 Task: Open a Black Tie Letter Template save the file as 'evaluation' Remove the following opetions from template: '1.	Type the sender company name_x000D_
2.	Type the sender company address_x000D_
3.	Type the recipient address_x000D_
4.	Type the closing_x000D_
5.	Type the sender title_x000D_
6.	Type the sender company name_x000D_
'Pick the date  '18 May, 2023' and type Salutation  Hello. Add body to the letter It was a pleasure meeting you at the conference last week. I was impressed by your knowledge and expertise in the field. I would like to discuss potential collaboration opportunities and explore ways we can work together. Please let me know if you would be interested in further discussions.. Insert watermark  'confidential 23'
Action: Mouse moved to (24, 96)
Screenshot: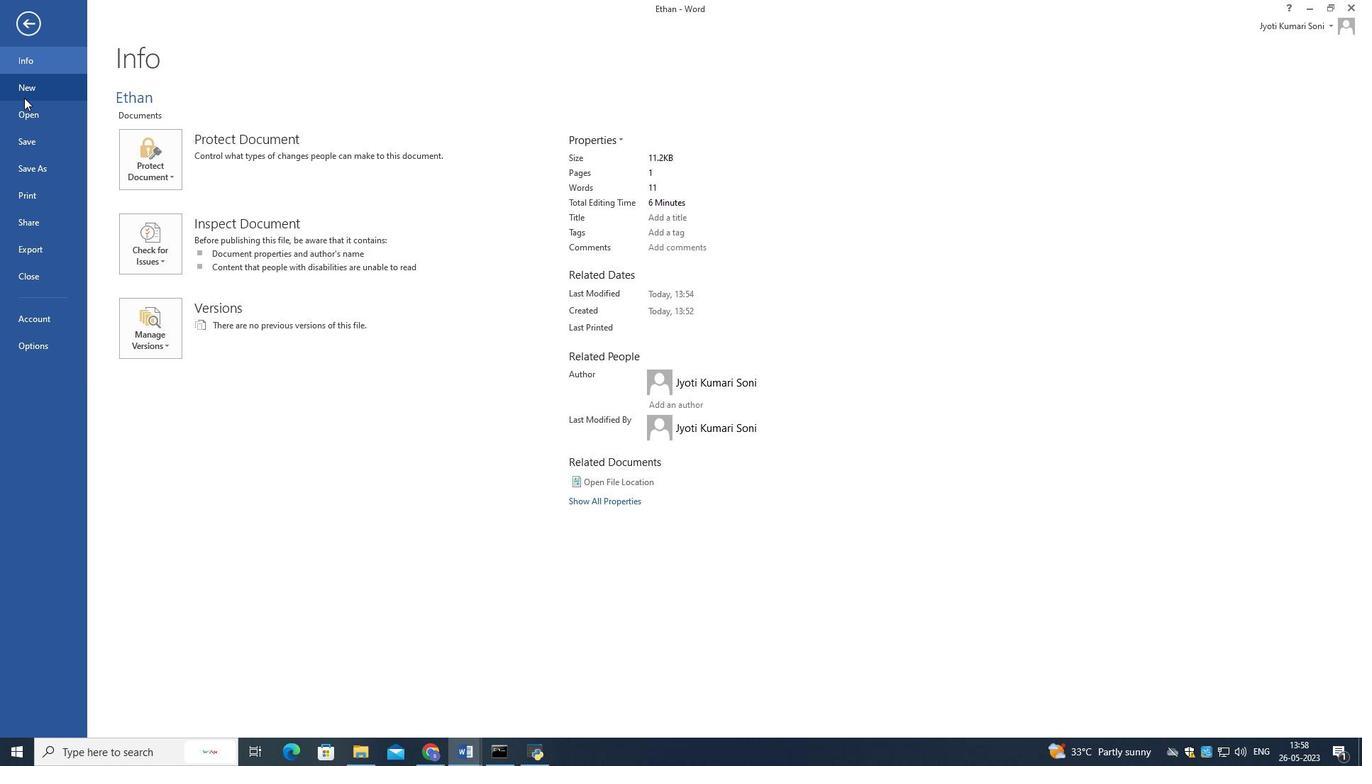 
Action: Mouse pressed left at (24, 96)
Screenshot: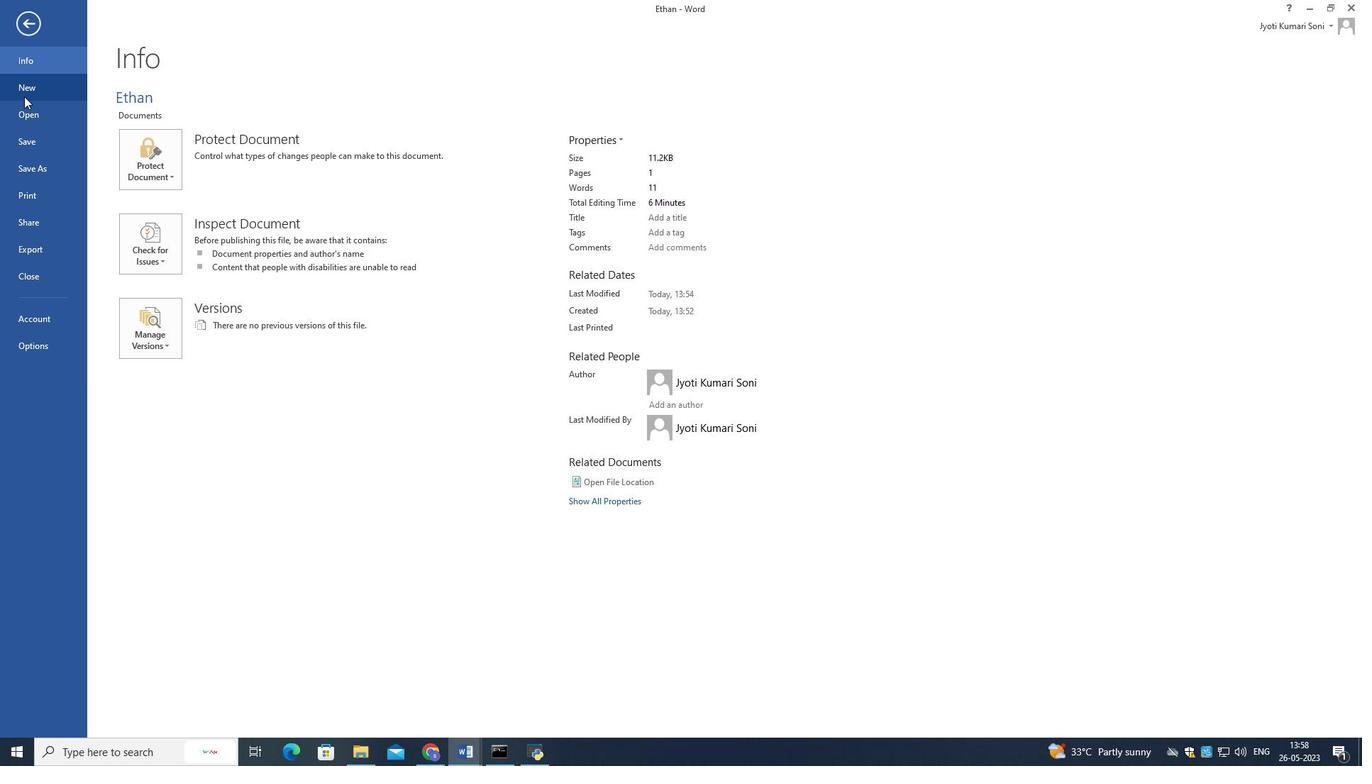 
Action: Mouse moved to (224, 114)
Screenshot: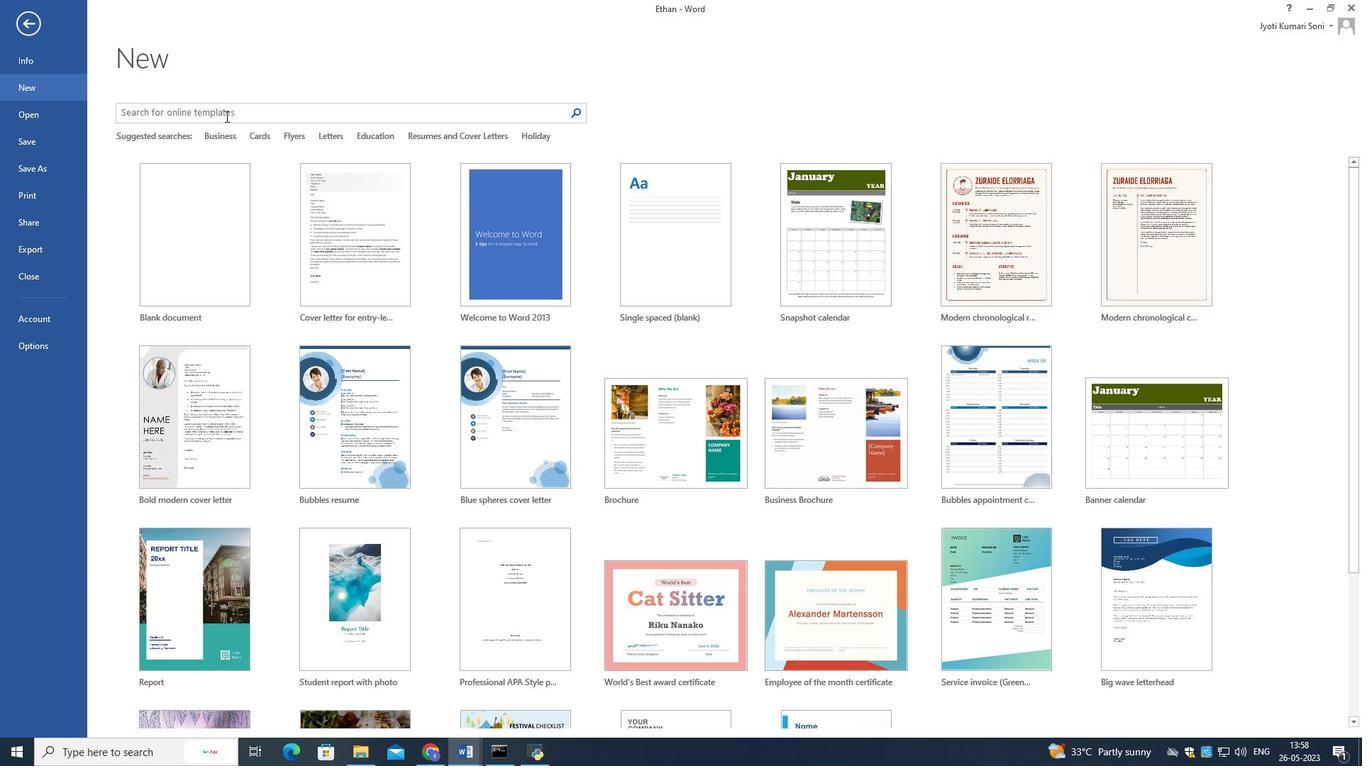
Action: Mouse pressed left at (224, 114)
Screenshot: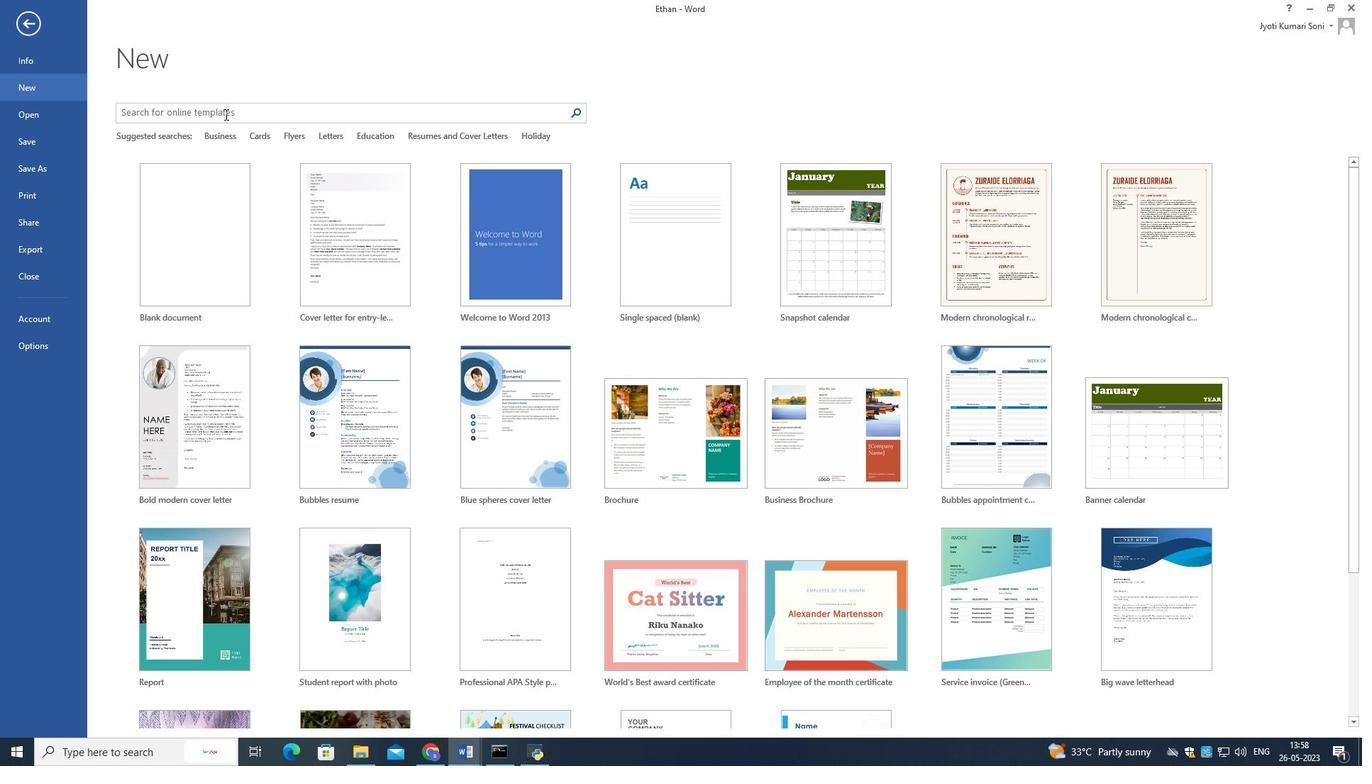 
Action: Key pressed <Key.shift>To<Key.backspace>ie<Key.space>letter<Key.enter>
Screenshot: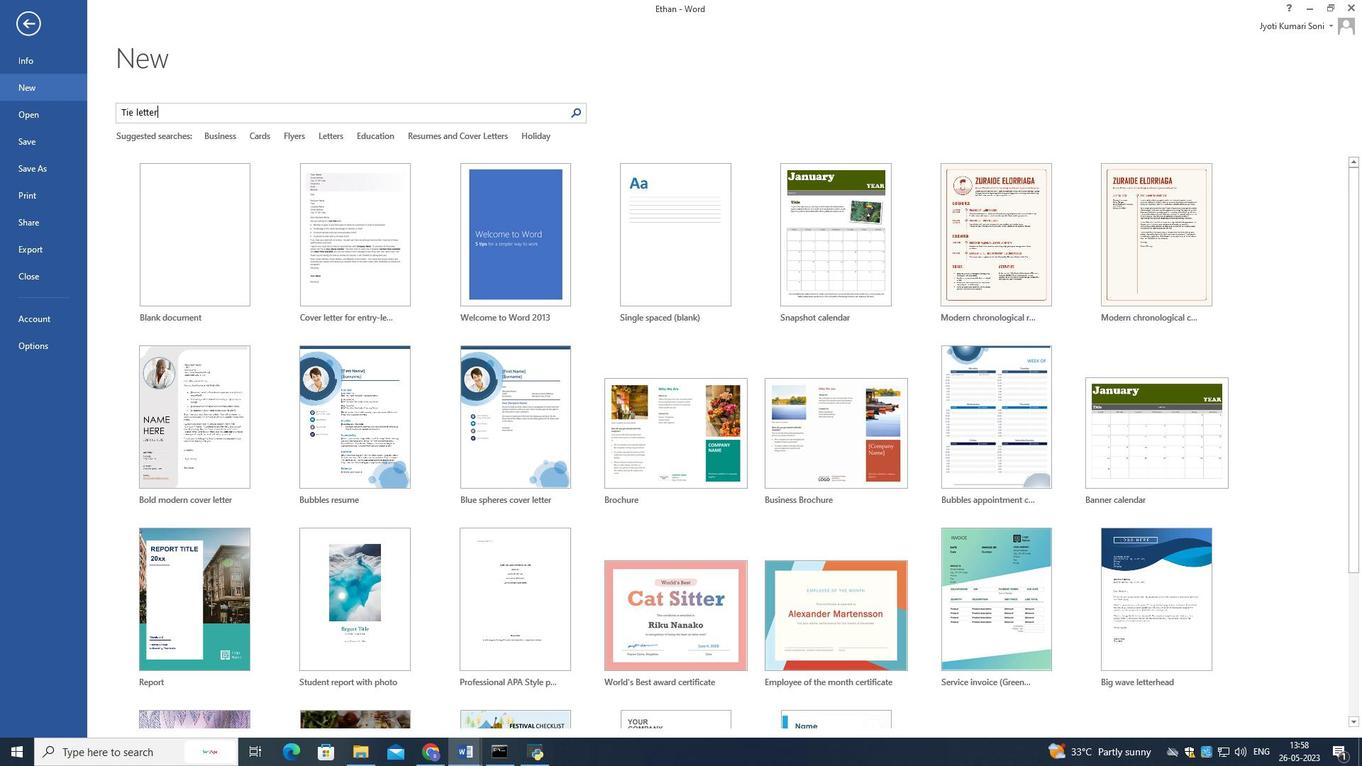 
Action: Mouse moved to (637, 241)
Screenshot: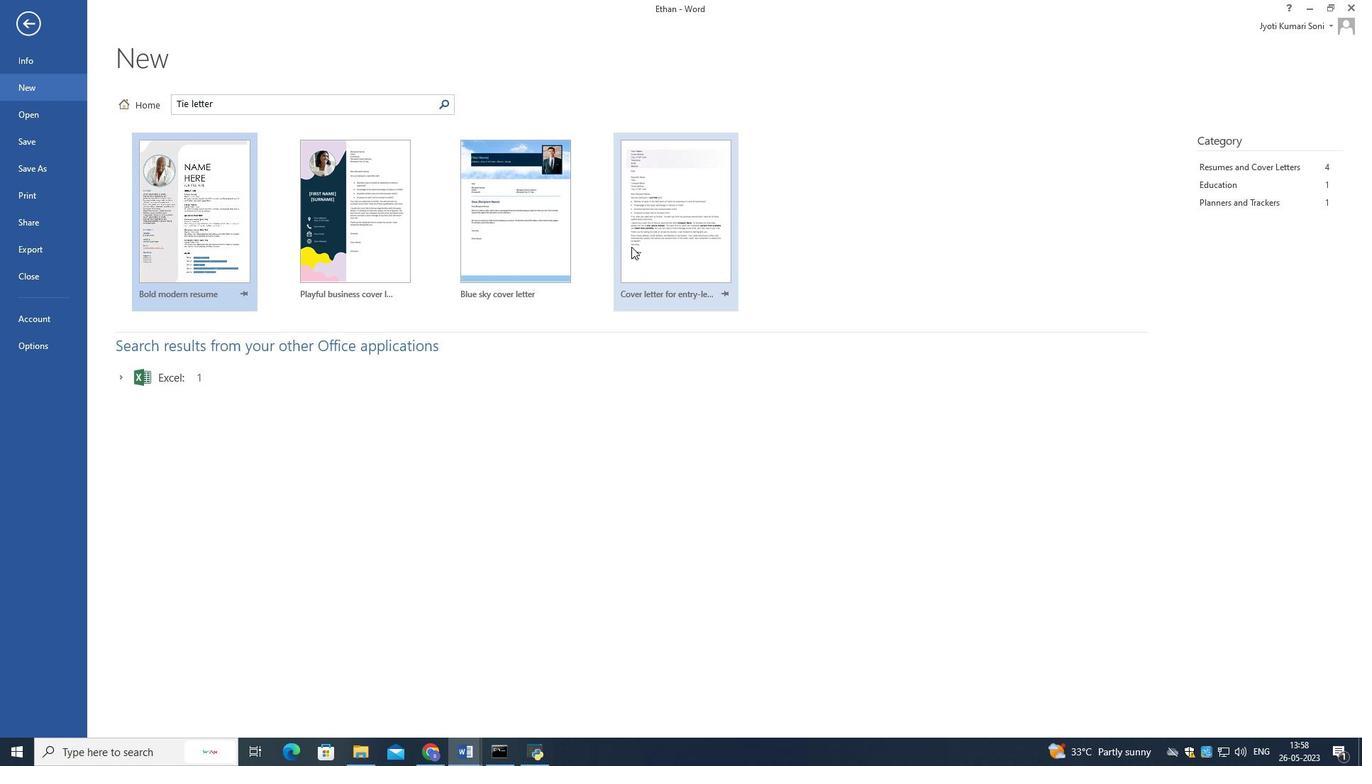 
Action: Mouse pressed left at (637, 241)
Screenshot: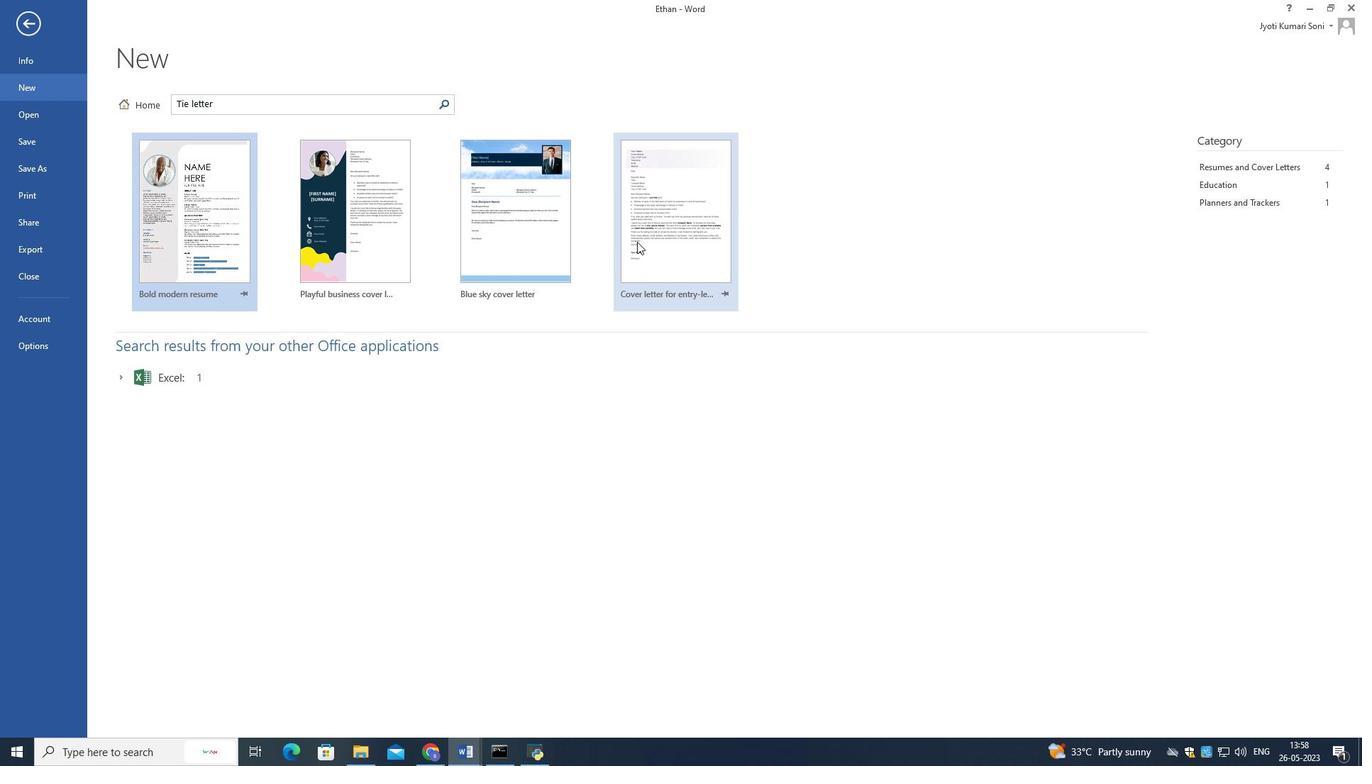
Action: Mouse moved to (608, 281)
Screenshot: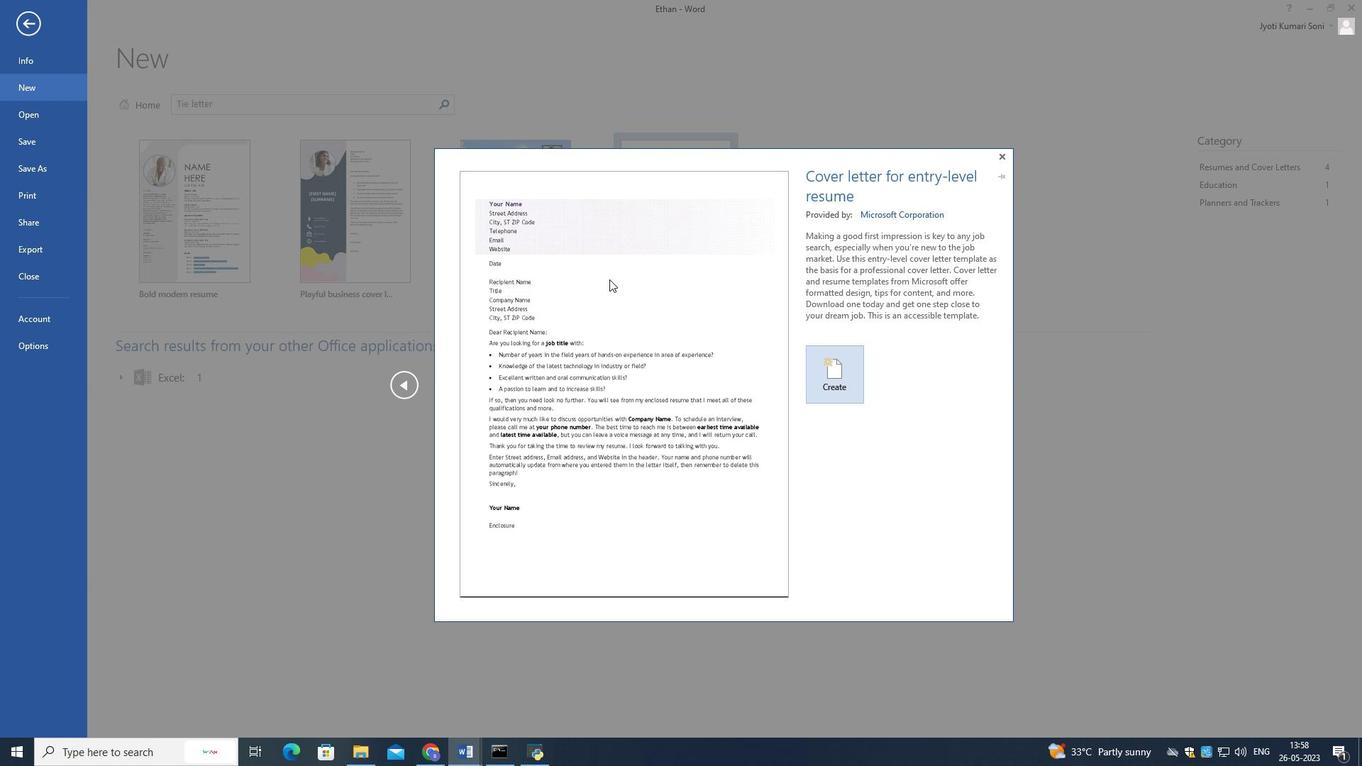 
Action: Mouse pressed left at (608, 281)
Screenshot: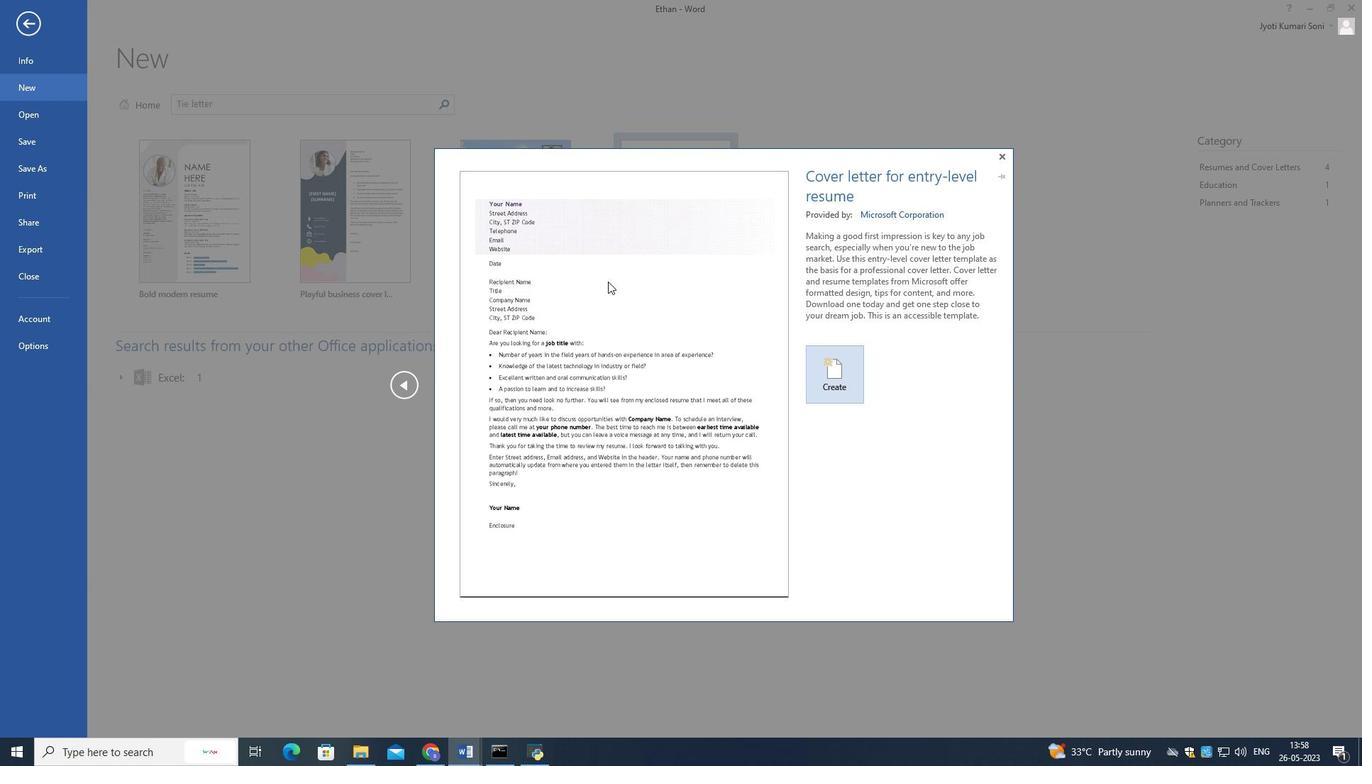 
Action: Mouse moved to (840, 383)
Screenshot: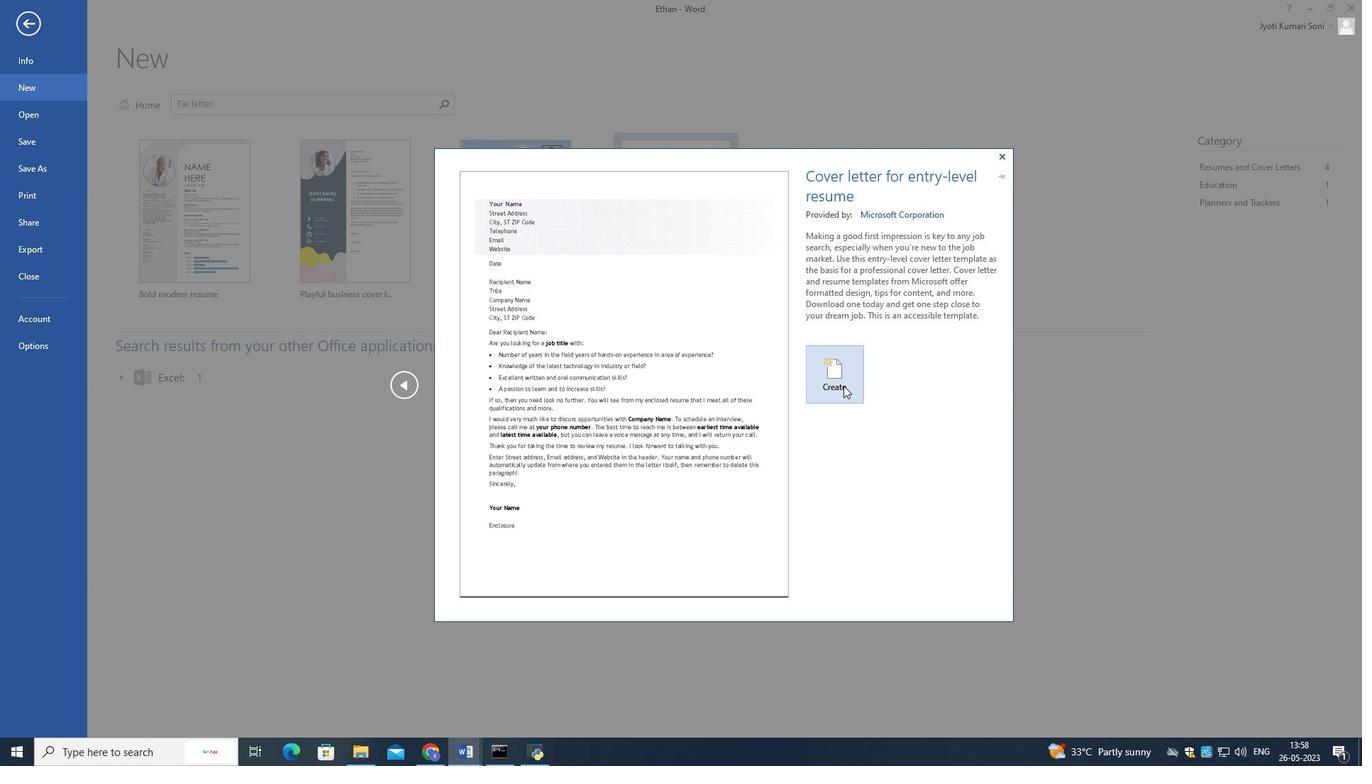 
Action: Mouse pressed left at (840, 383)
Screenshot: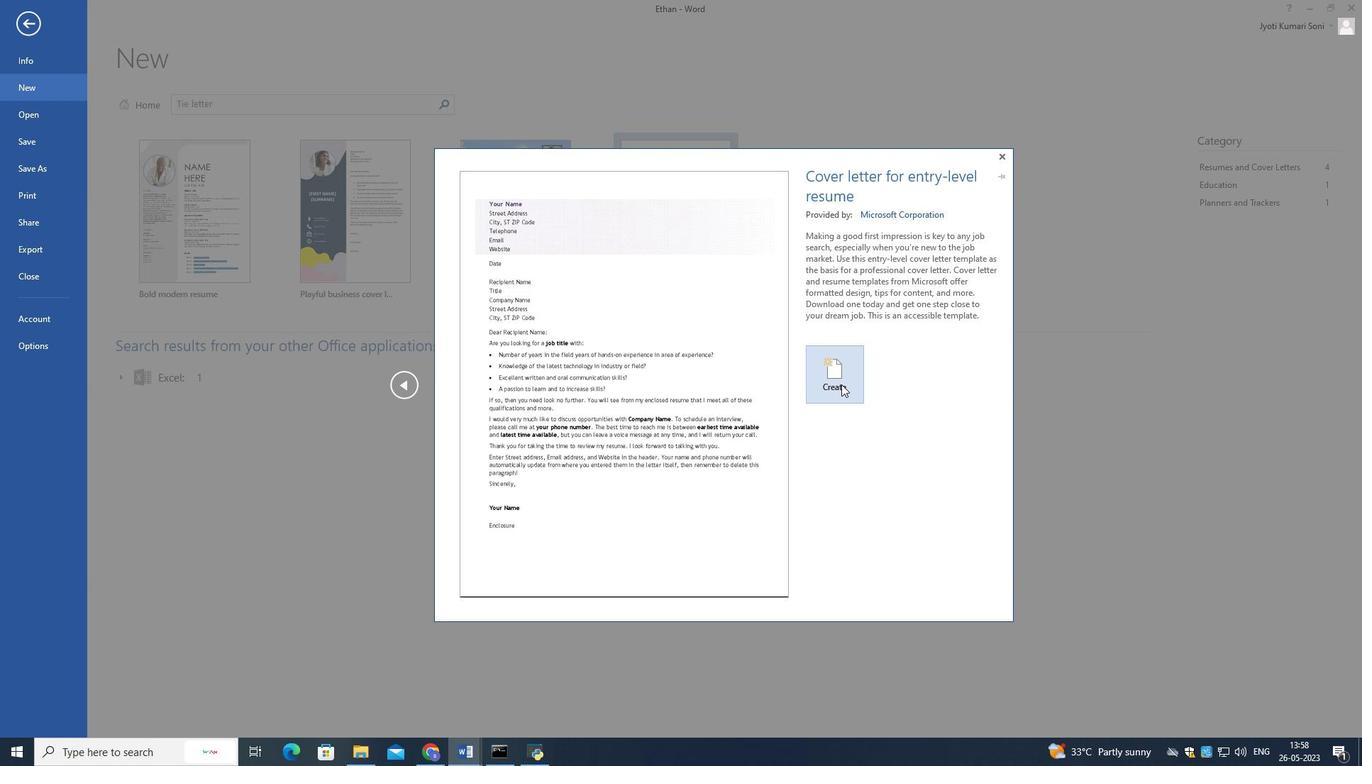 
Action: Mouse moved to (448, 225)
Screenshot: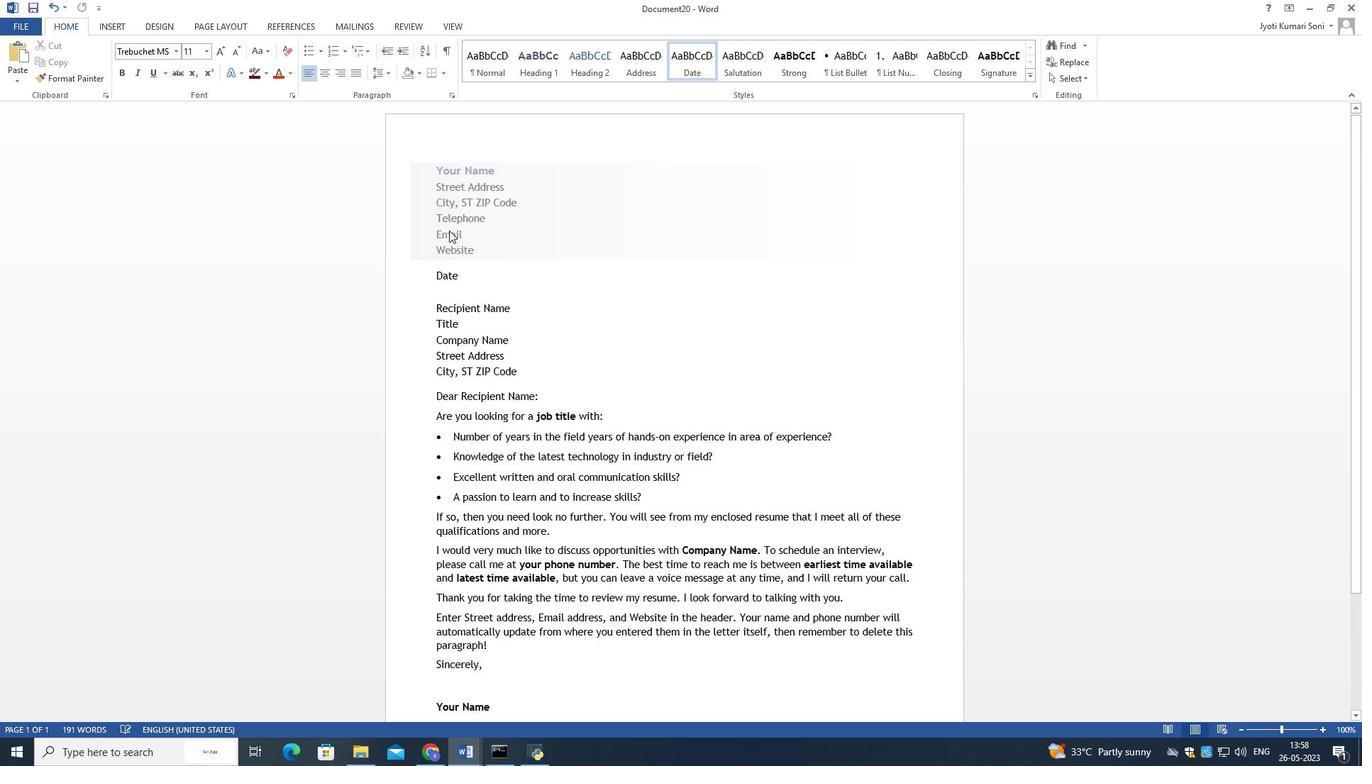 
Action: Mouse pressed left at (448, 225)
Screenshot: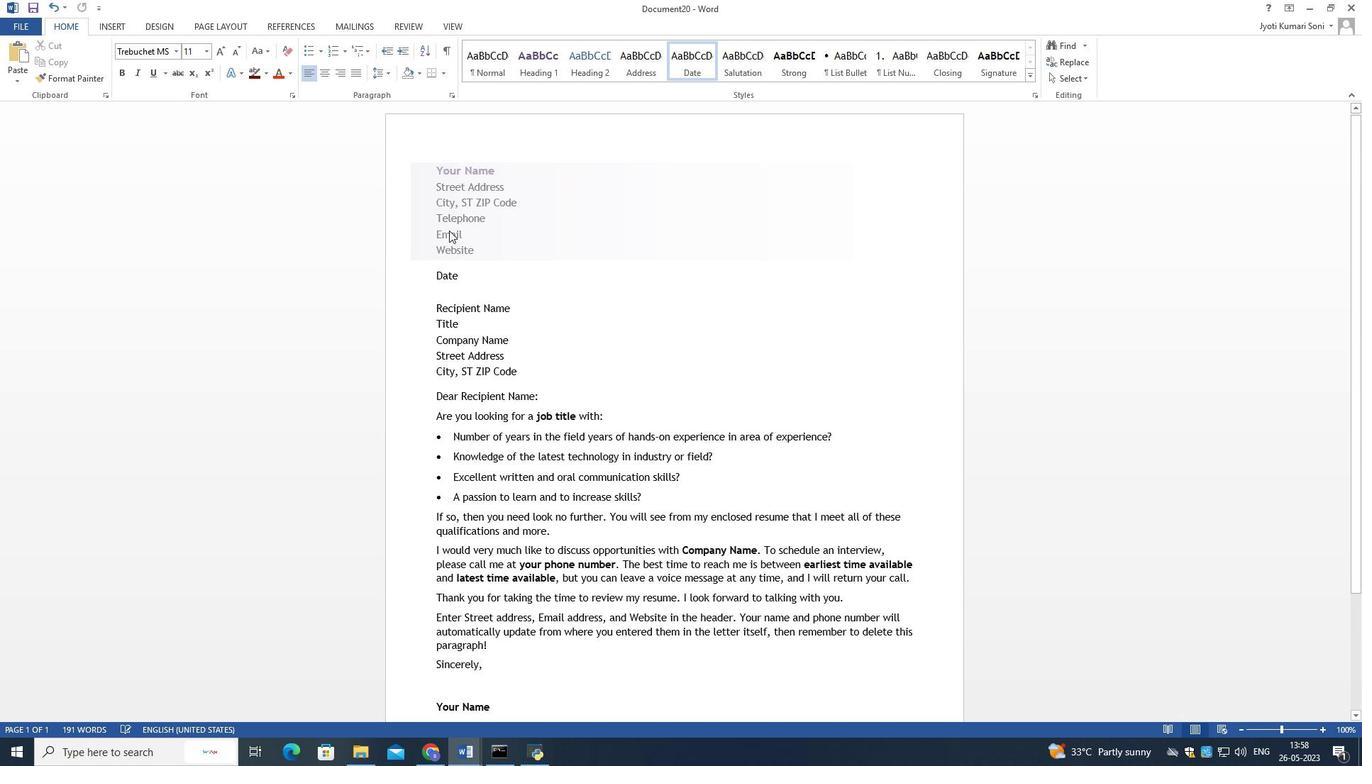 
Action: Mouse moved to (448, 225)
Screenshot: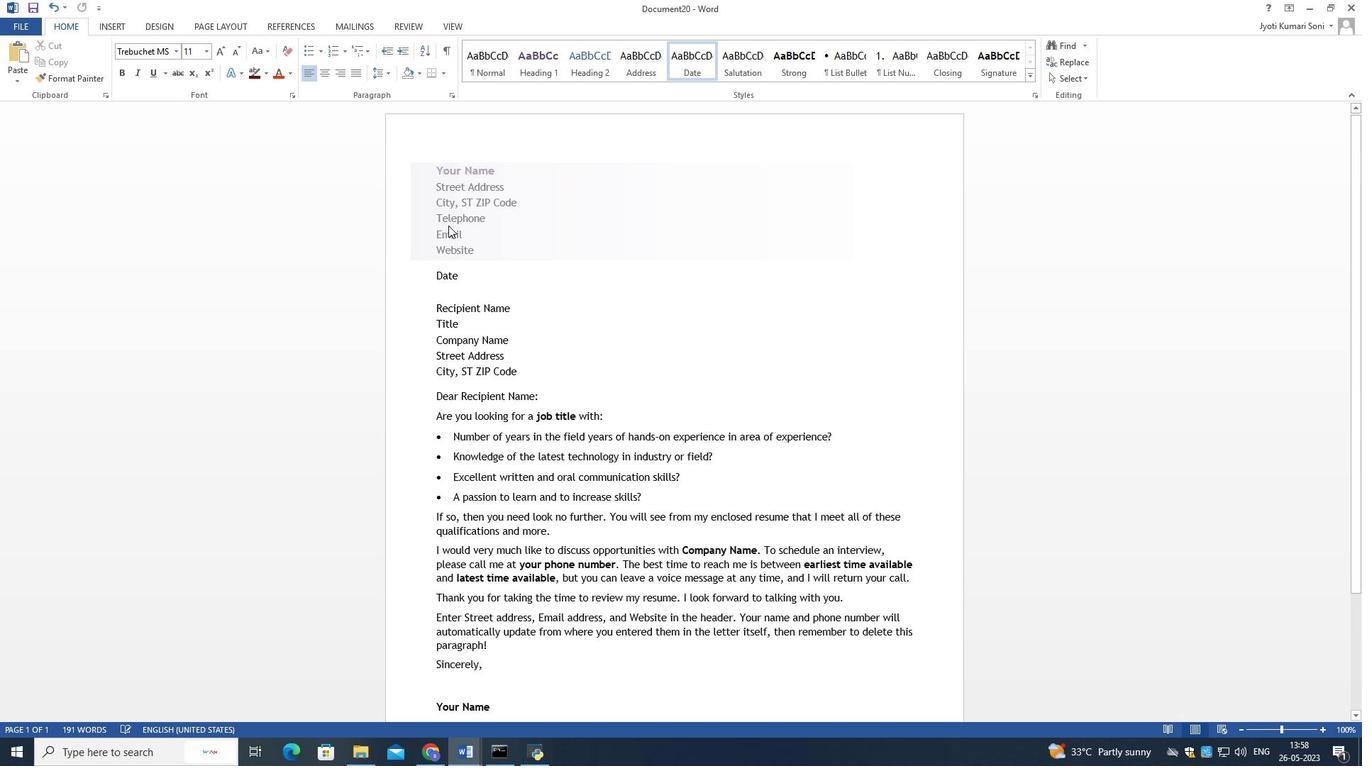 
Action: Mouse pressed left at (448, 225)
Screenshot: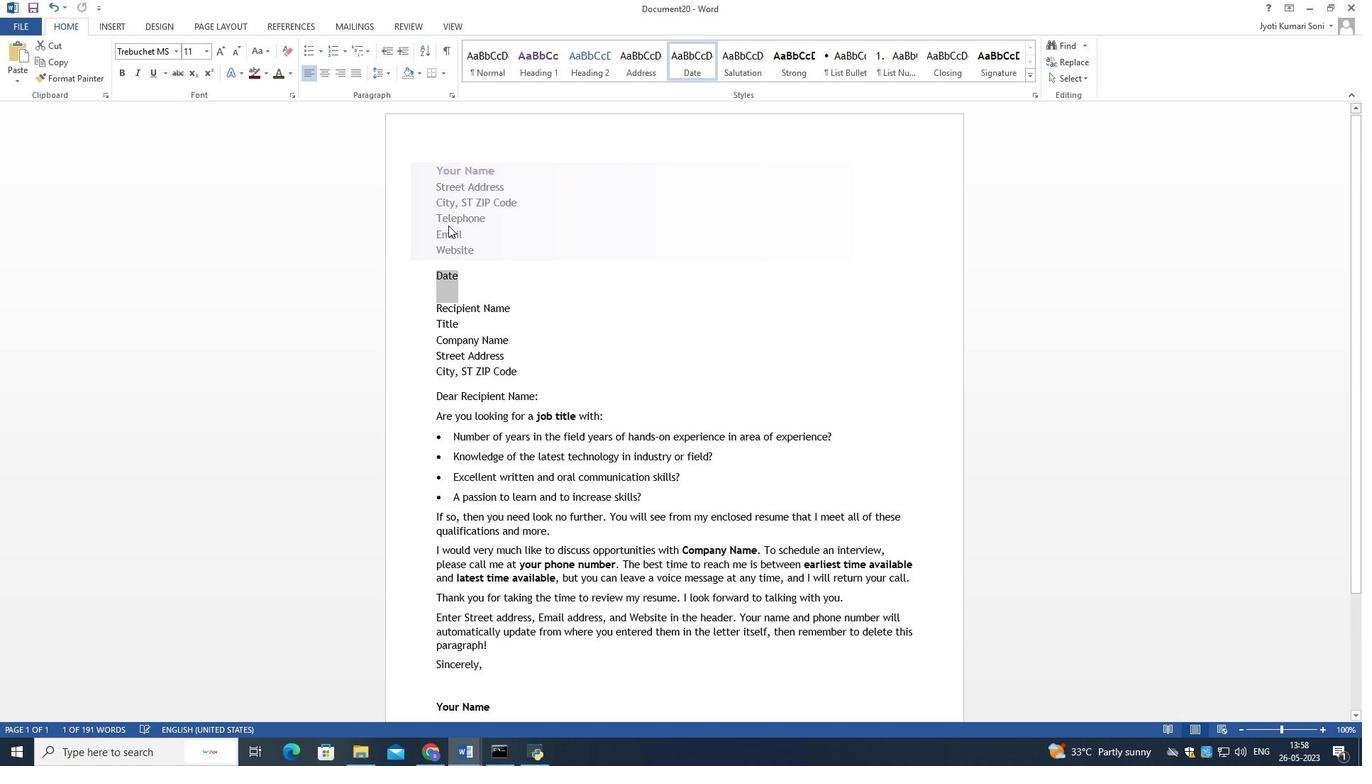 
Action: Mouse moved to (447, 225)
Screenshot: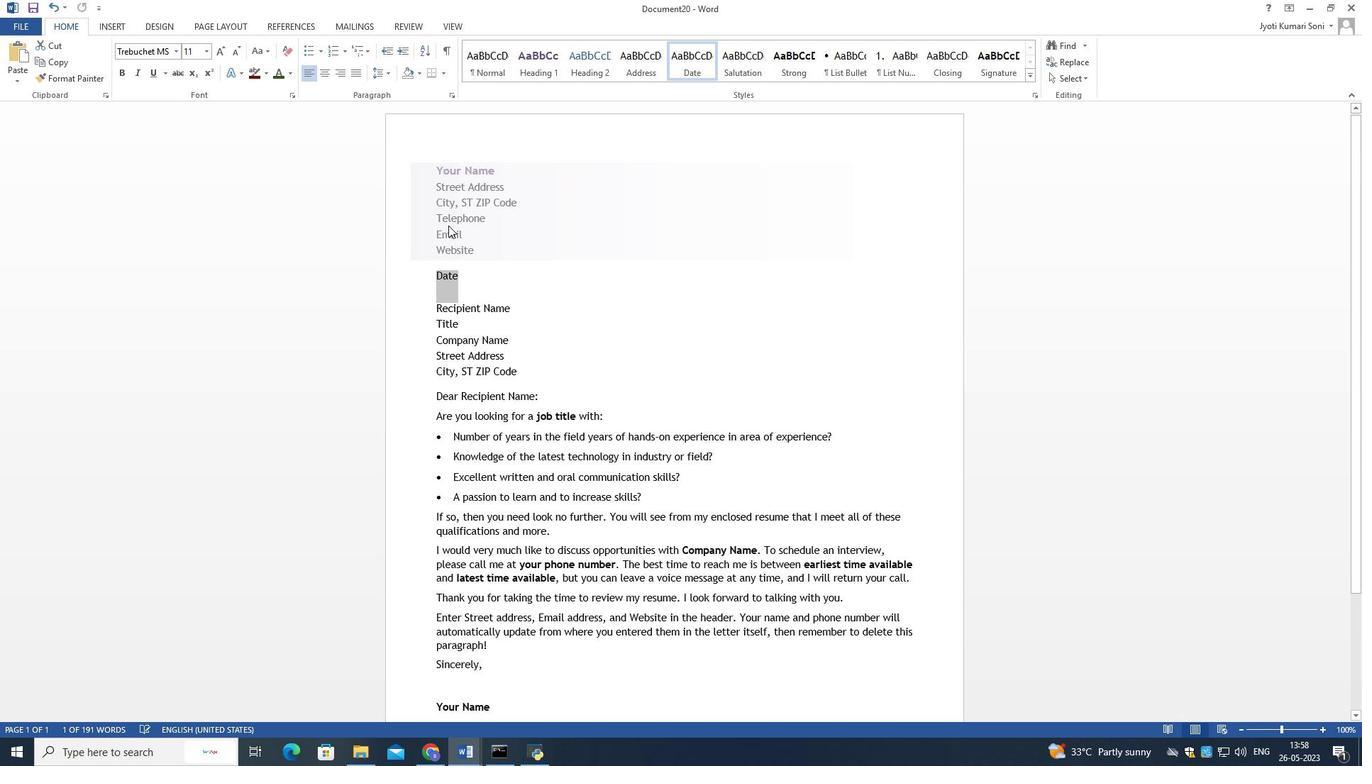 
Action: Mouse pressed left at (447, 225)
Screenshot: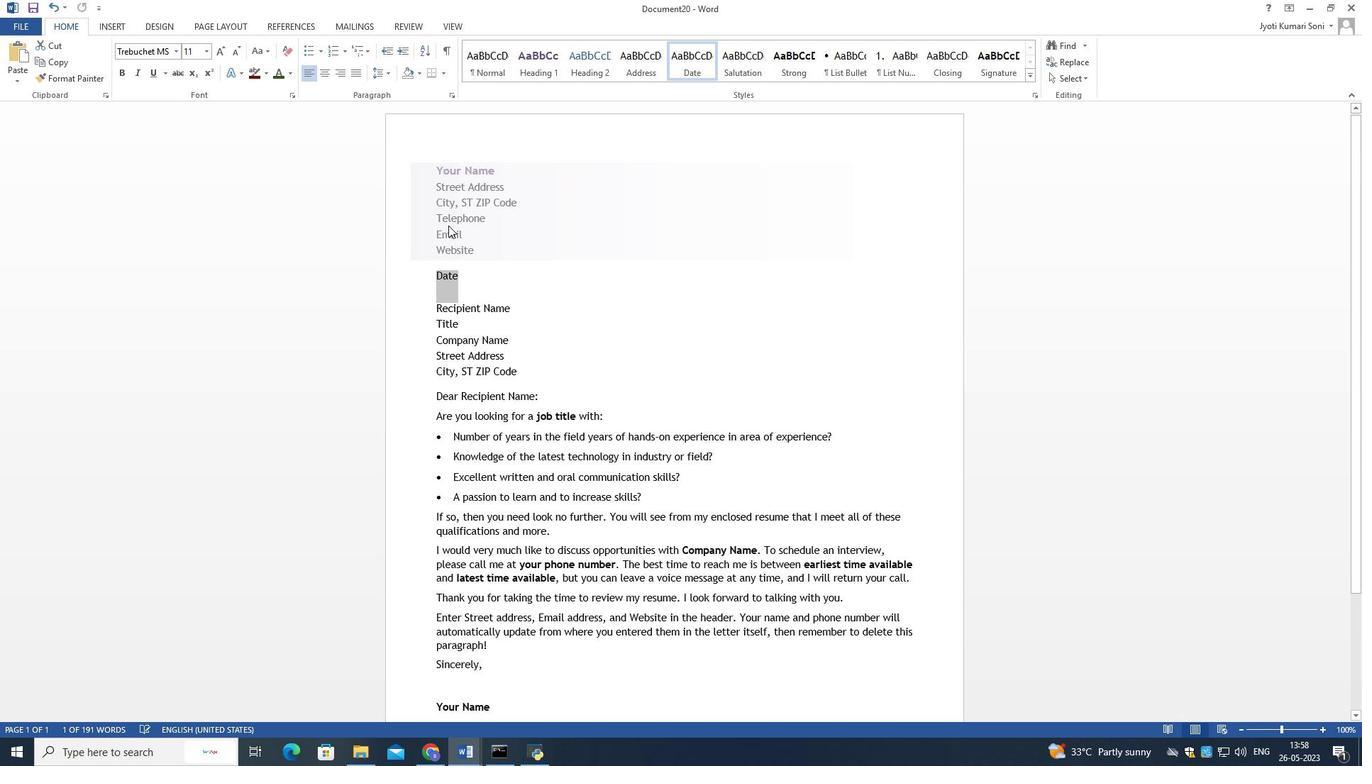 
Action: Mouse moved to (471, 323)
Screenshot: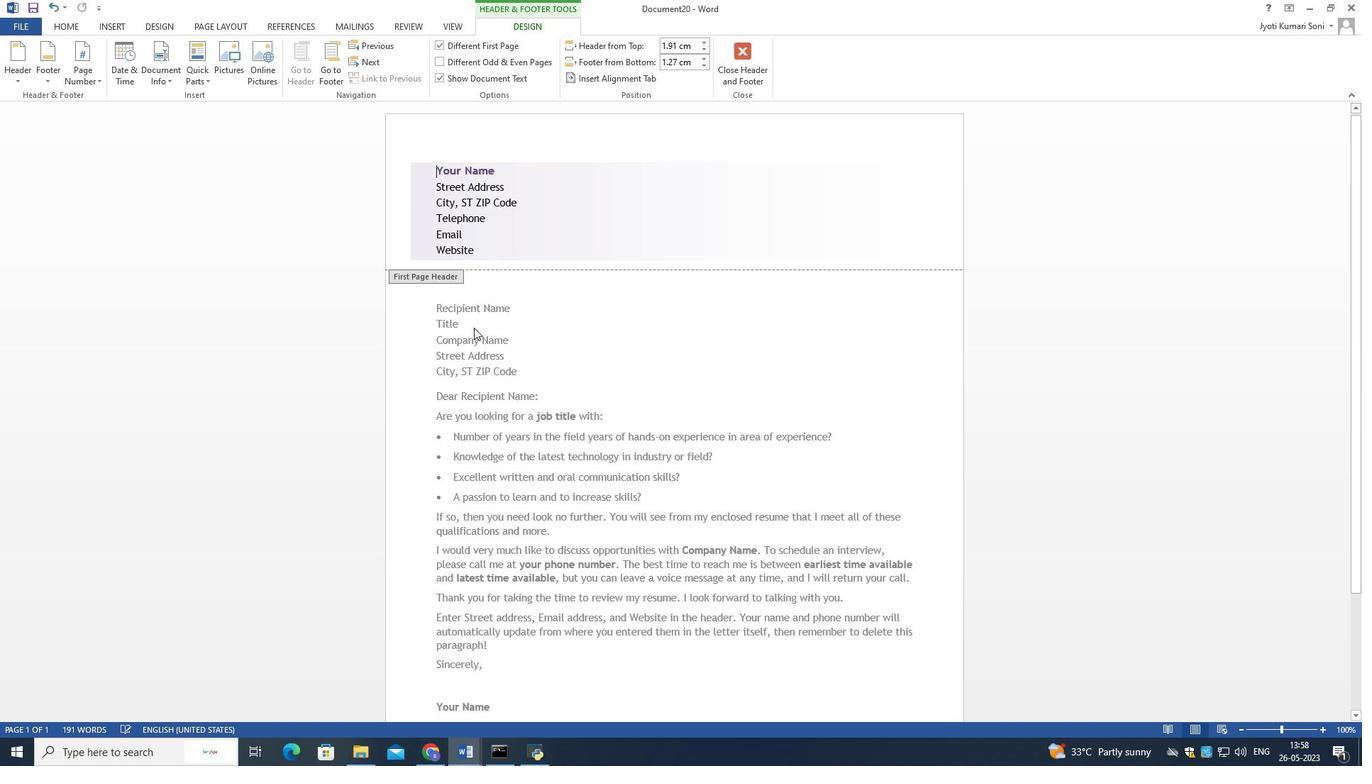 
Action: Key pressed <Key.delete>
Screenshot: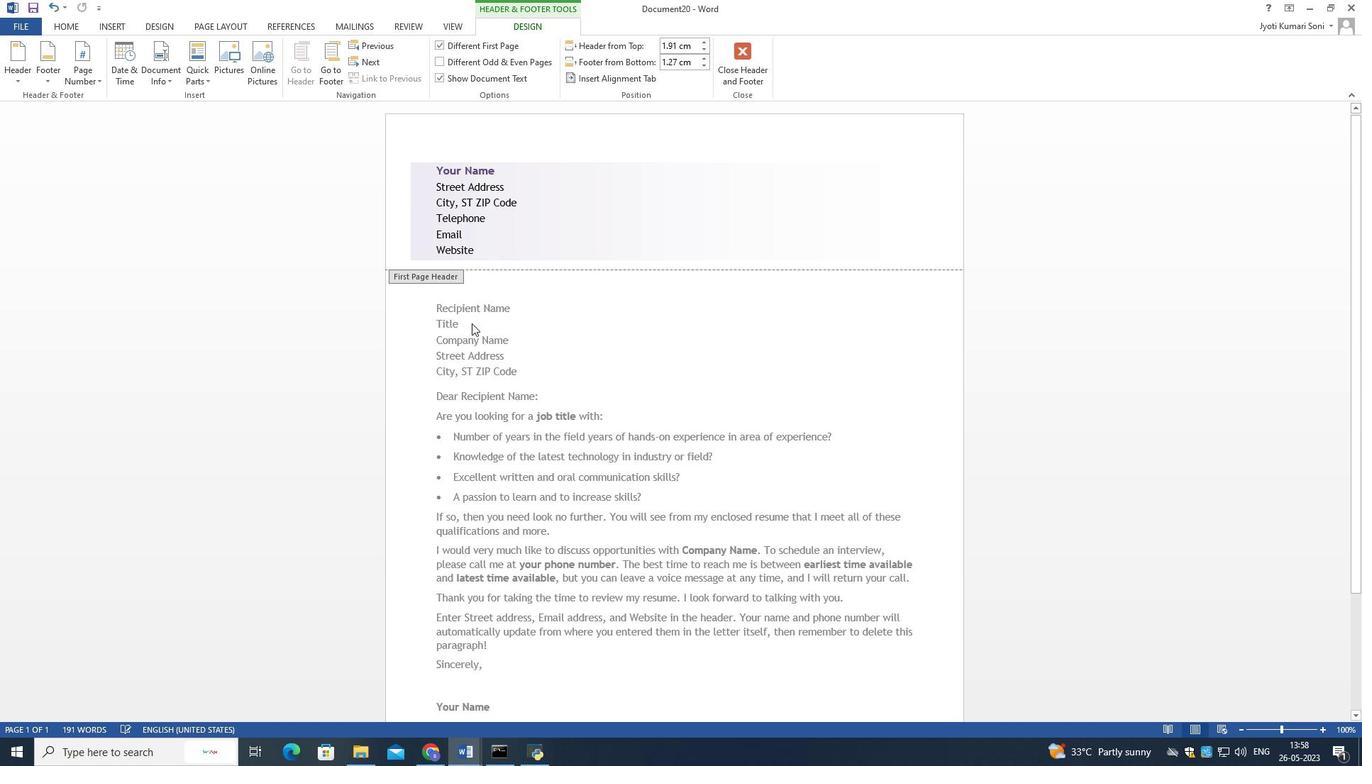 
Action: Mouse moved to (444, 205)
Screenshot: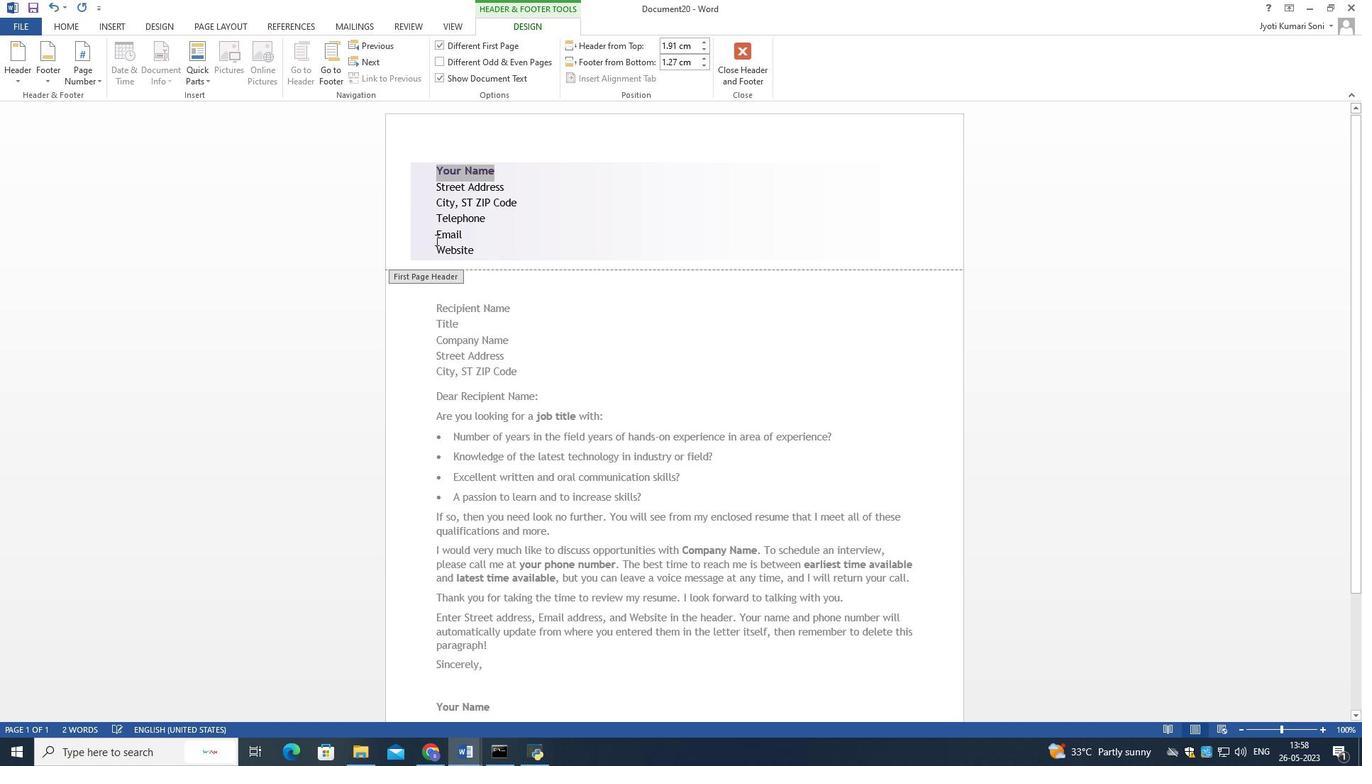 
Action: Mouse pressed left at (444, 205)
Screenshot: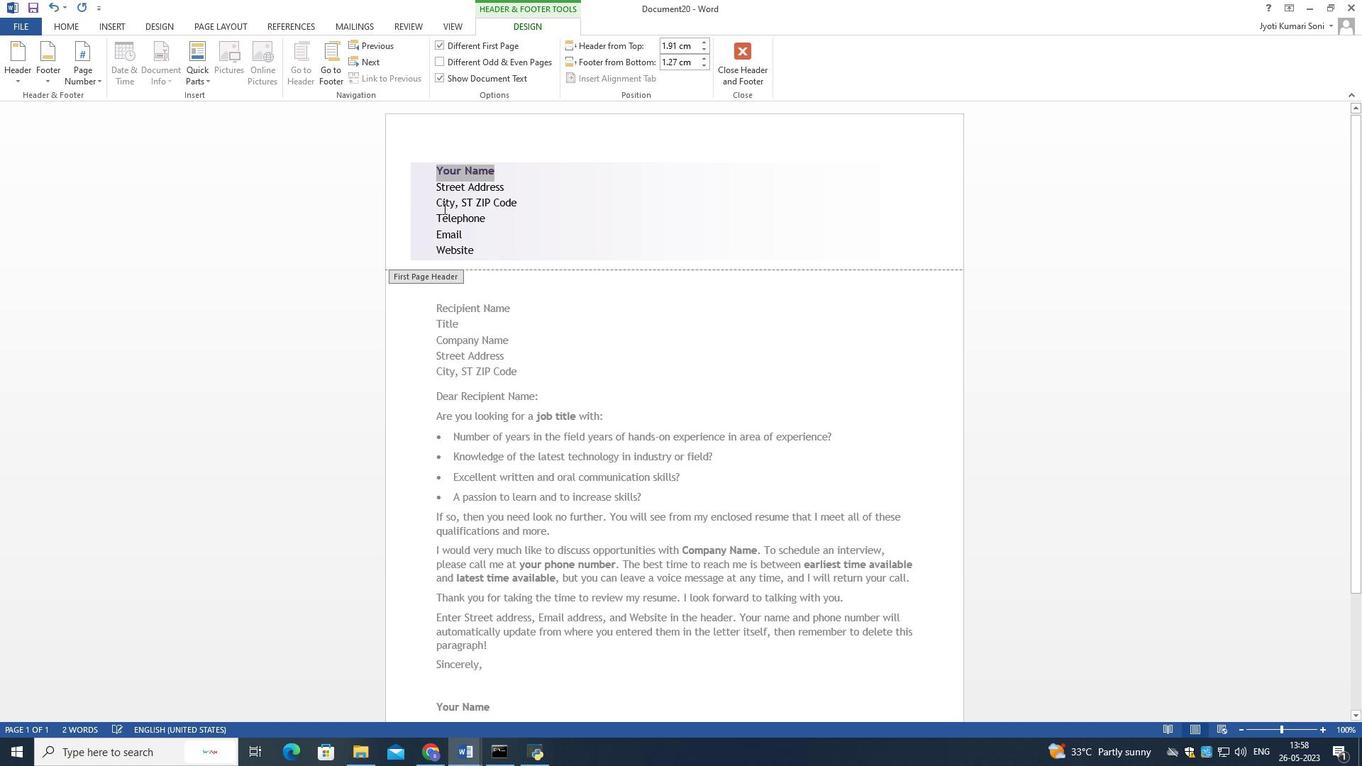 
Action: Key pressed <Key.delete>
Screenshot: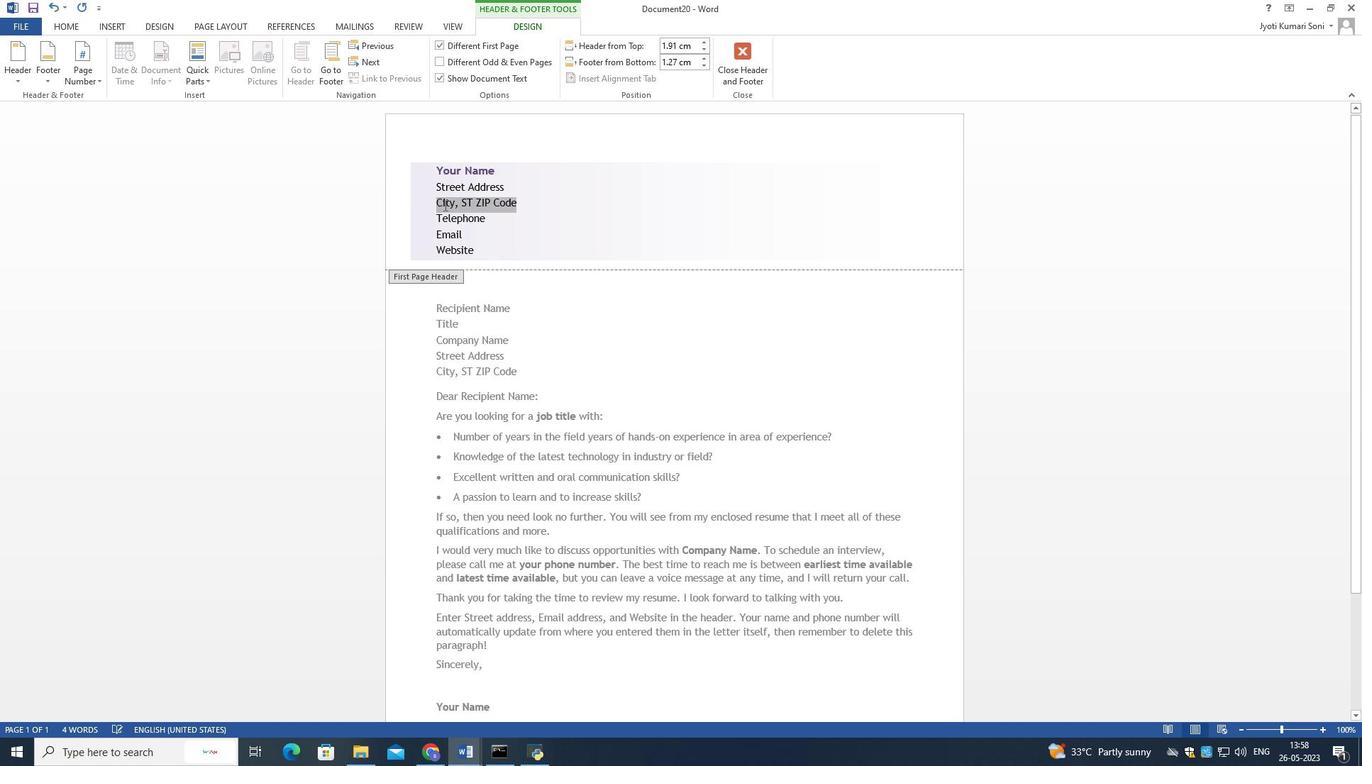 
Action: Mouse moved to (451, 214)
Screenshot: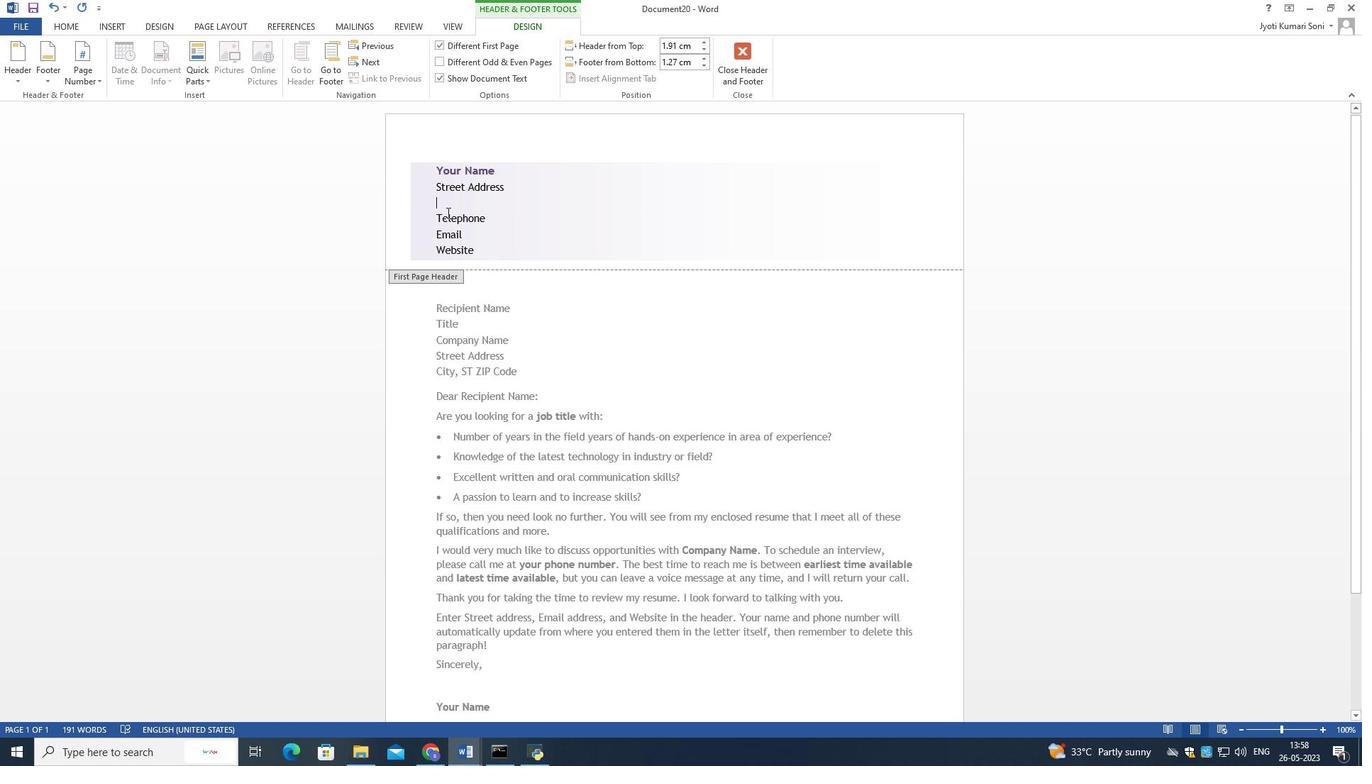 
Action: Mouse pressed left at (451, 214)
Screenshot: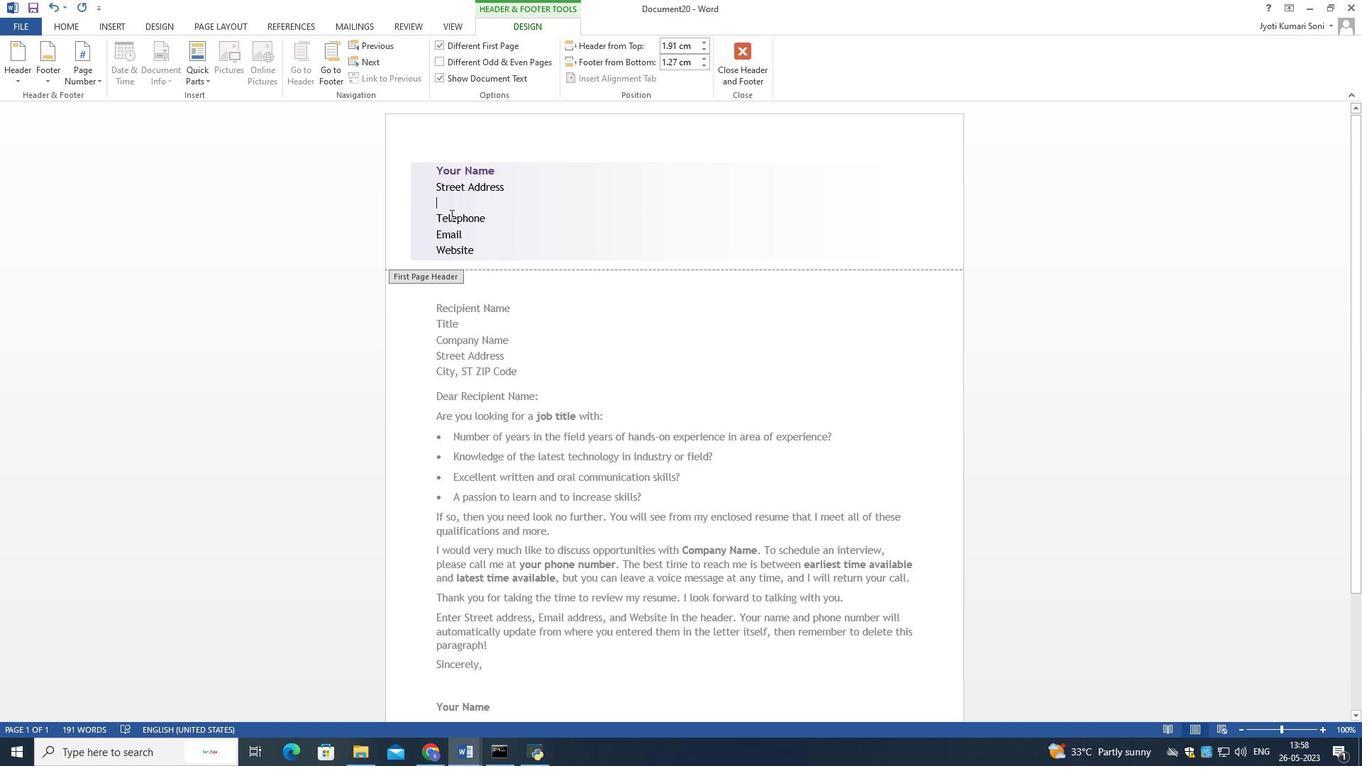 
Action: Mouse pressed left at (451, 214)
Screenshot: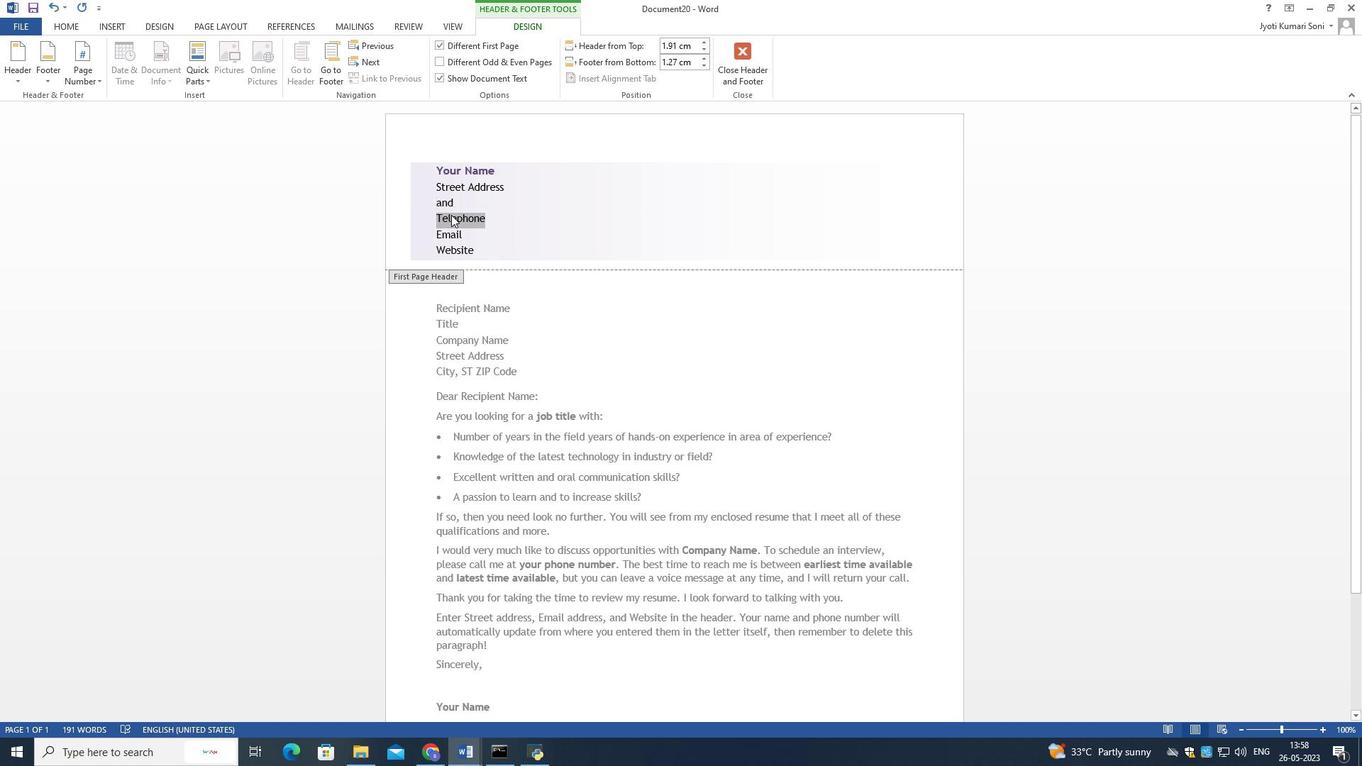 
Action: Key pressed <Key.delete>
Screenshot: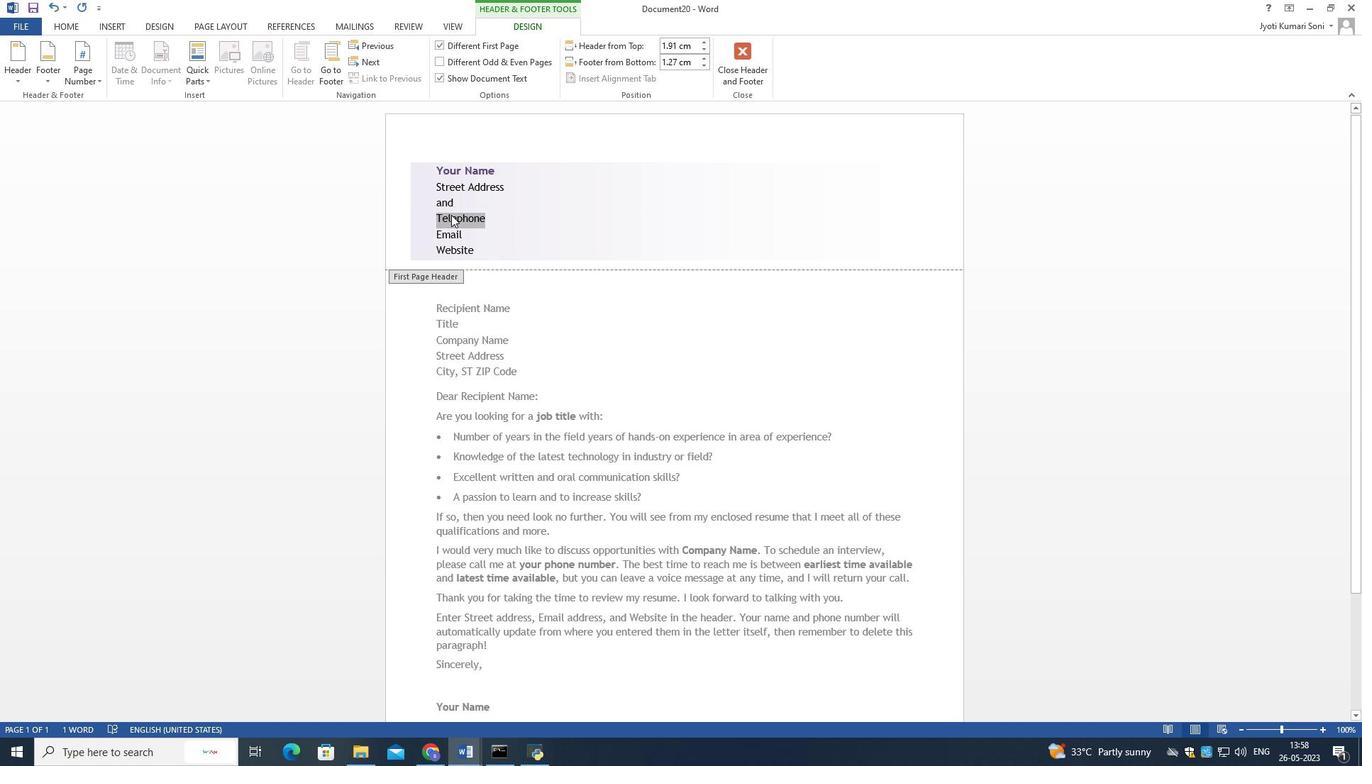 
Action: Mouse moved to (437, 168)
Screenshot: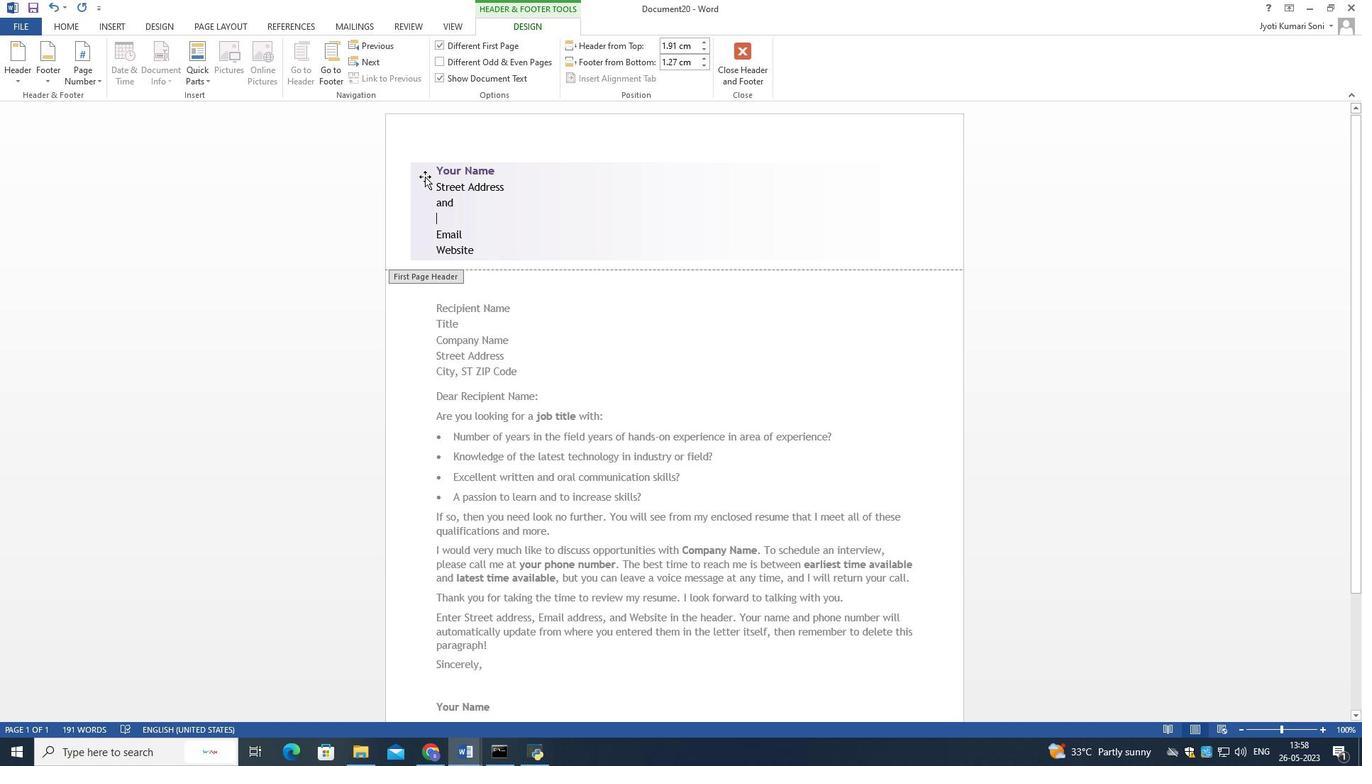 
Action: Mouse pressed left at (437, 168)
Screenshot: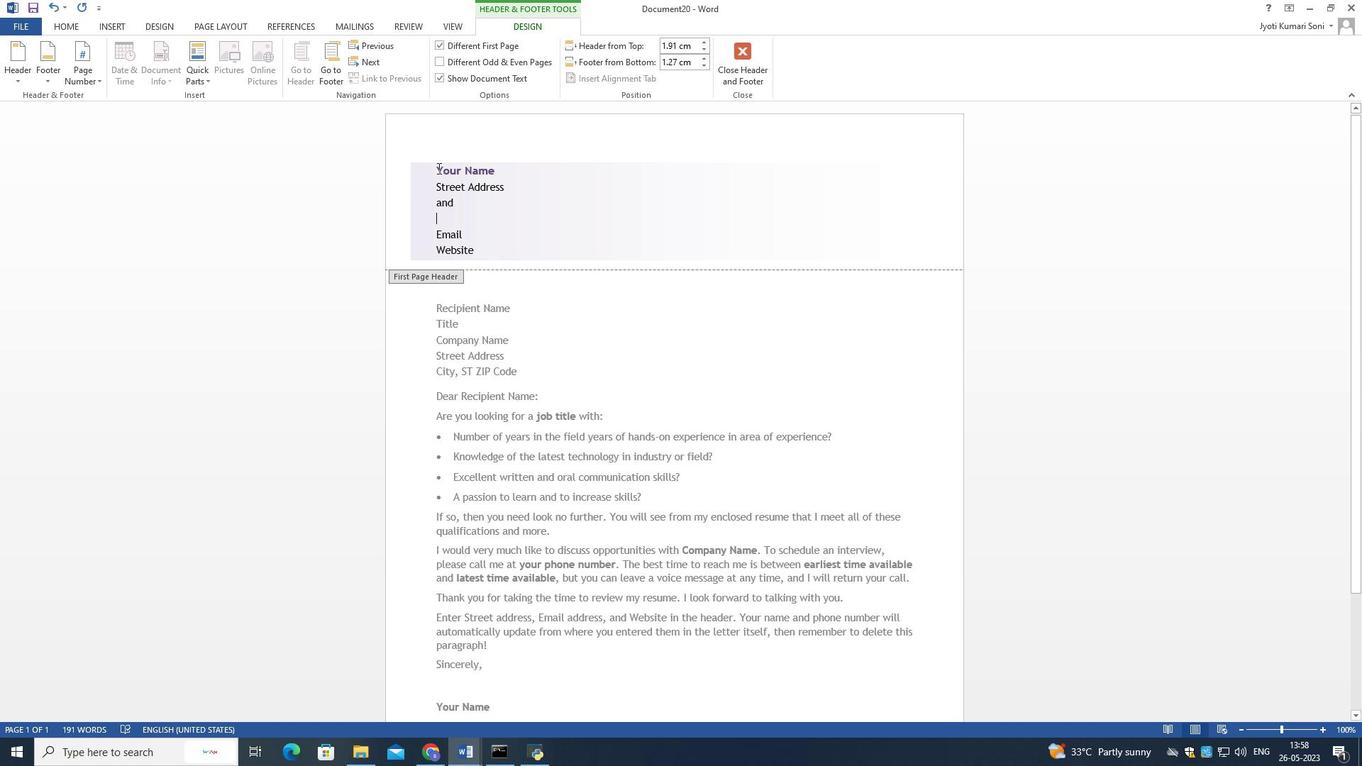 
Action: Mouse moved to (471, 248)
Screenshot: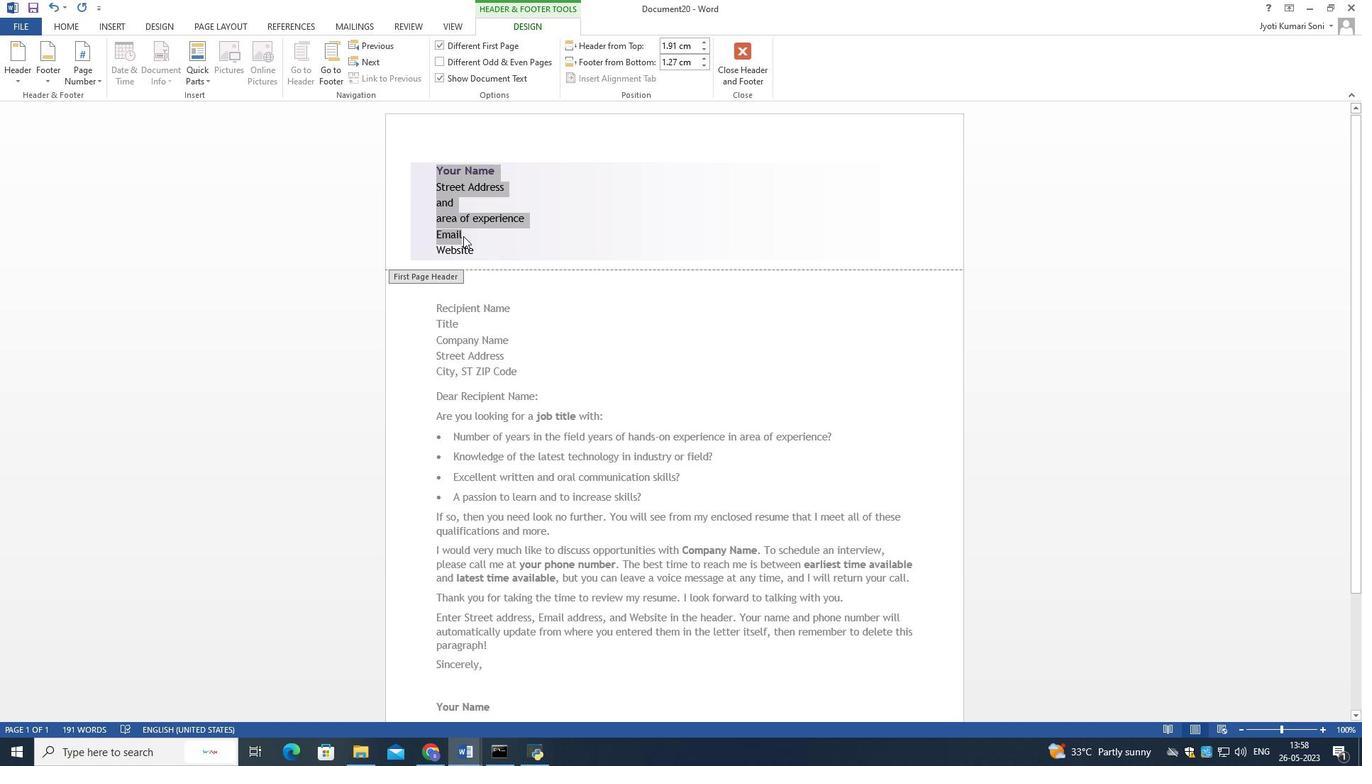 
Action: Key pressed <Key.delete>
Screenshot: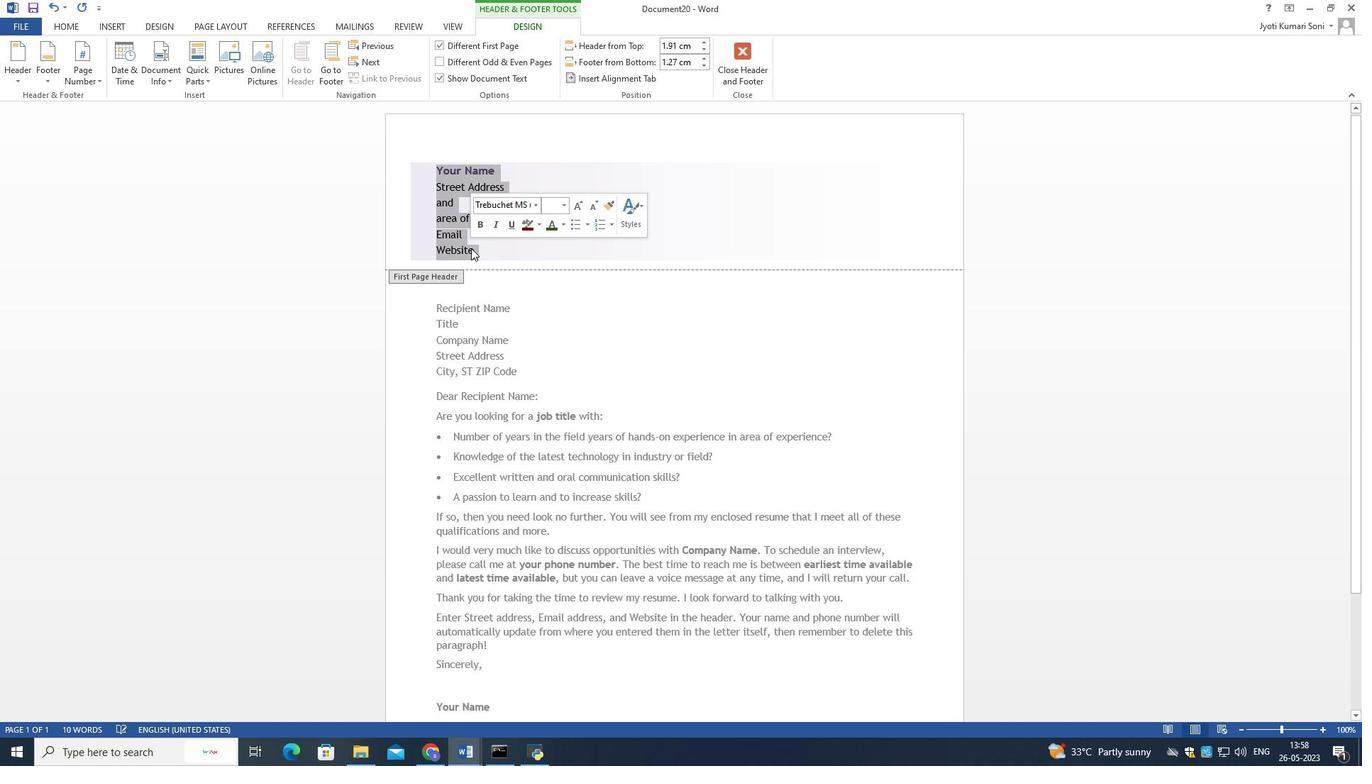 
Action: Mouse pressed left at (471, 248)
Screenshot: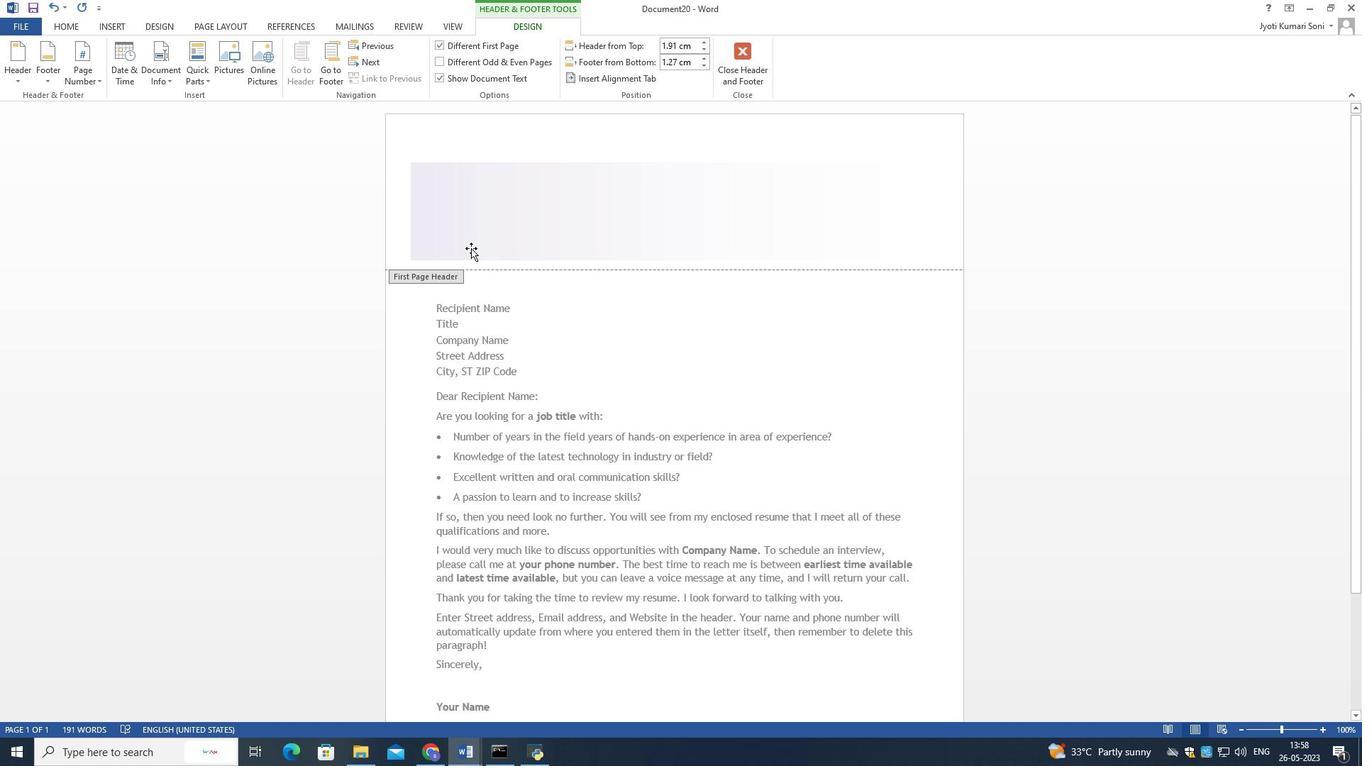 
Action: Key pressed <Key.delete>
Screenshot: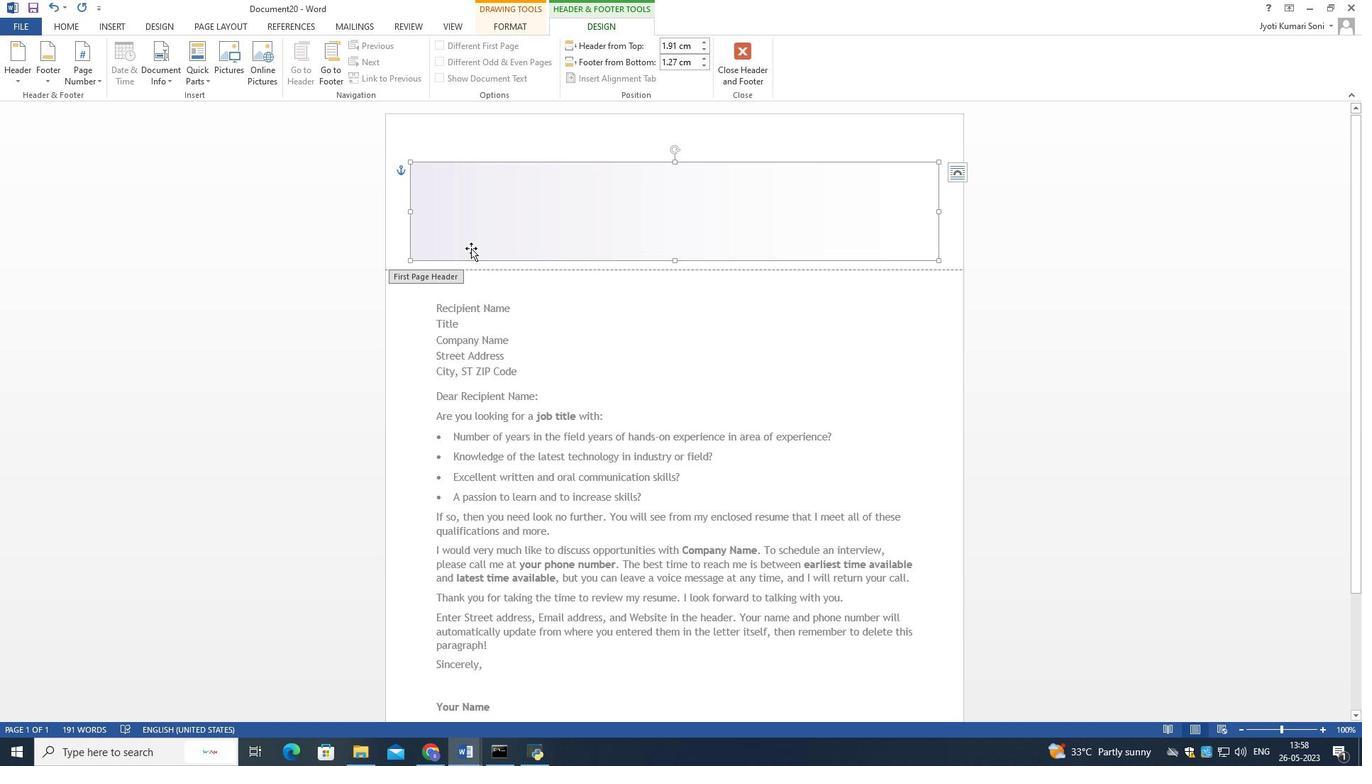 
Action: Mouse moved to (471, 251)
Screenshot: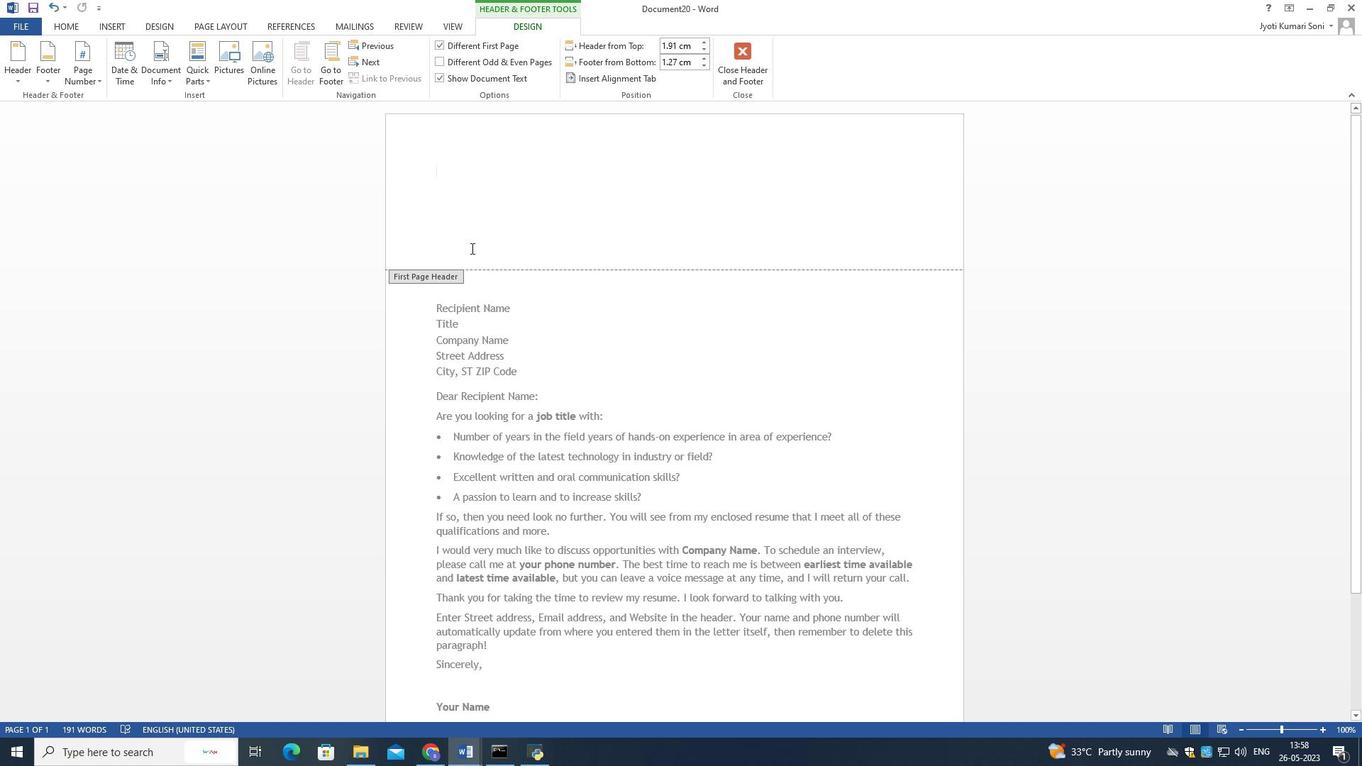 
Action: Mouse scrolled (471, 250) with delta (0, 0)
Screenshot: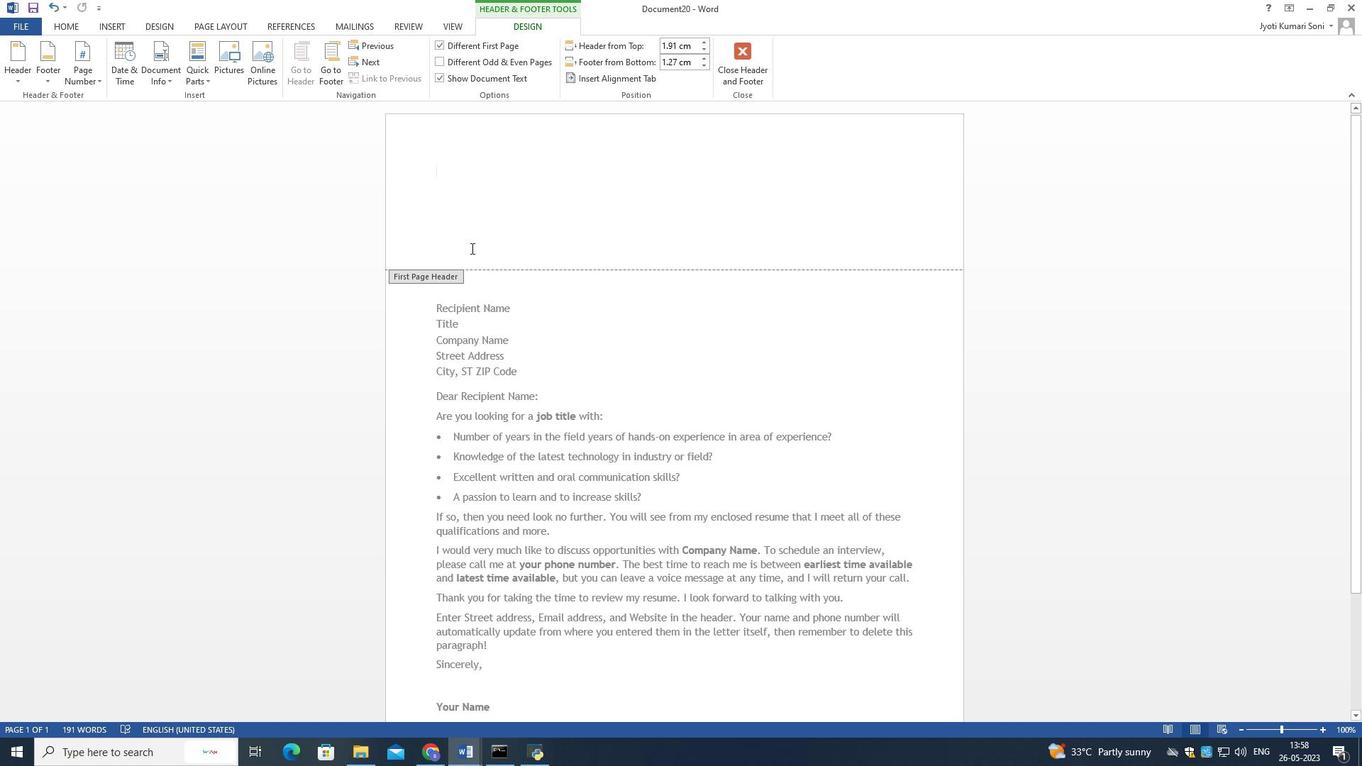 
Action: Mouse moved to (469, 259)
Screenshot: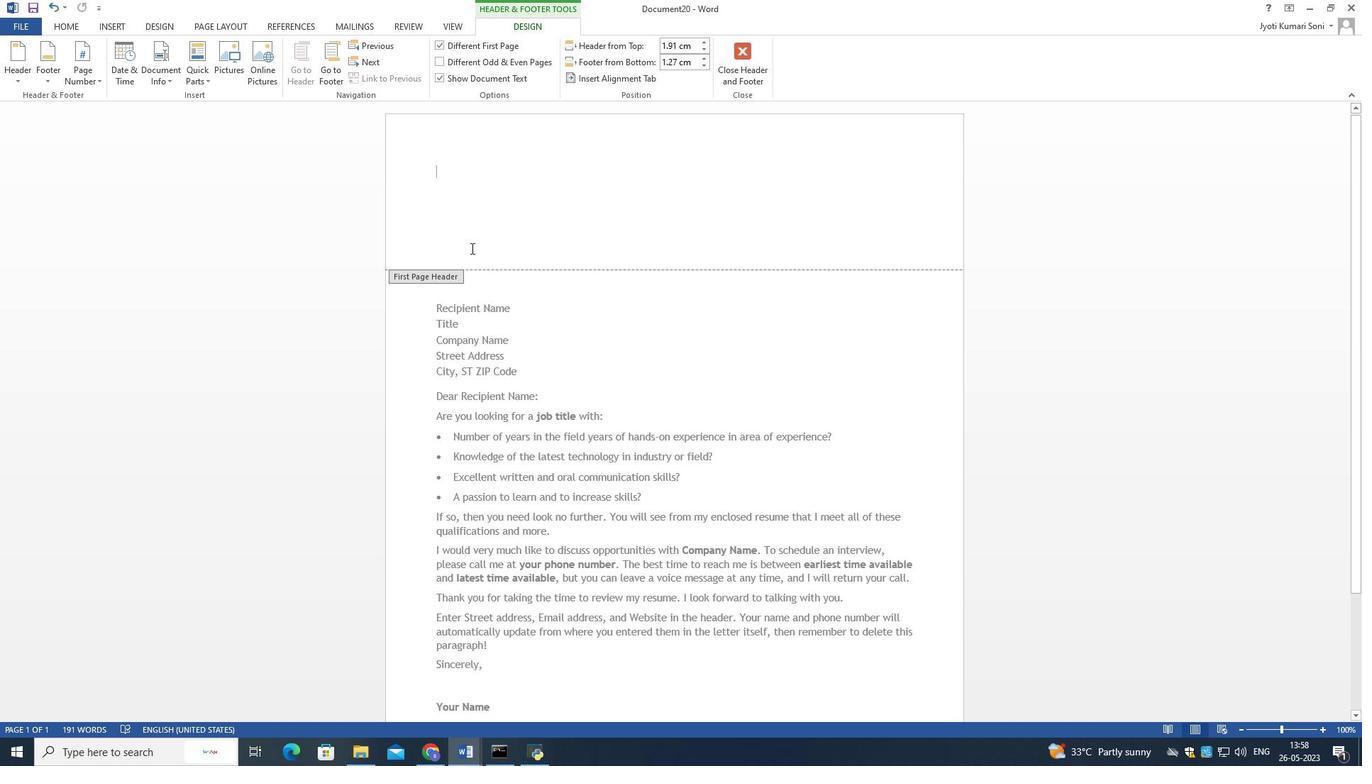 
Action: Mouse scrolled (469, 258) with delta (0, 0)
Screenshot: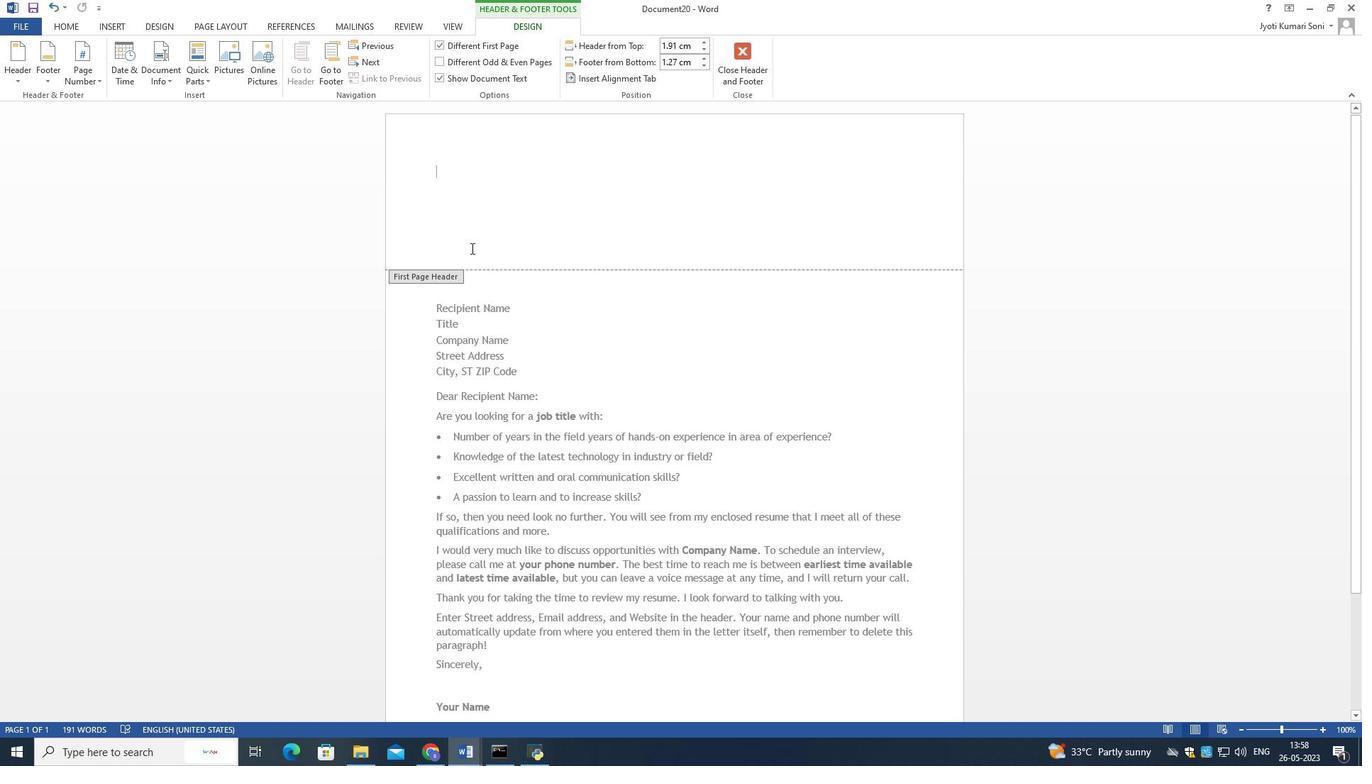 
Action: Mouse moved to (464, 270)
Screenshot: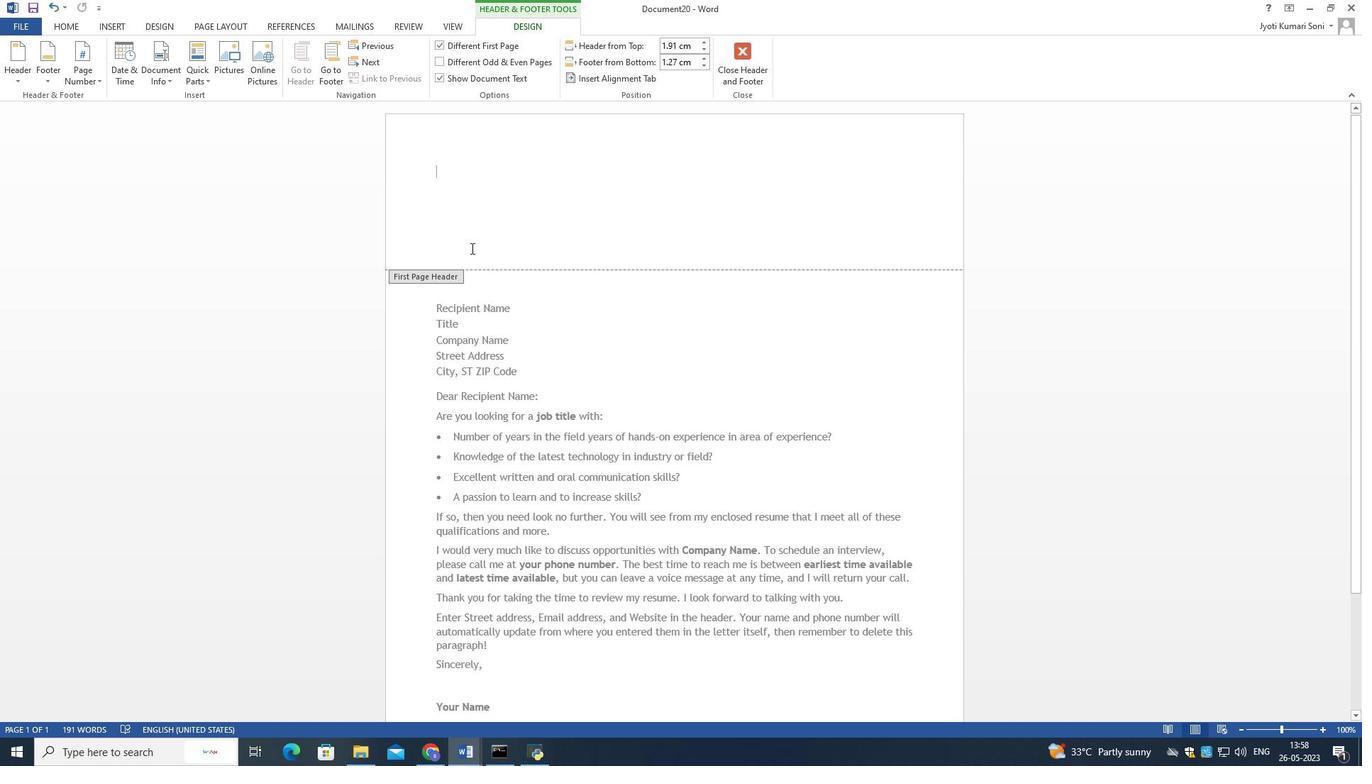 
Action: Mouse scrolled (464, 269) with delta (0, 0)
Screenshot: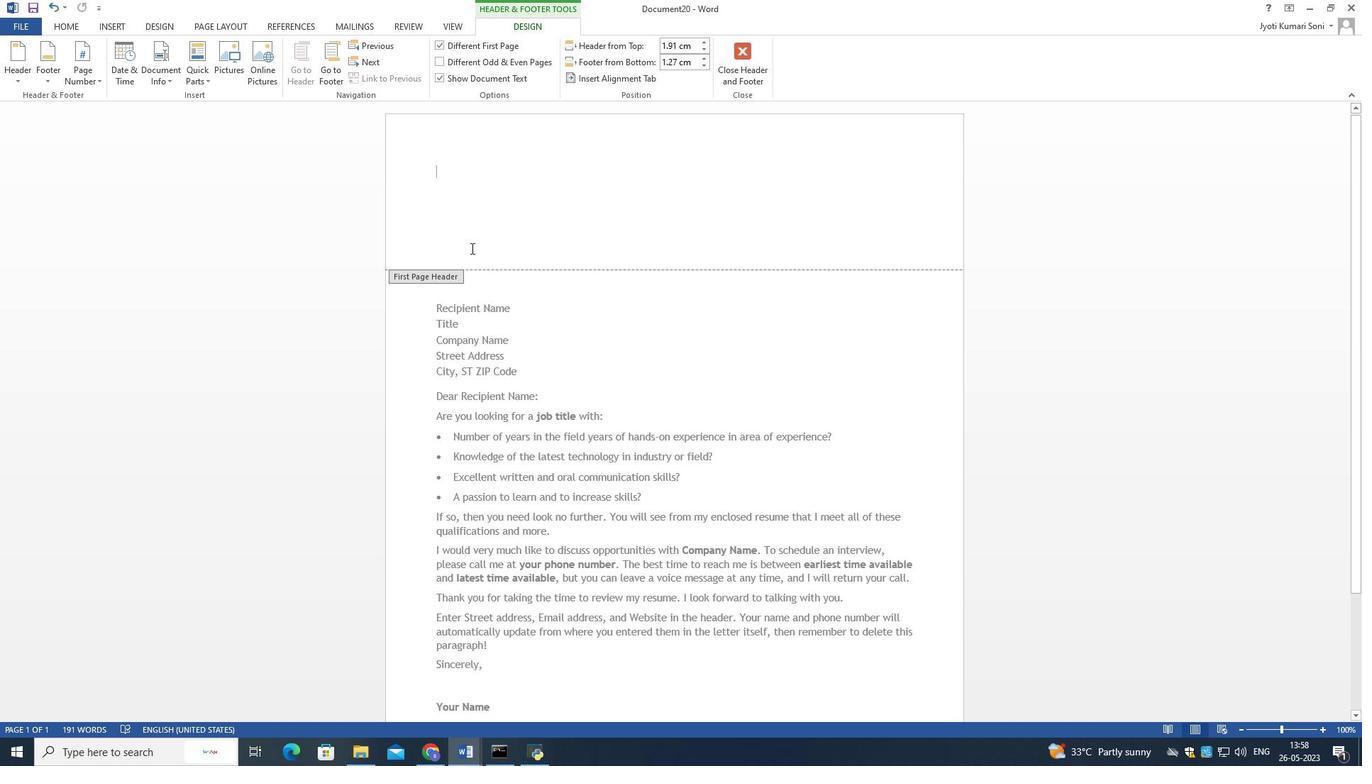 
Action: Mouse moved to (461, 275)
Screenshot: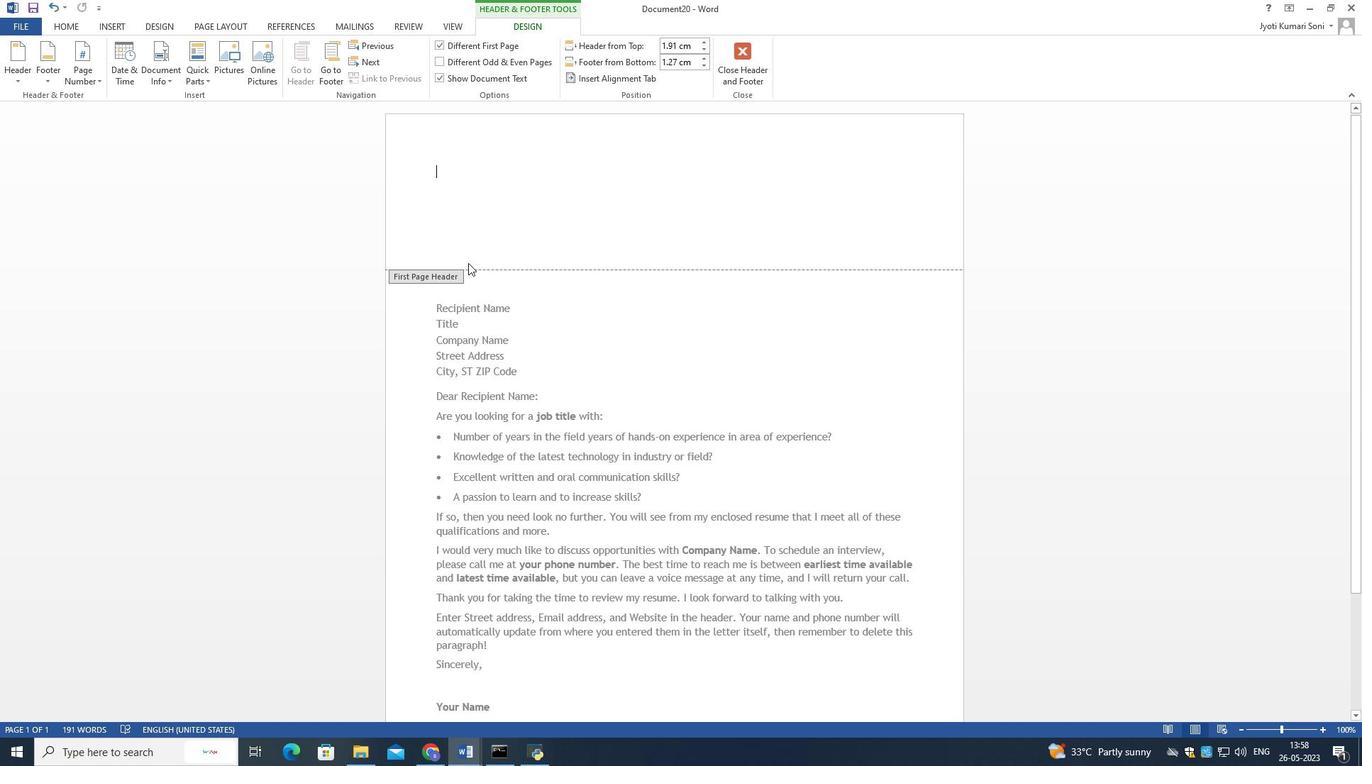 
Action: Mouse scrolled (461, 275) with delta (0, 0)
Screenshot: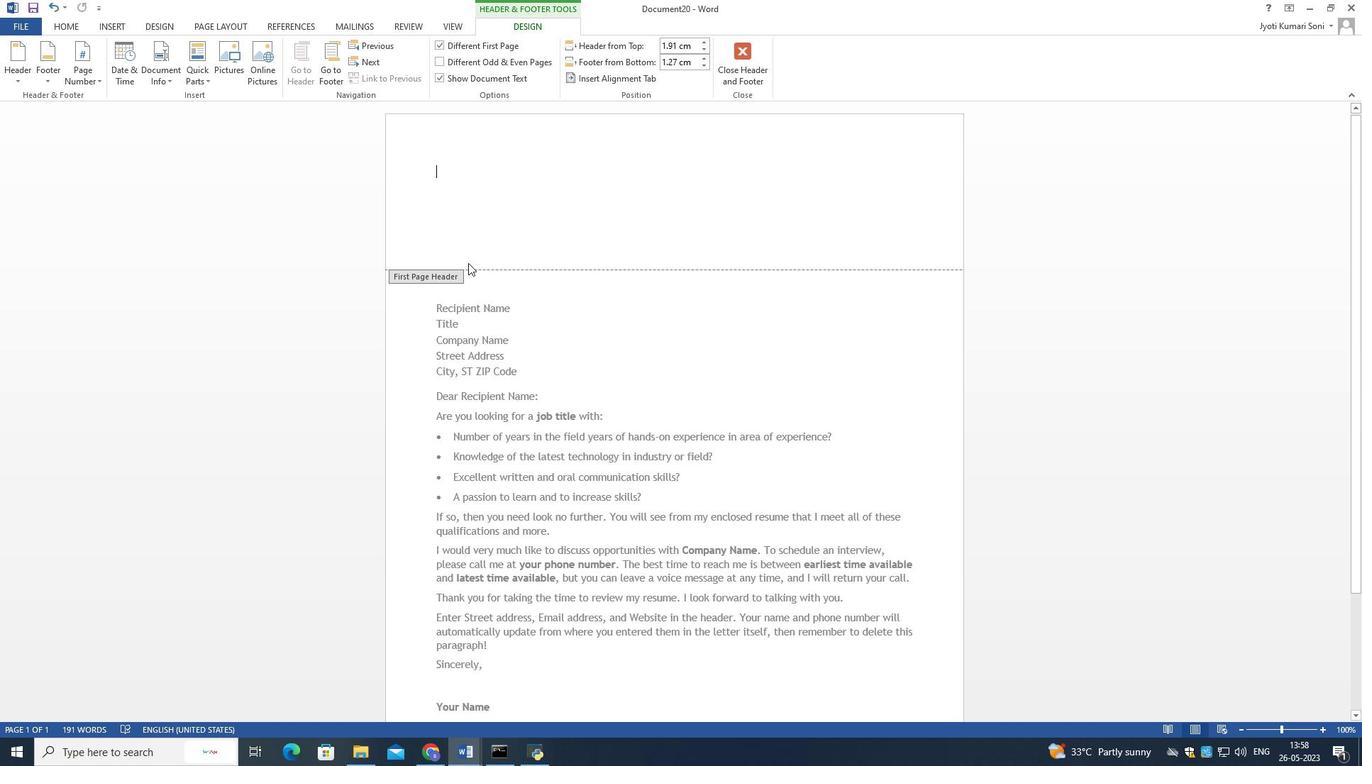 
Action: Mouse moved to (423, 176)
Screenshot: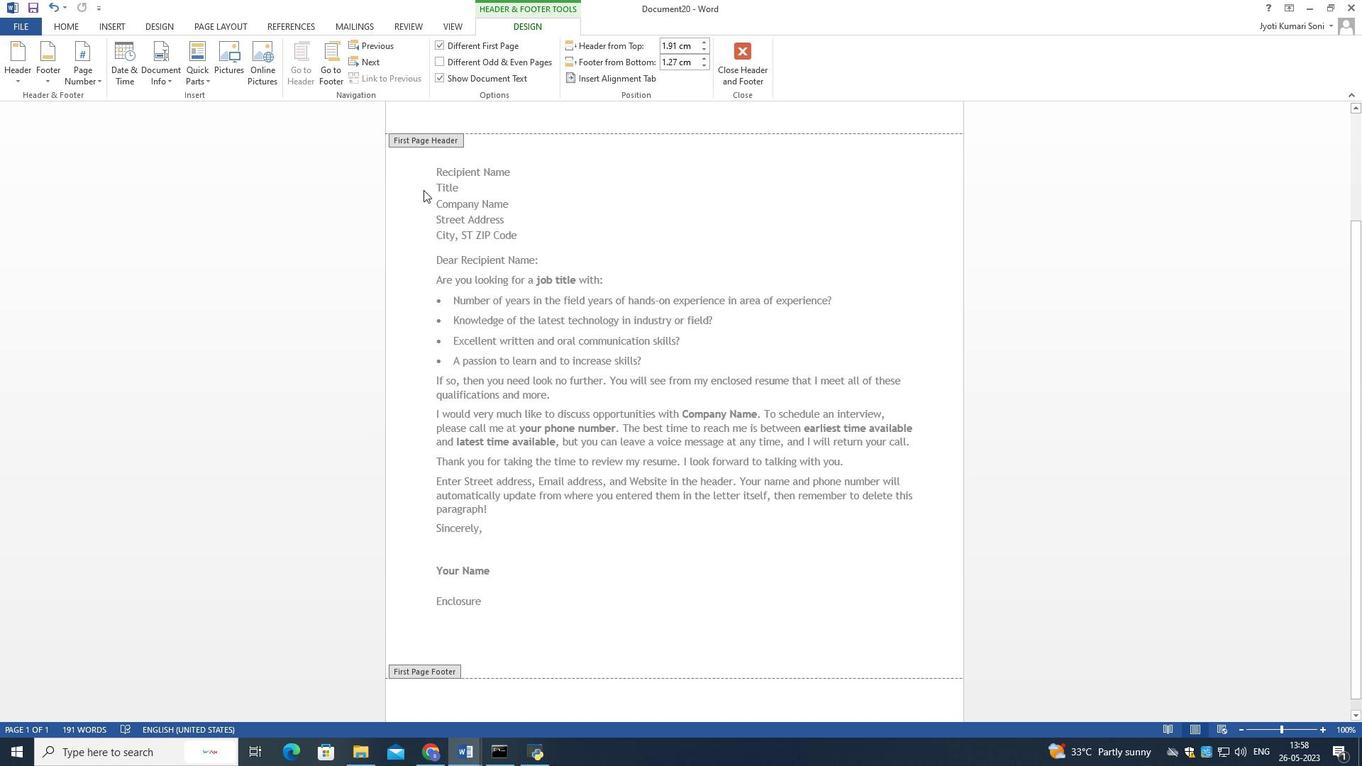
Action: Mouse pressed left at (423, 176)
Screenshot: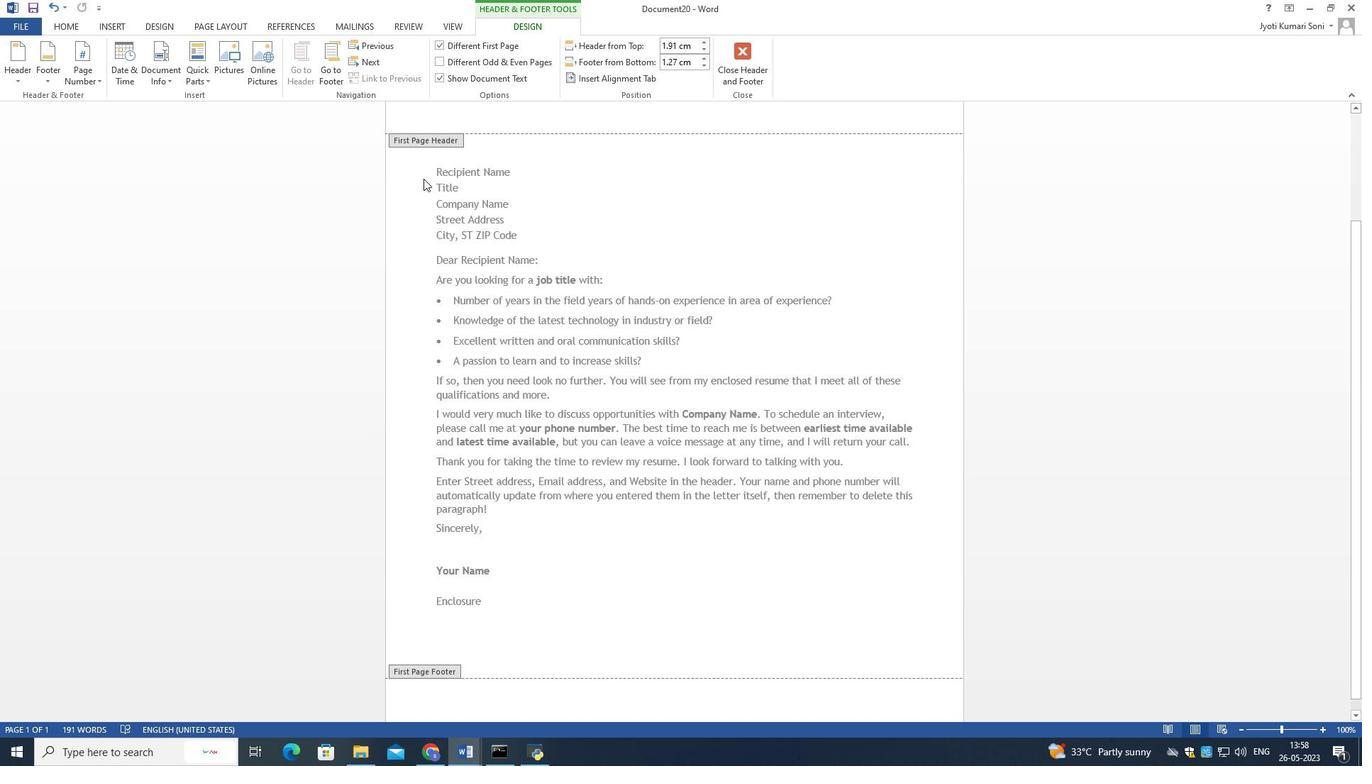 
Action: Mouse moved to (473, 174)
Screenshot: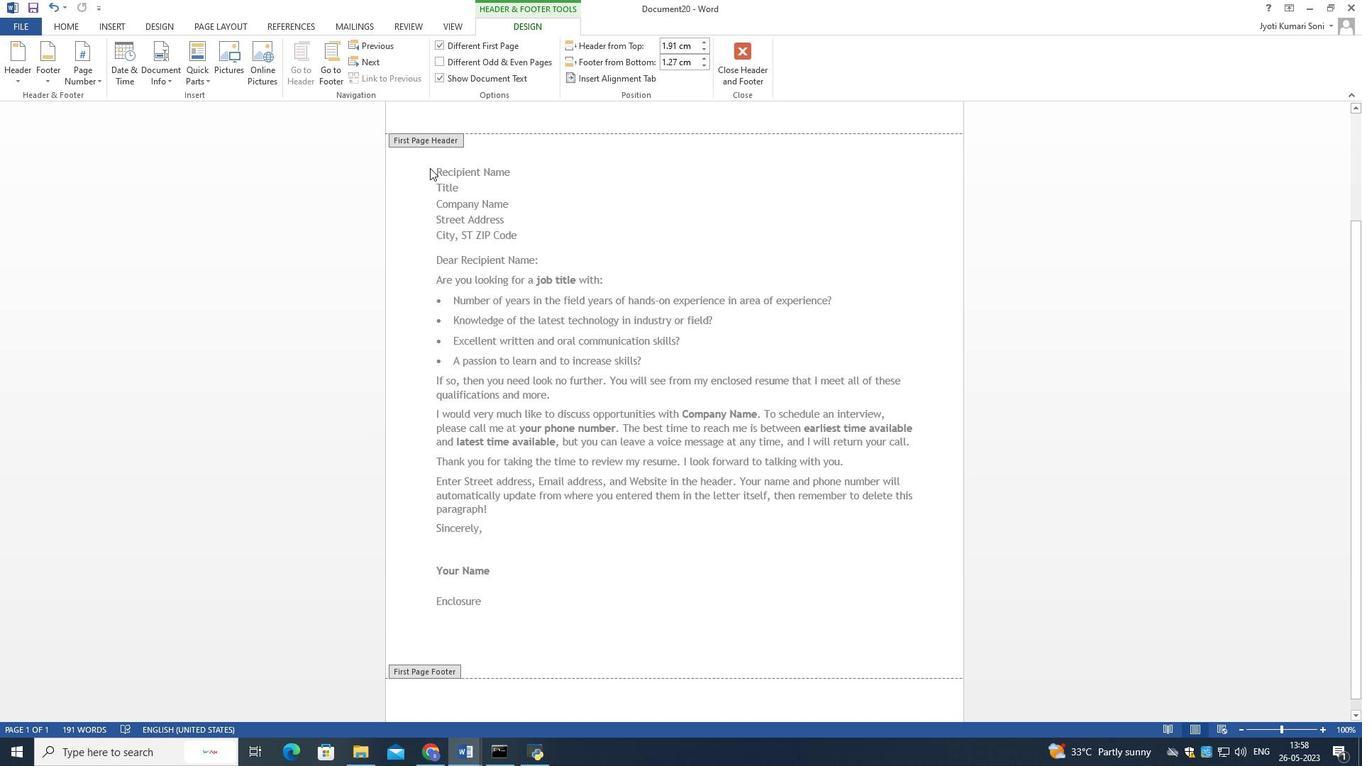 
Action: Mouse pressed left at (473, 174)
Screenshot: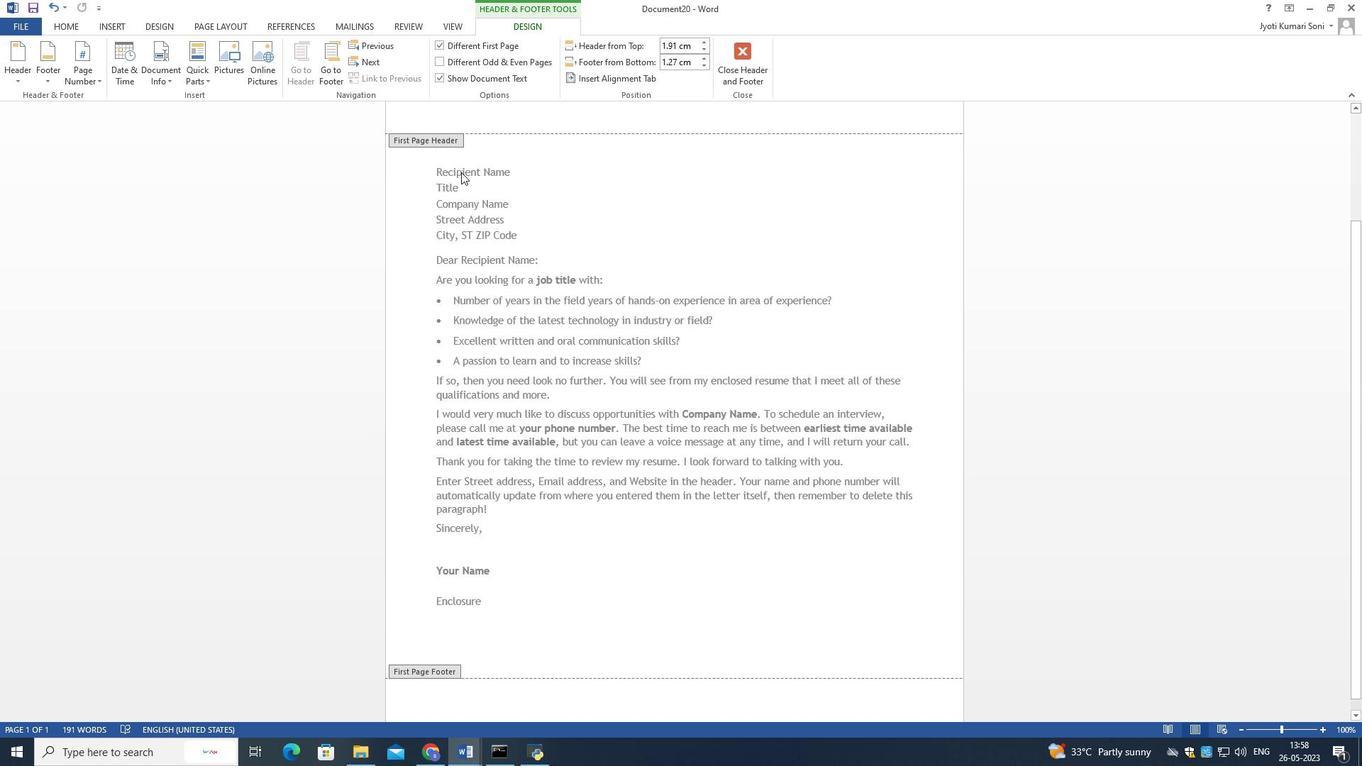 
Action: Mouse moved to (462, 173)
Screenshot: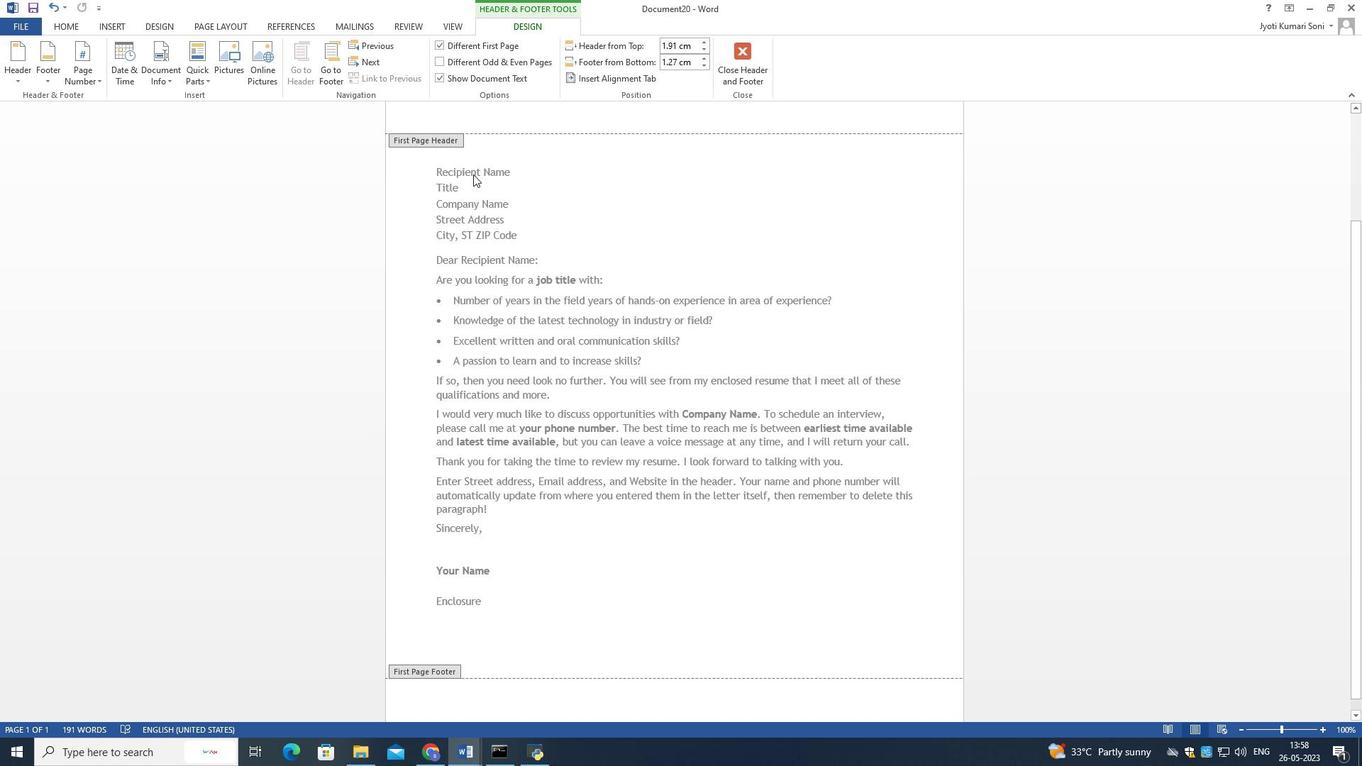 
Action: Mouse pressed left at (462, 173)
Screenshot: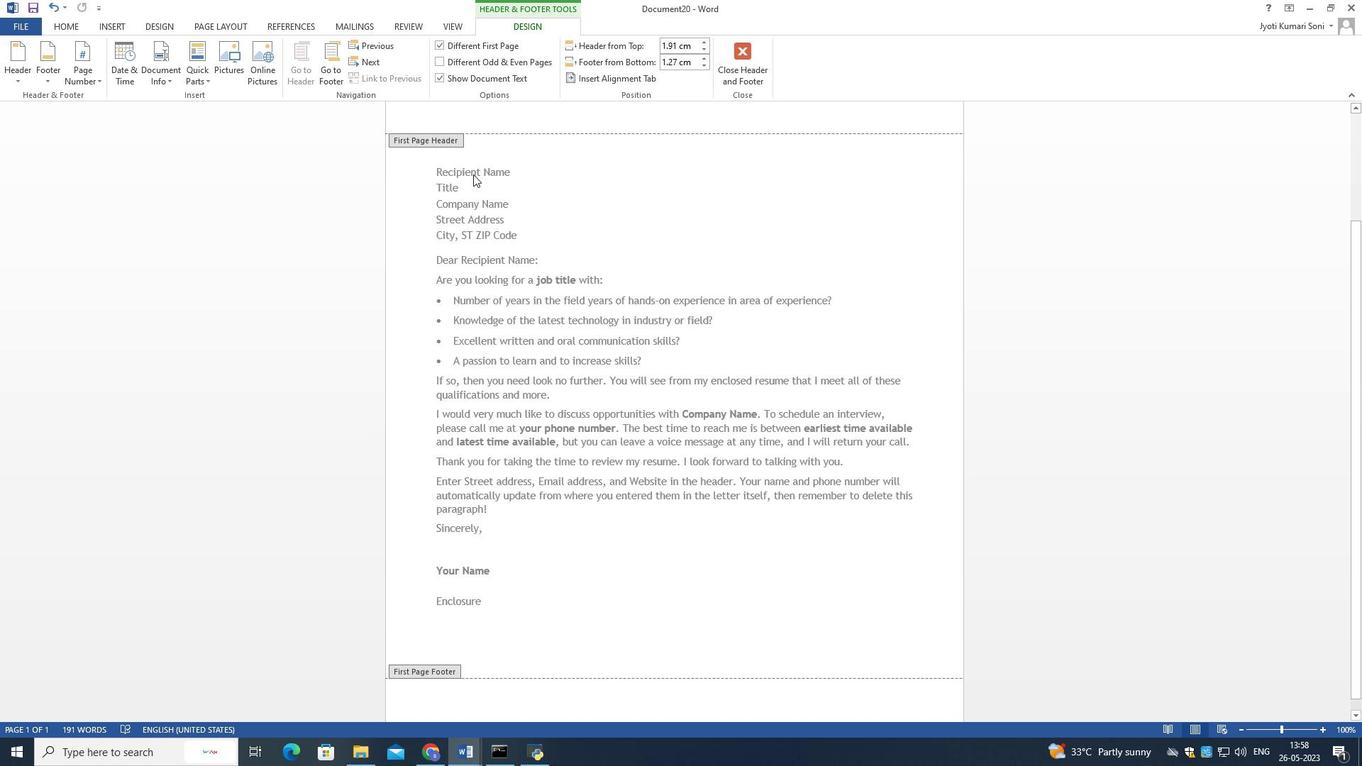 
Action: Mouse moved to (458, 175)
Screenshot: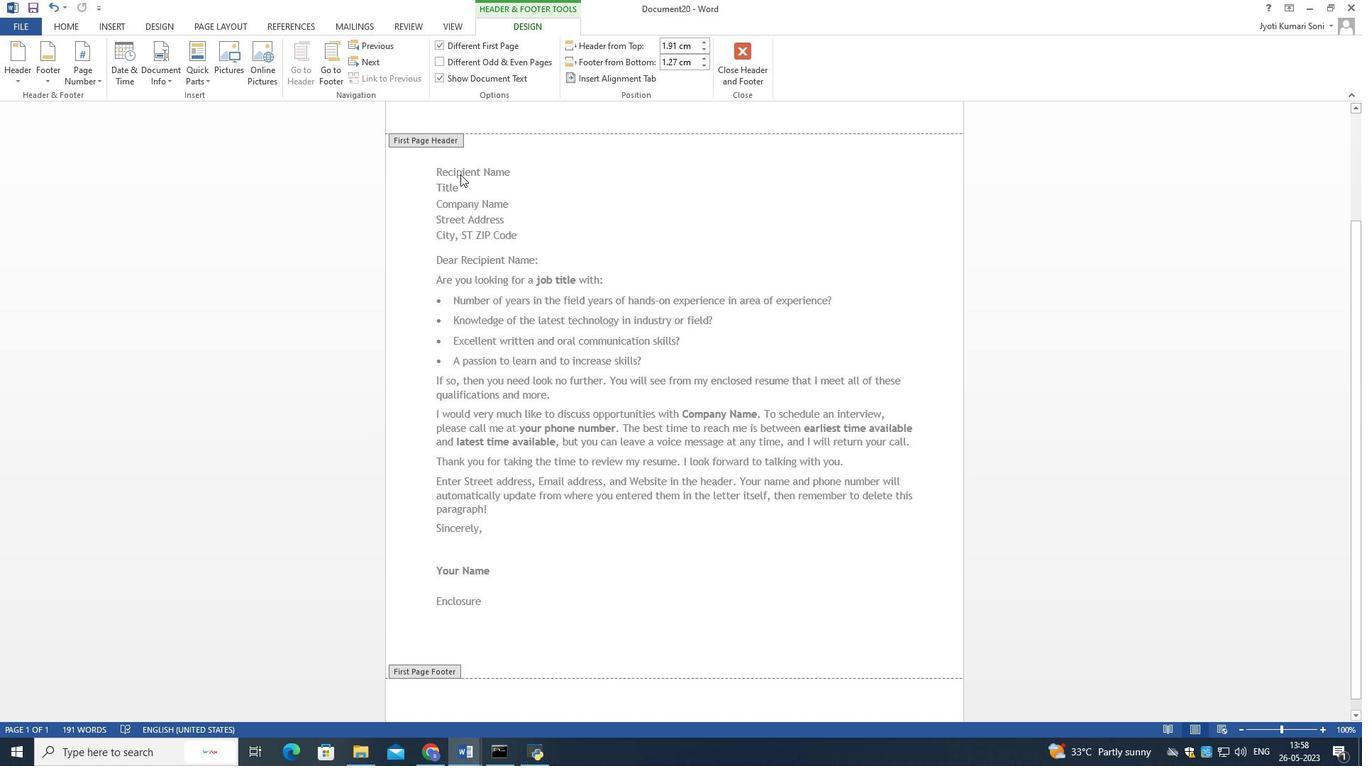 
Action: Mouse pressed left at (458, 175)
Screenshot: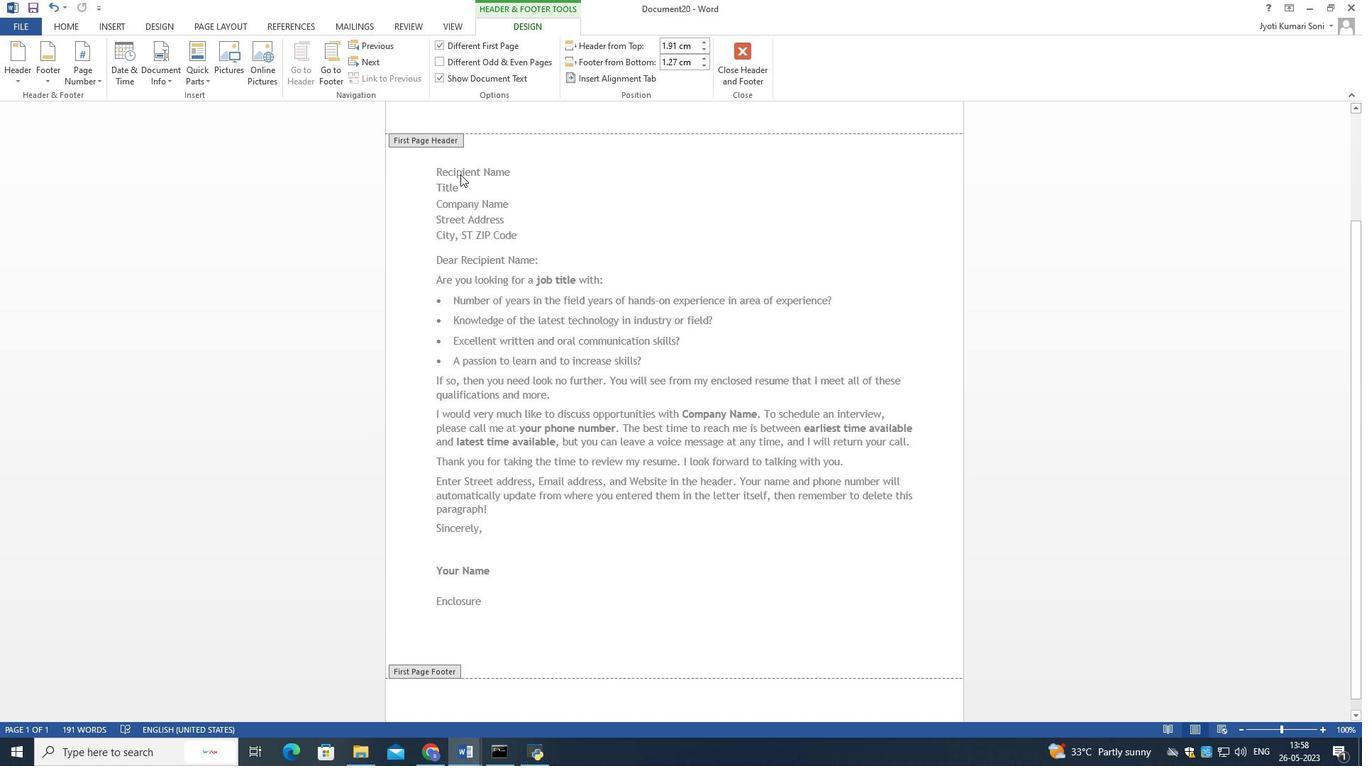 
Action: Mouse moved to (424, 145)
Screenshot: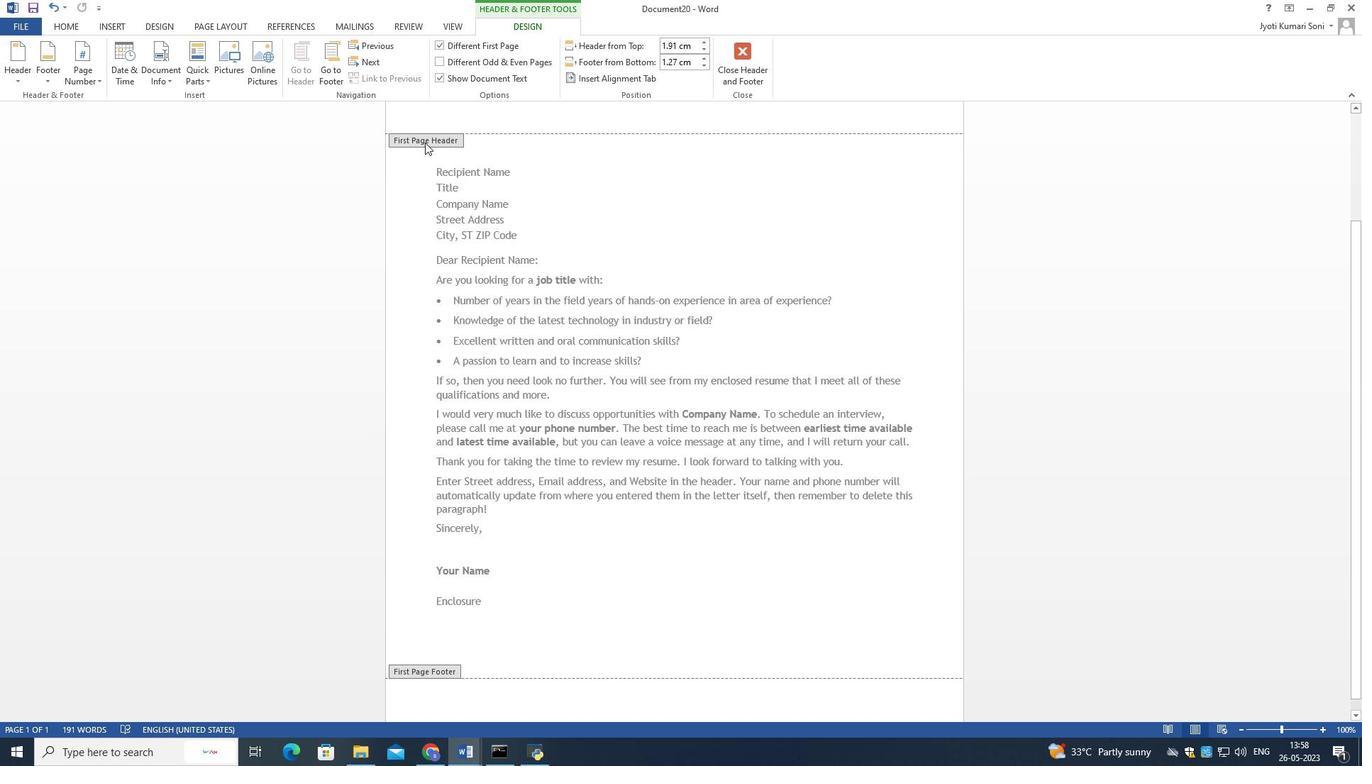 
Action: Mouse pressed left at (424, 145)
Screenshot: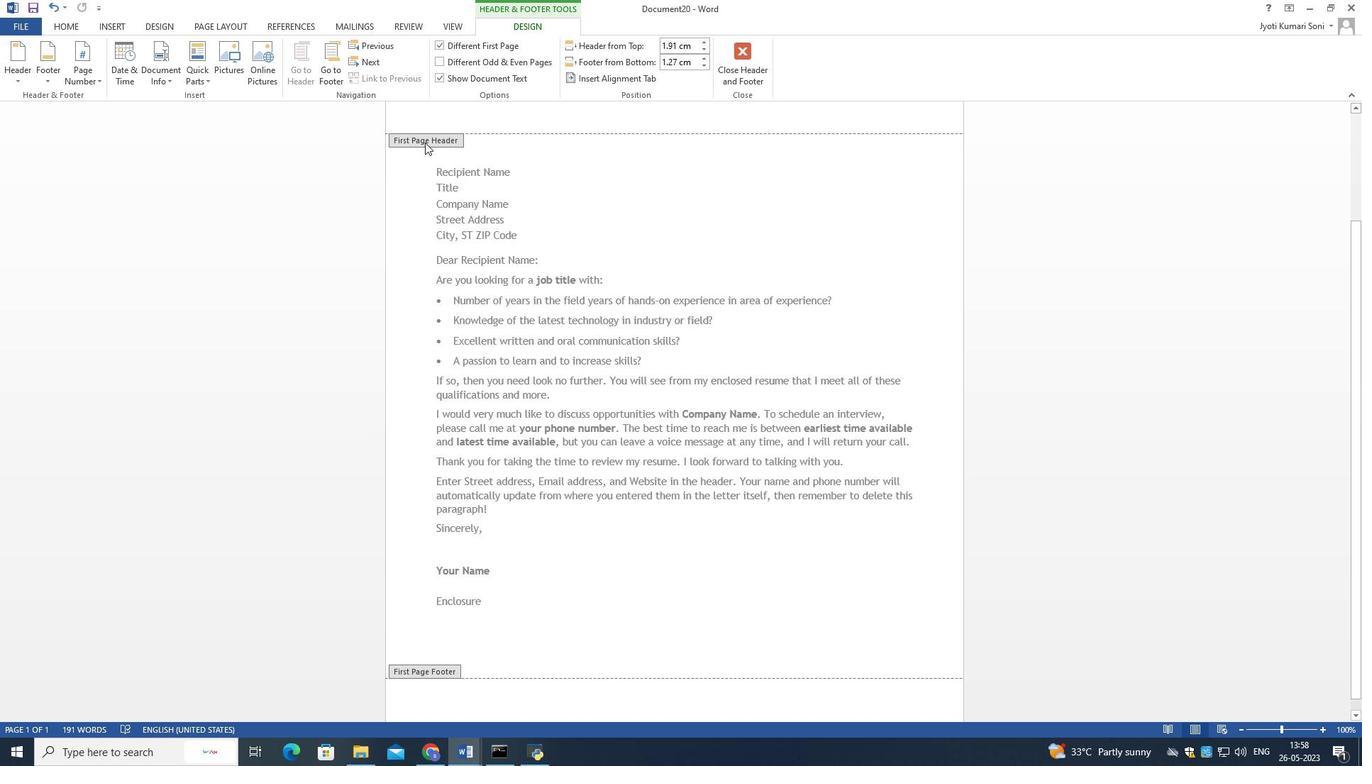 
Action: Mouse moved to (487, 302)
Screenshot: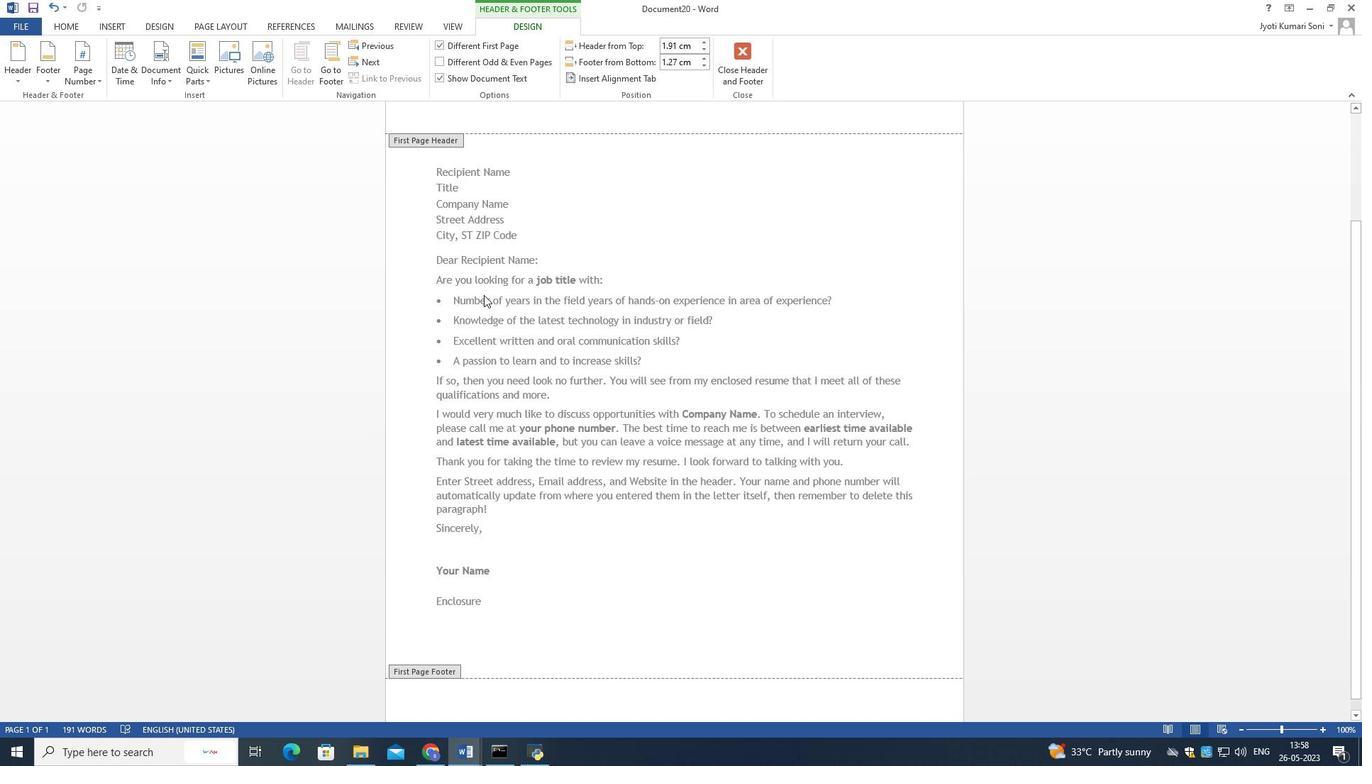 
Action: Mouse pressed left at (487, 302)
Screenshot: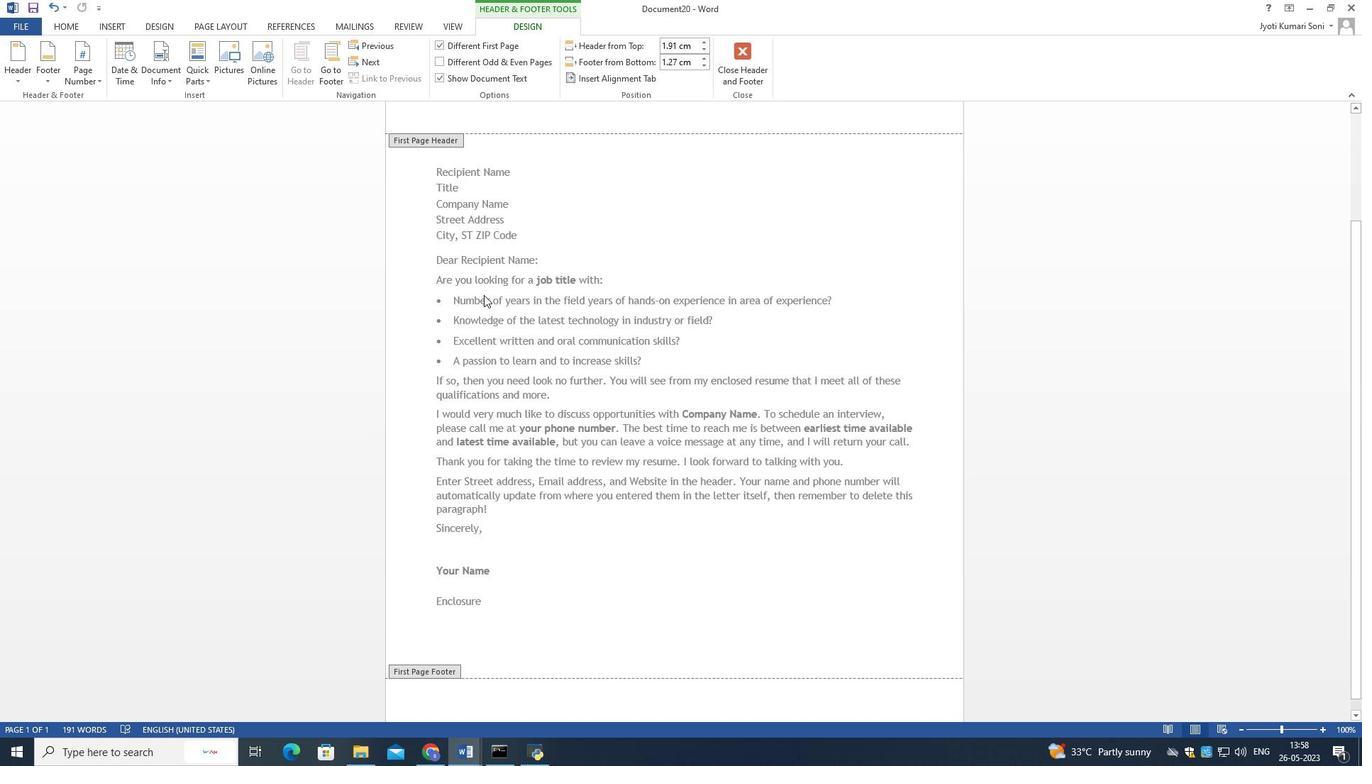 
Action: Mouse moved to (482, 627)
Screenshot: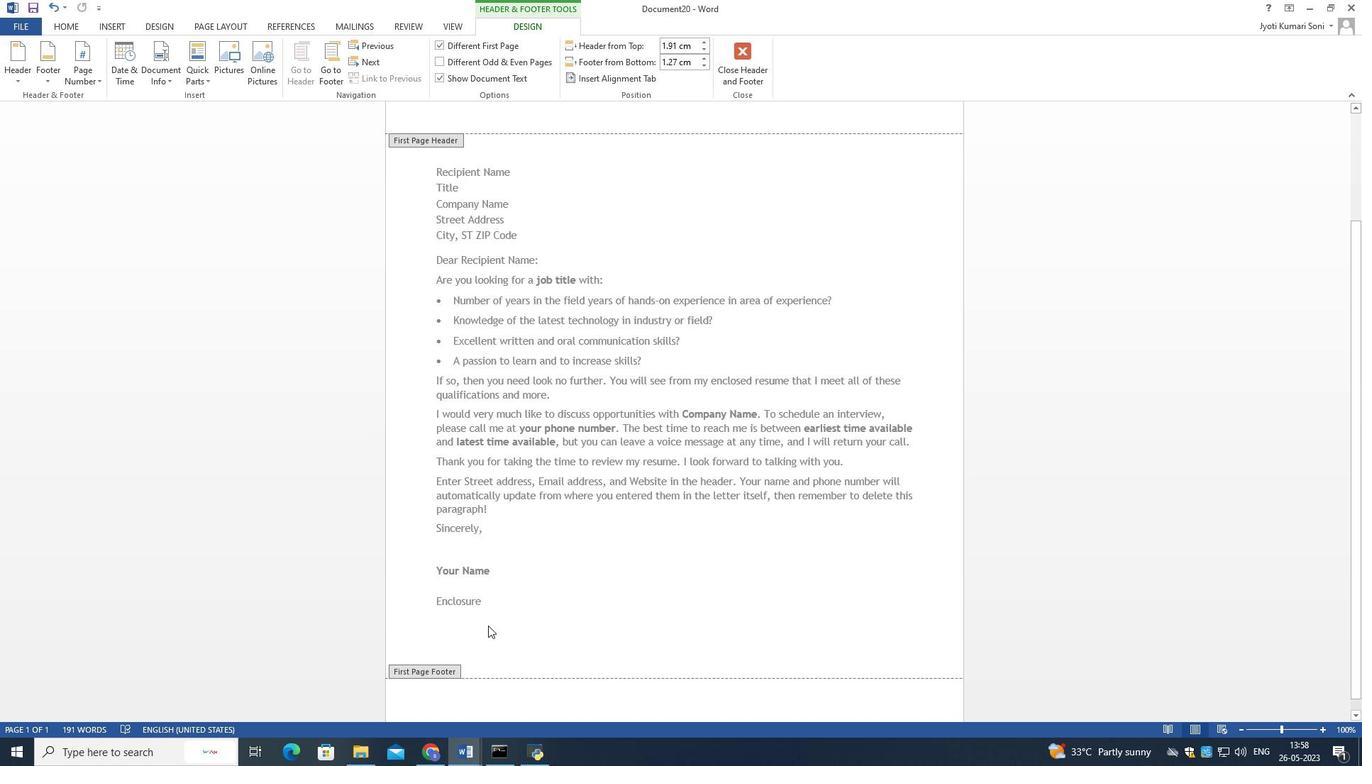 
Action: Mouse pressed left at (482, 627)
Screenshot: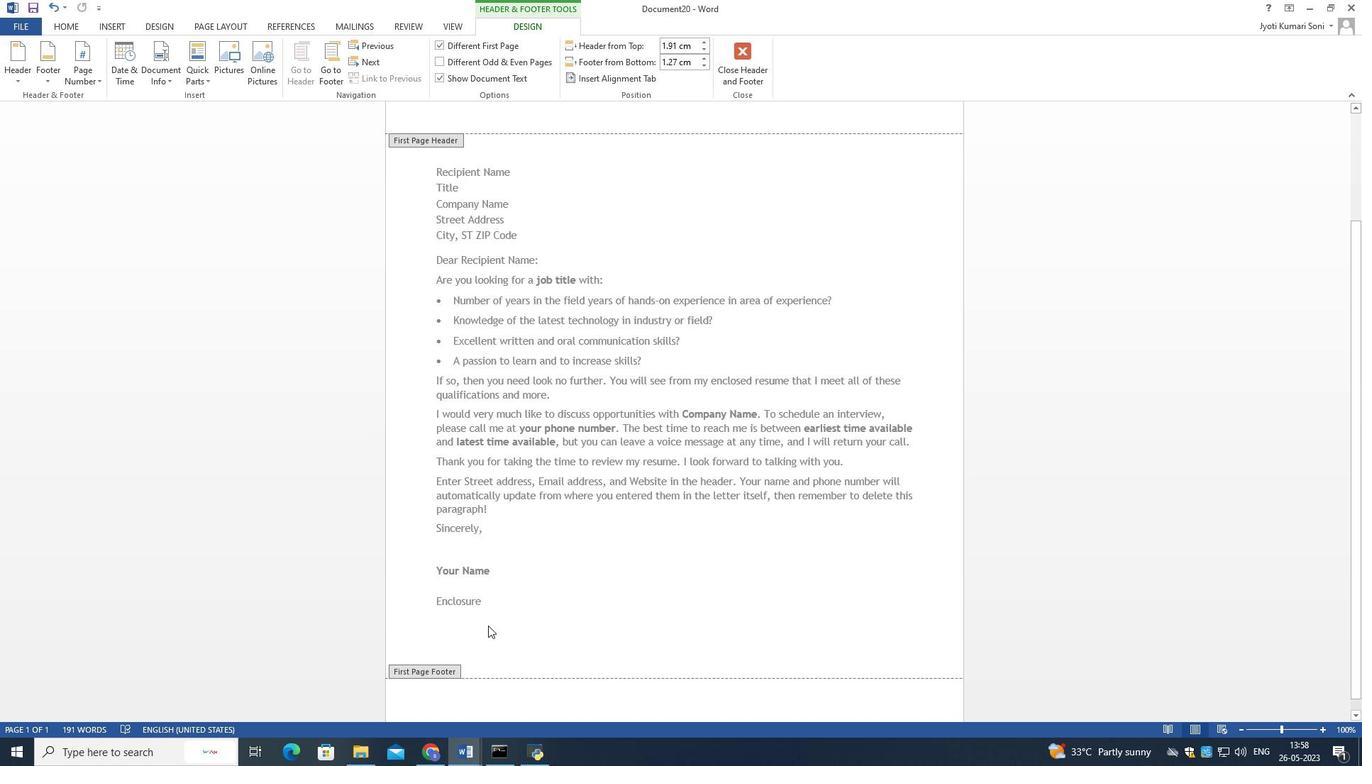 
Action: Mouse moved to (446, 671)
Screenshot: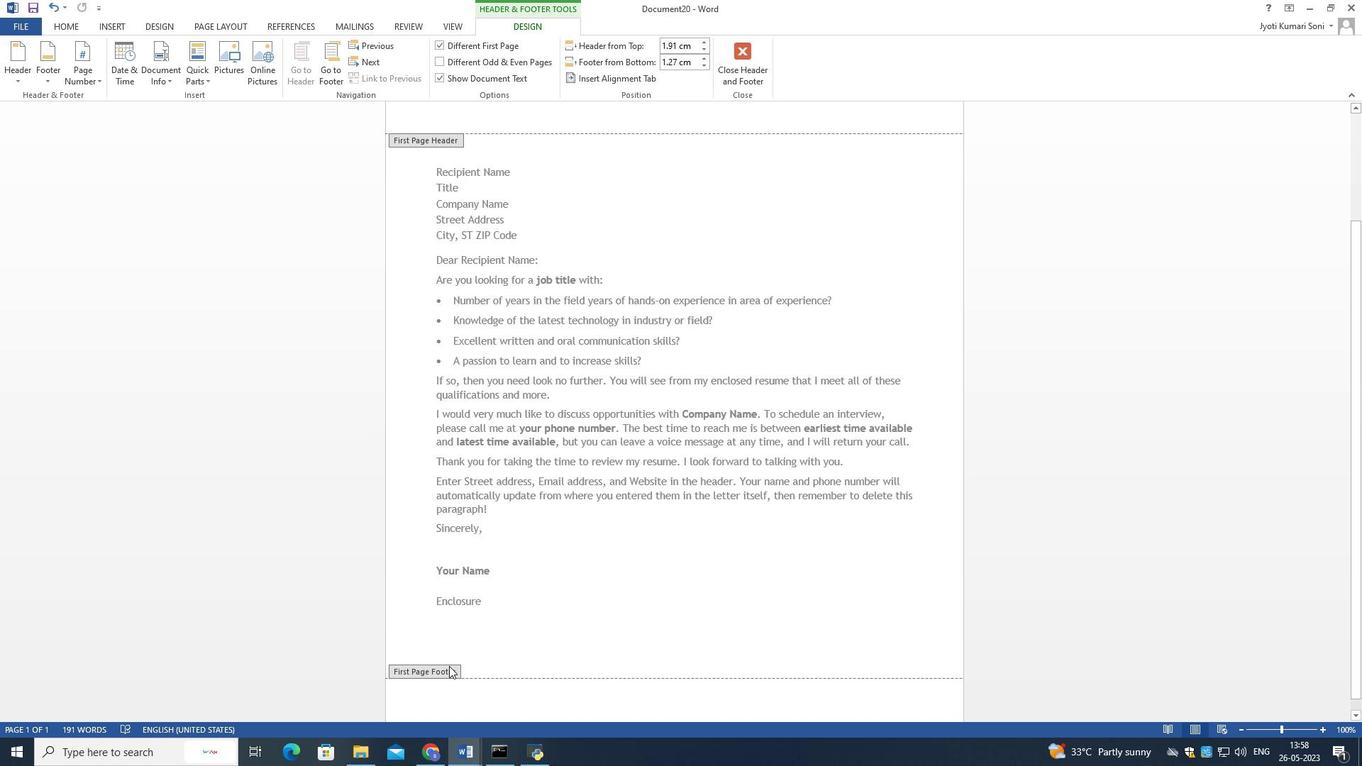 
Action: Mouse pressed left at (446, 671)
Screenshot: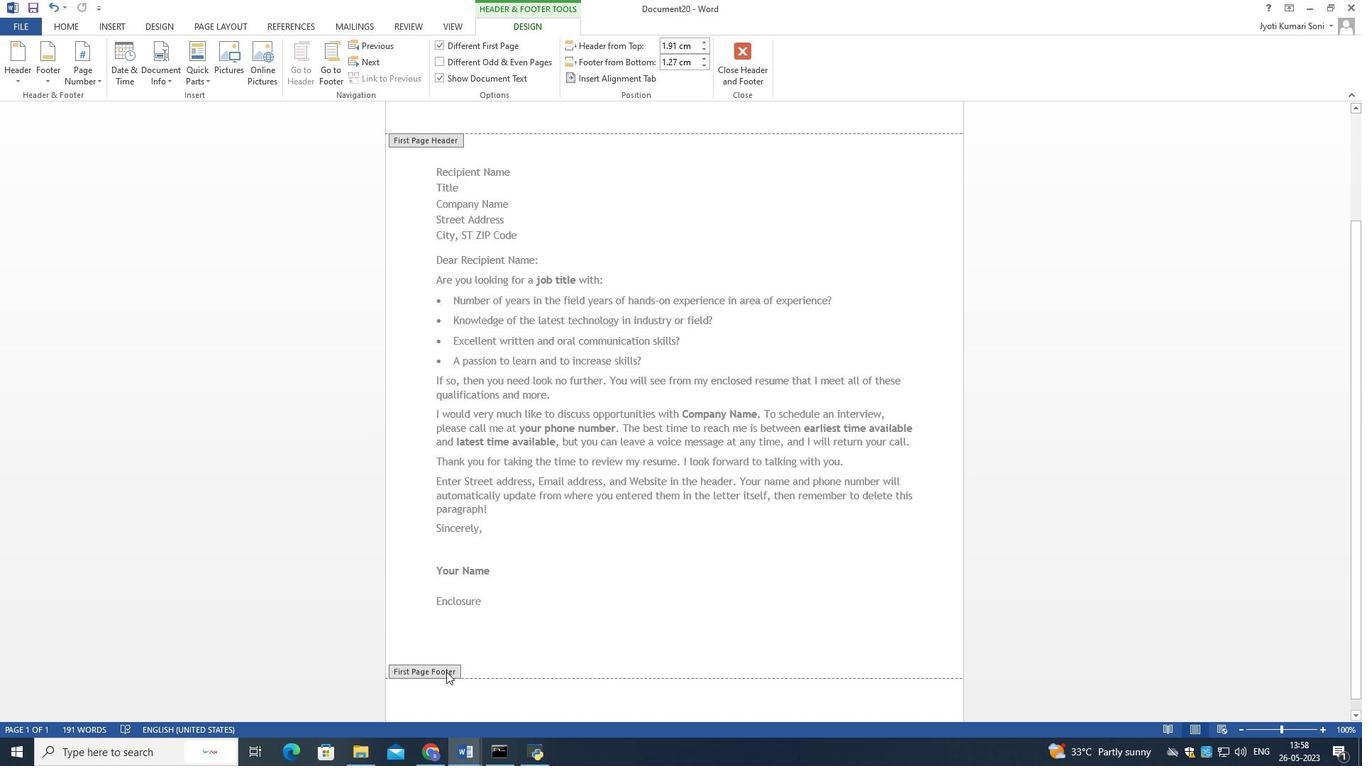 
Action: Mouse moved to (472, 573)
Screenshot: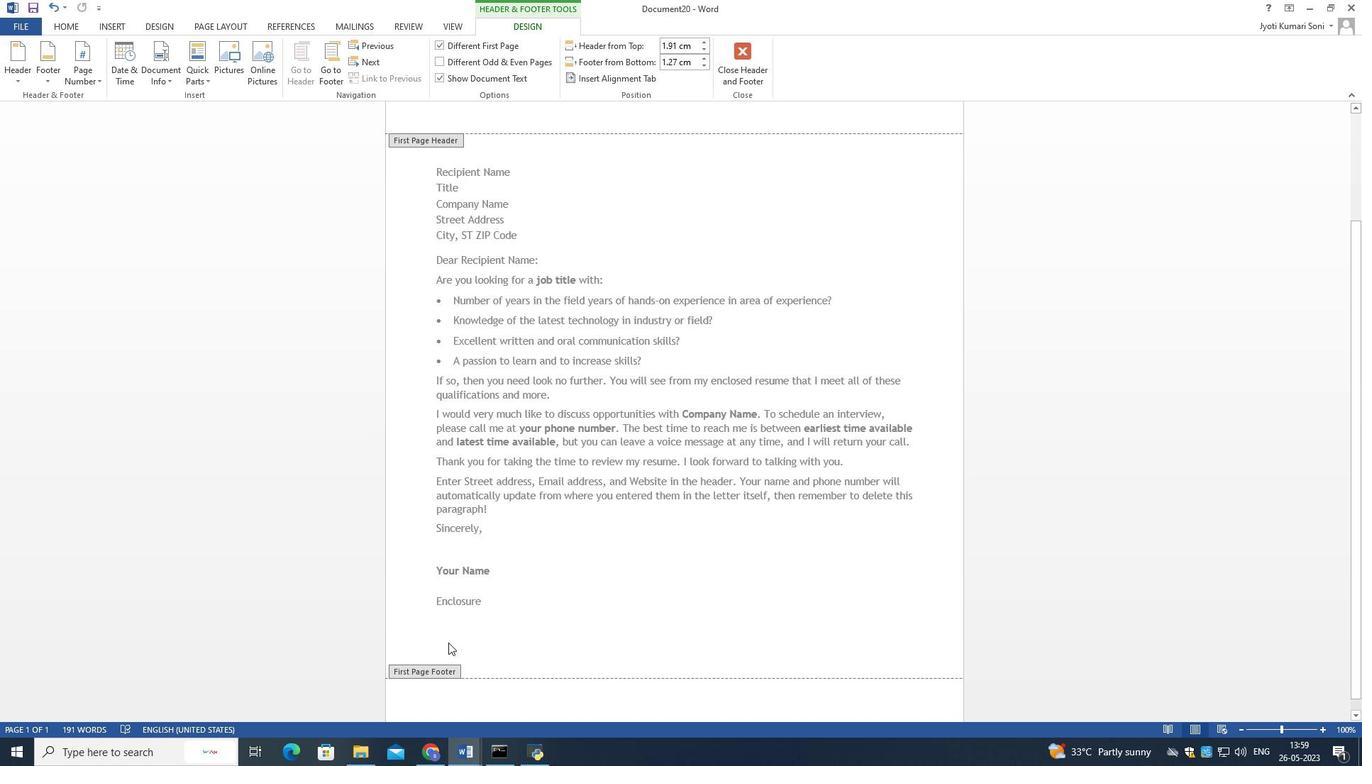 
Action: Mouse pressed left at (472, 573)
Screenshot: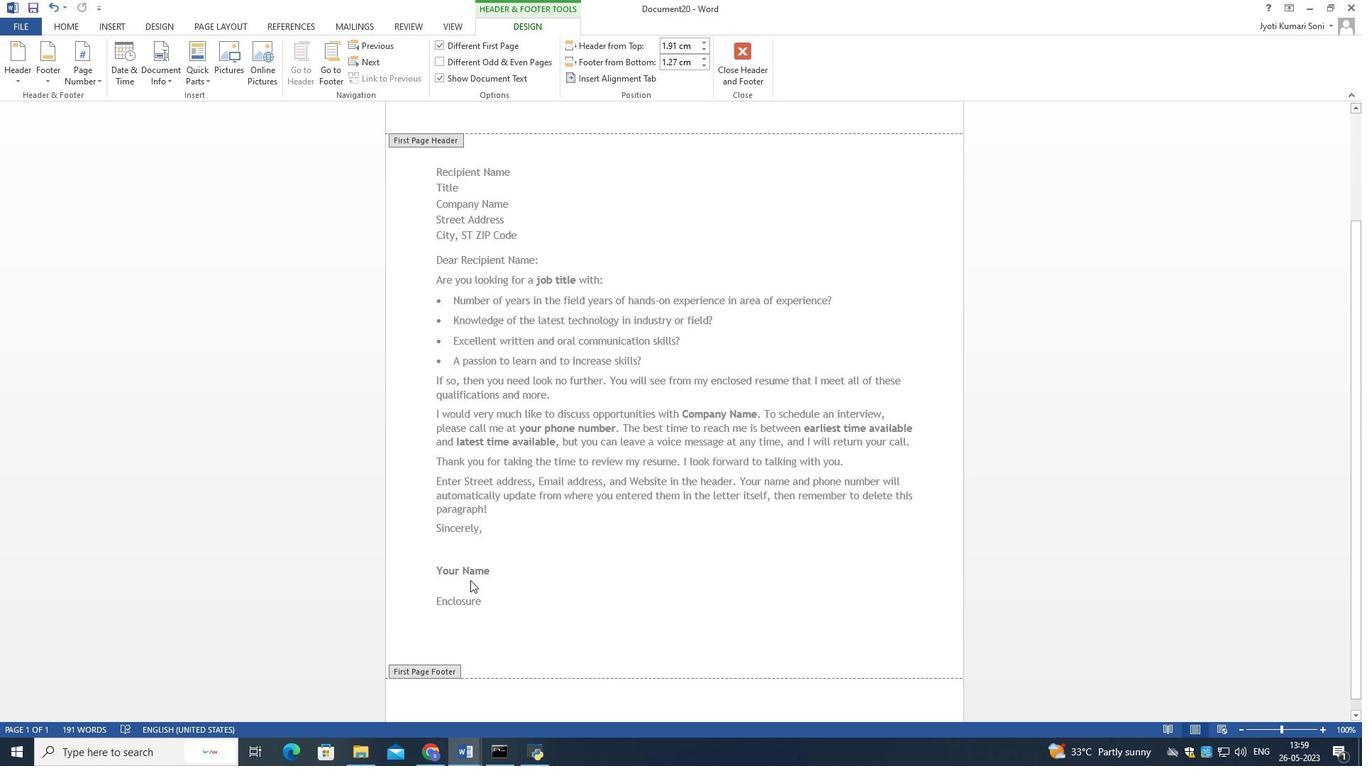 
Action: Mouse moved to (461, 500)
Screenshot: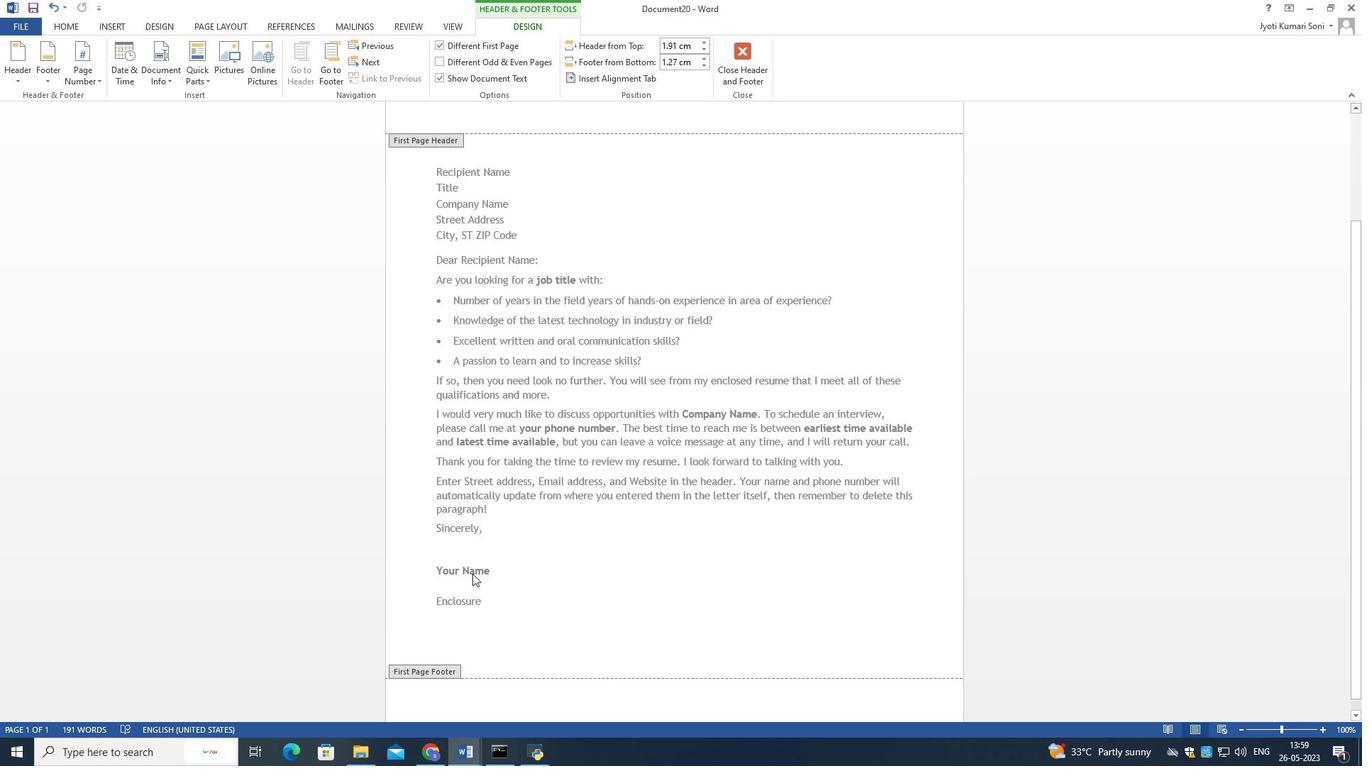 
Action: Mouse pressed left at (461, 500)
Screenshot: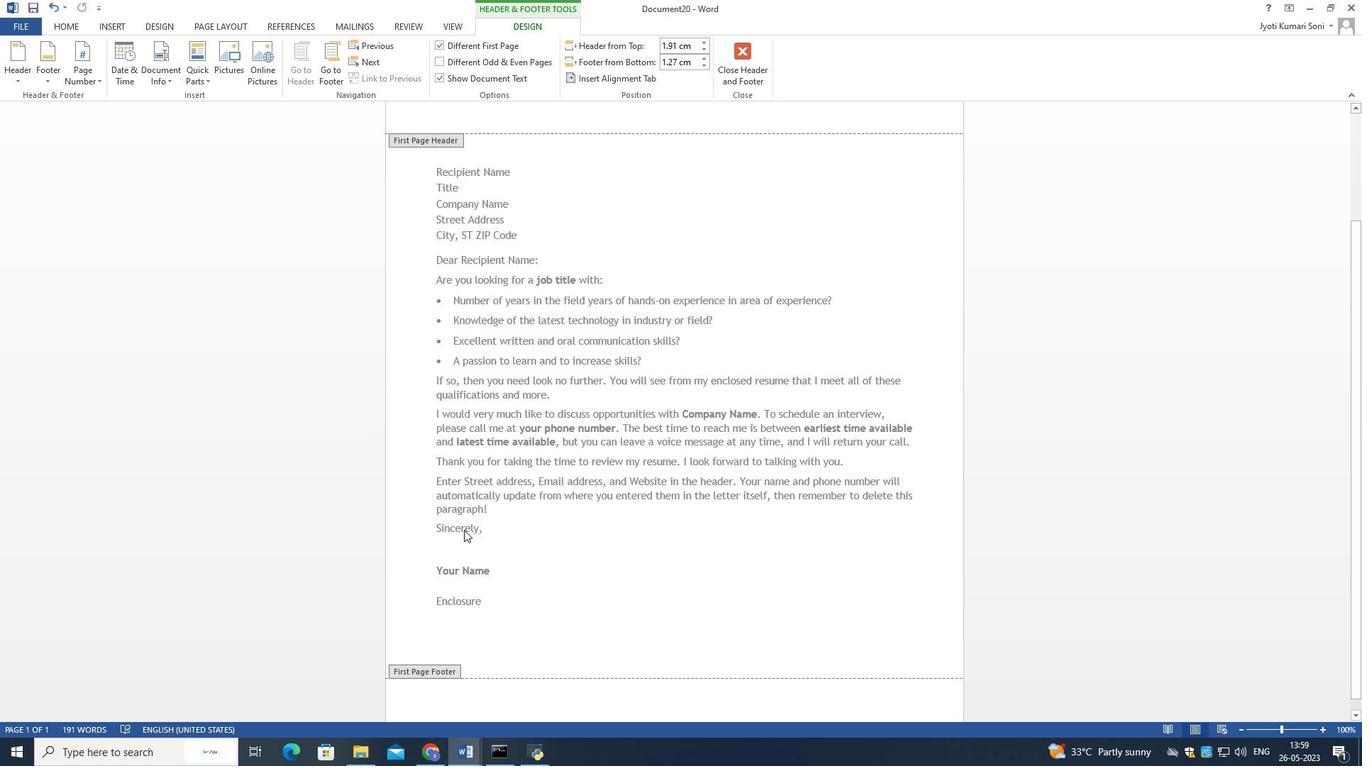
Action: Mouse moved to (485, 405)
Screenshot: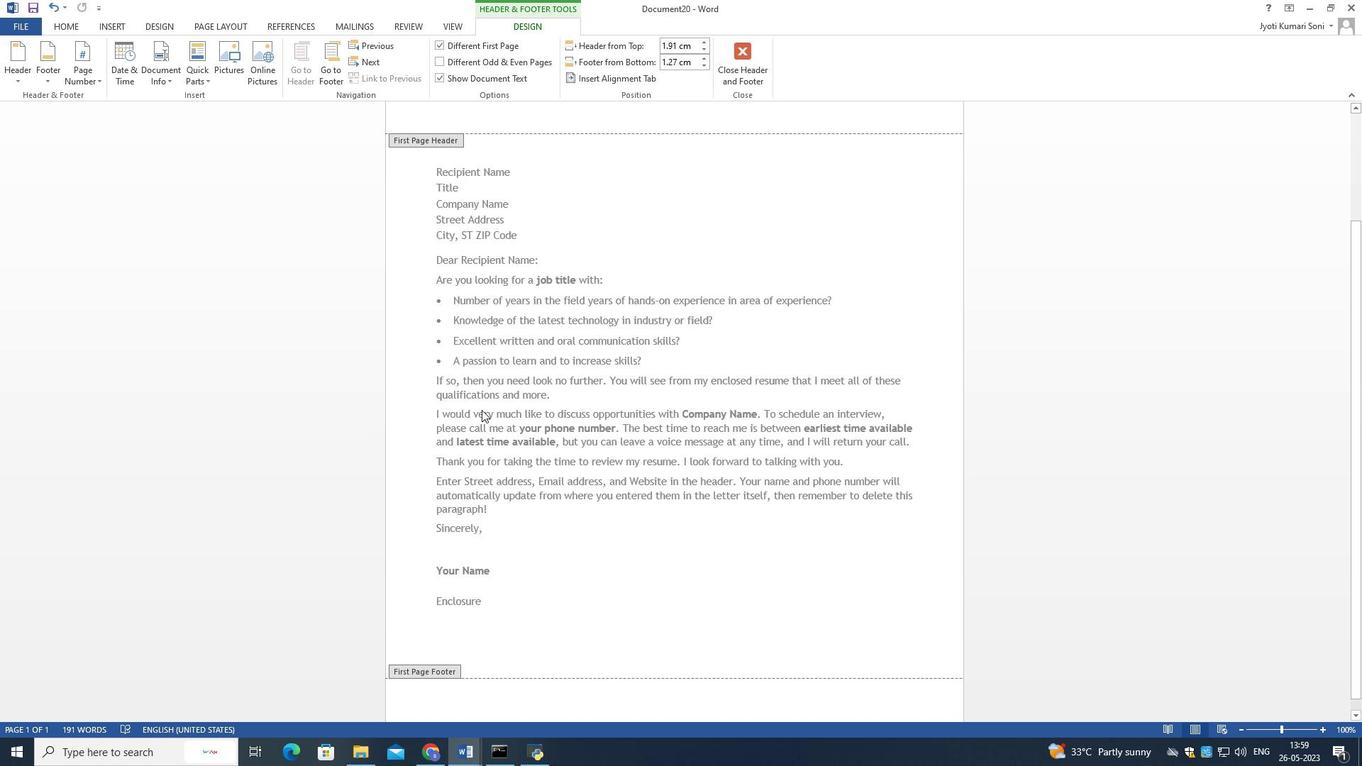 
Action: Mouse scrolled (485, 405) with delta (0, 0)
Screenshot: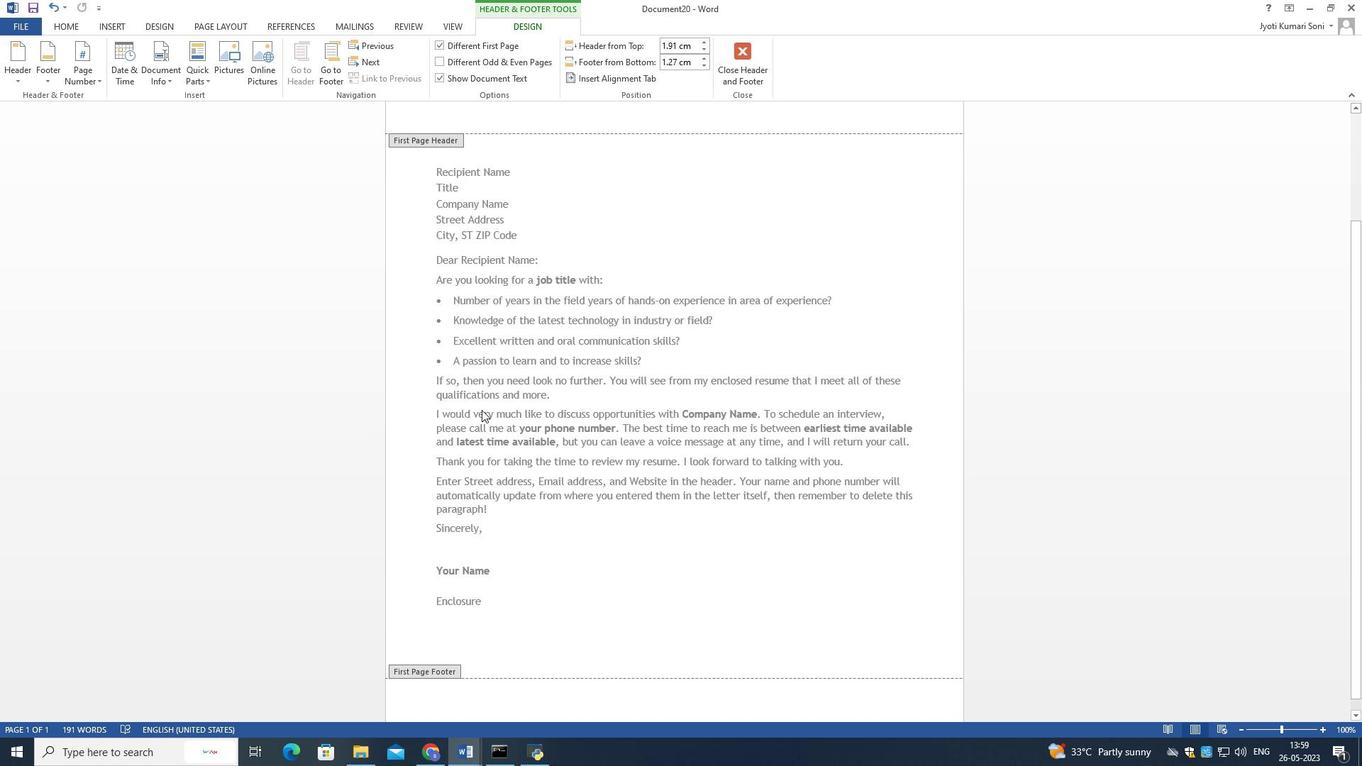 
Action: Mouse moved to (486, 404)
Screenshot: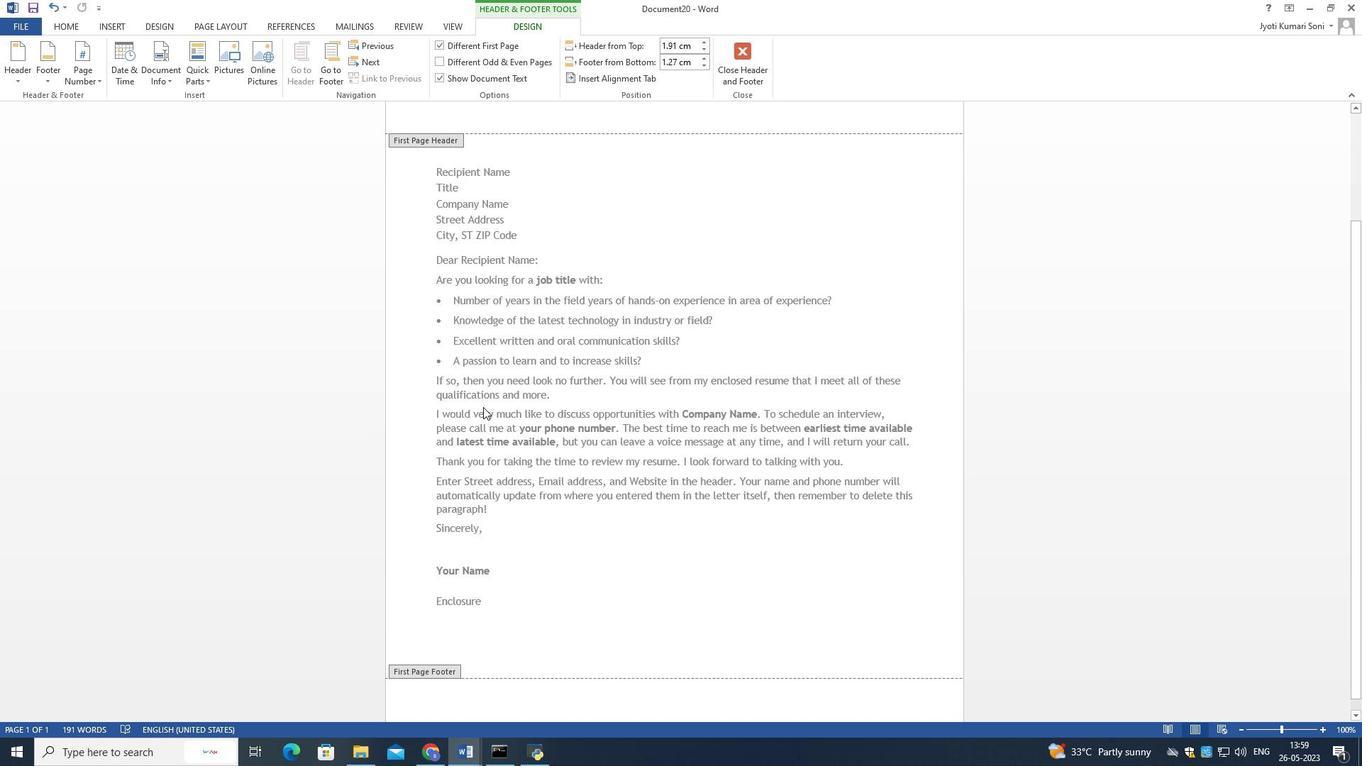 
Action: Mouse scrolled (486, 405) with delta (0, 0)
Screenshot: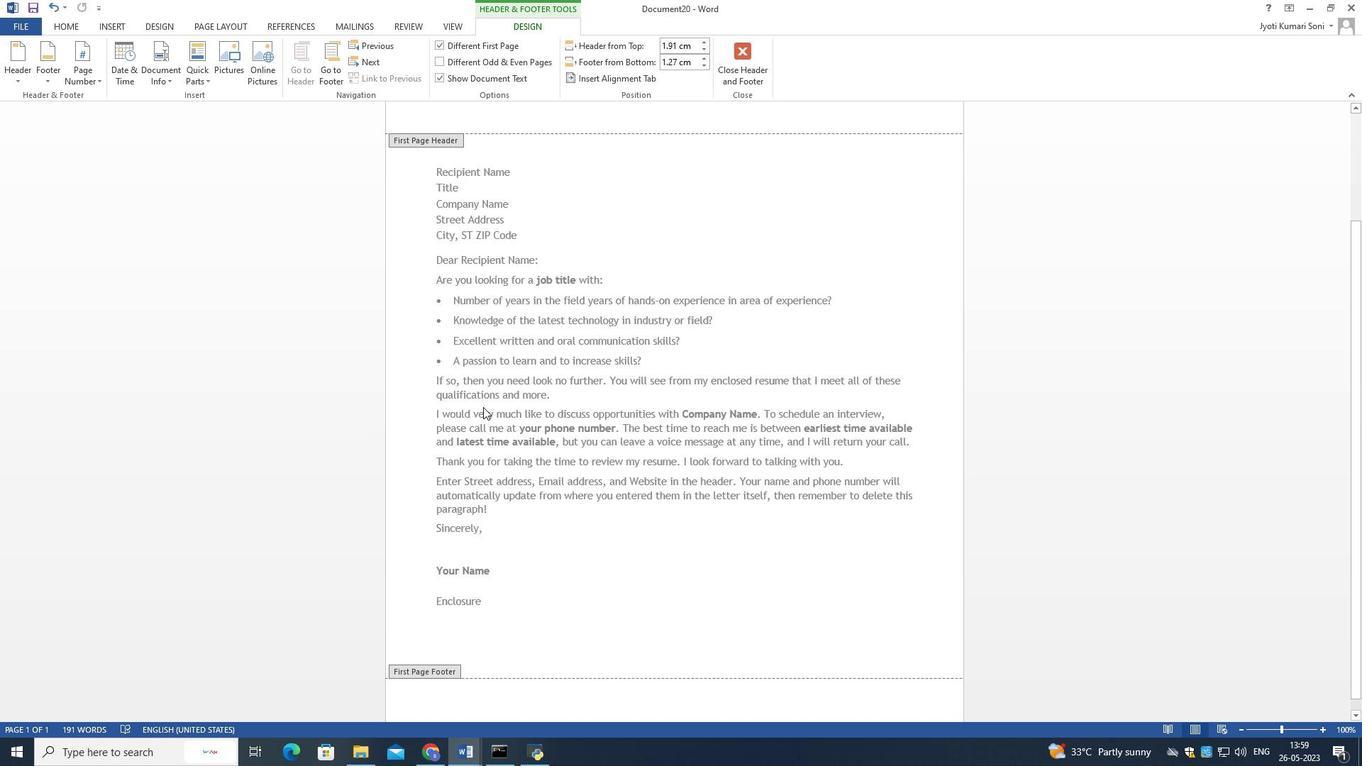 
Action: Mouse moved to (487, 403)
Screenshot: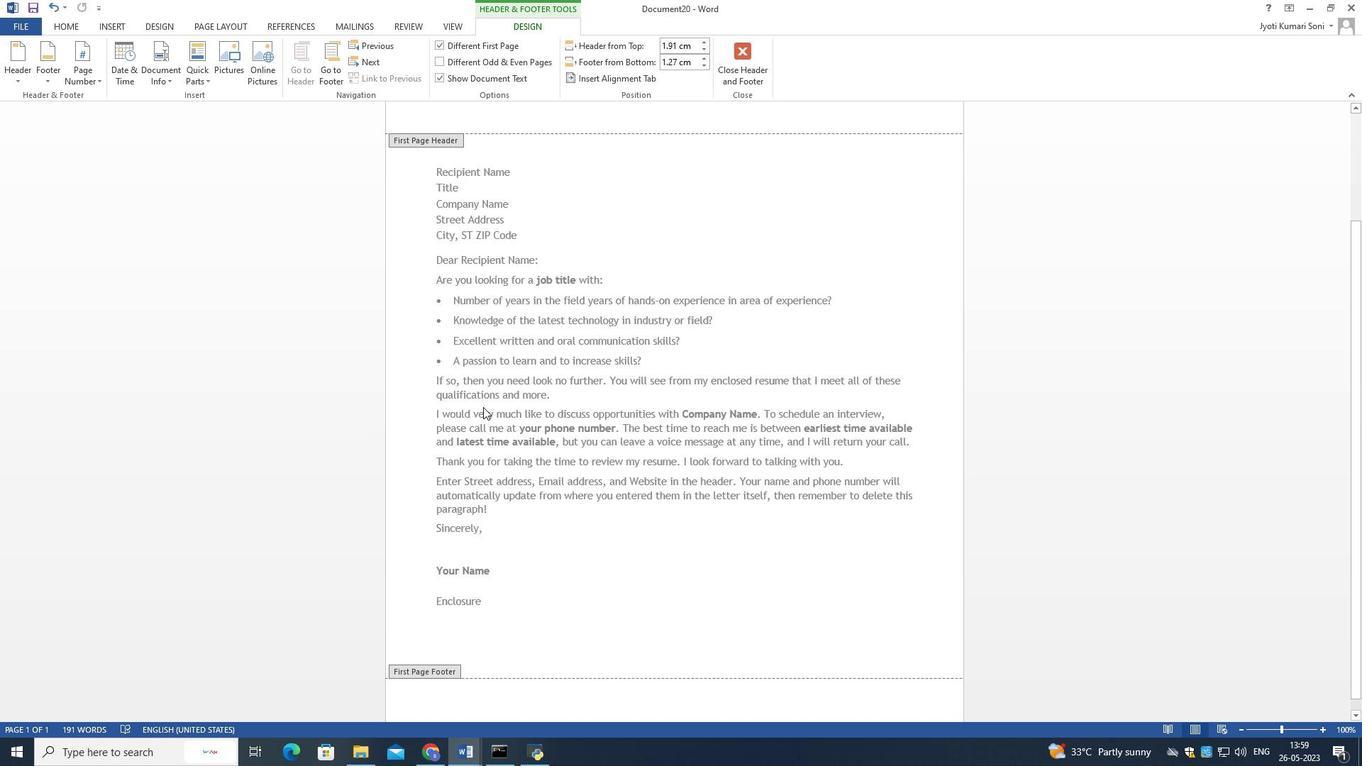 
Action: Mouse scrolled (487, 404) with delta (0, 0)
Screenshot: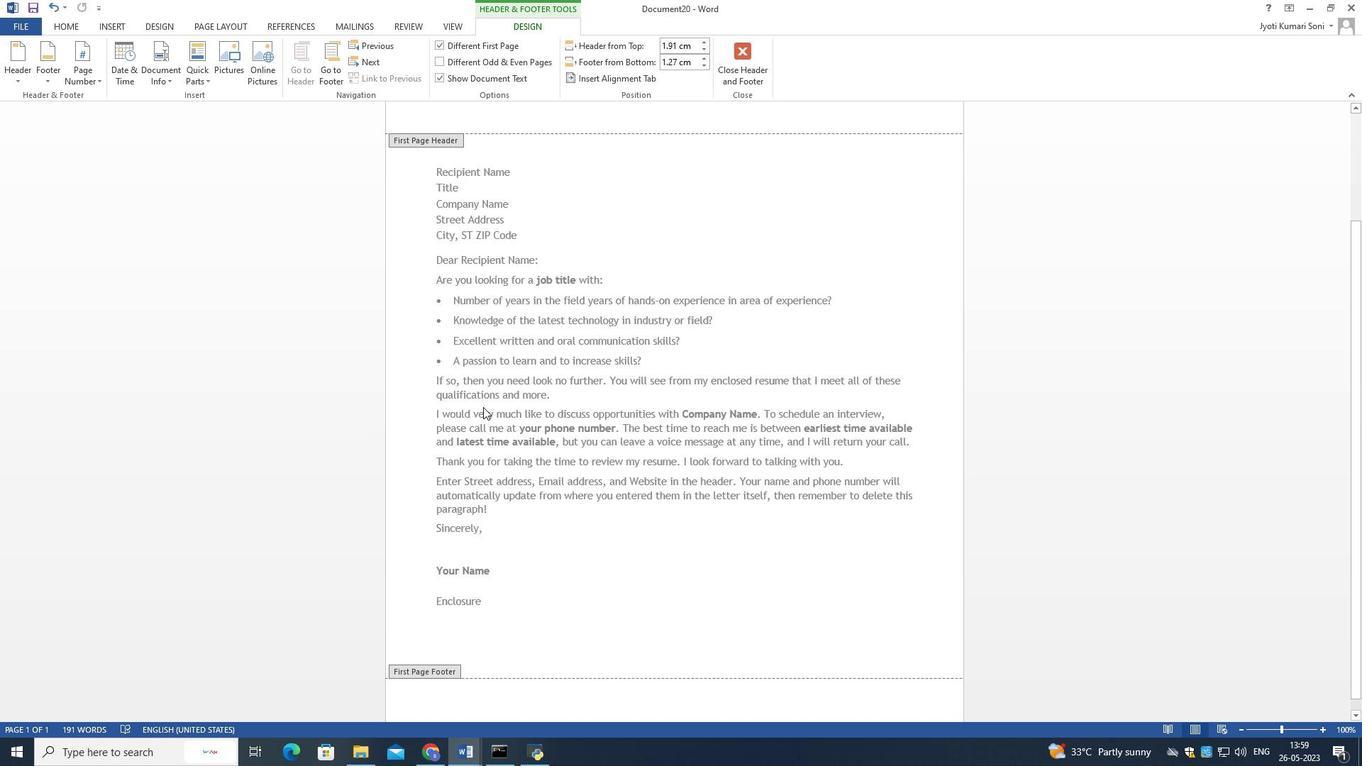 
Action: Mouse moved to (487, 400)
Screenshot: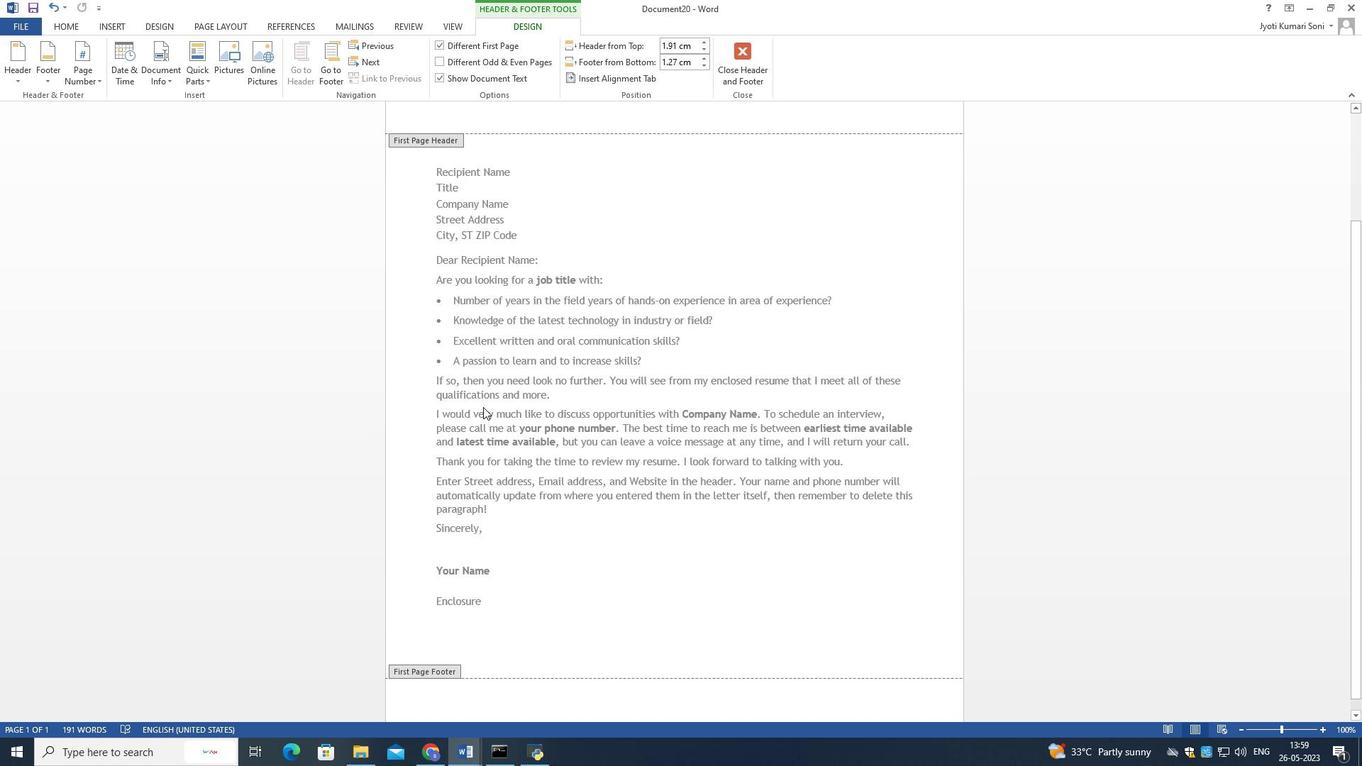
Action: Mouse scrolled (487, 401) with delta (0, 0)
Screenshot: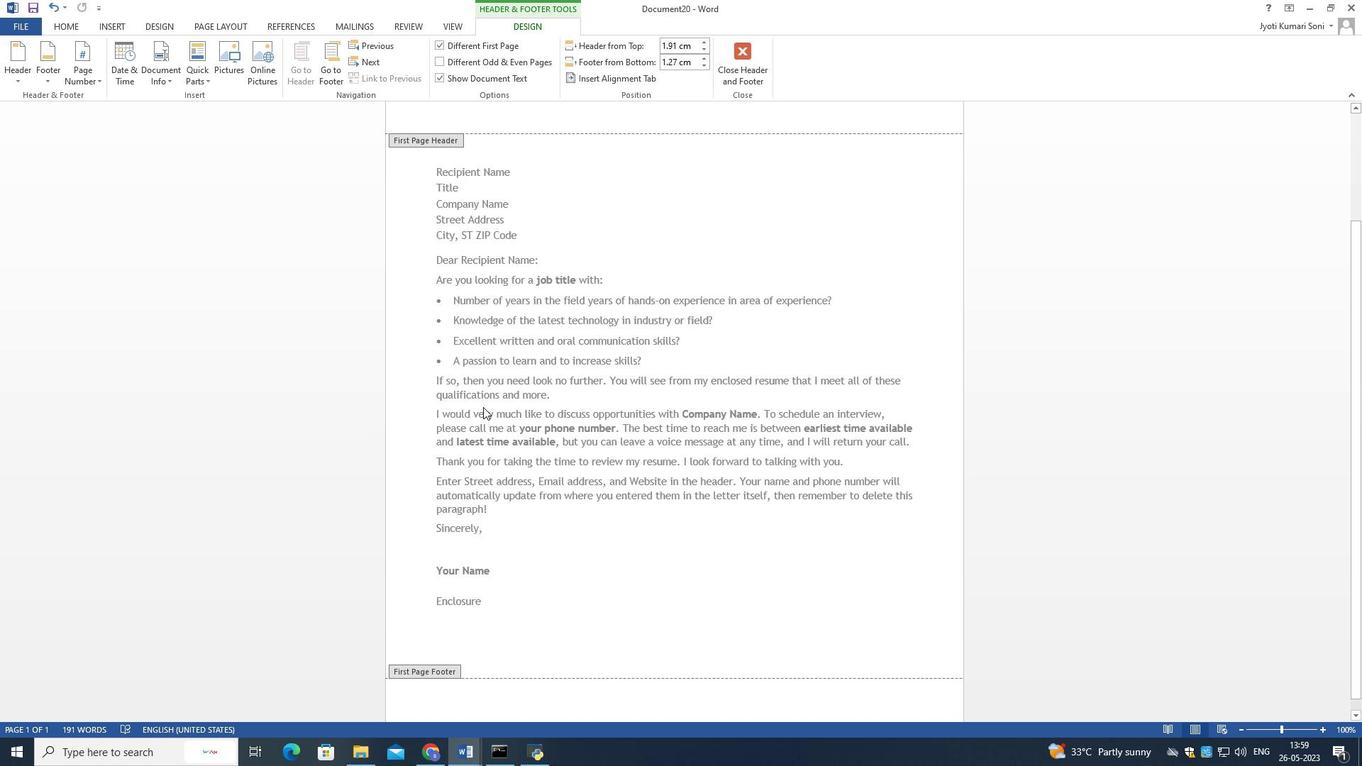 
Action: Mouse moved to (466, 244)
Screenshot: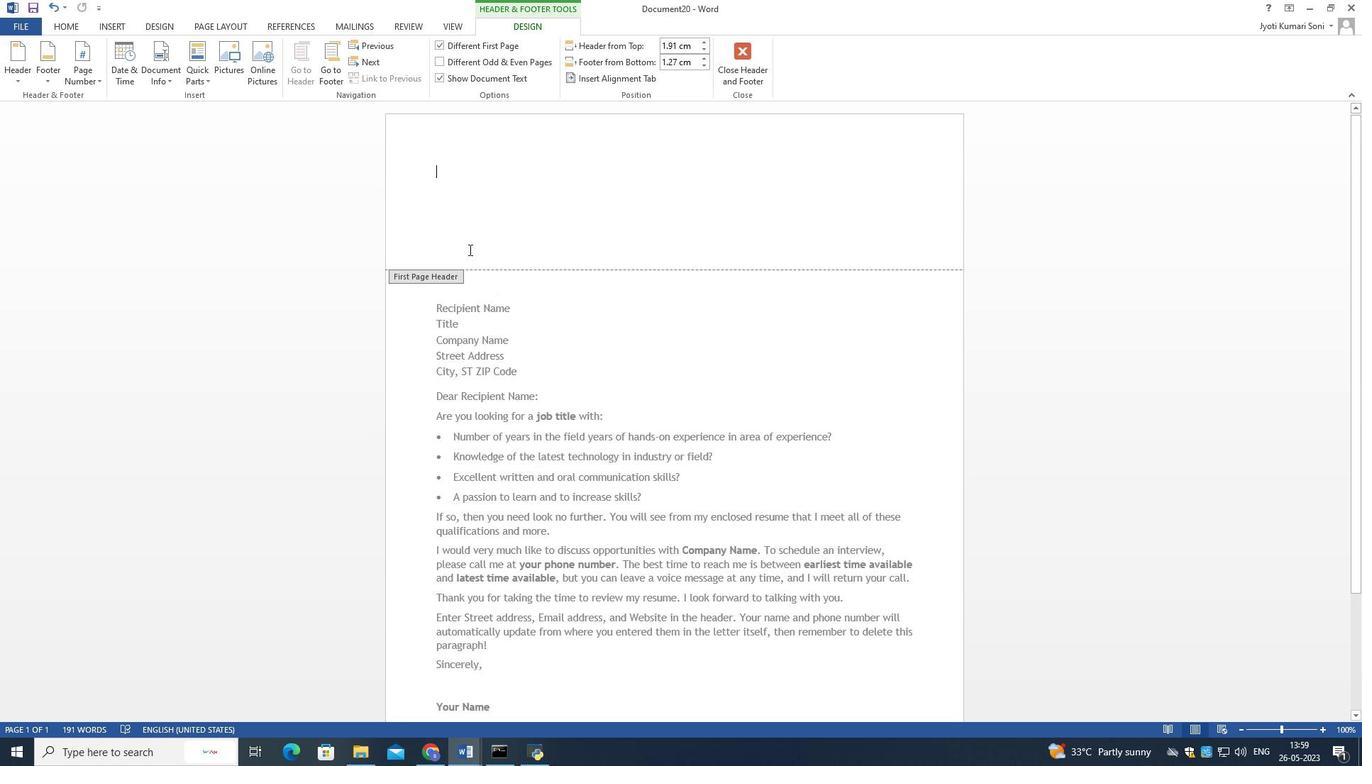 
Action: Mouse pressed left at (466, 244)
Screenshot: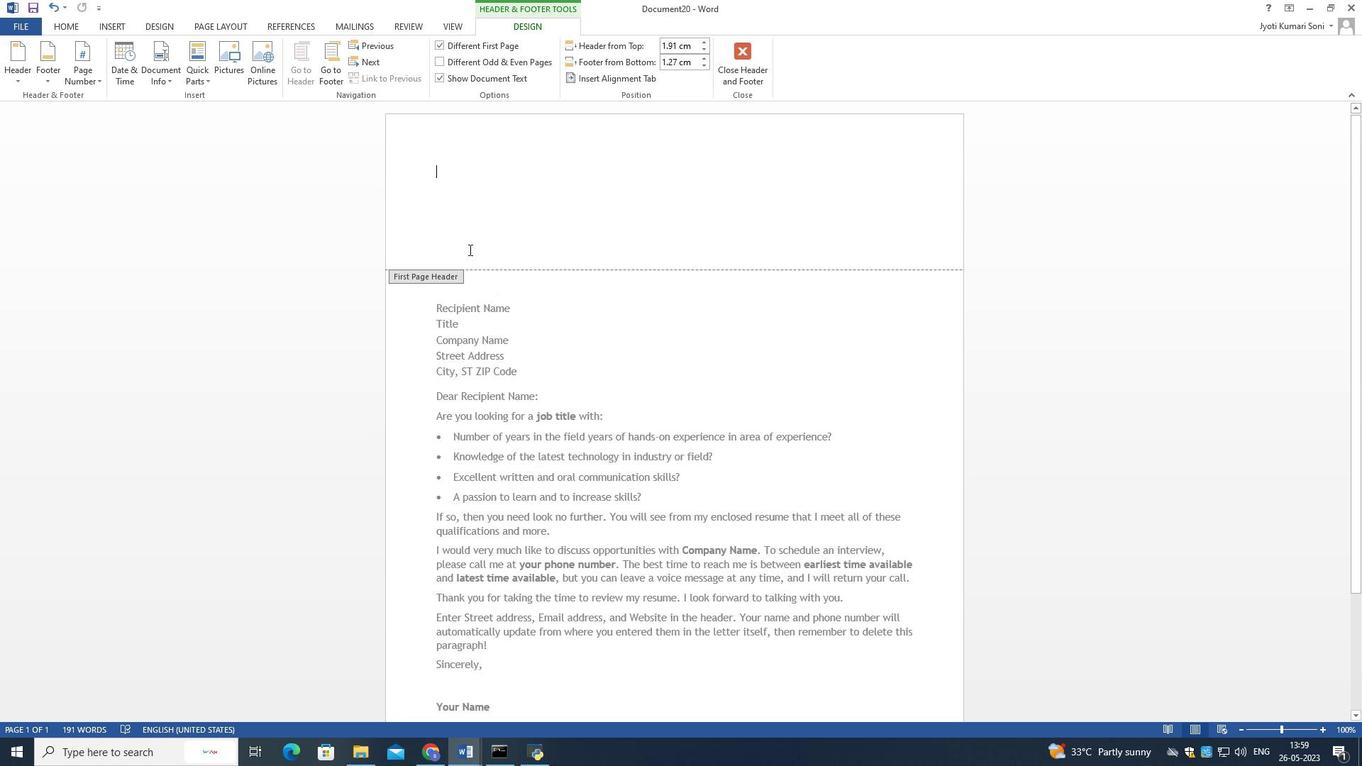 
Action: Mouse moved to (464, 288)
Screenshot: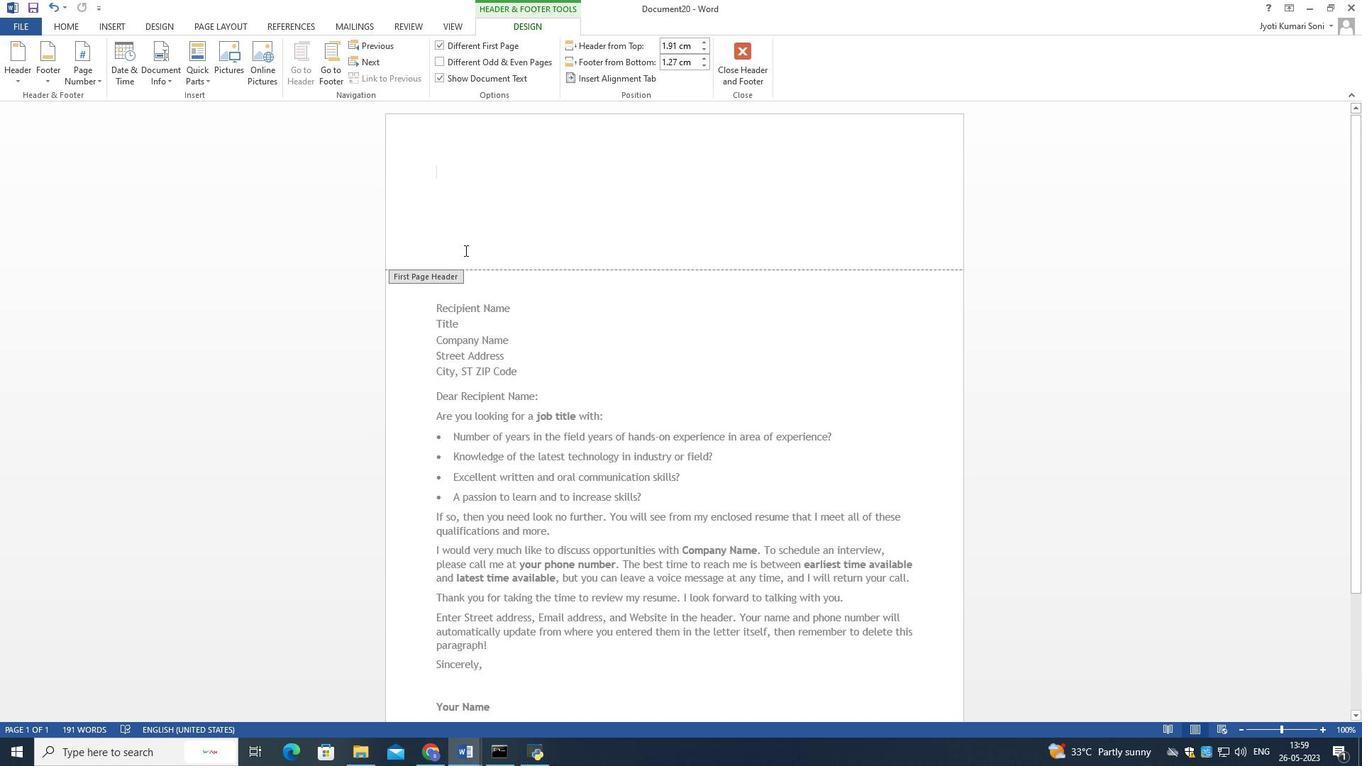 
Action: Key pressed <Key.down><Key.down><Key.down>
Screenshot: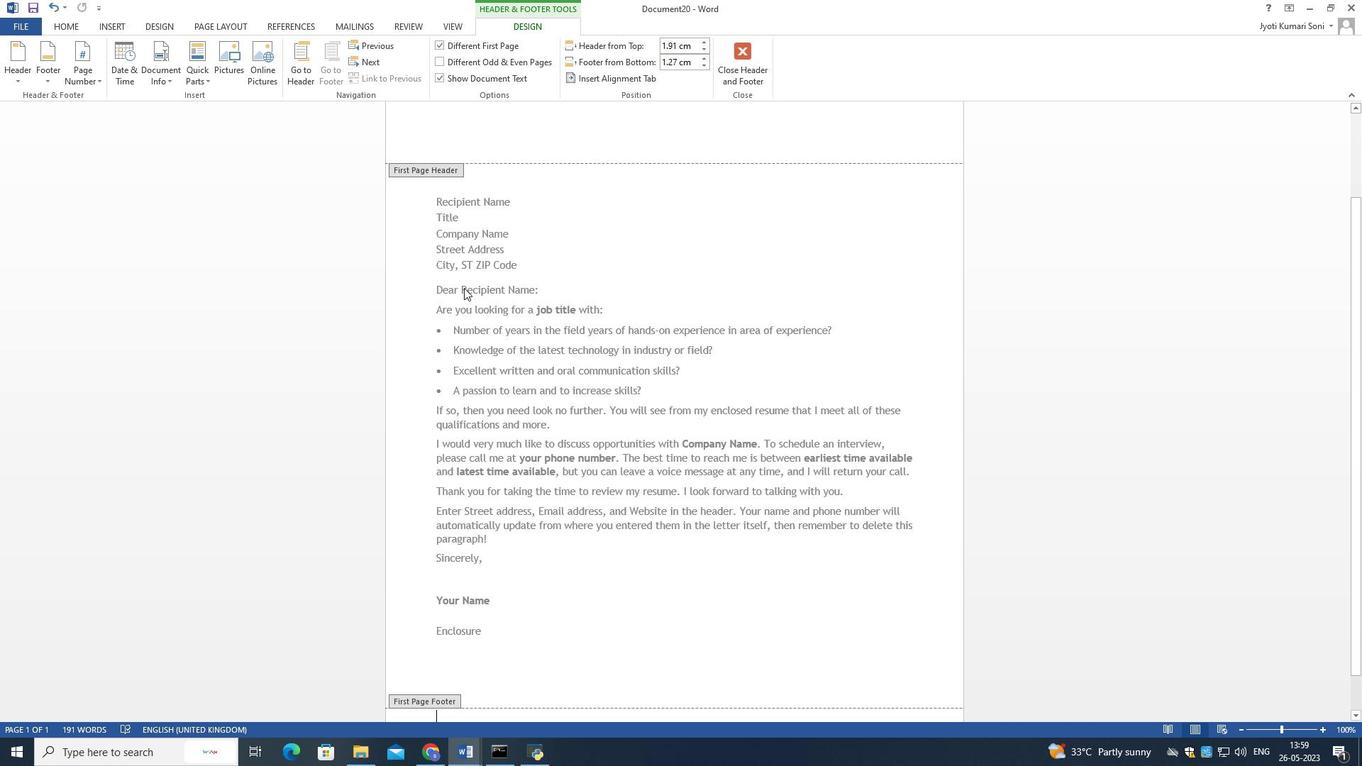 
Action: Mouse pressed left at (464, 288)
Screenshot: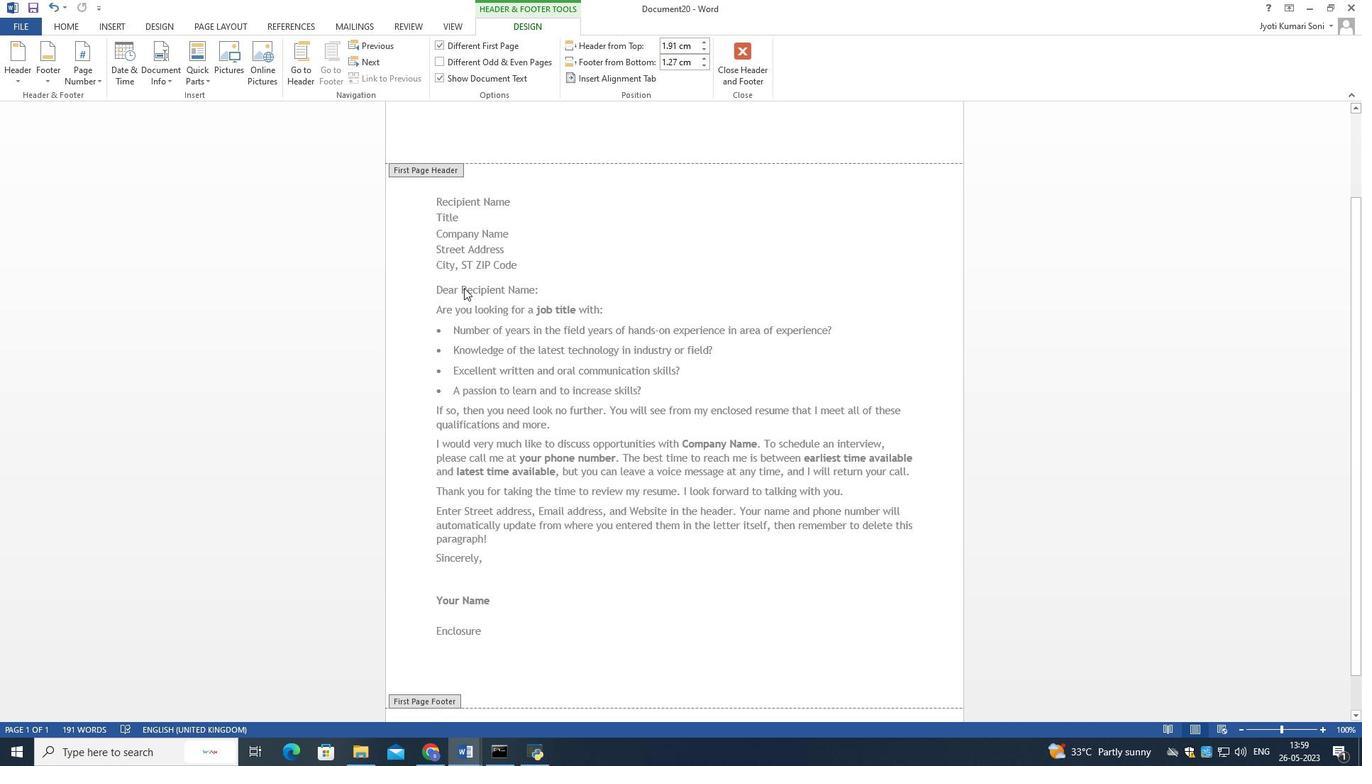 
Action: Mouse moved to (485, 346)
Screenshot: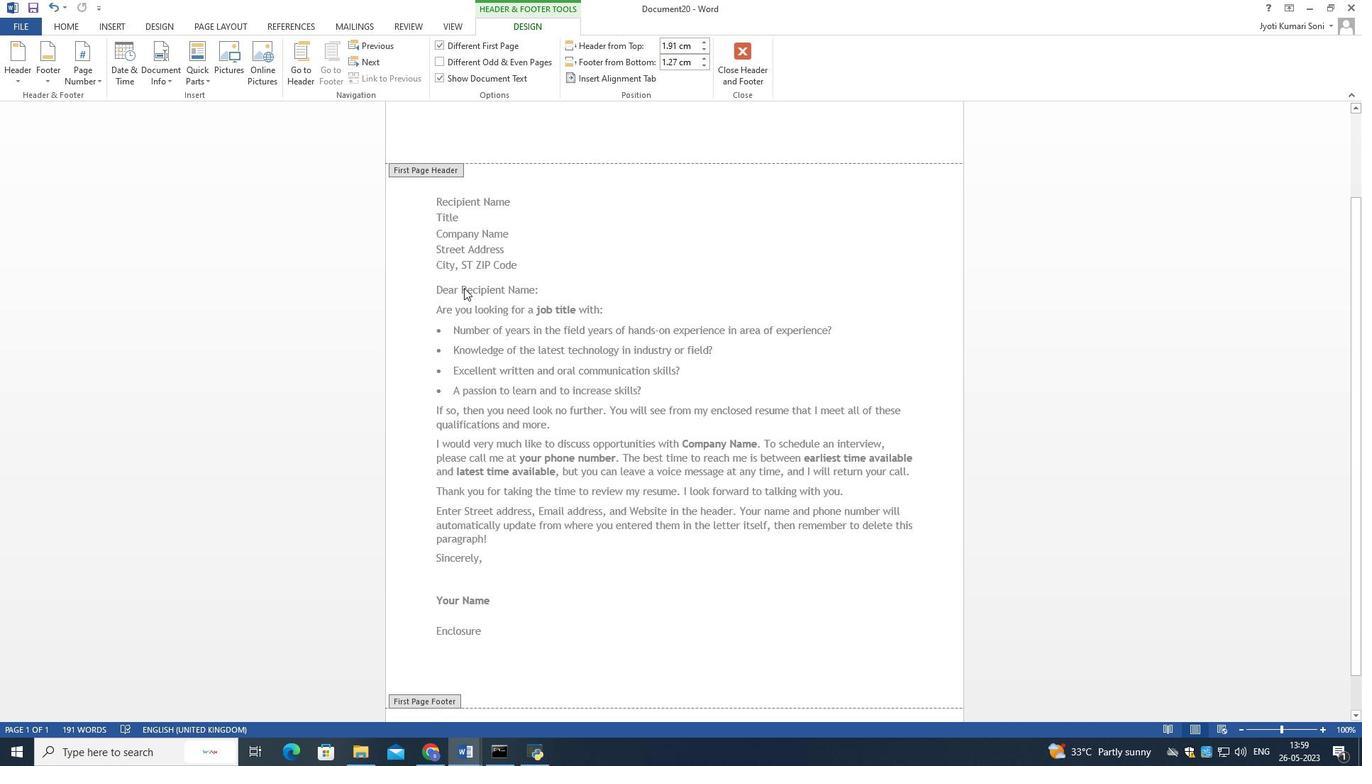 
Action: Mouse pressed left at (485, 346)
Screenshot: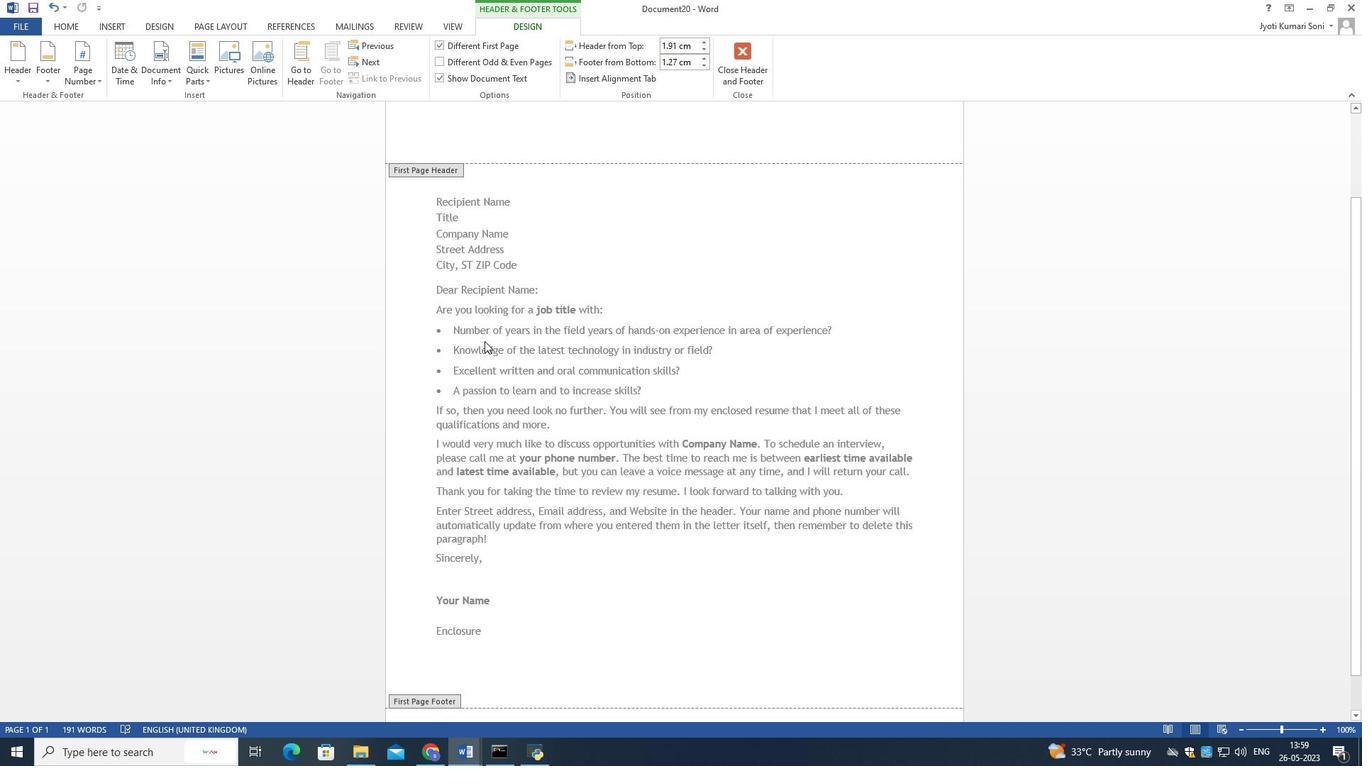 
Action: Mouse moved to (487, 348)
Screenshot: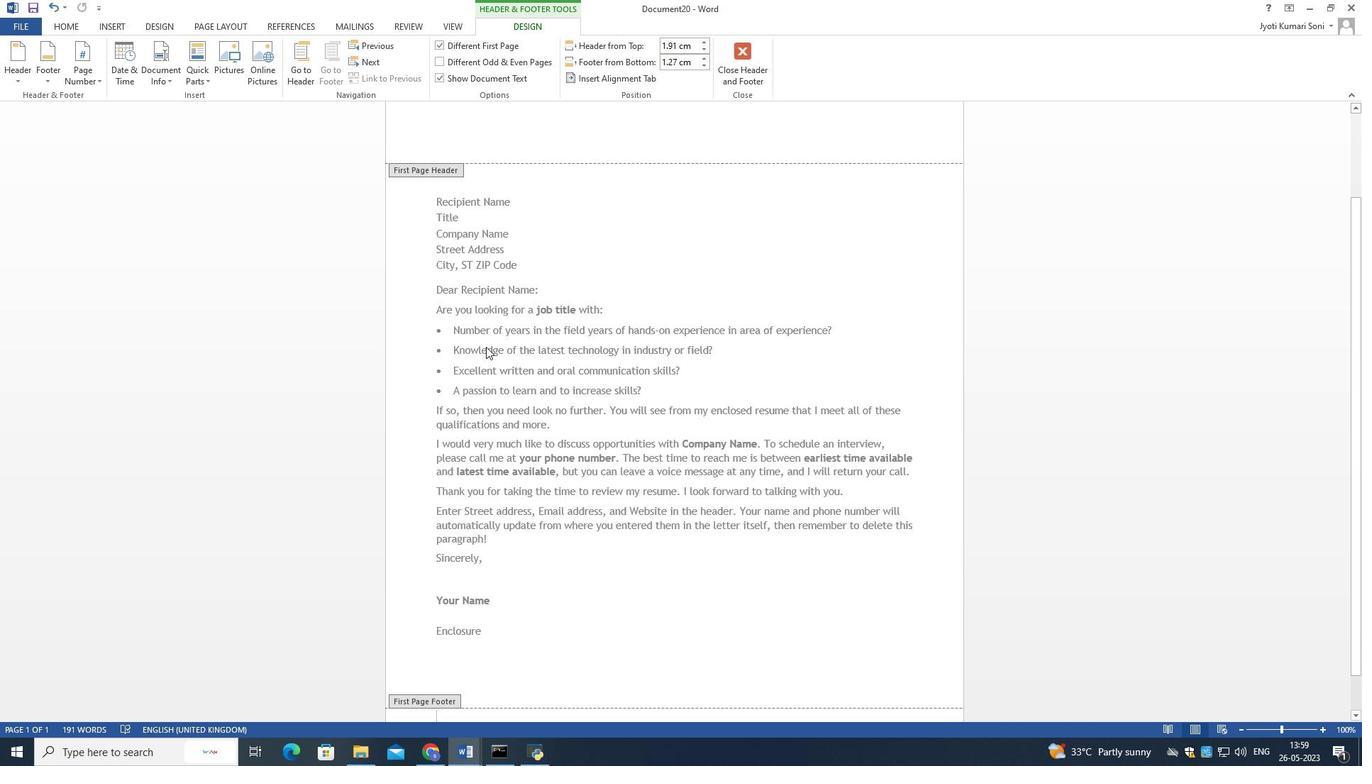 
Action: Mouse pressed left at (487, 348)
Screenshot: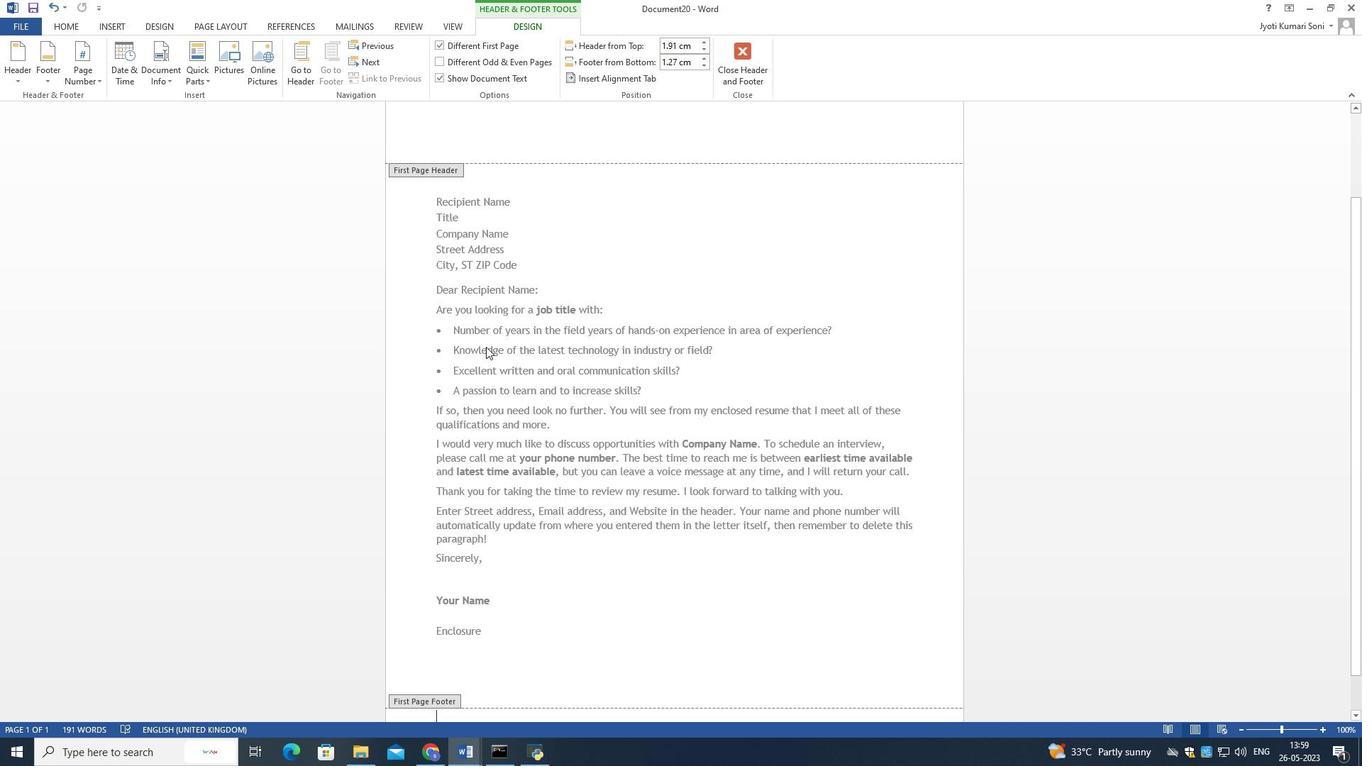 
Action: Mouse moved to (487, 346)
Screenshot: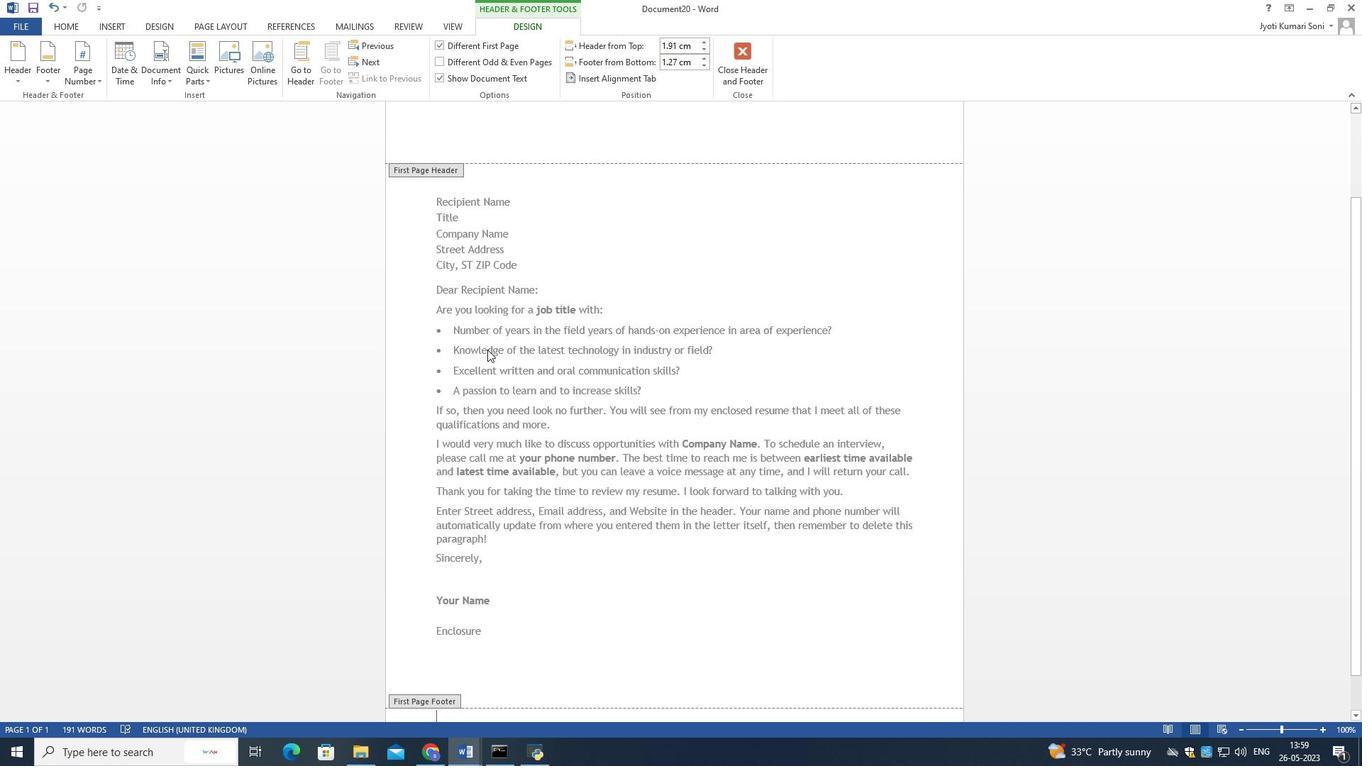 
Action: Mouse pressed left at (487, 346)
Screenshot: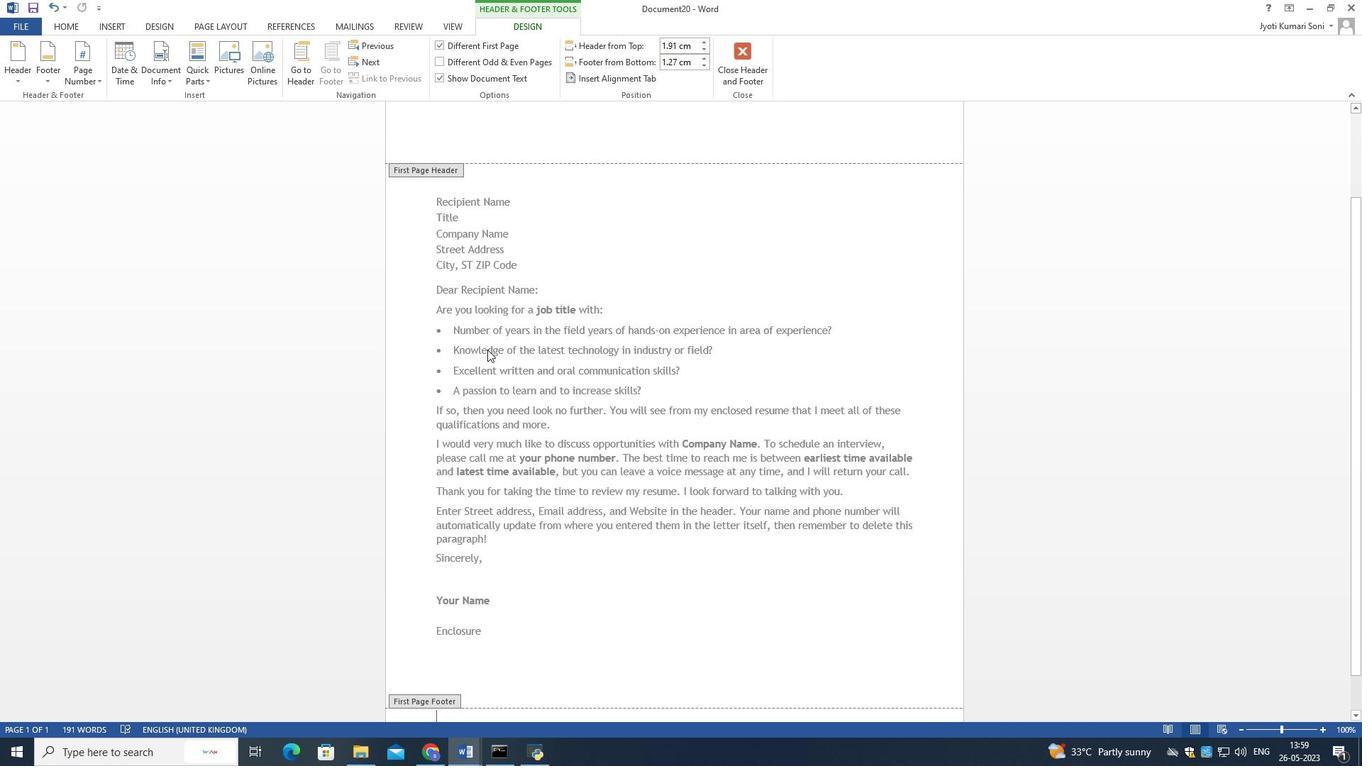 
Action: Mouse moved to (398, 168)
Screenshot: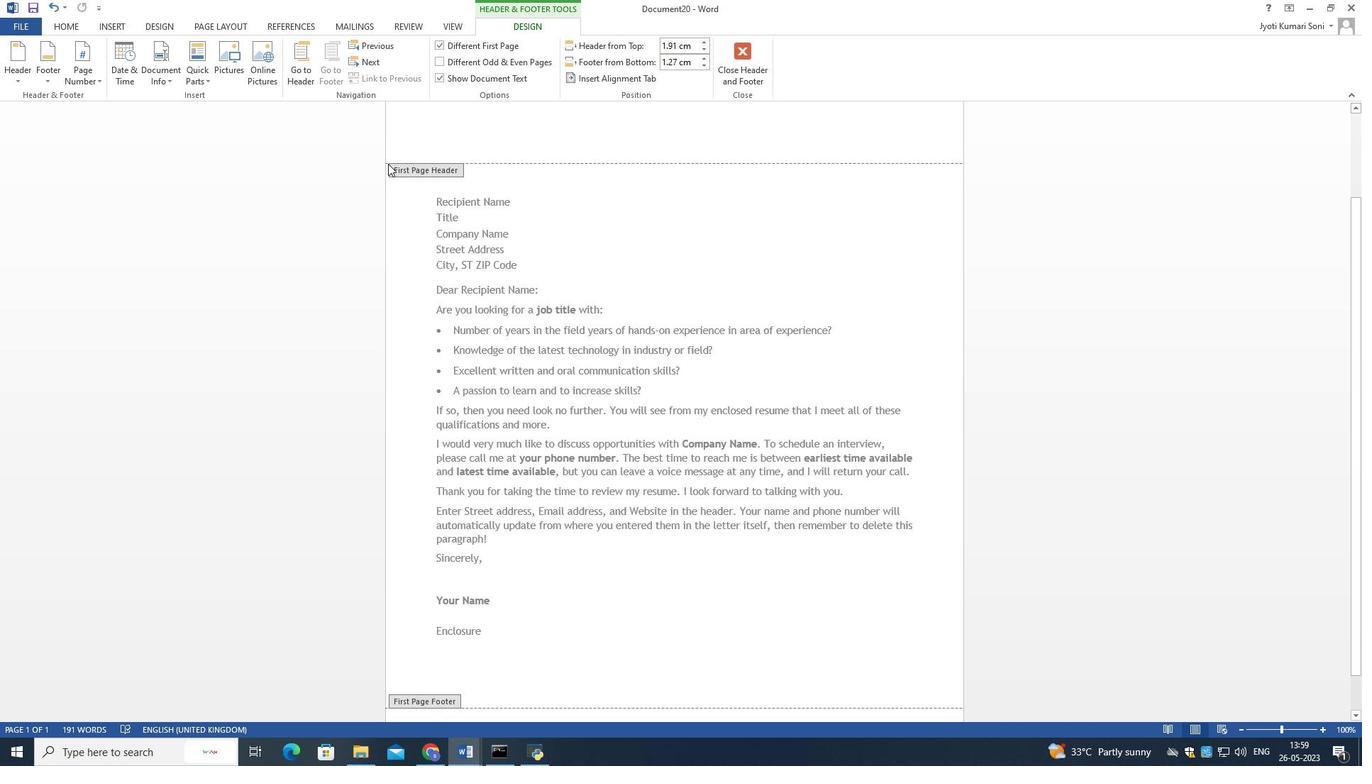 
Action: Mouse pressed left at (398, 168)
Screenshot: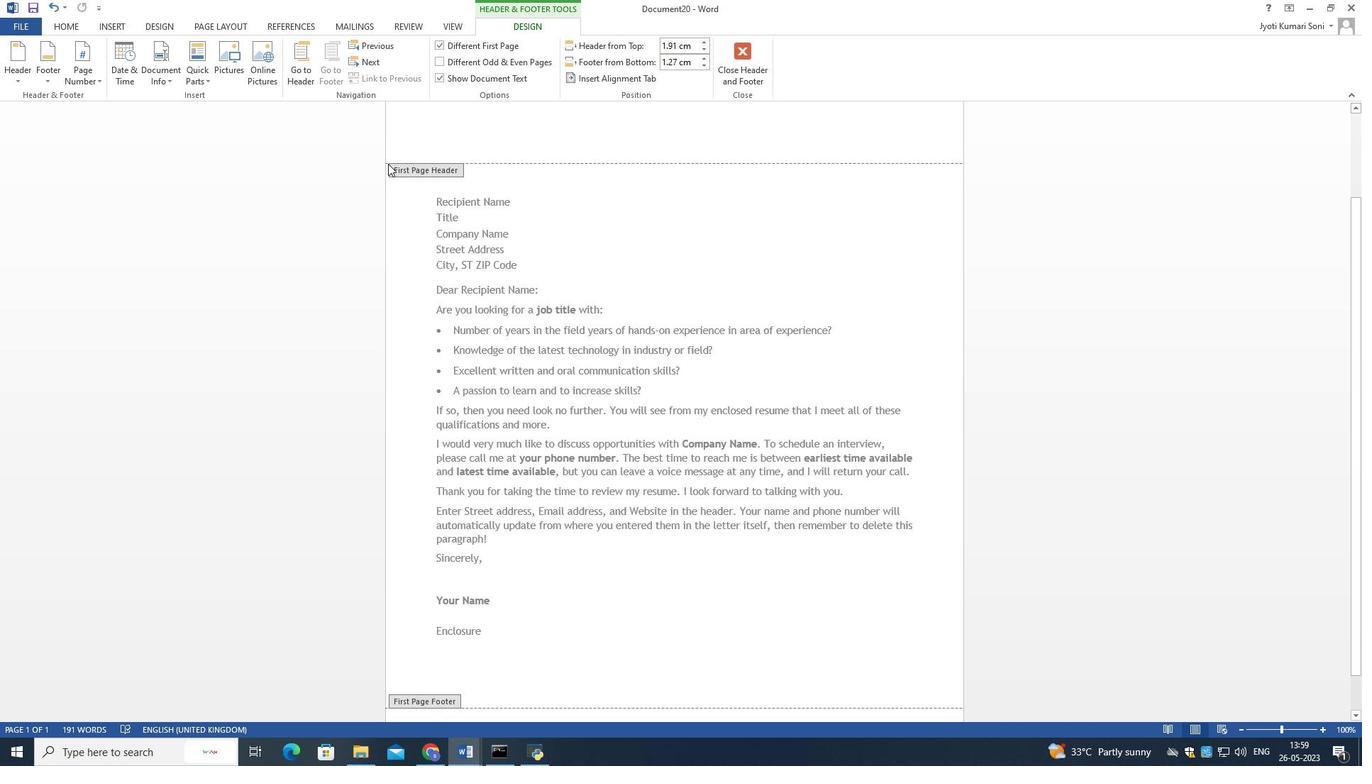 
Action: Mouse moved to (406, 171)
Screenshot: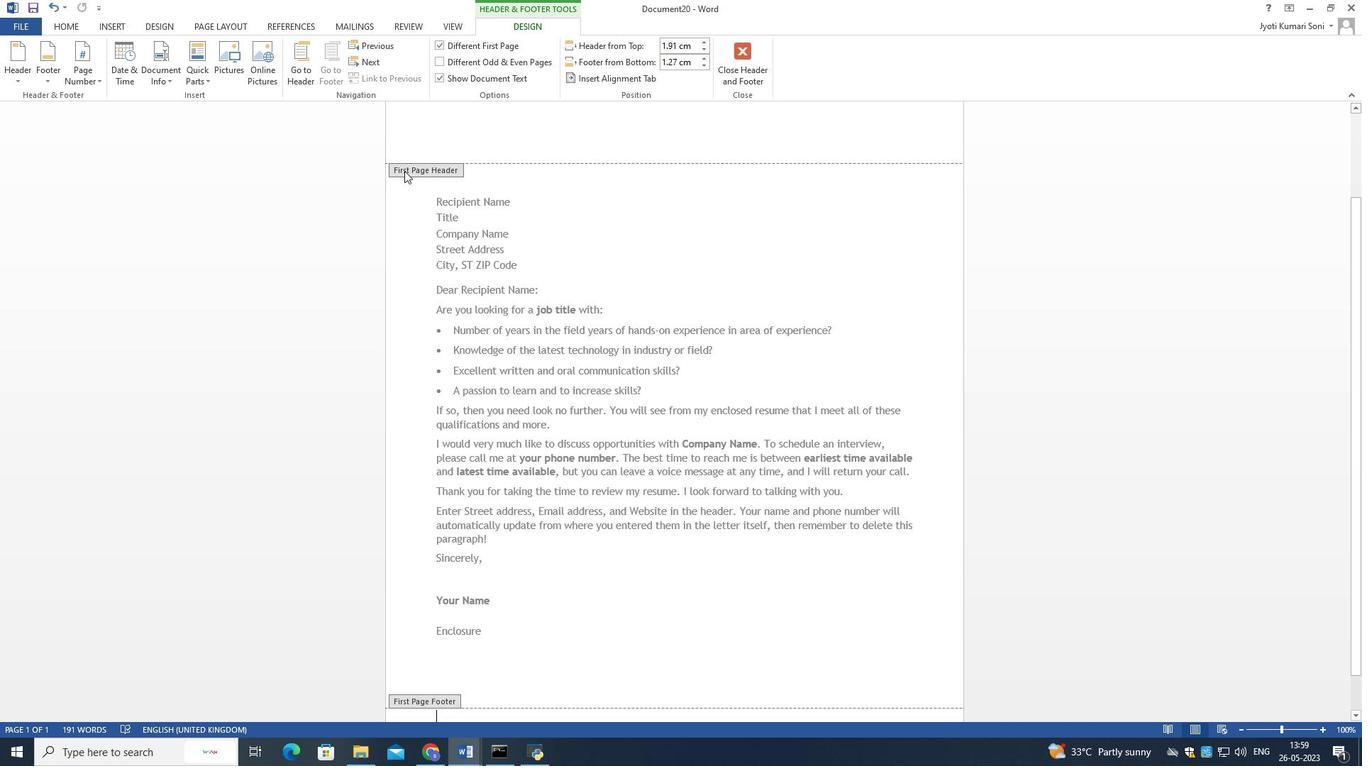 
Action: Mouse pressed left at (406, 171)
Screenshot: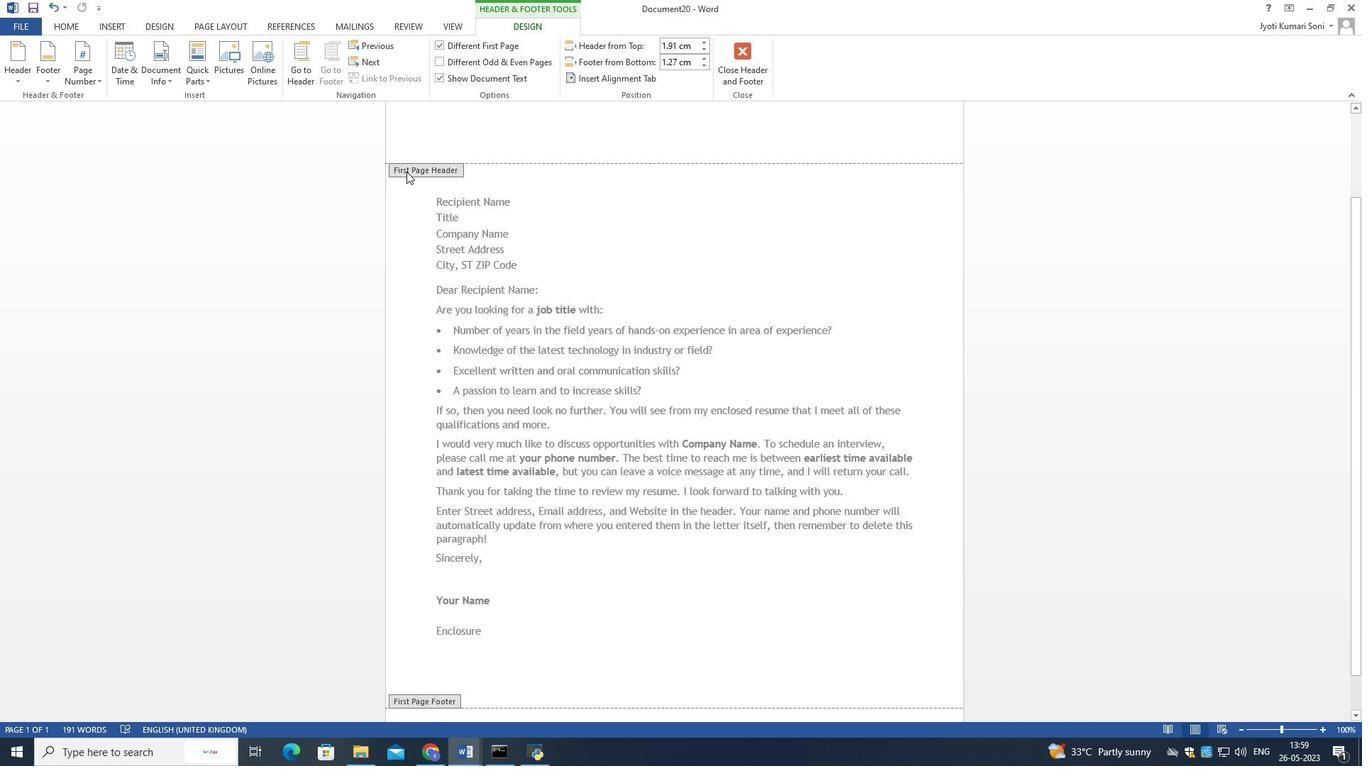 
Action: Mouse pressed left at (406, 171)
Screenshot: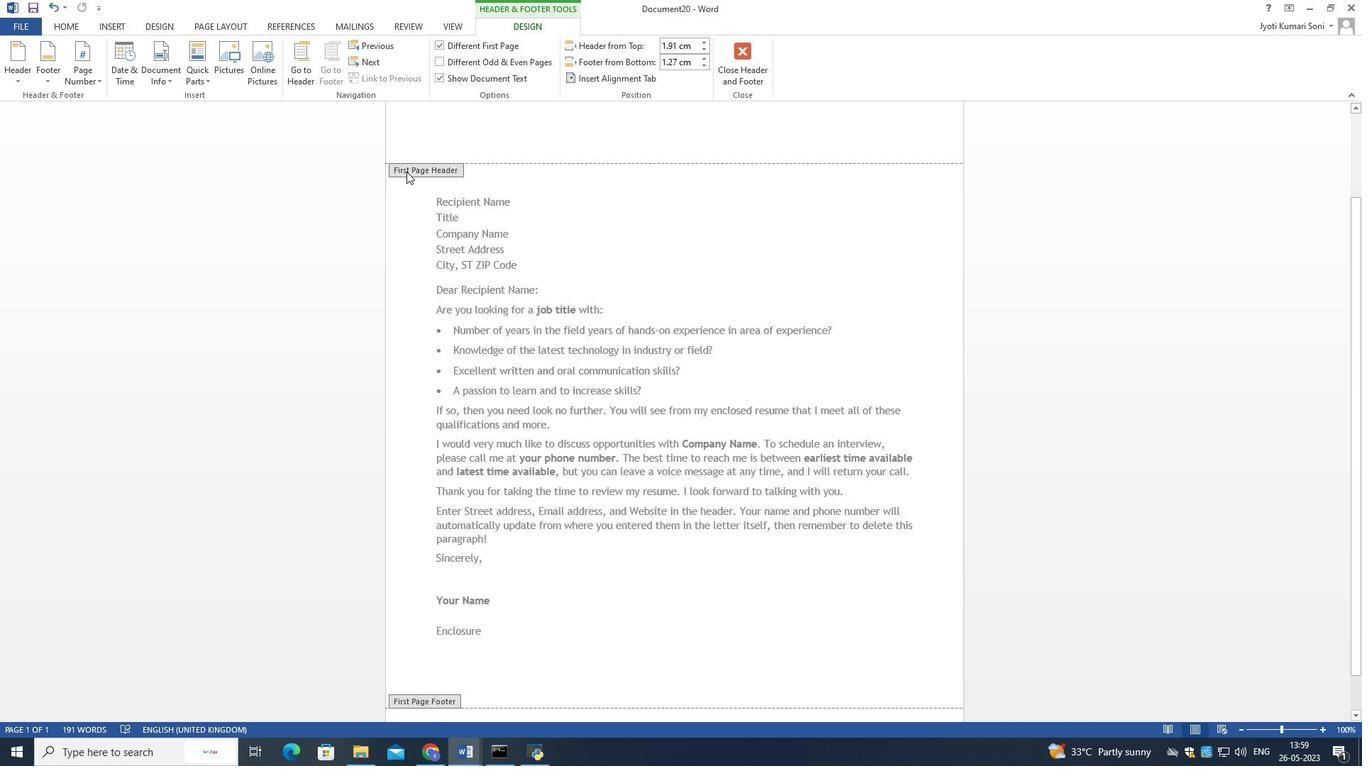 
Action: Mouse moved to (442, 184)
Screenshot: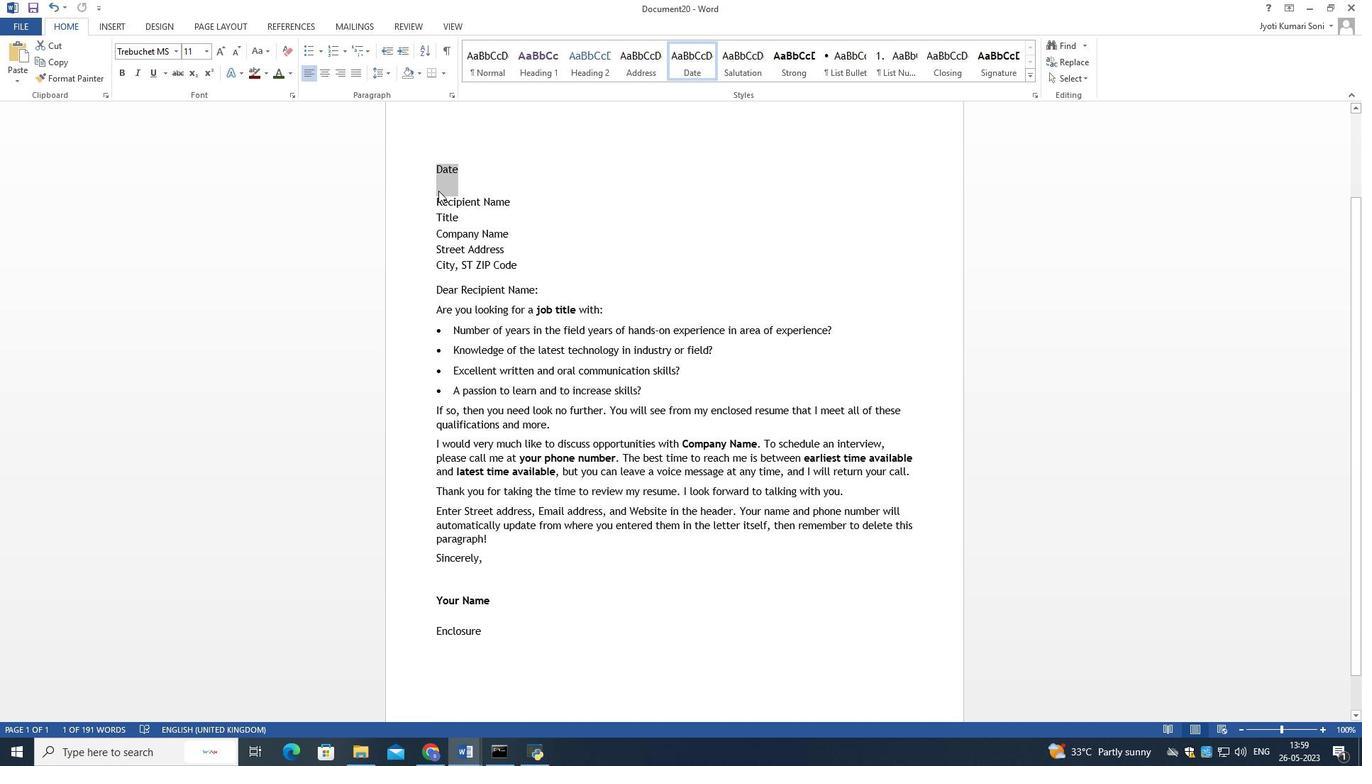 
Action: Mouse pressed left at (442, 184)
Screenshot: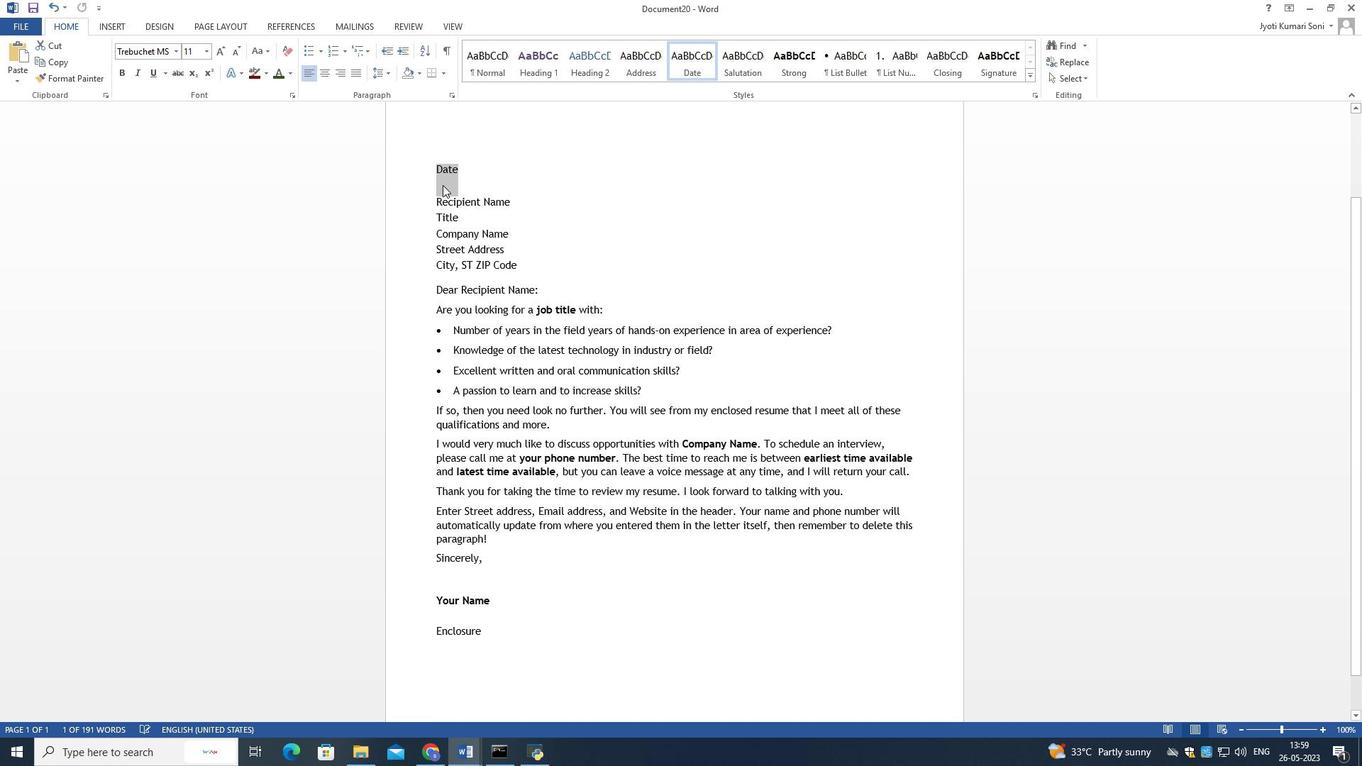 
Action: Mouse moved to (463, 283)
Screenshot: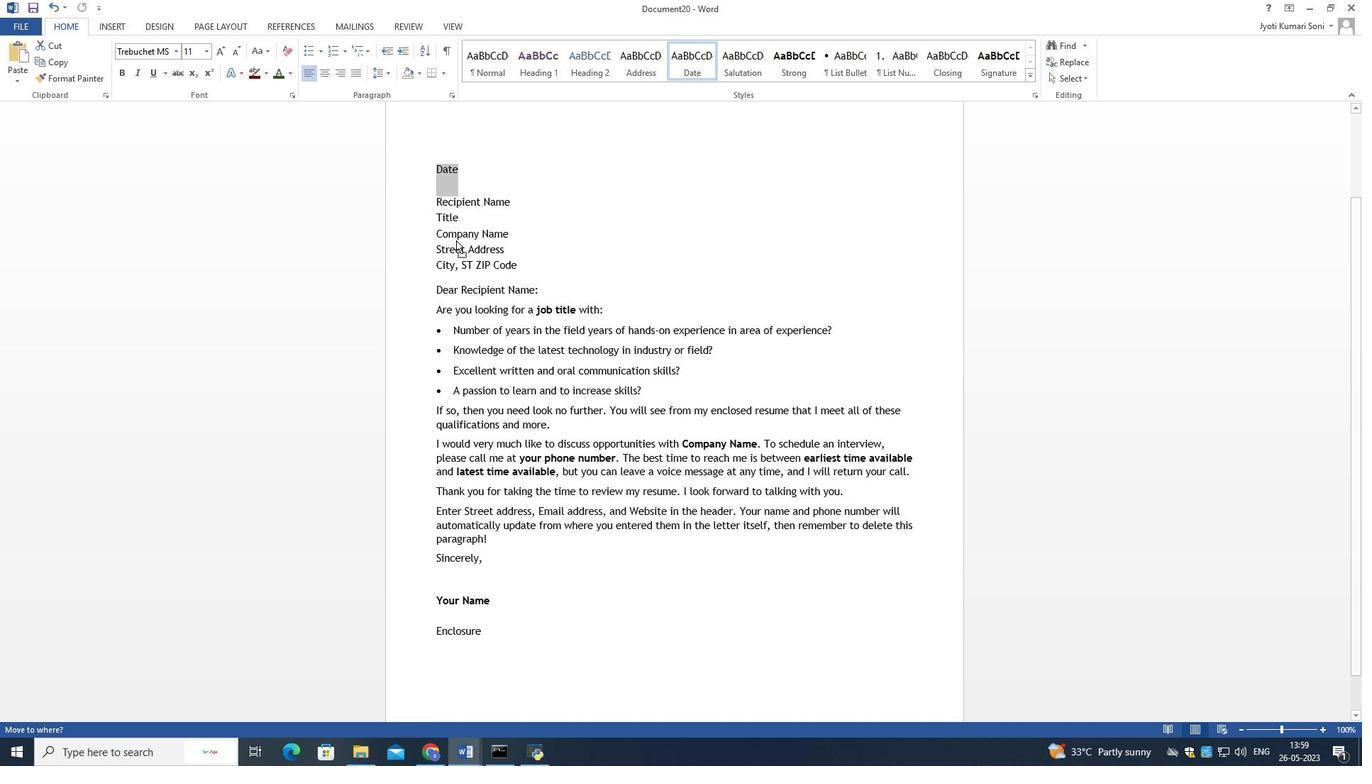 
Action: Mouse pressed left at (463, 283)
Screenshot: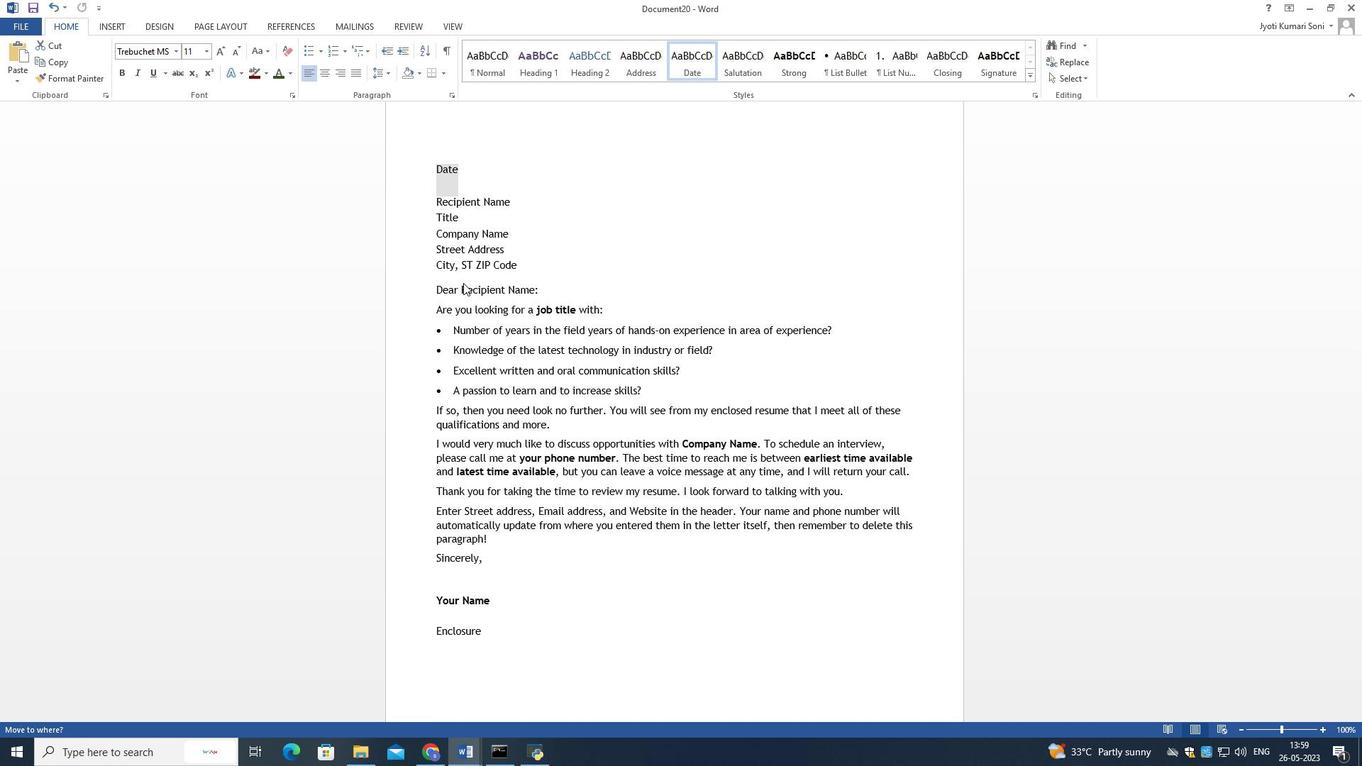 
Action: Mouse moved to (429, 203)
Screenshot: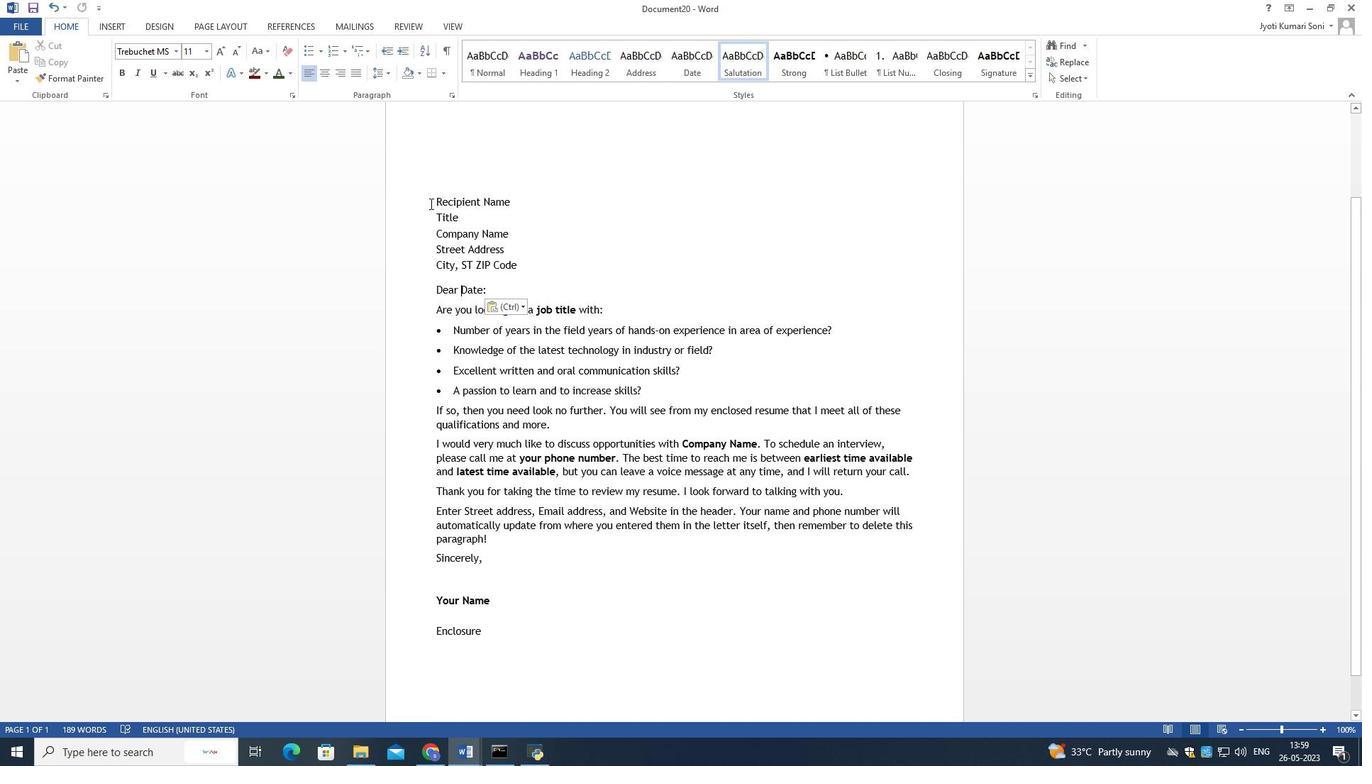 
Action: Mouse pressed left at (429, 203)
Screenshot: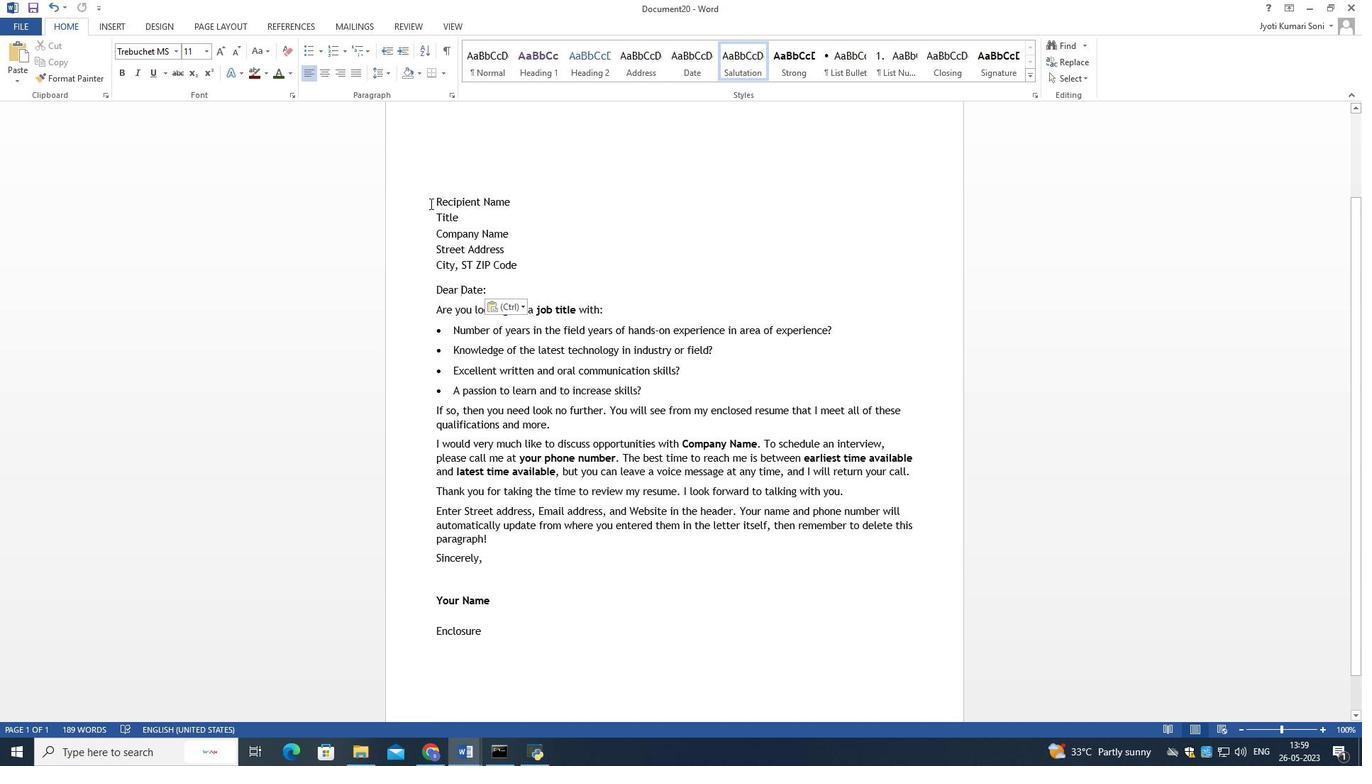
Action: Mouse moved to (571, 689)
Screenshot: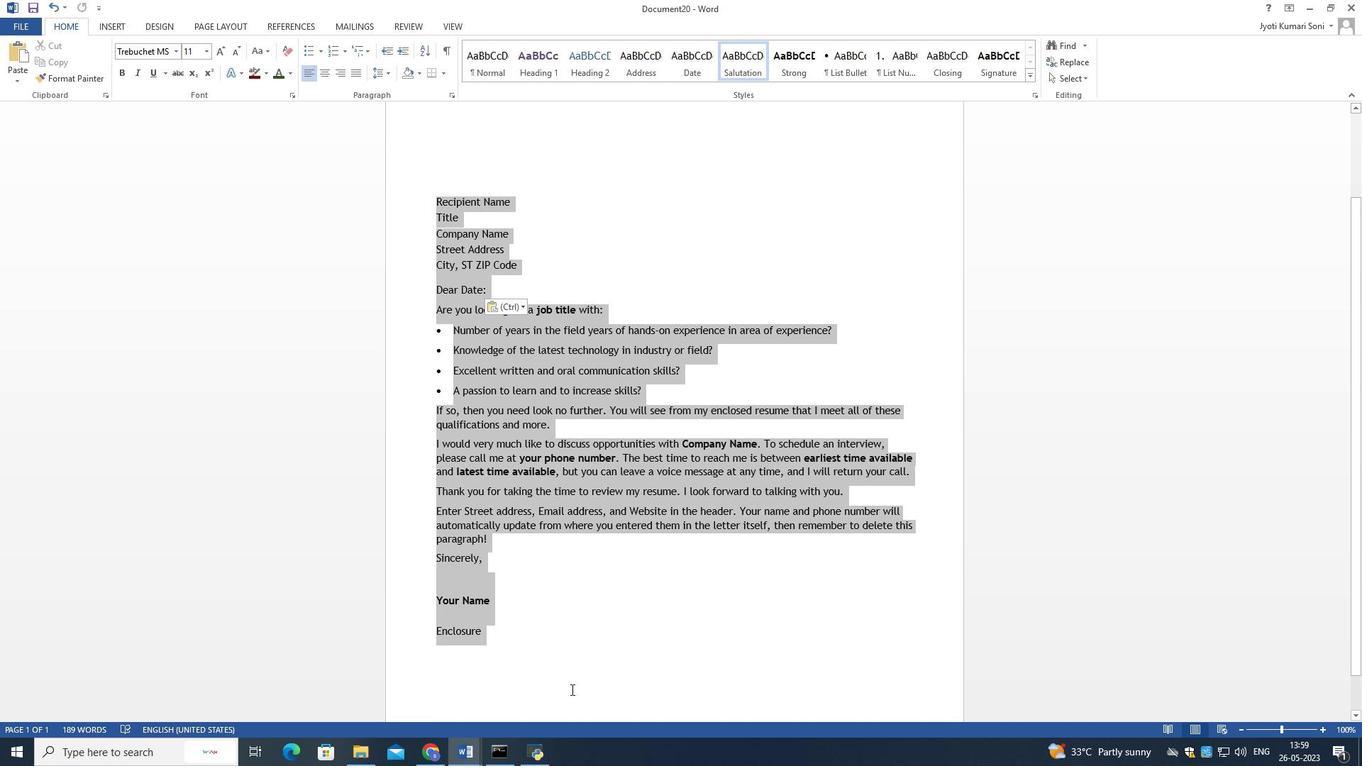 
Action: Key pressed <Key.delete><Key.shift>Date<Key.shift_r>:<Key.space>
Screenshot: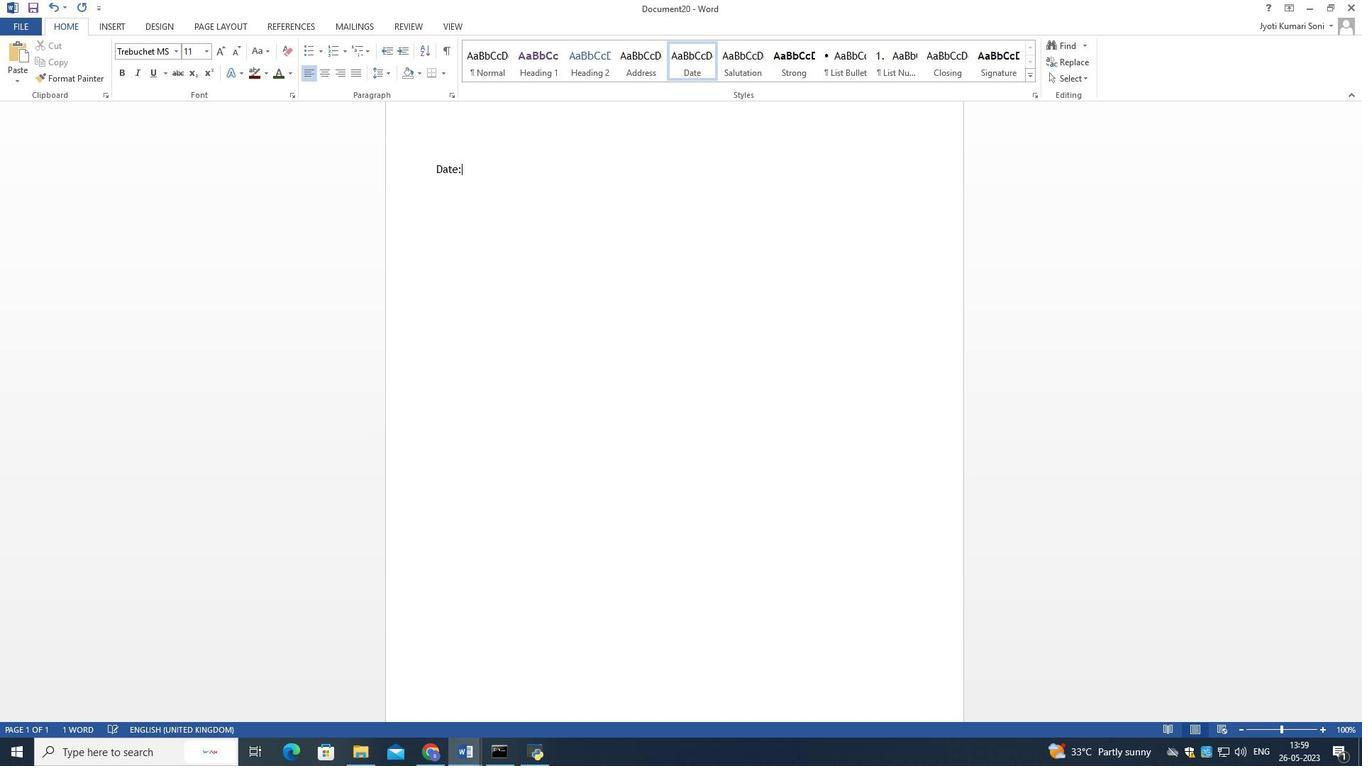 
Action: Mouse moved to (517, 391)
Screenshot: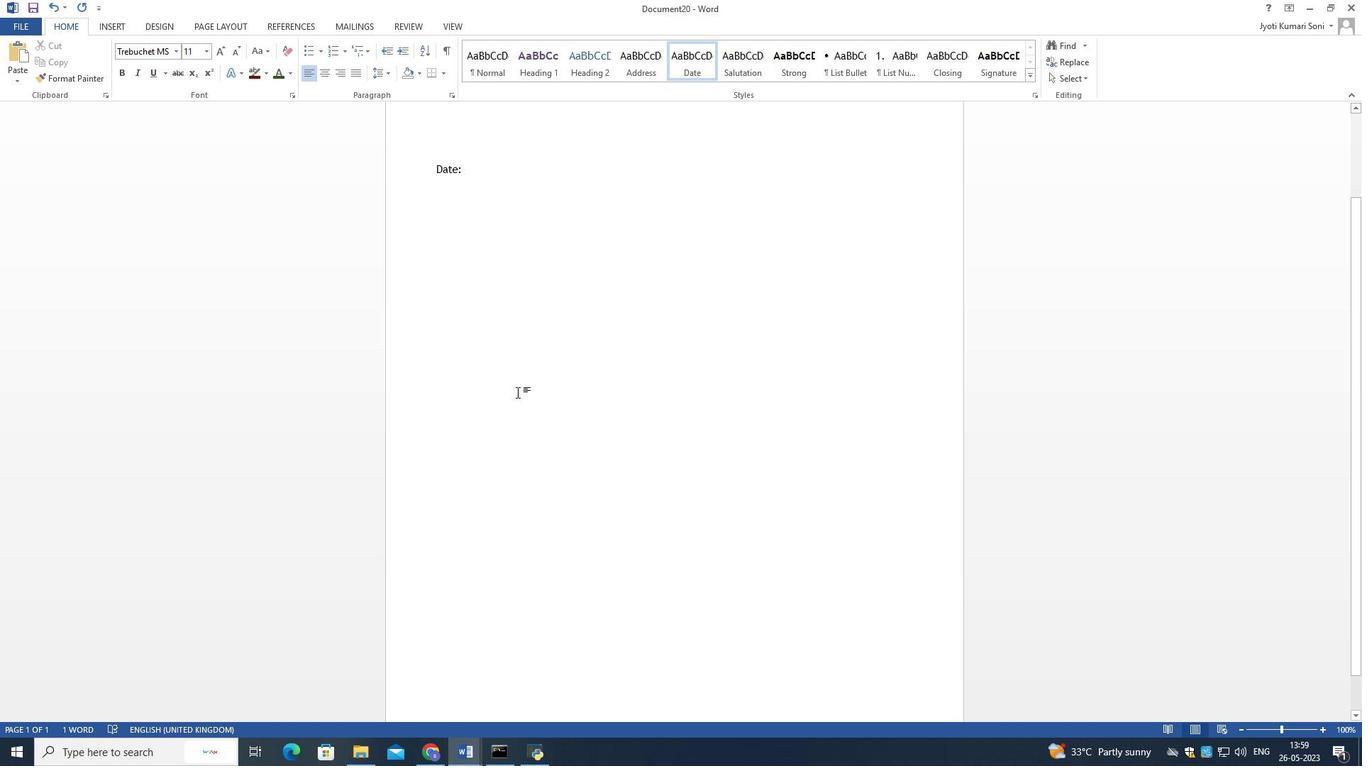 
Action: Key pressed 18<Key.space><Key.shift>May<Key.space>2023<Key.enter><Key.shift>Helllo<Key.backspace><Key.backspace>o,<Key.enter><Key.space><Key.space><Key.space><Key.space><Key.space><Key.space><Key.space><Key.space><Key.space>
Screenshot: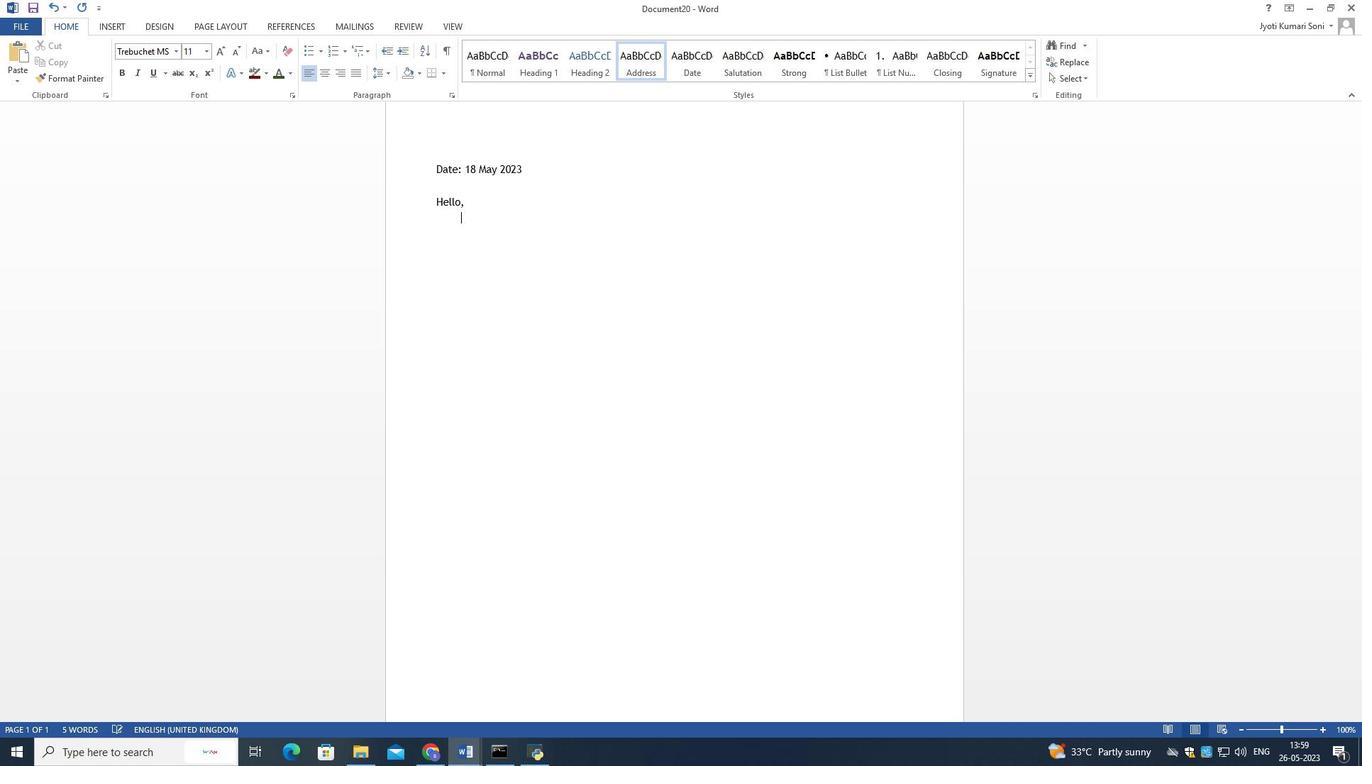 
Action: Mouse moved to (1362, 765)
Screenshot: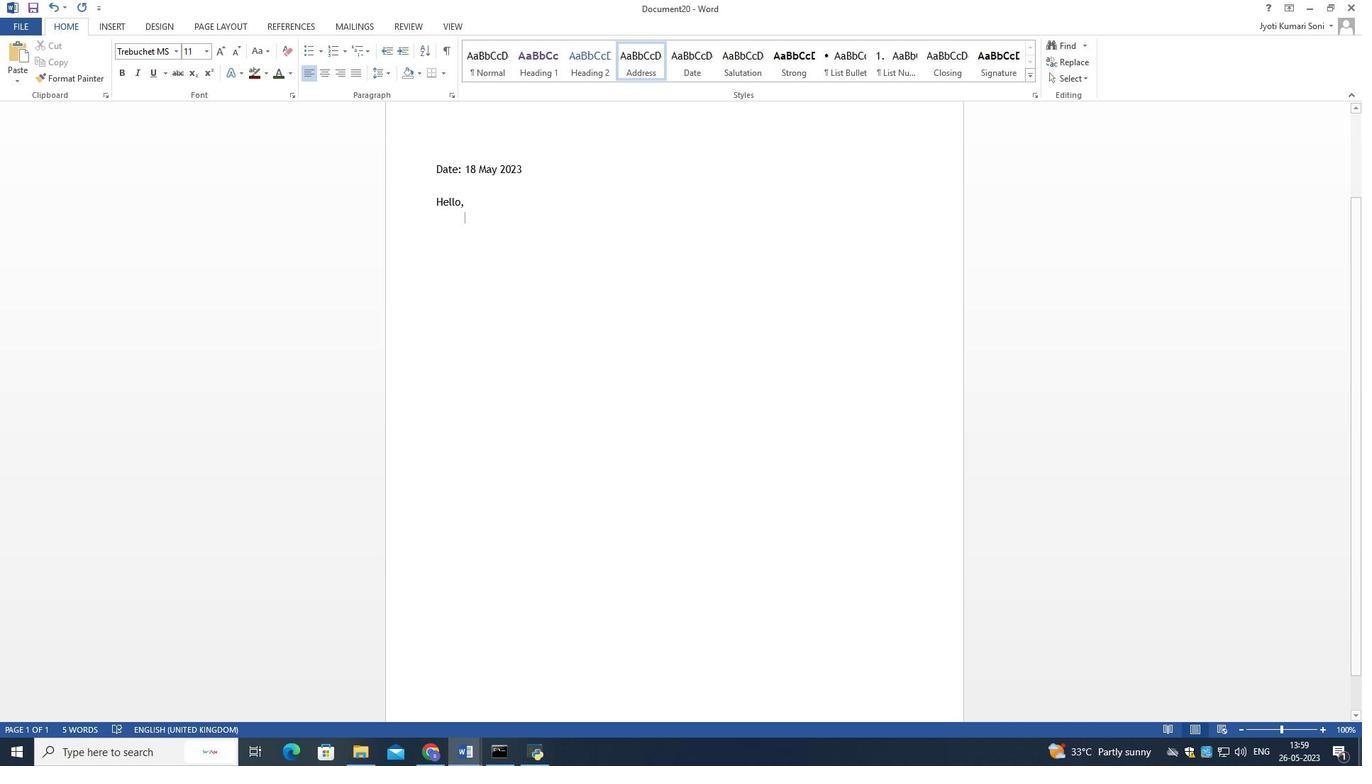 
Action: Key pressed <Key.shift>It<Key.space>was<Key.space>a<Key.space>pleasure<Key.space>meeting<Key.space>yoy<Key.backspace>u<Key.space>at<Key.space>the<Key.space>conference<Key.space>last<Key.space>week.<Key.space><Key.shift>I<Key.space>ws<Key.space>a<Key.space>pleasure<Key.space>meeting<Key.space>you<Key.space>at<Key.space>the<Key.space>conference<Key.space>last<Key.space>week.<Key.space><Key.shift>I<Key.space>was<Key.space>impressed<Key.space>by<Key.space>your<Key.space>knowledge<Key.space>and<Key.space>eexperties<Key.space>int<Key.backspace><Key.space>the<Key.space>fir<Key.backspace>eld.<Key.space><Key.shift>I<Key.space>would<Key.space>like<Key.space>to<Key.space>diss<Key.backspace>cuss<Key.space>potential<Key.space>collaboration<Key.space>opportunity<Key.backspace><Key.backspace>ties<Key.space>and<Key.space>explore<Key.space>ways<Key.space>we<Key.space>can<Key.space>work<Key.space>together.<Key.space><Key.shift>Please<Key.space>let<Key.space>me<Key.space>know<Key.space>if<Key.space>you<Key.space>would<Key.space>be<Key.space>interested<Key.space>in<Key.space>further<Key.space>discussions.
Screenshot: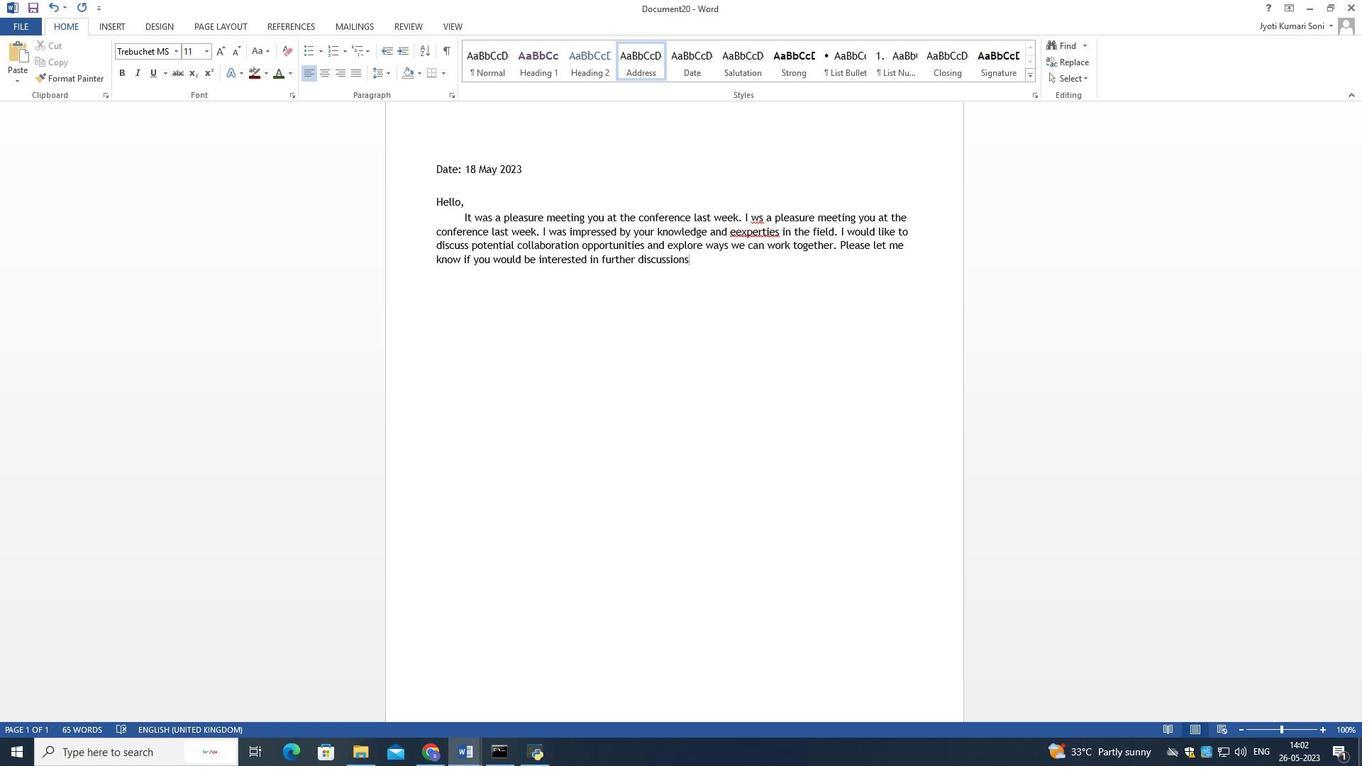 
Action: Mouse moved to (759, 214)
Screenshot: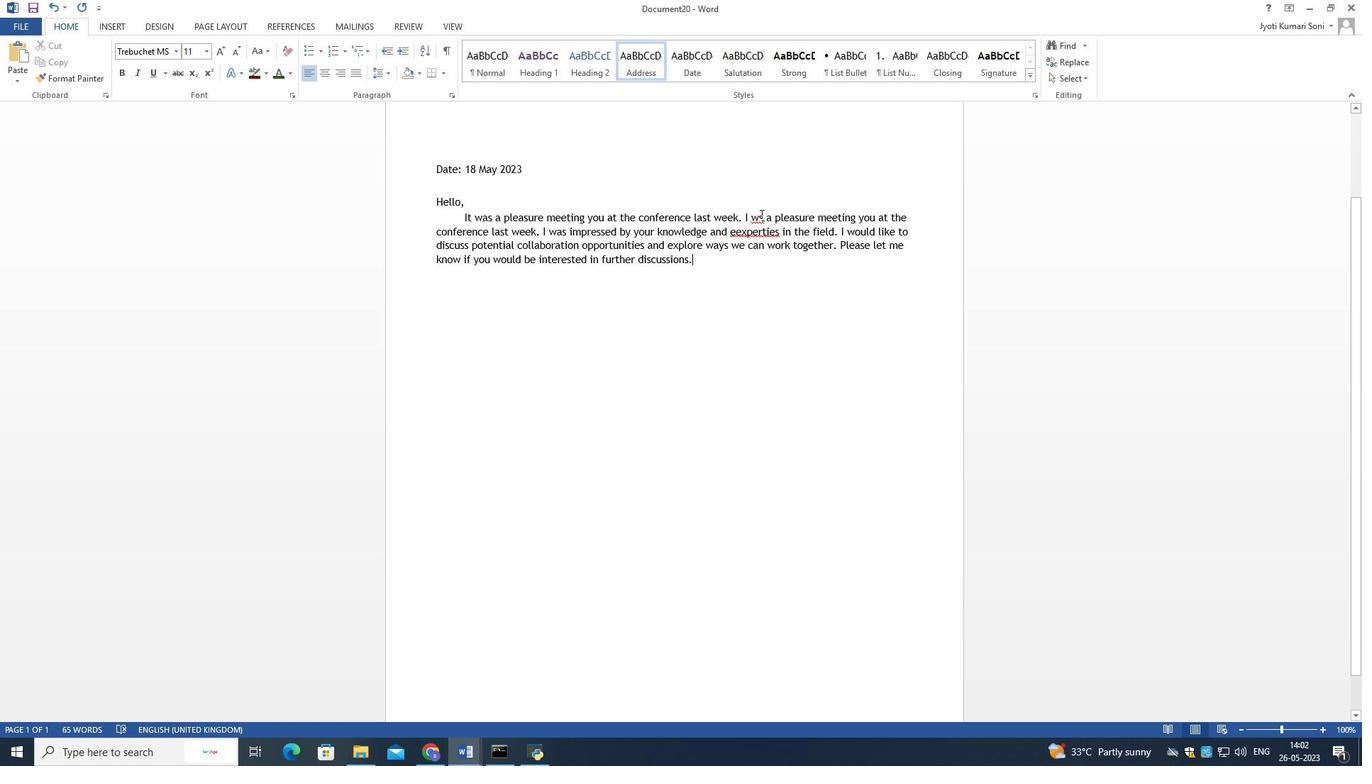 
Action: Mouse pressed left at (759, 214)
Screenshot: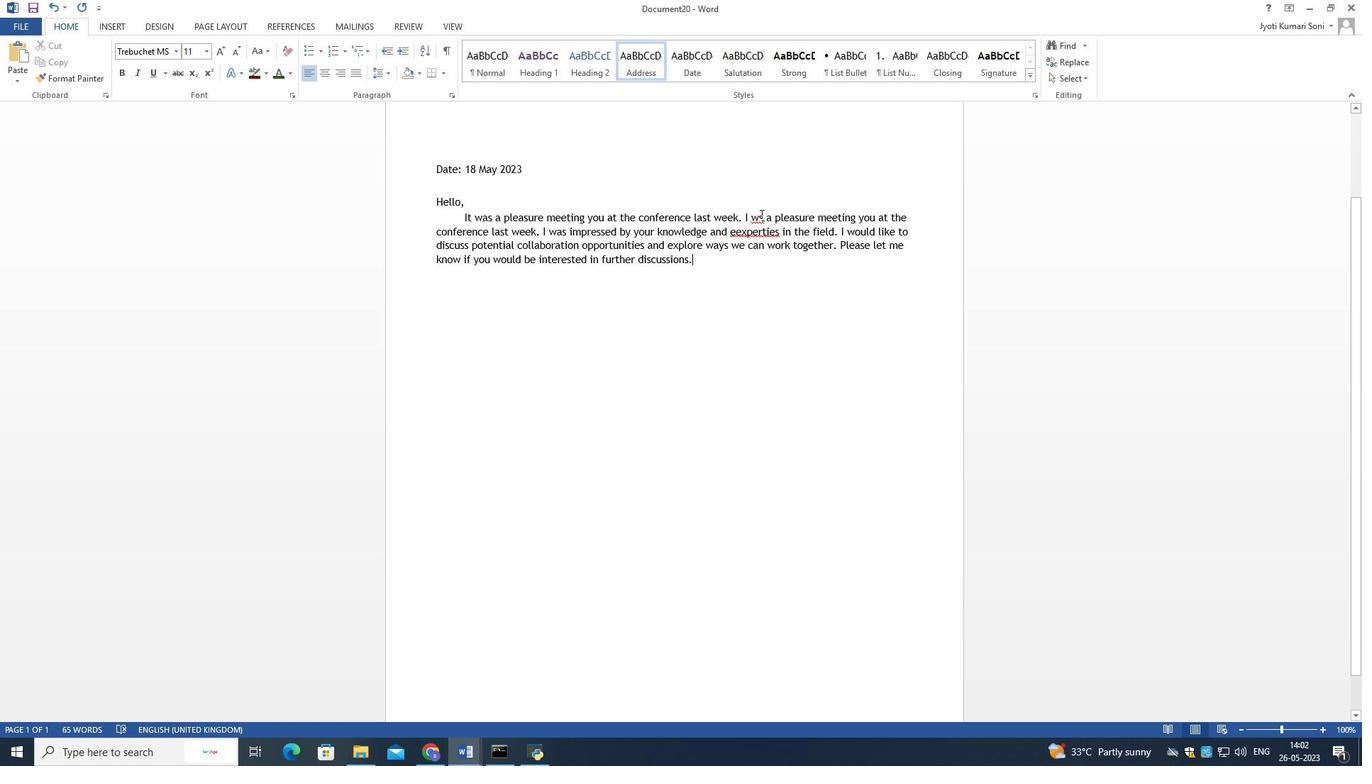 
Action: Mouse moved to (764, 277)
Screenshot: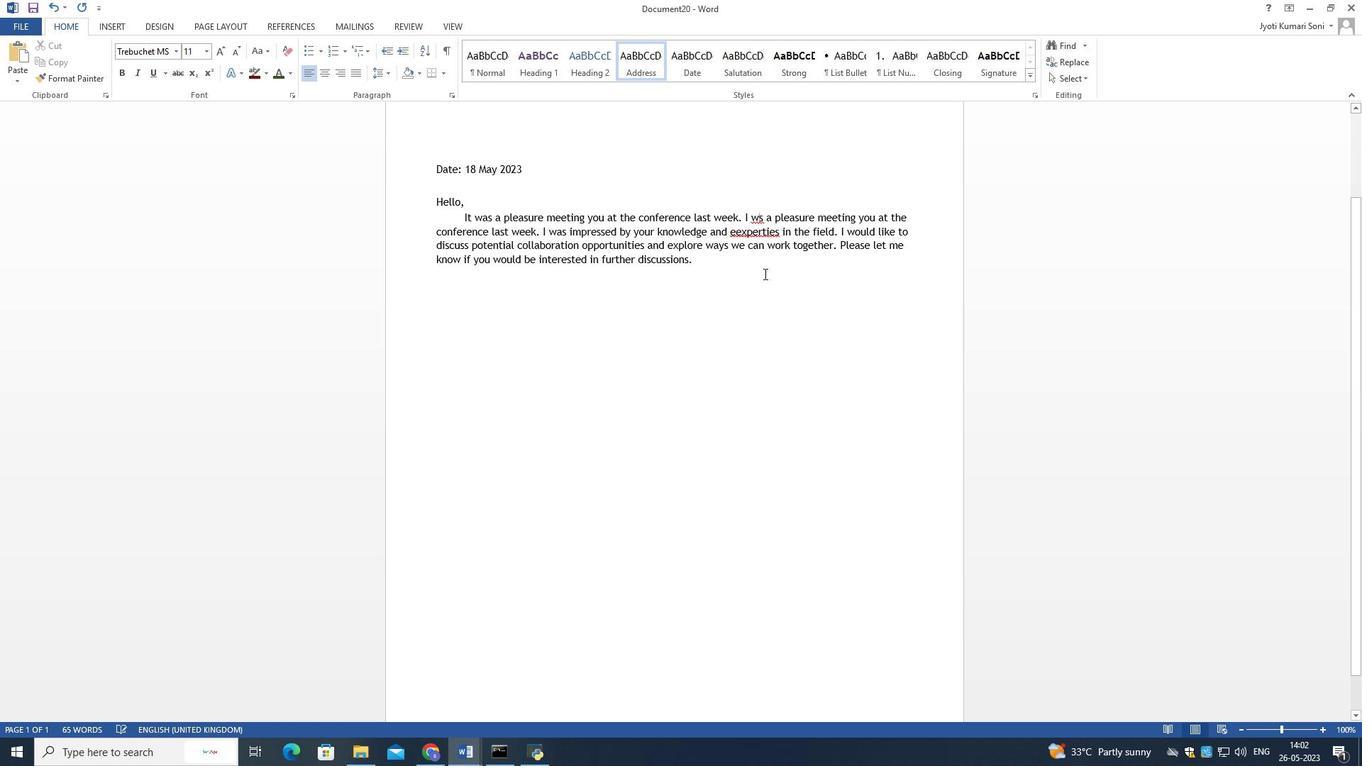 
Action: Key pressed a
Screenshot: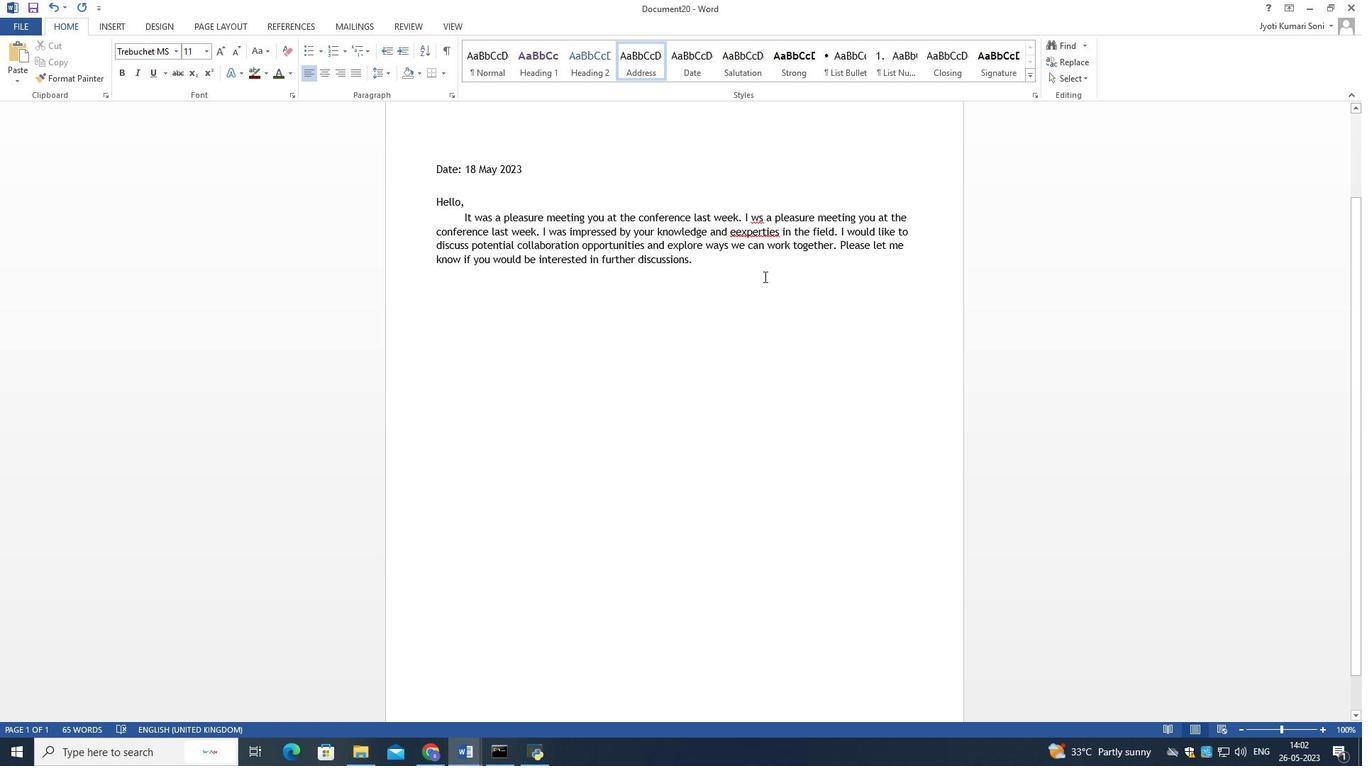 
Action: Mouse moved to (745, 230)
Screenshot: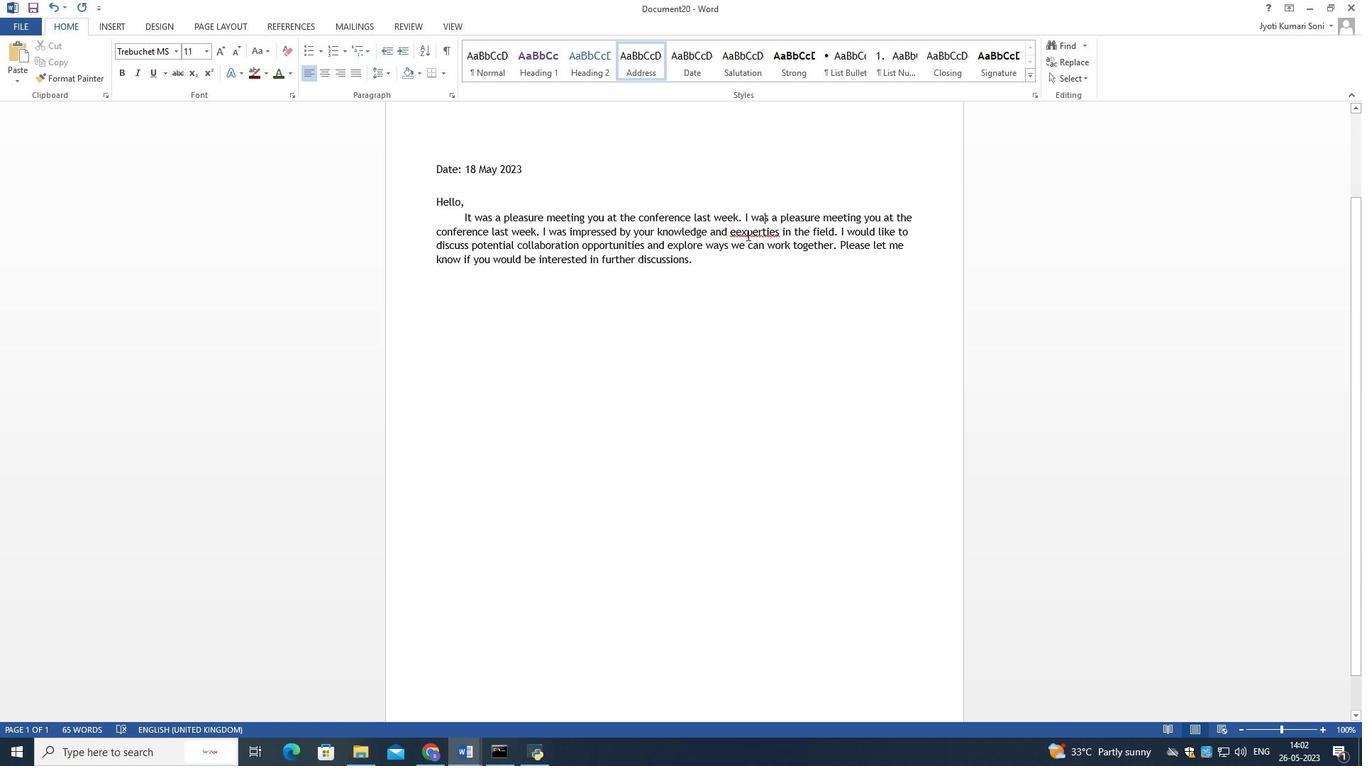 
Action: Mouse pressed left at (745, 230)
Screenshot: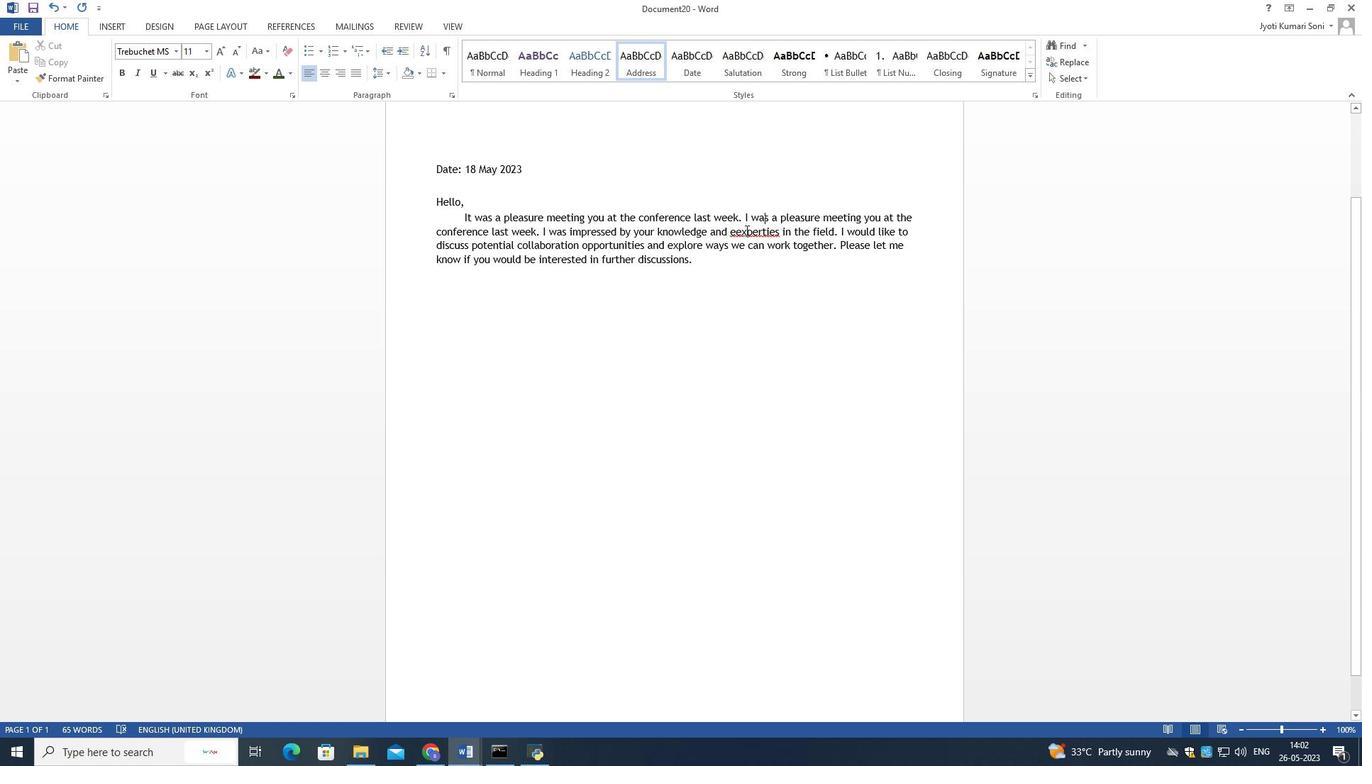 
Action: Mouse moved to (744, 261)
Screenshot: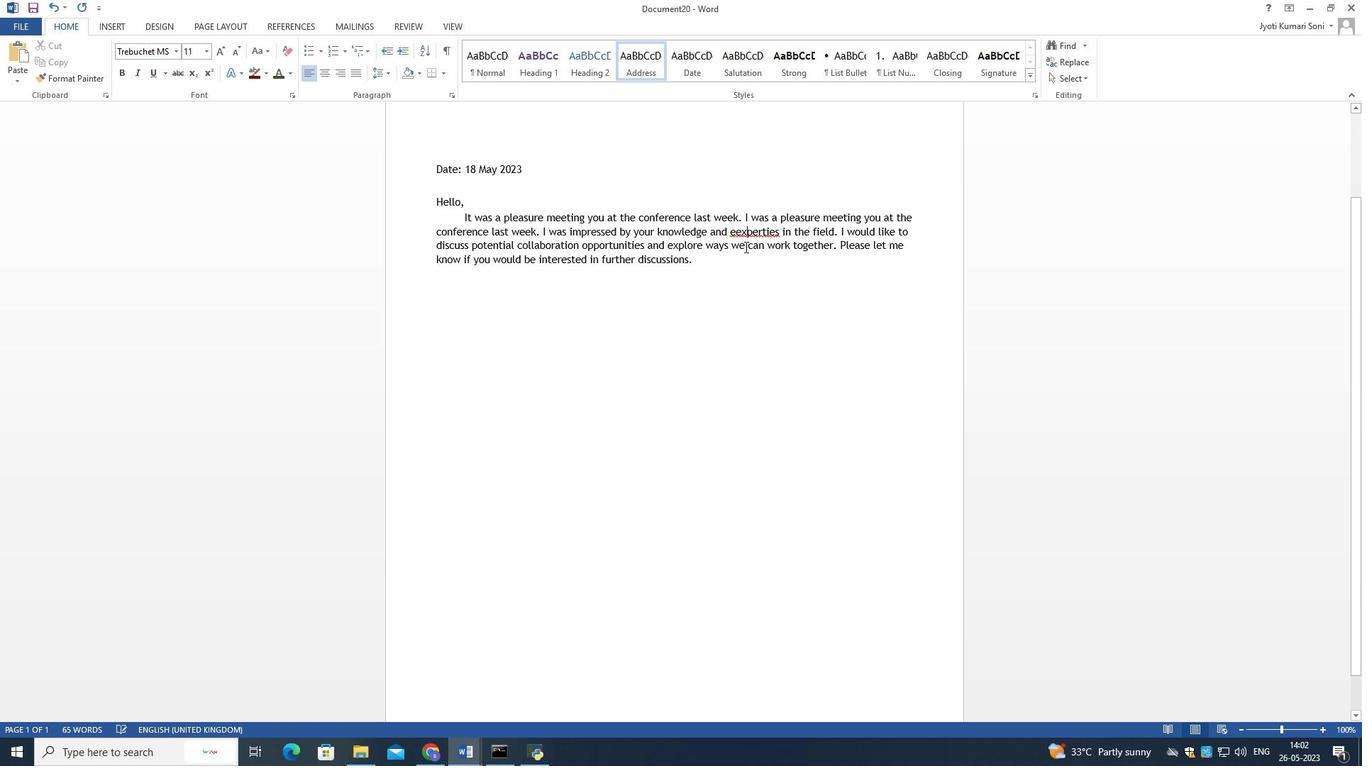 
Action: Key pressed <Key.left><Key.left><Key.backspace>
Screenshot: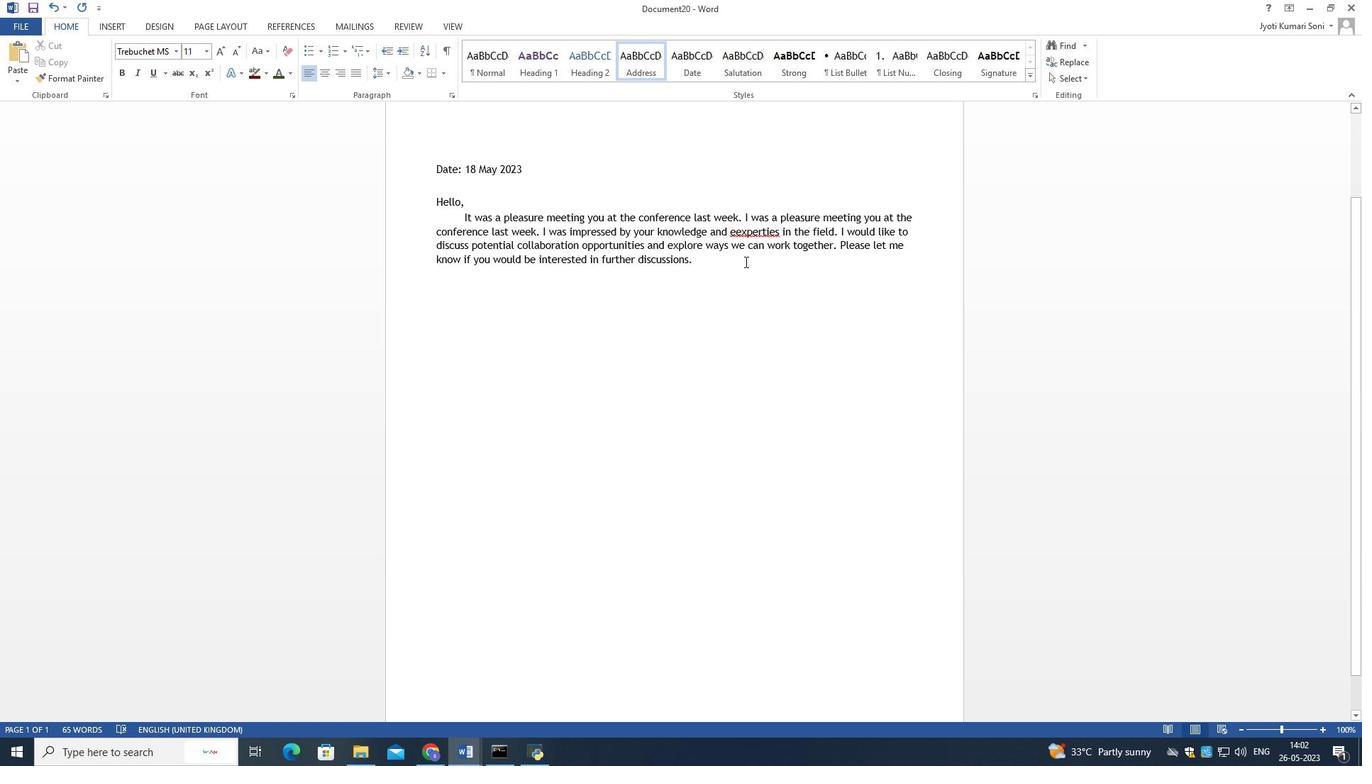 
Action: Mouse moved to (771, 232)
Screenshot: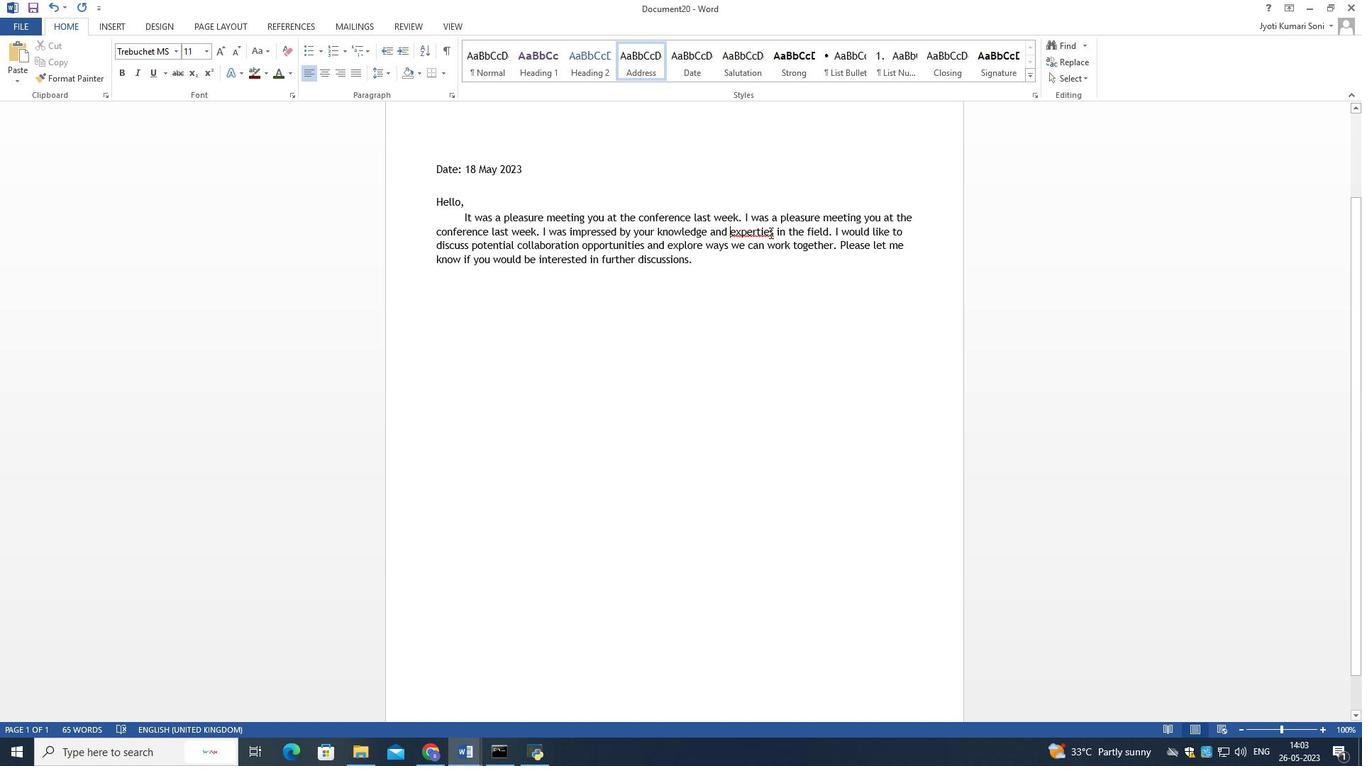 
Action: Mouse pressed left at (771, 232)
Screenshot: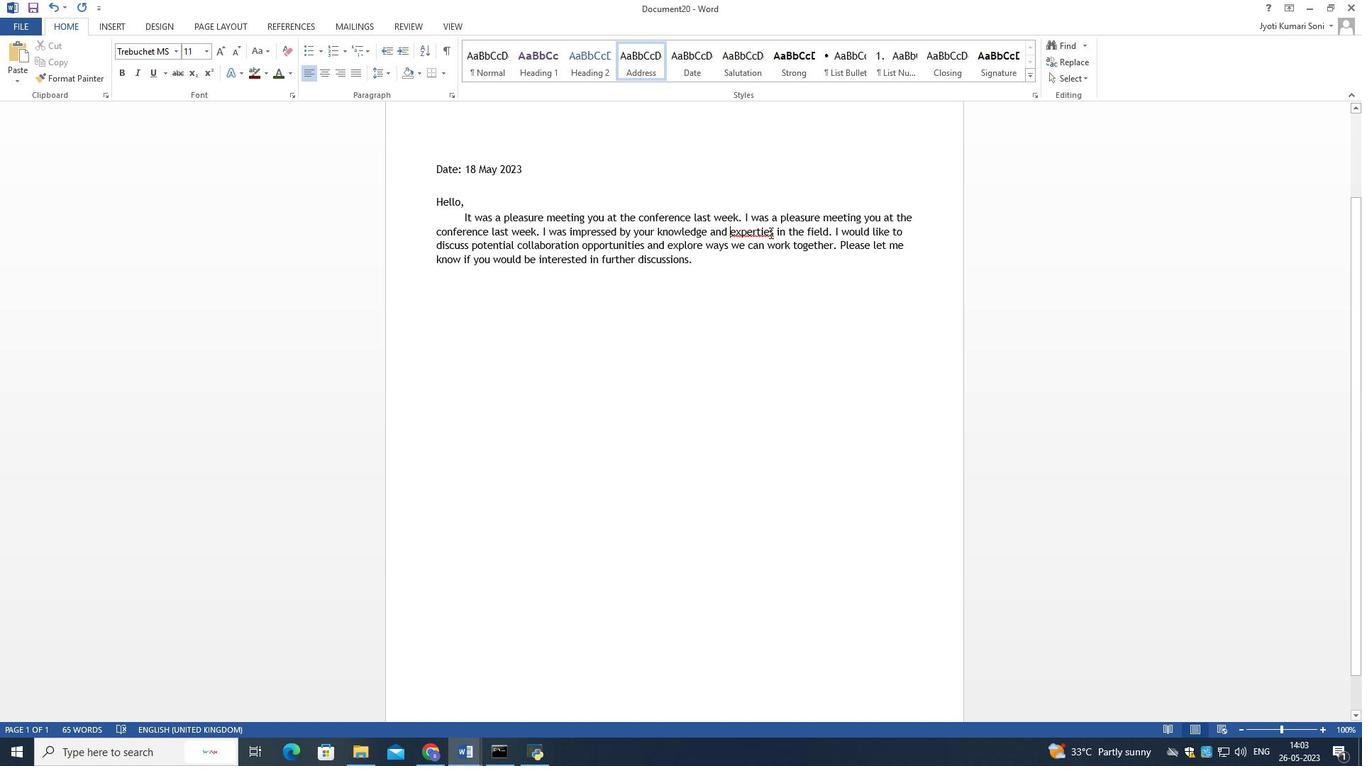 
Action: Mouse moved to (773, 241)
Screenshot: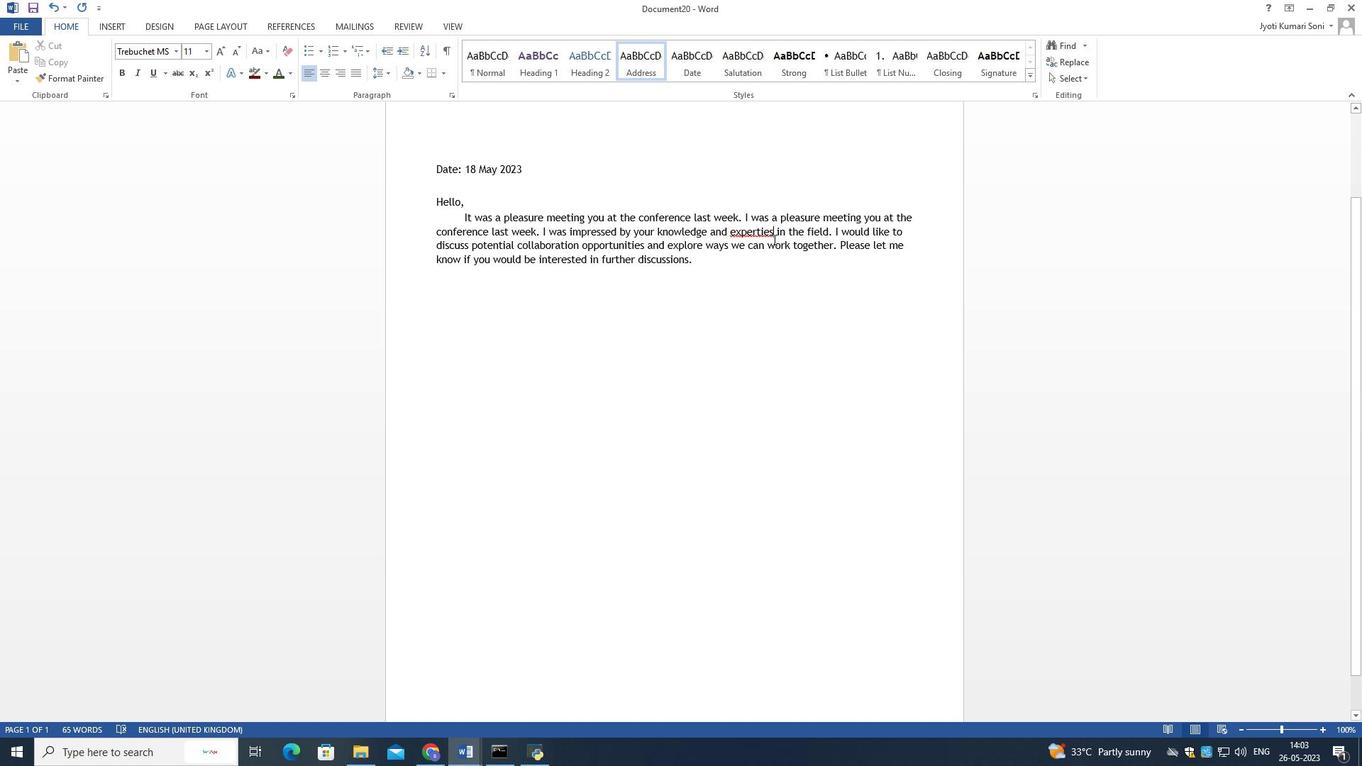 
Action: Key pressed <Key.backspace><Key.backspace>se
Screenshot: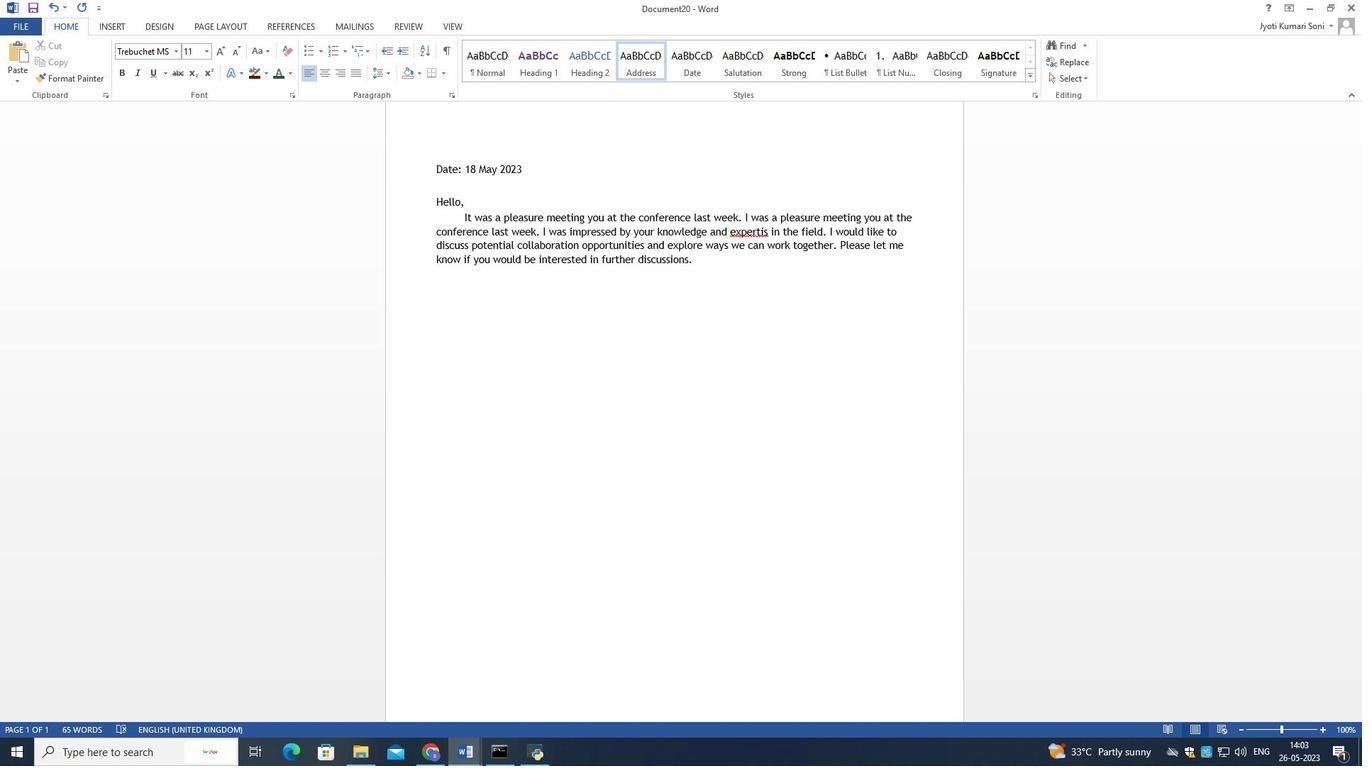 
Action: Mouse moved to (771, 377)
Screenshot: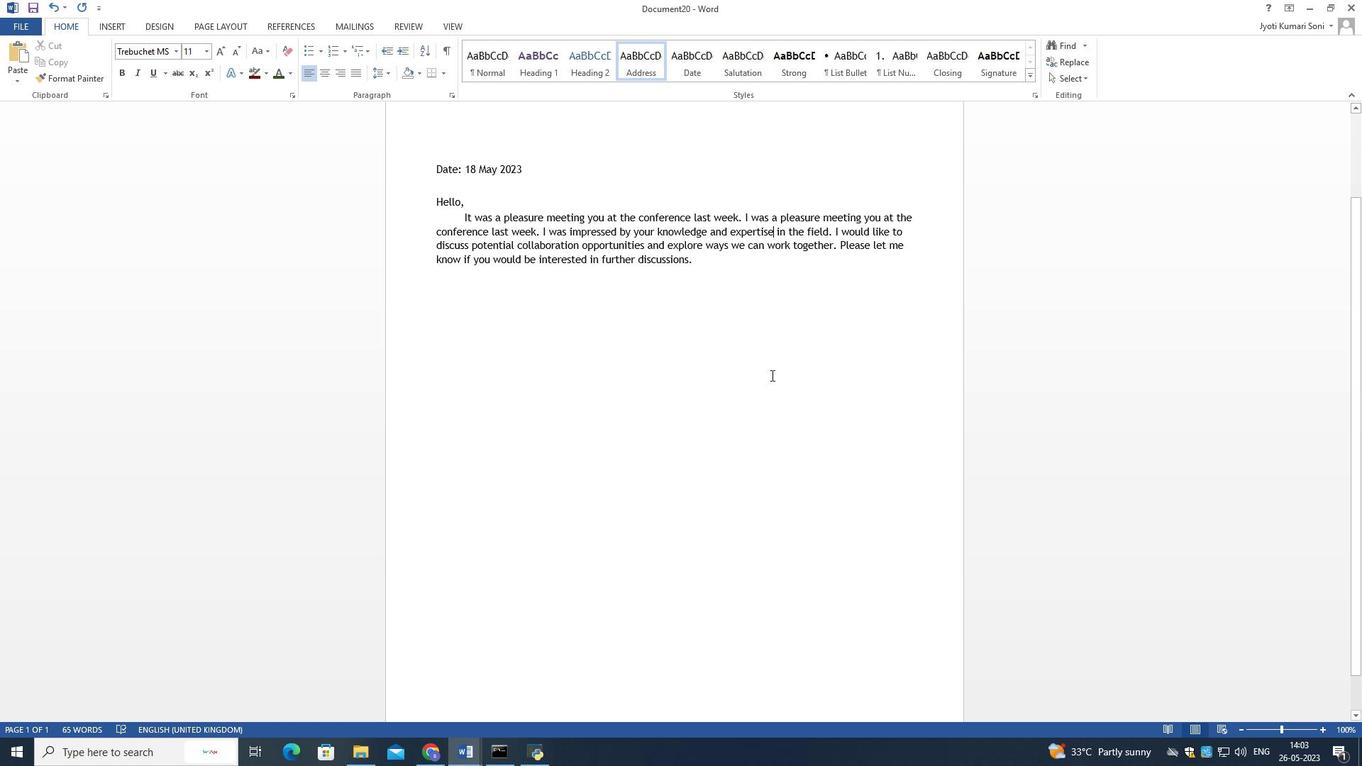 
Action: Mouse pressed left at (771, 377)
Screenshot: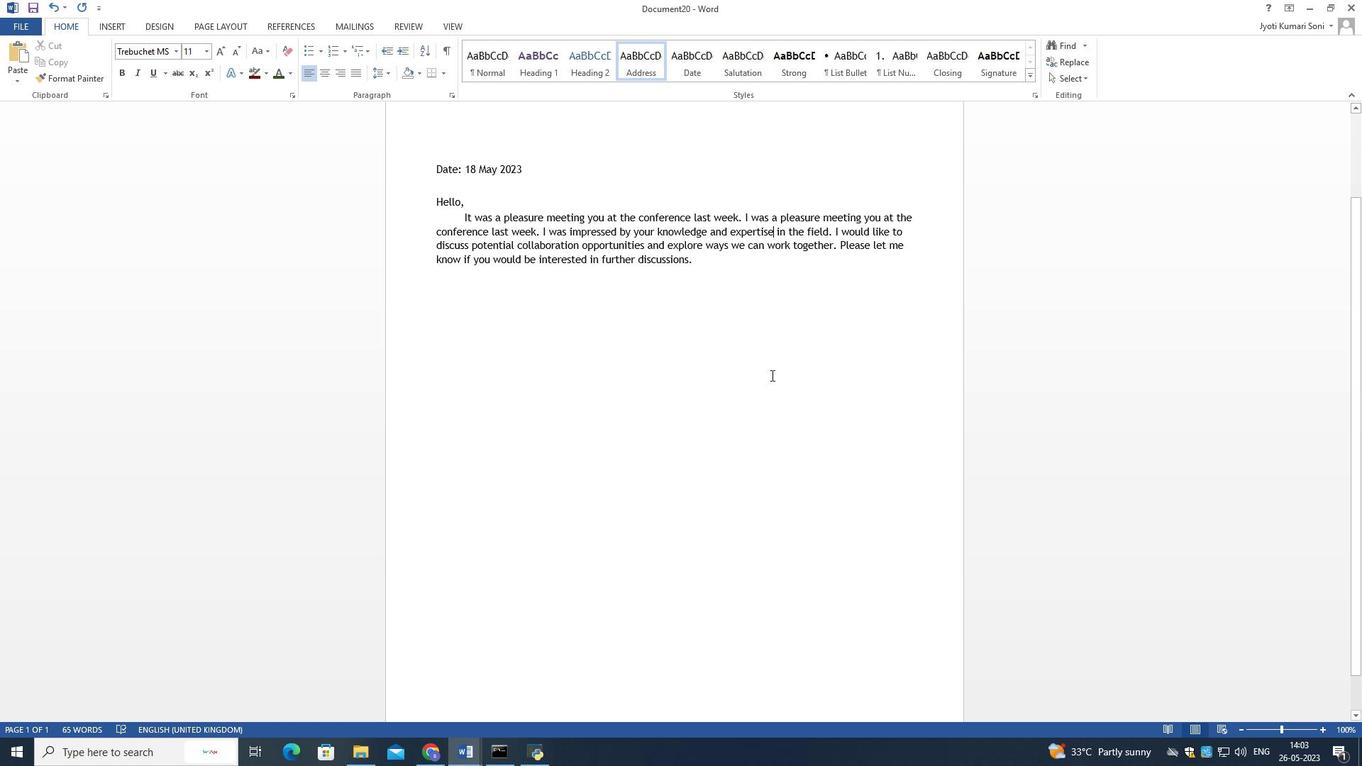 
Action: Mouse moved to (791, 262)
Screenshot: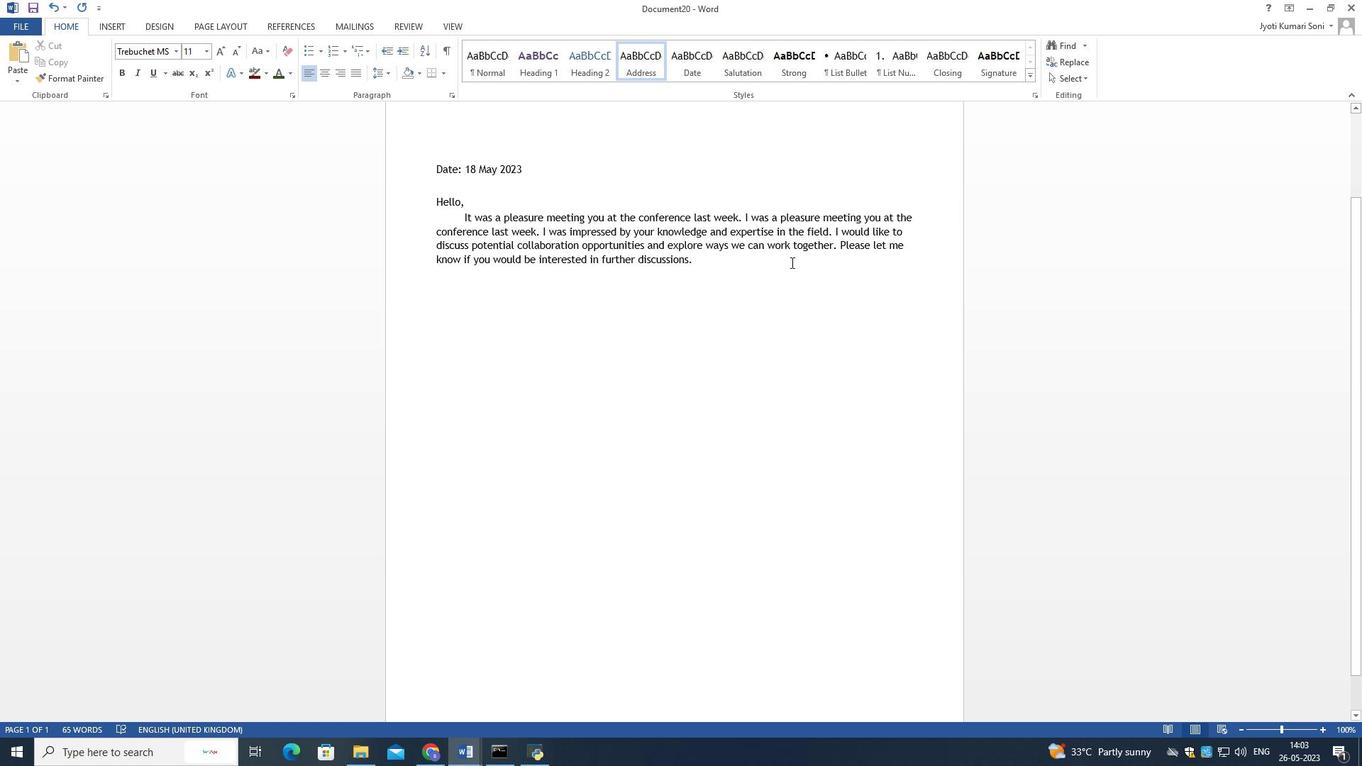
Action: Mouse pressed left at (791, 262)
Screenshot: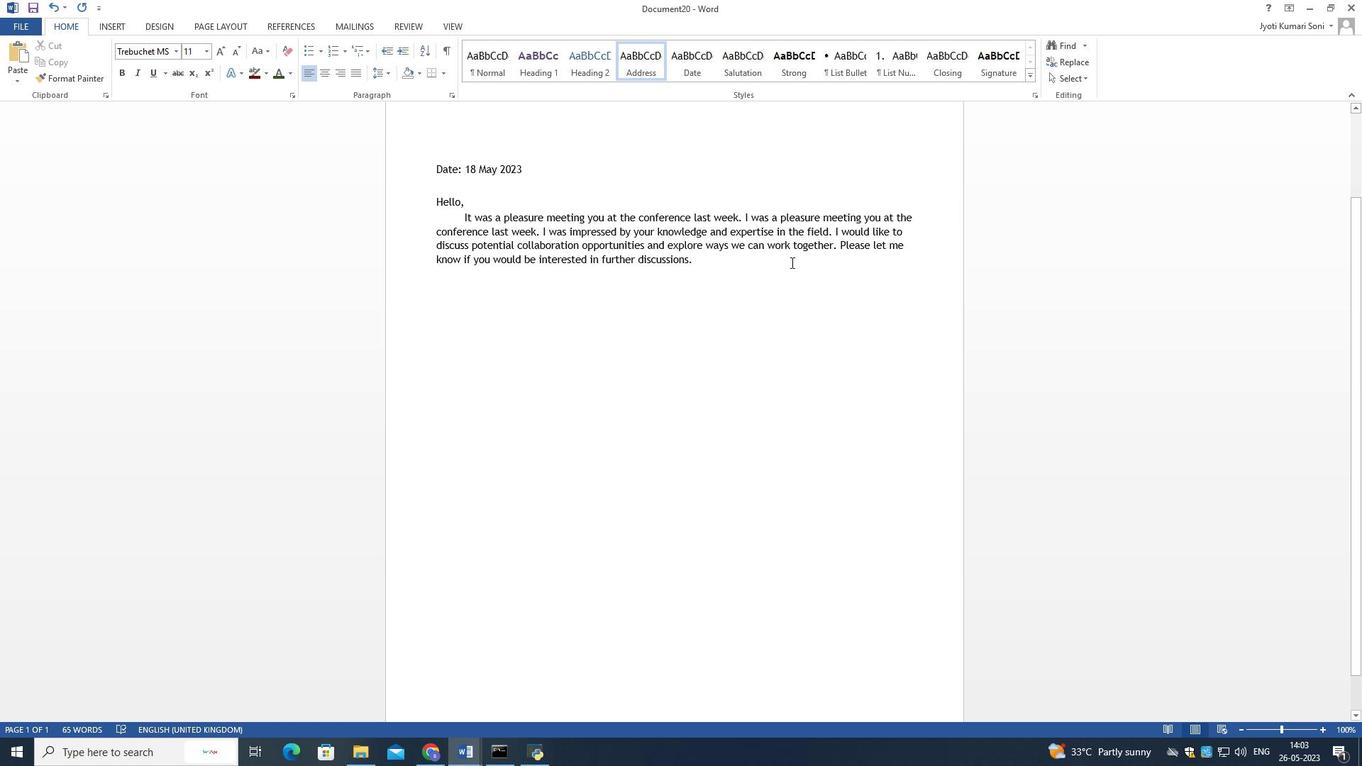 
Action: Mouse moved to (145, 21)
Screenshot: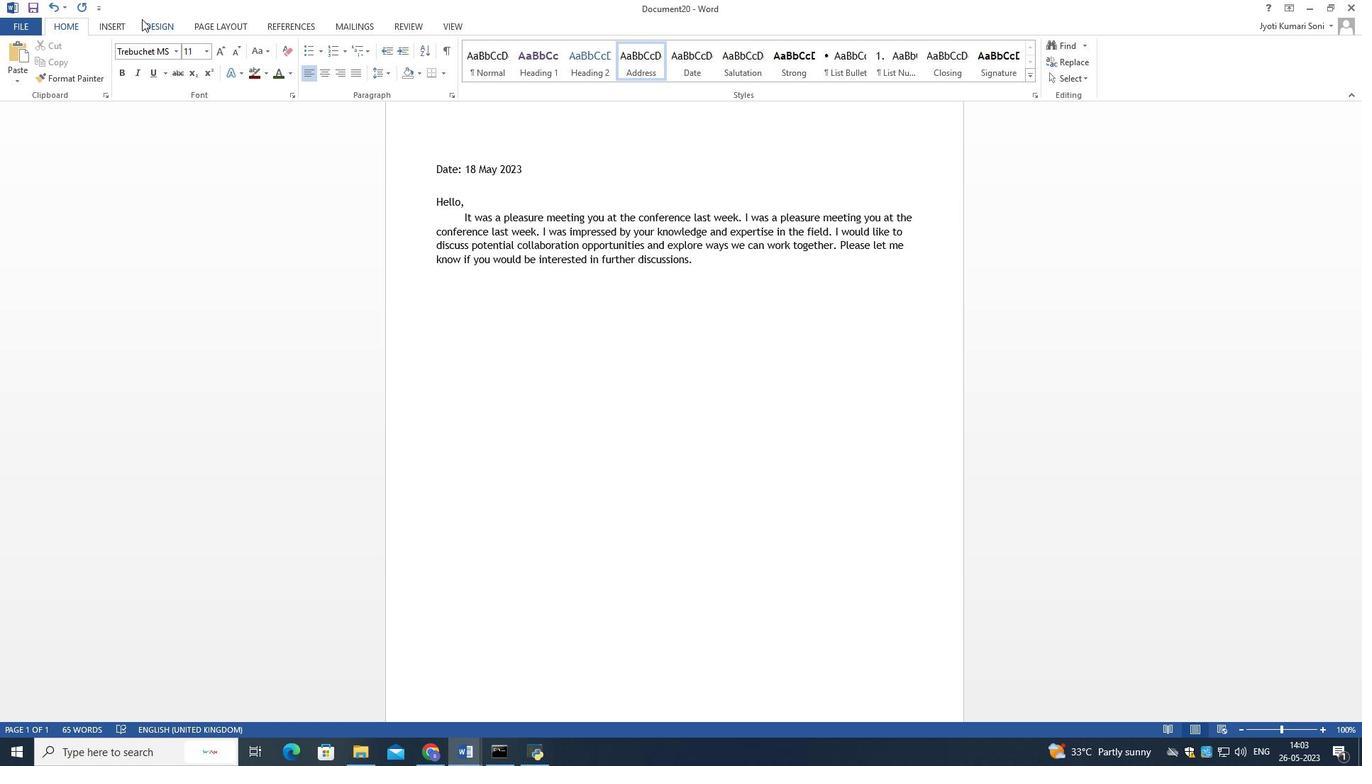 
Action: Mouse pressed left at (145, 21)
Screenshot: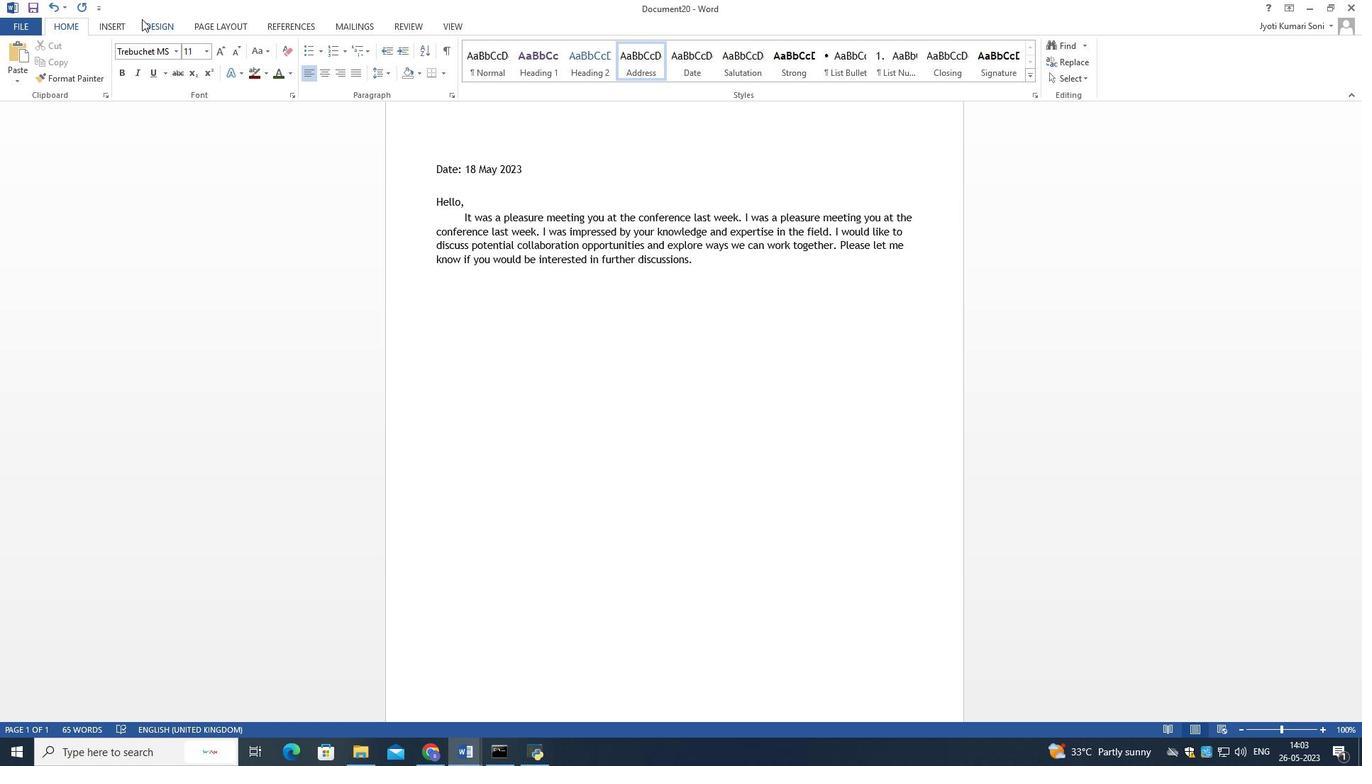 
Action: Mouse moved to (1150, 79)
Screenshot: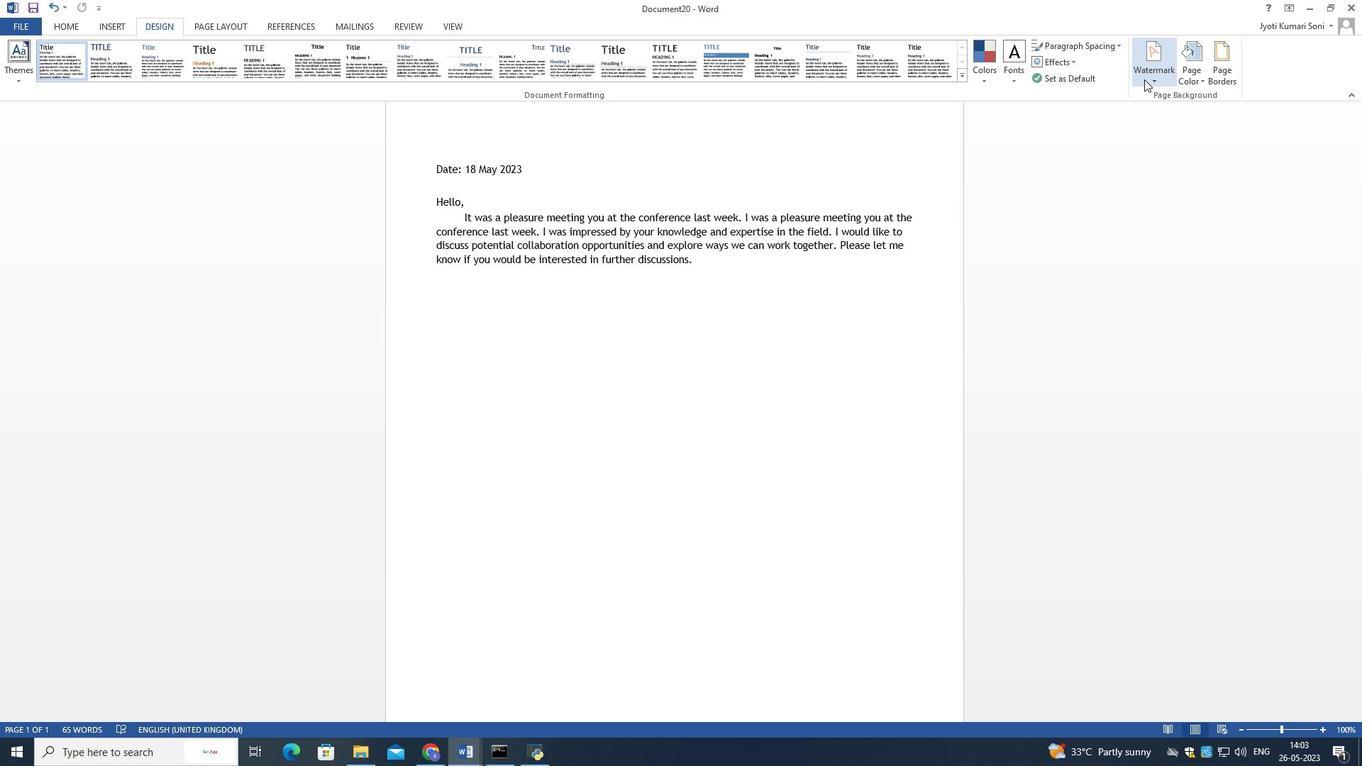 
Action: Mouse pressed left at (1150, 79)
Screenshot: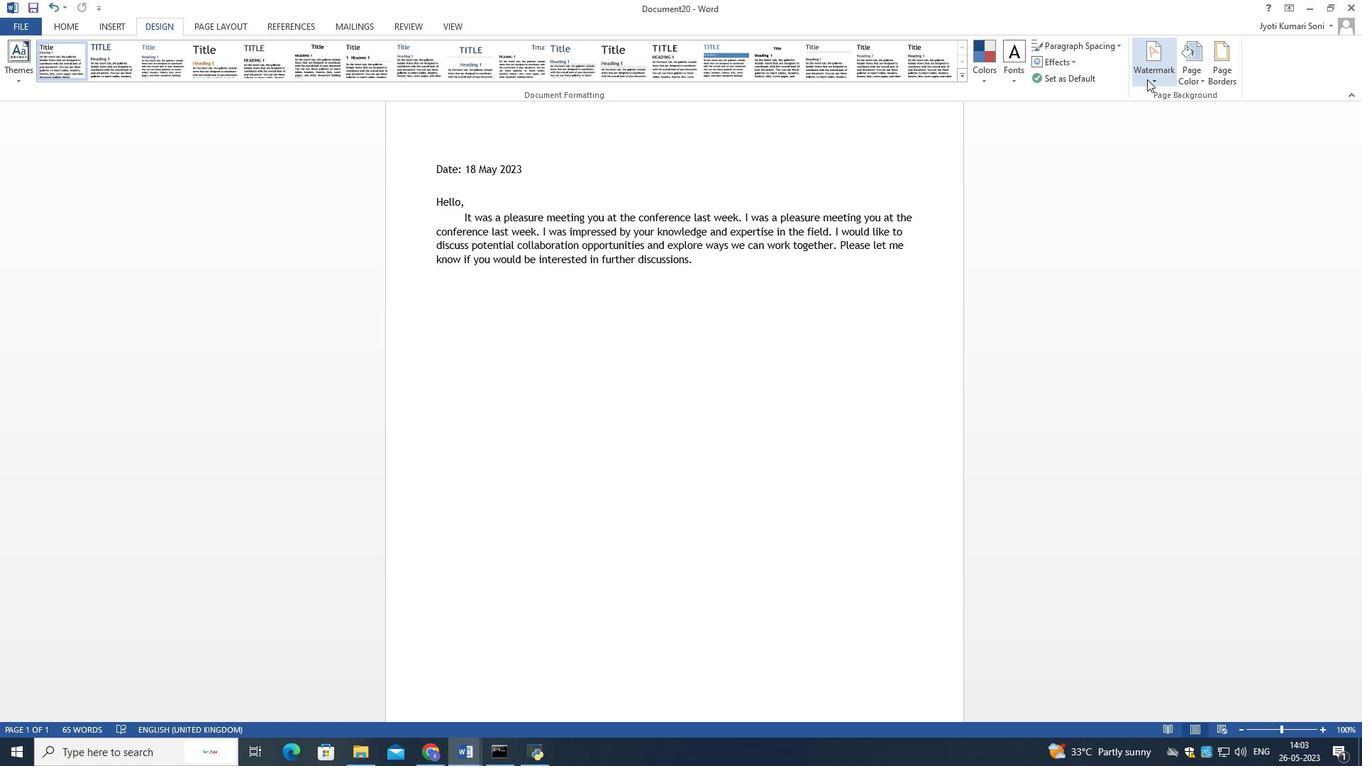 
Action: Mouse moved to (1106, 185)
Screenshot: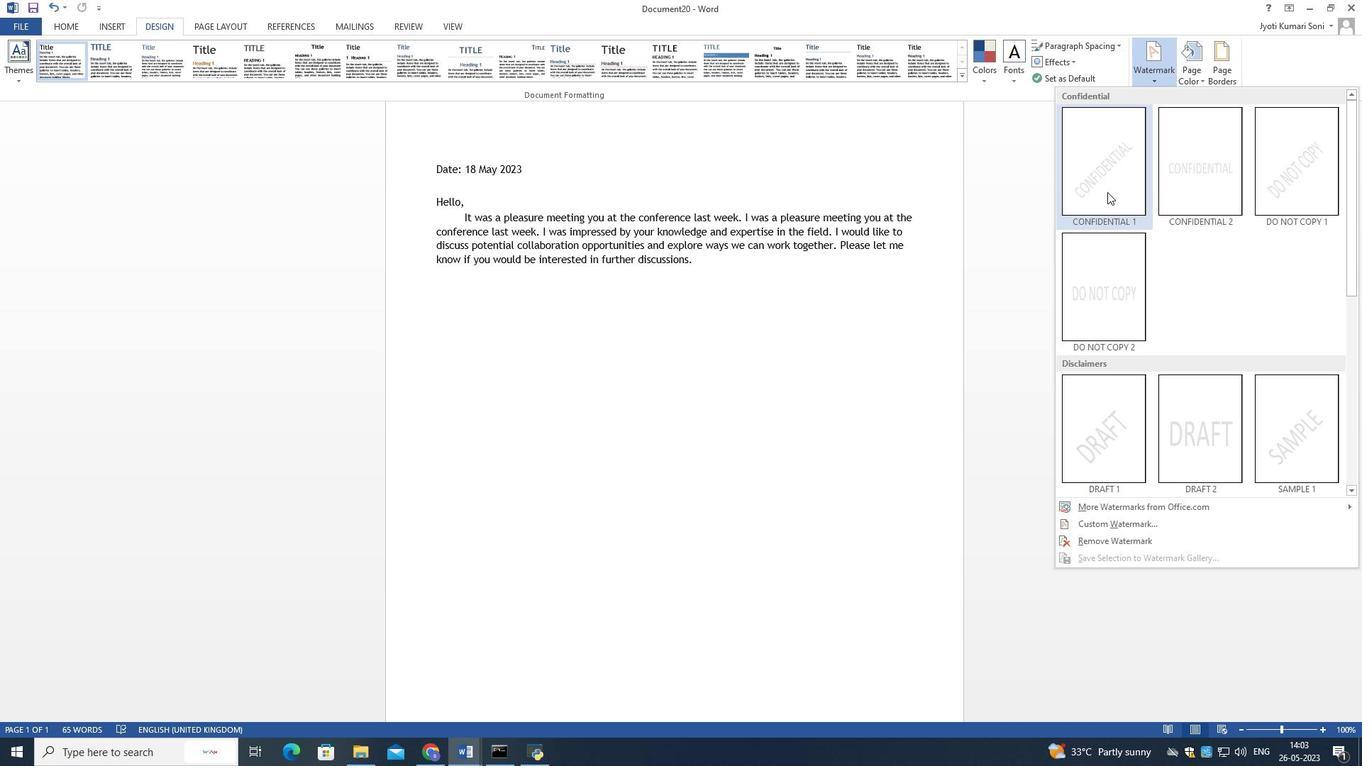 
Action: Mouse pressed left at (1106, 185)
Screenshot: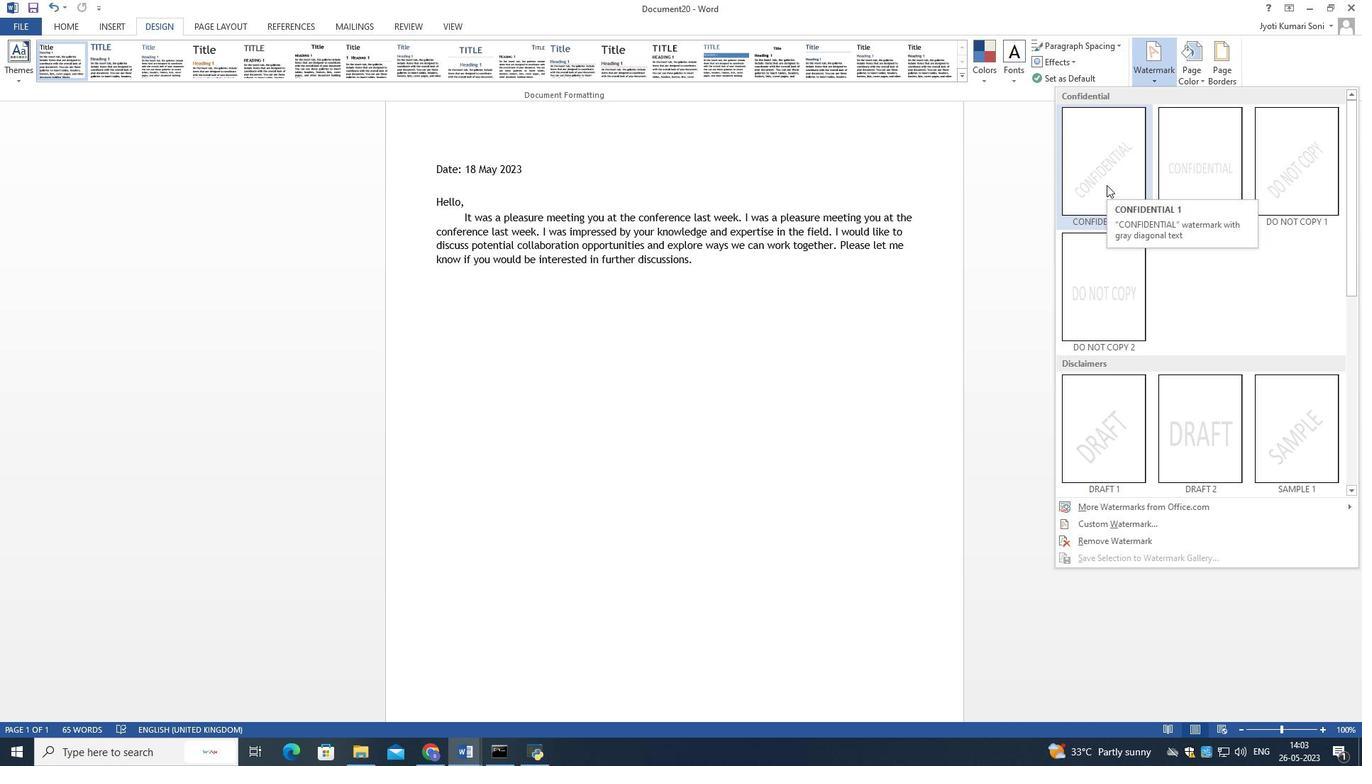 
Action: Mouse moved to (1142, 85)
Screenshot: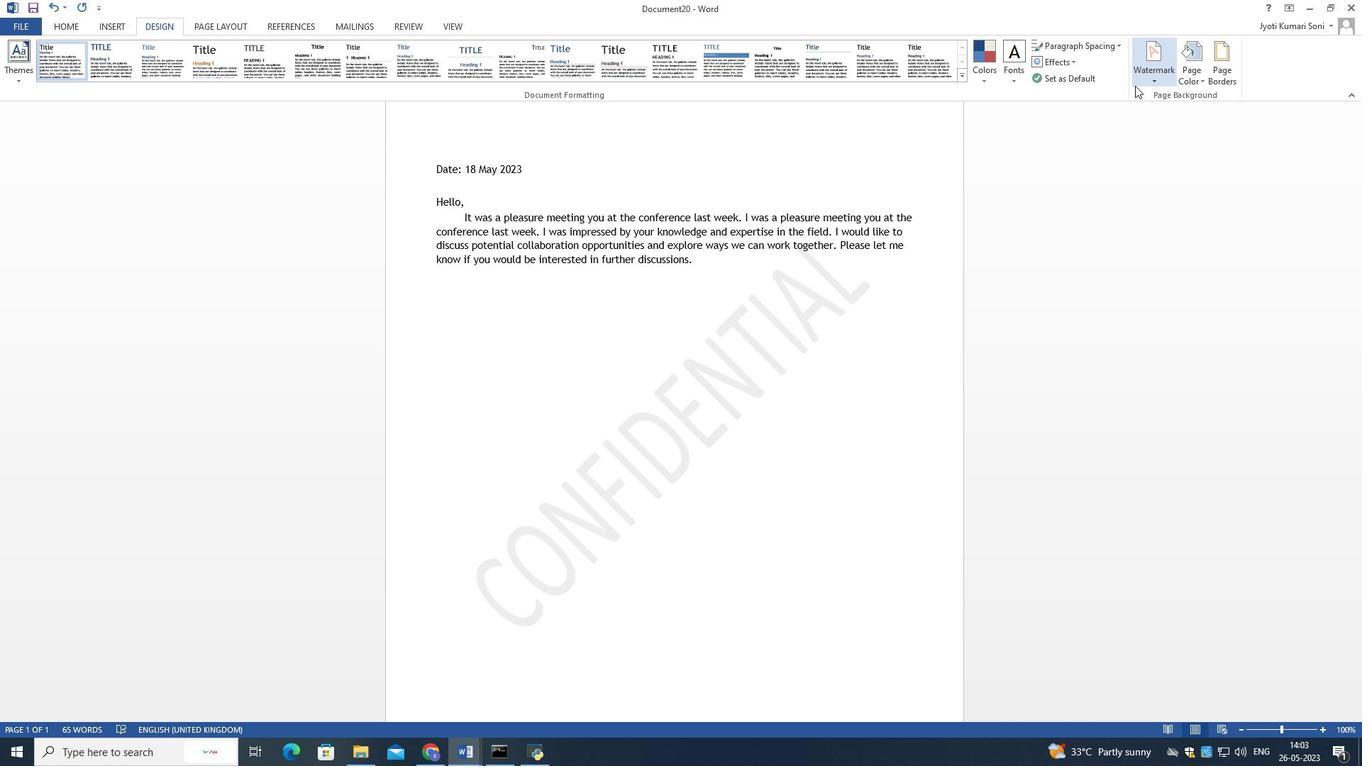
Action: Mouse pressed left at (1142, 85)
Screenshot: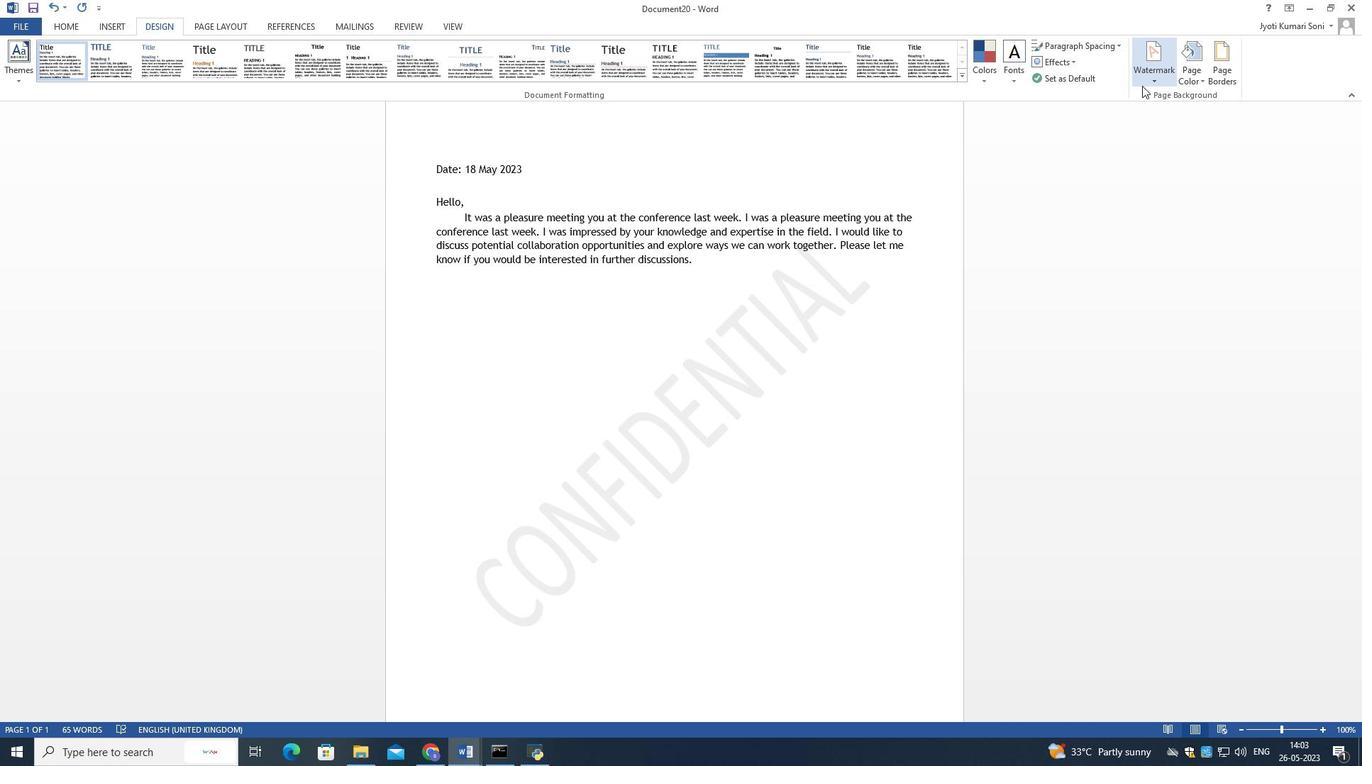 
Action: Mouse moved to (1134, 528)
Screenshot: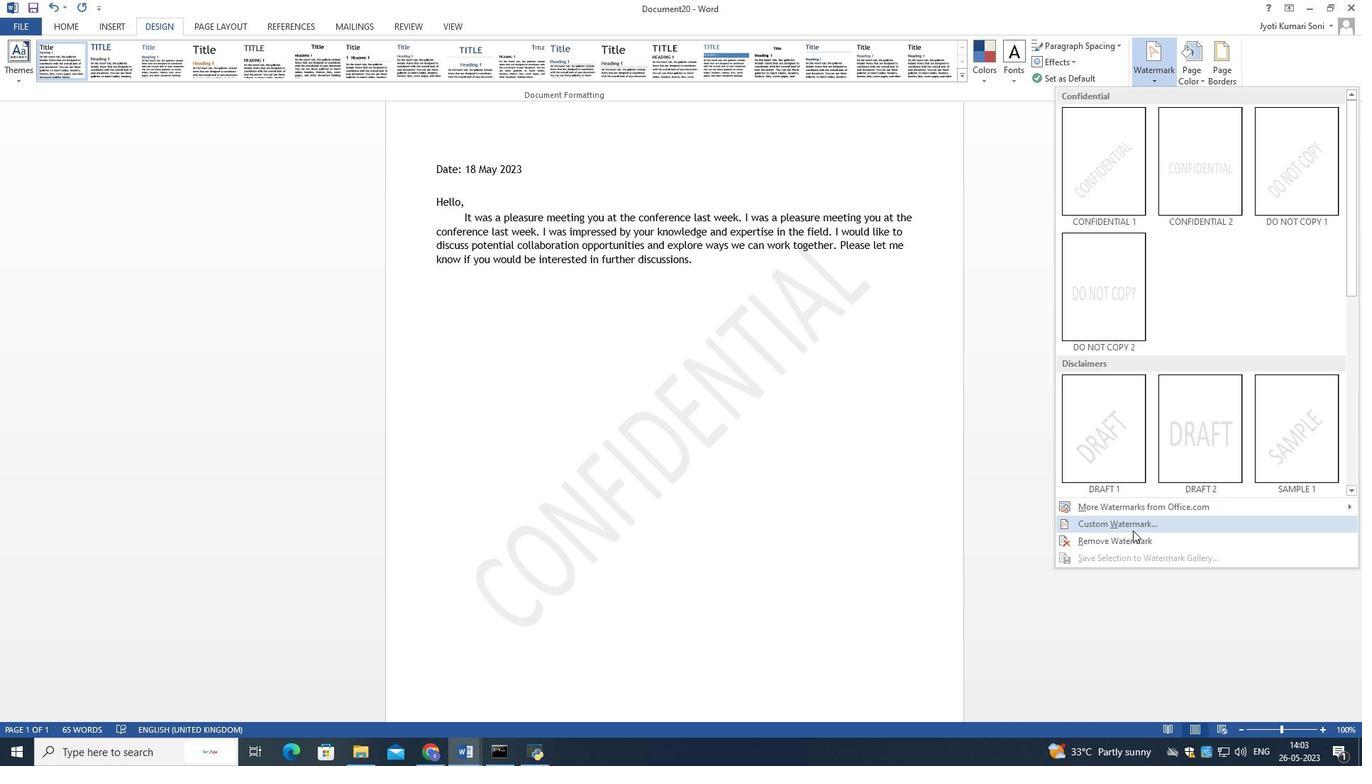 
Action: Mouse pressed left at (1134, 528)
Screenshot: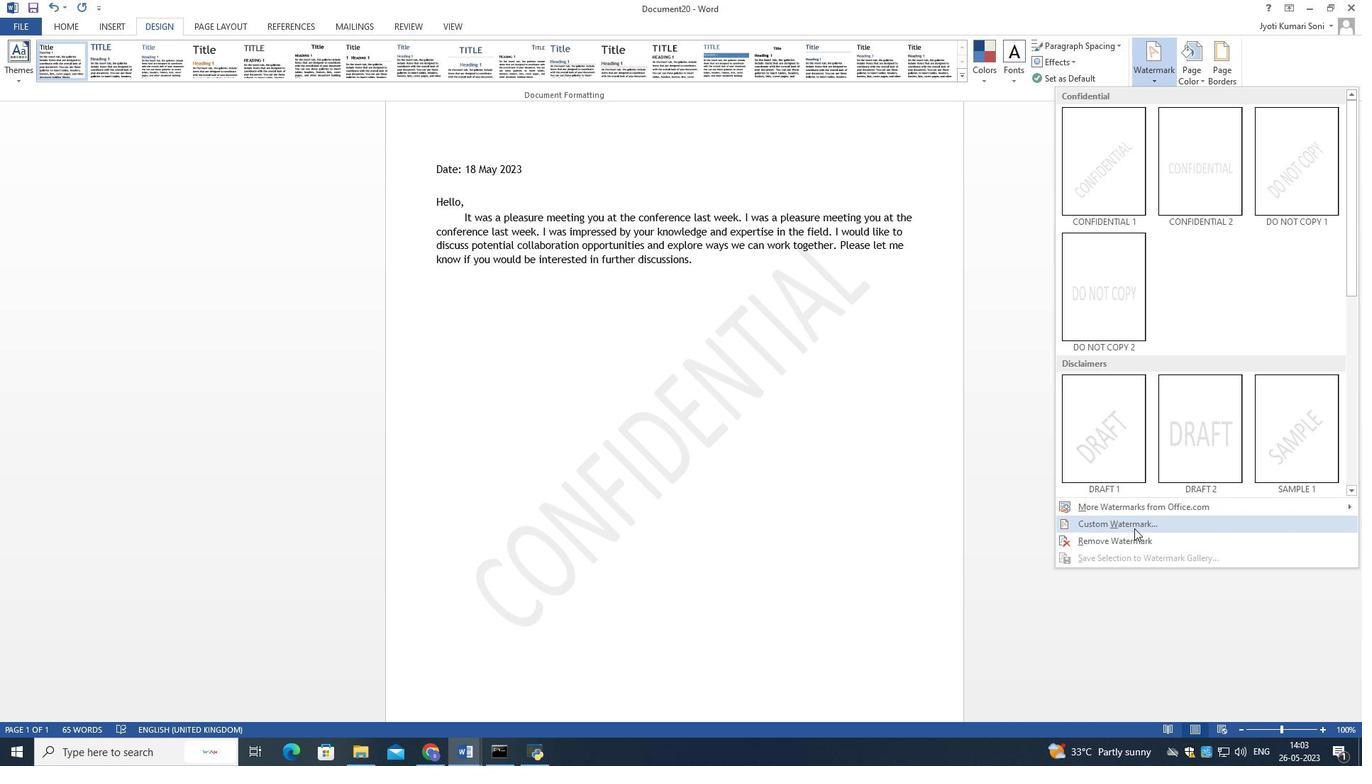 
Action: Mouse moved to (644, 372)
Screenshot: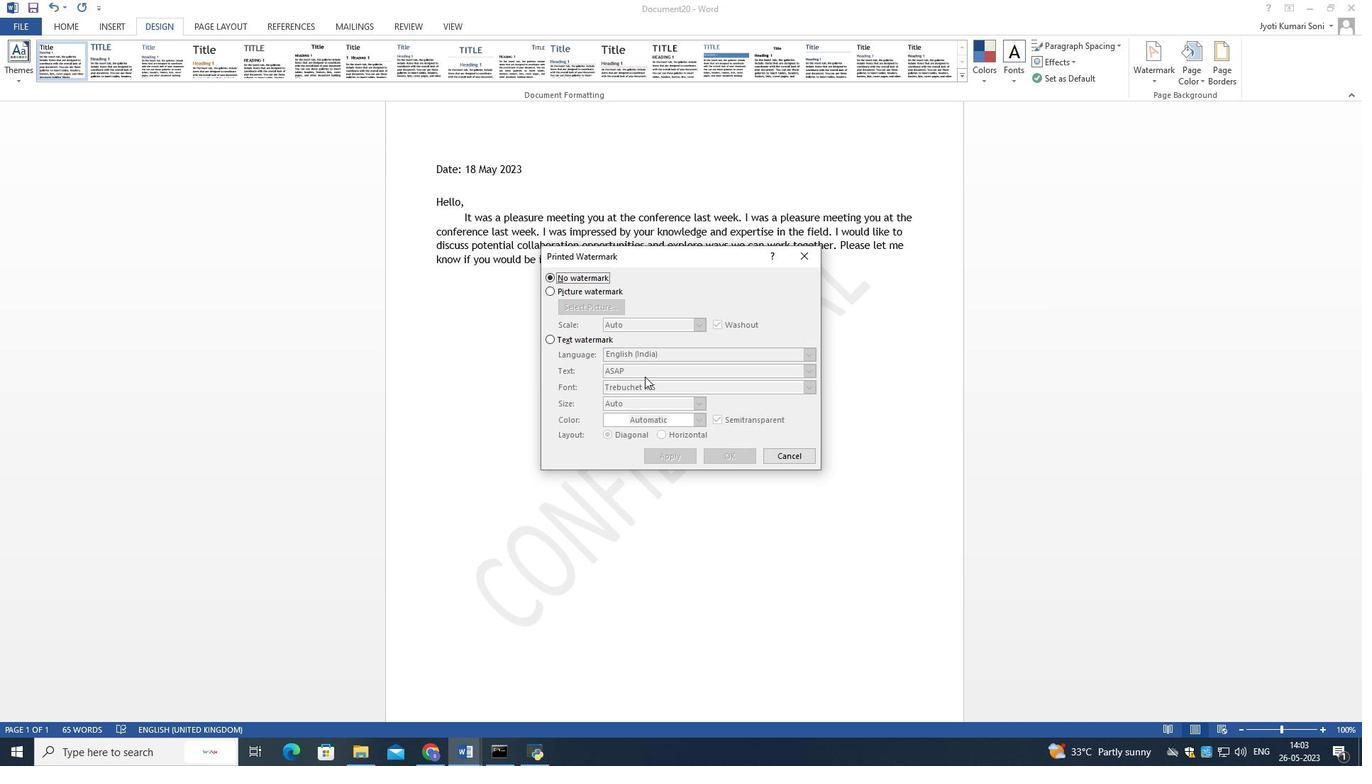 
Action: Mouse pressed left at (644, 372)
Screenshot: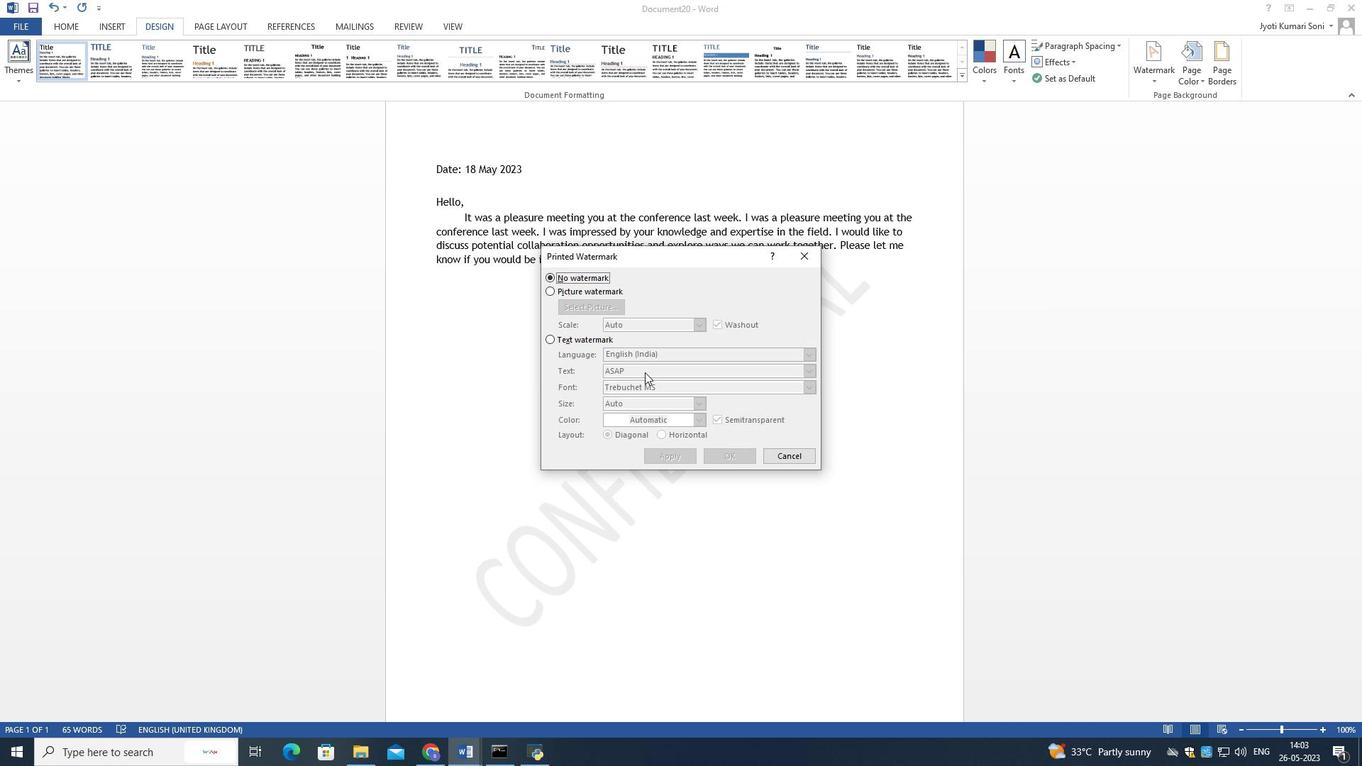 
Action: Mouse pressed left at (644, 372)
Screenshot: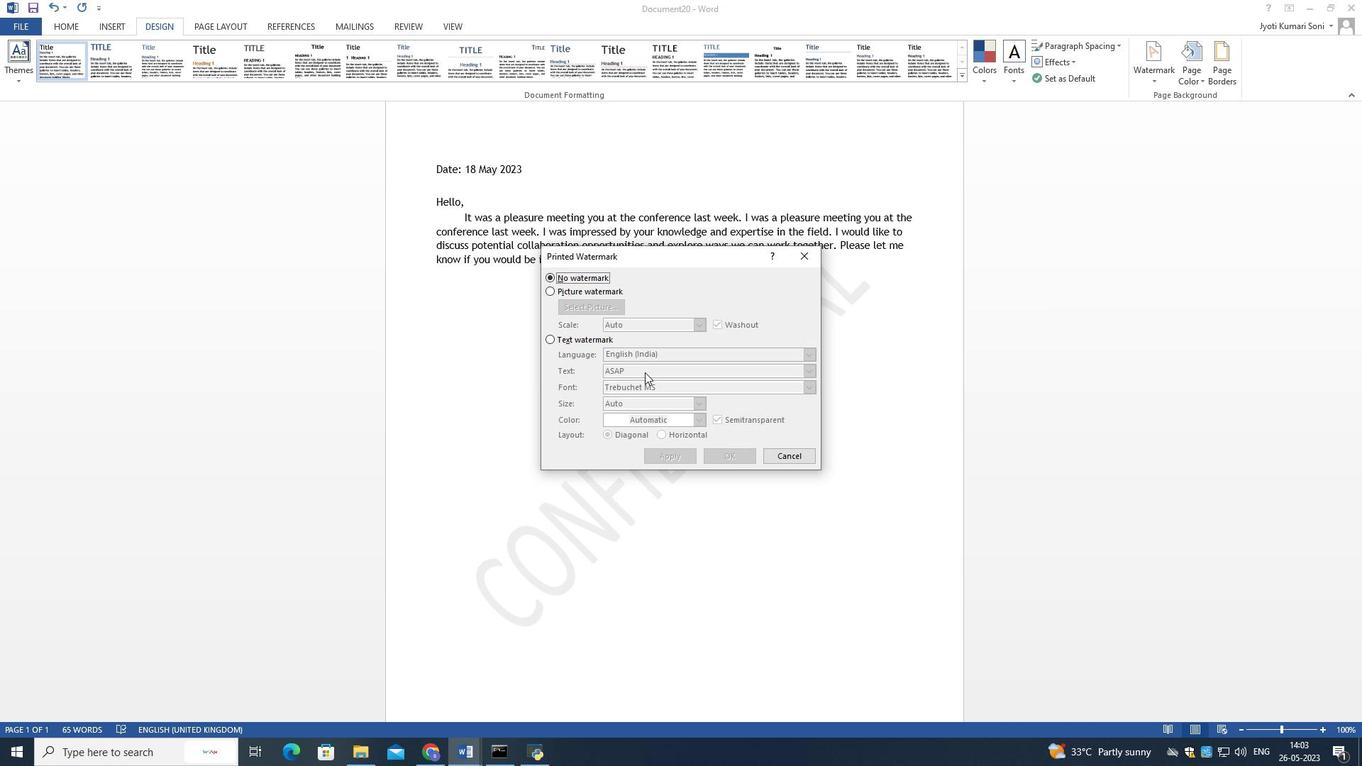 
Action: Mouse moved to (644, 371)
Screenshot: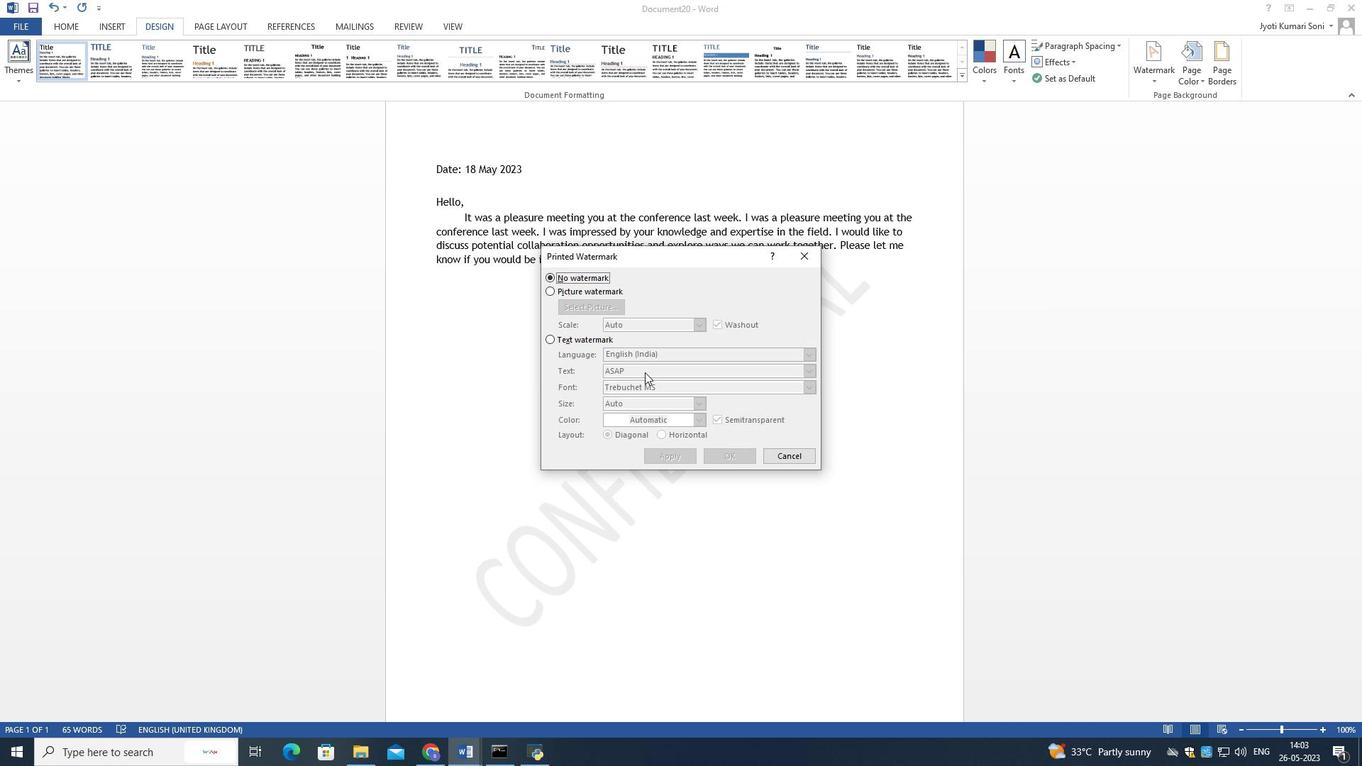 
Action: Mouse pressed left at (644, 371)
Screenshot: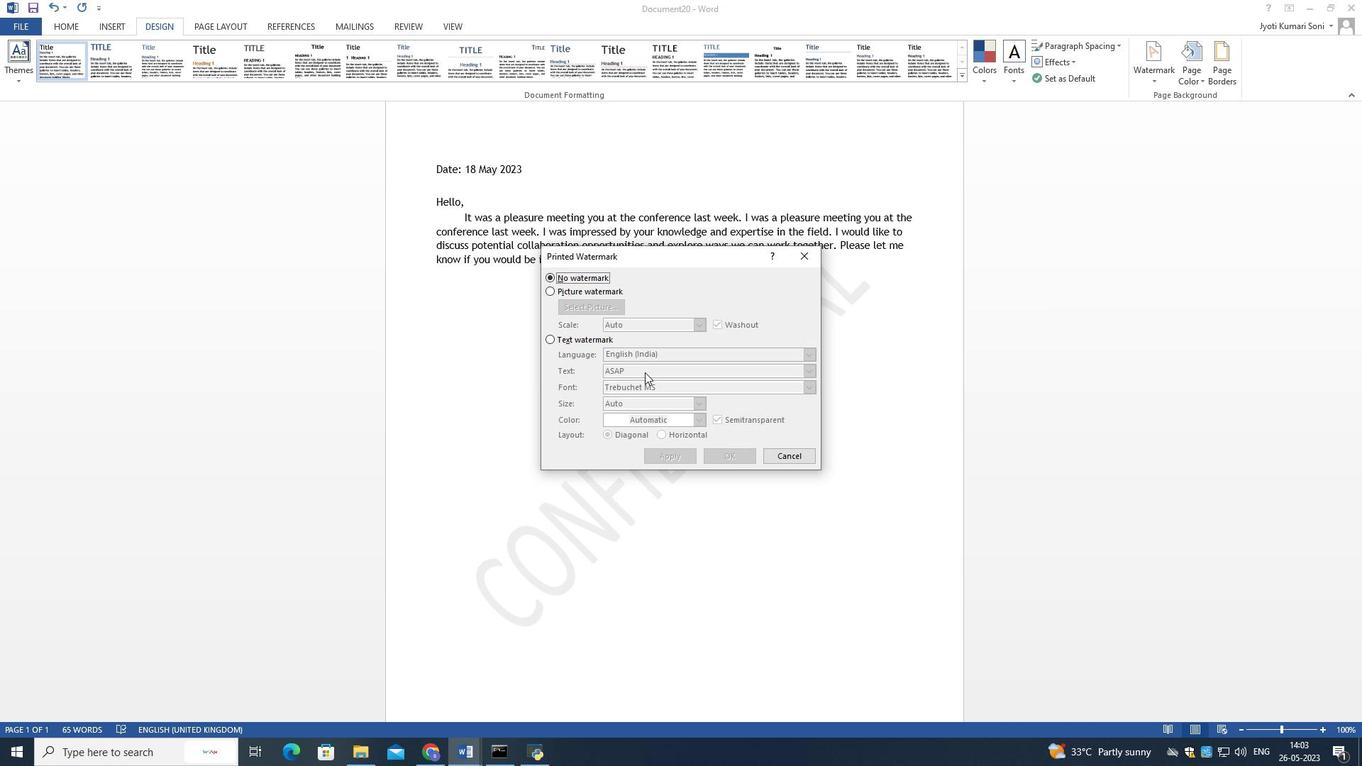 
Action: Mouse moved to (596, 336)
Screenshot: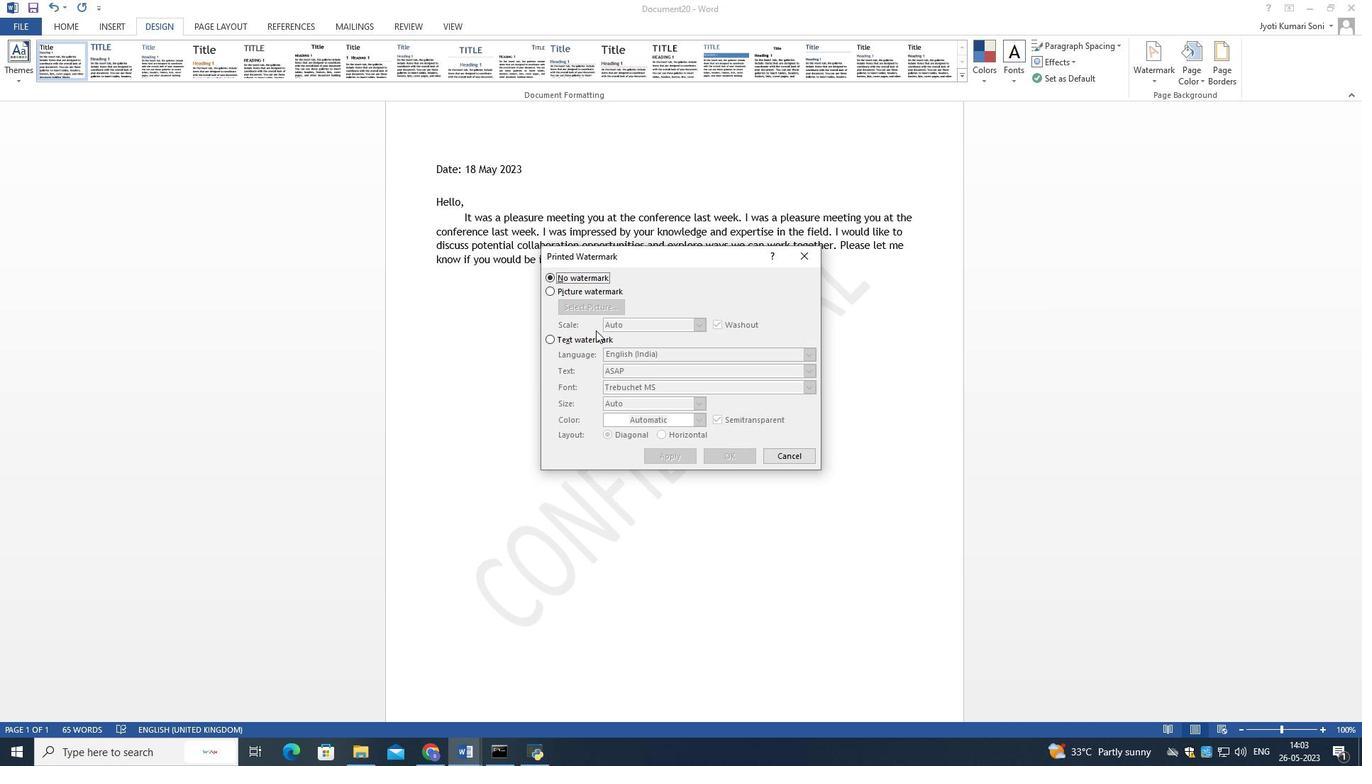 
Action: Mouse pressed left at (596, 336)
Screenshot: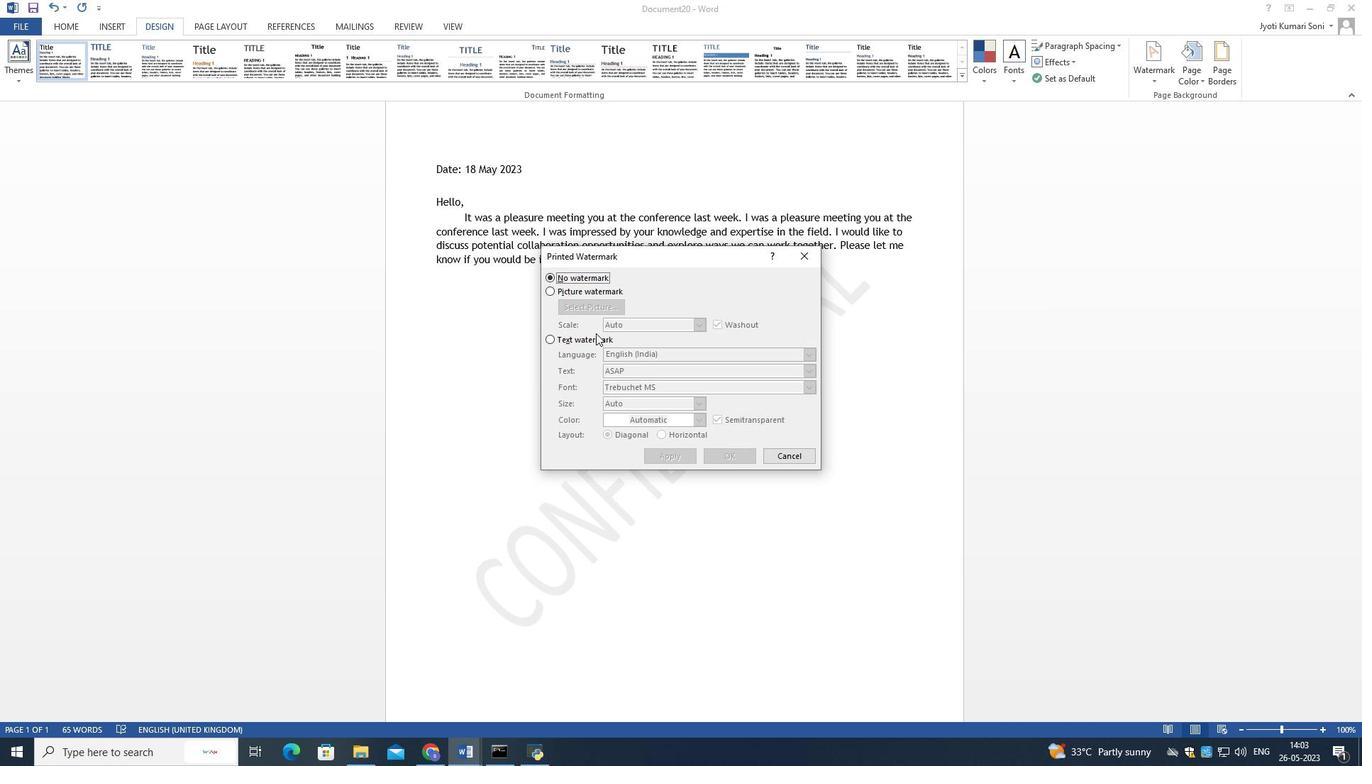 
Action: Mouse moved to (644, 373)
Screenshot: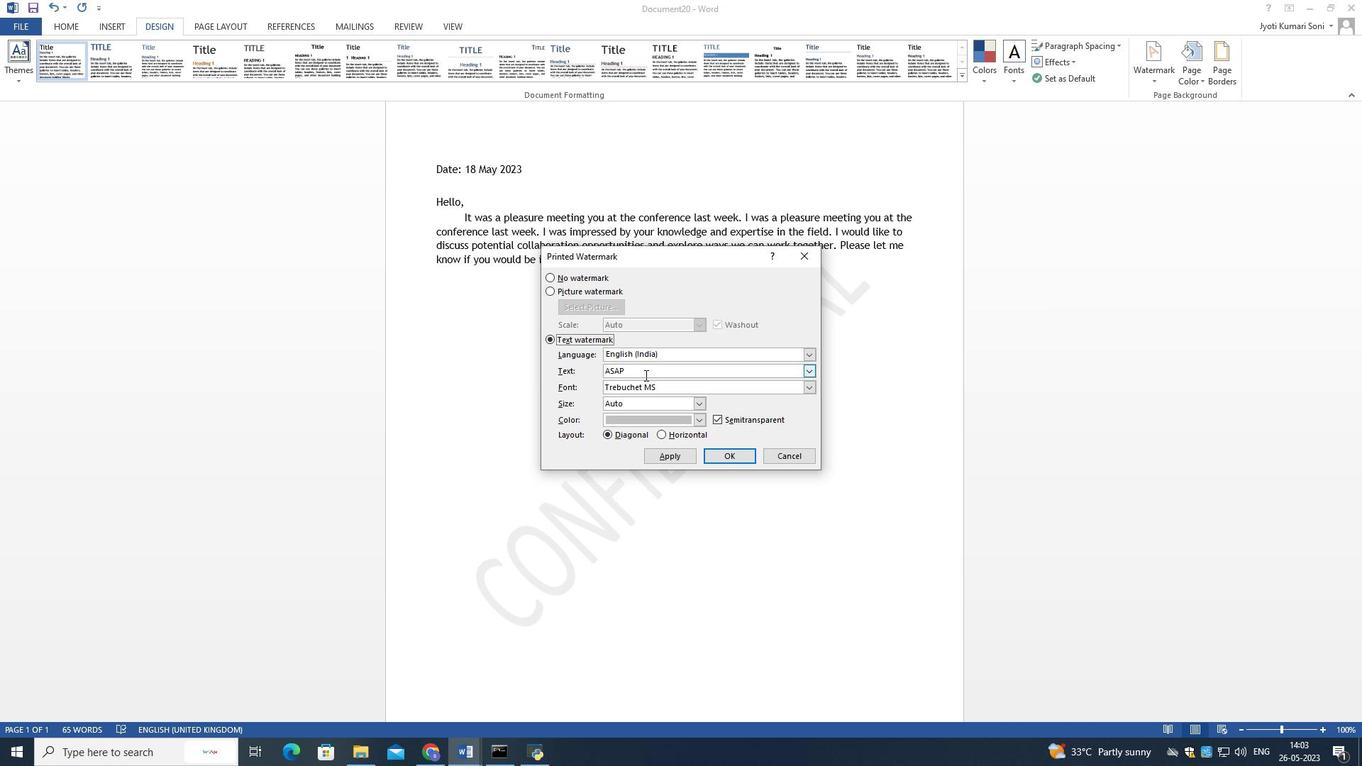 
Action: Mouse pressed left at (644, 373)
Screenshot: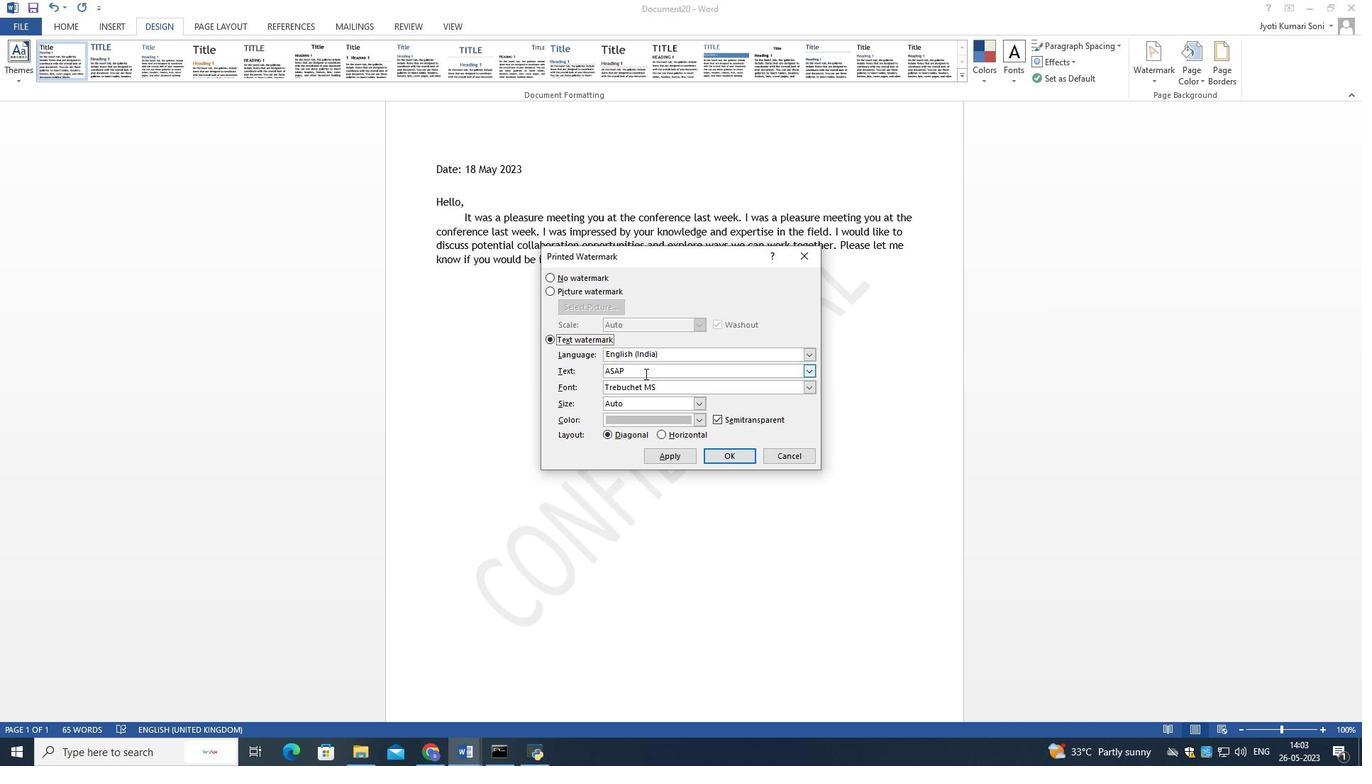 
Action: Mouse pressed left at (644, 373)
Screenshot: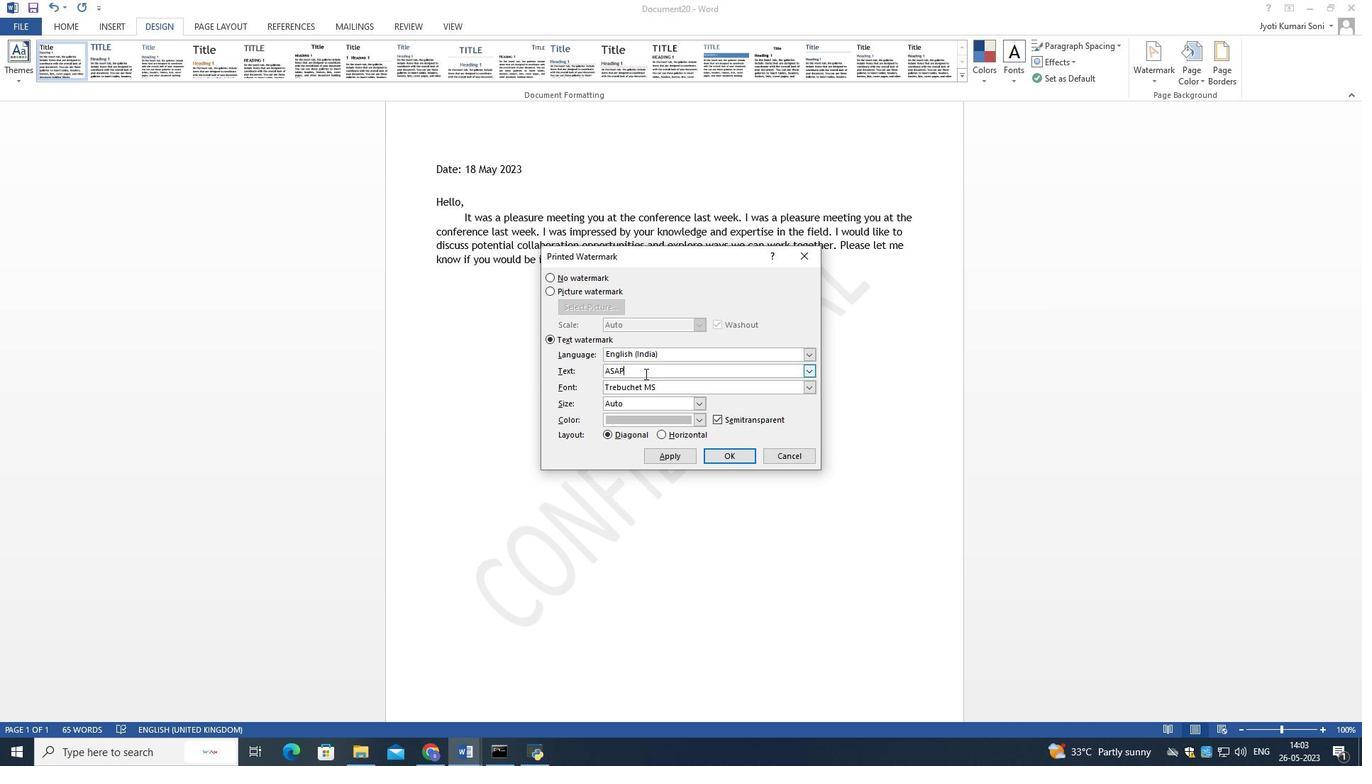 
Action: Mouse pressed left at (644, 373)
Screenshot: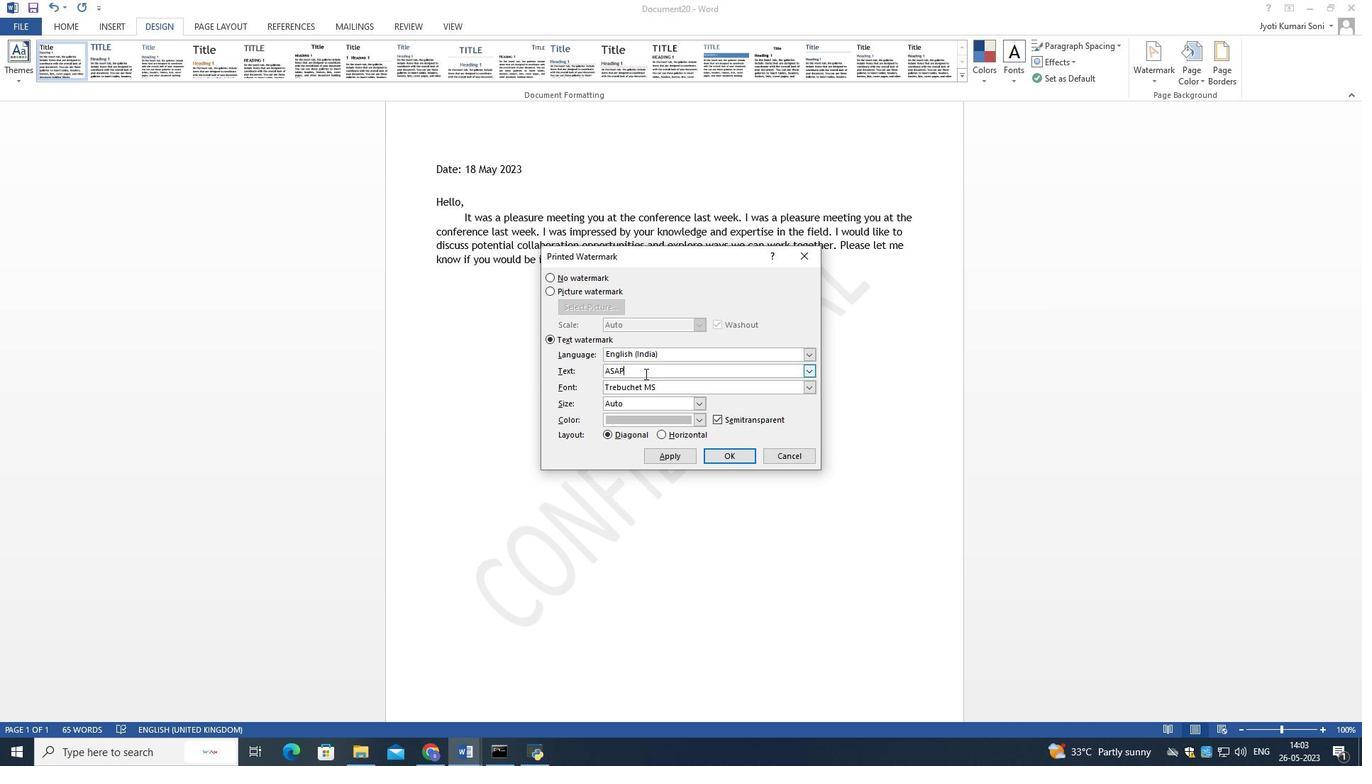 
Action: Mouse pressed left at (644, 373)
Screenshot: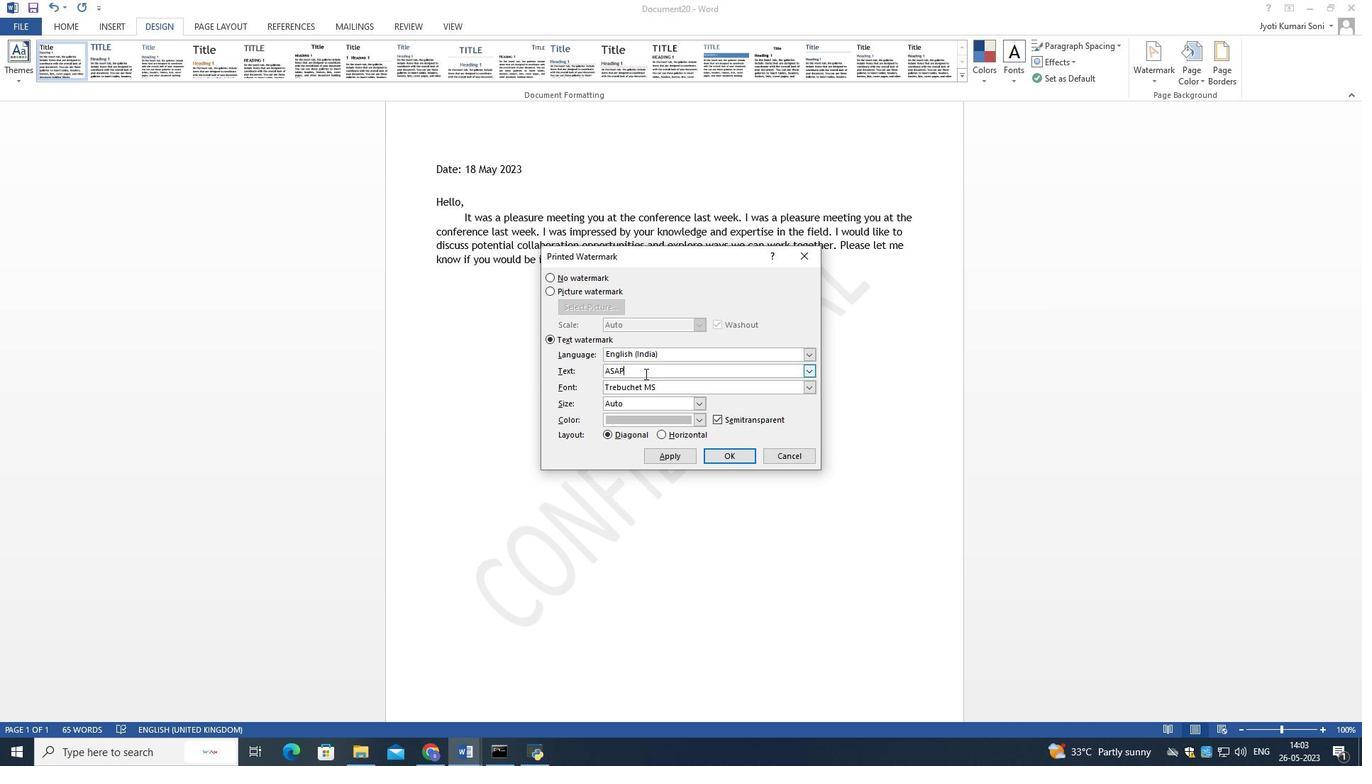 
Action: Mouse pressed left at (644, 373)
Screenshot: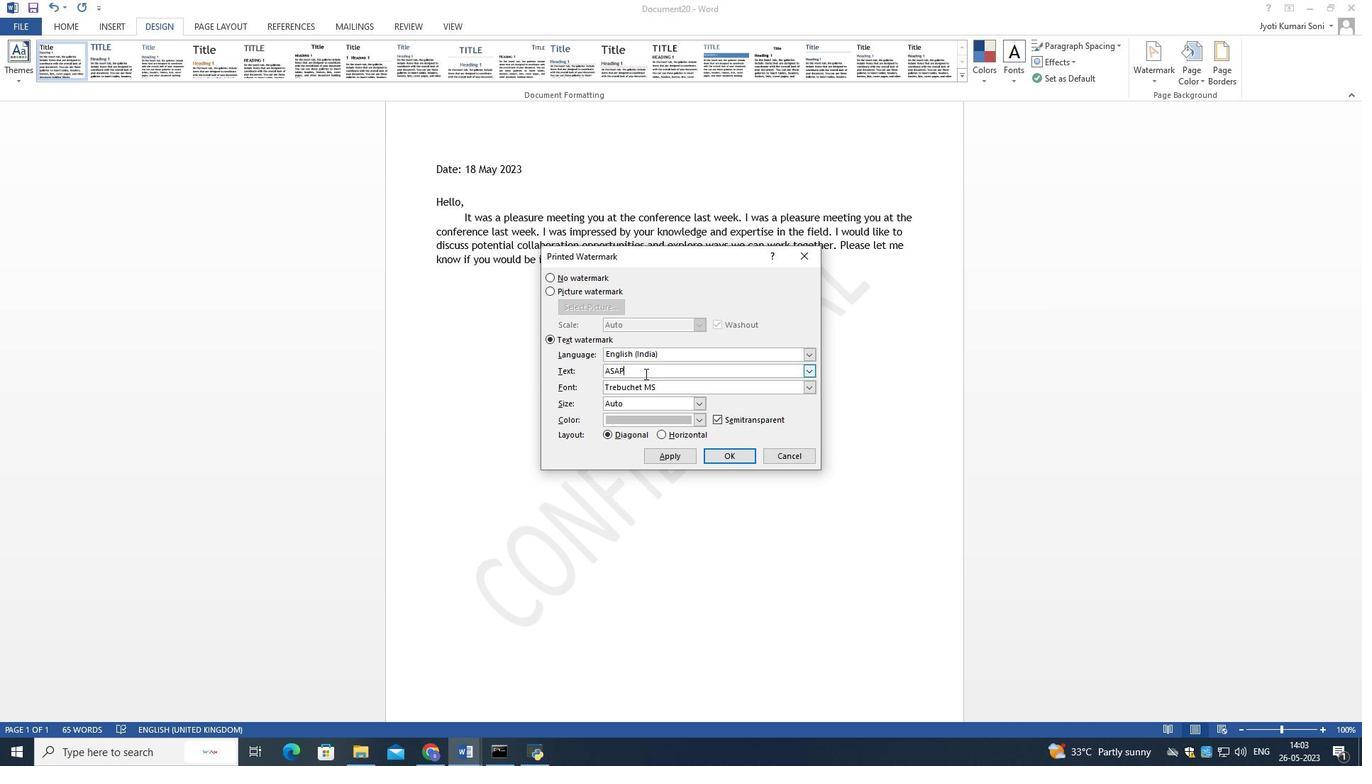 
Action: Mouse pressed left at (644, 373)
Screenshot: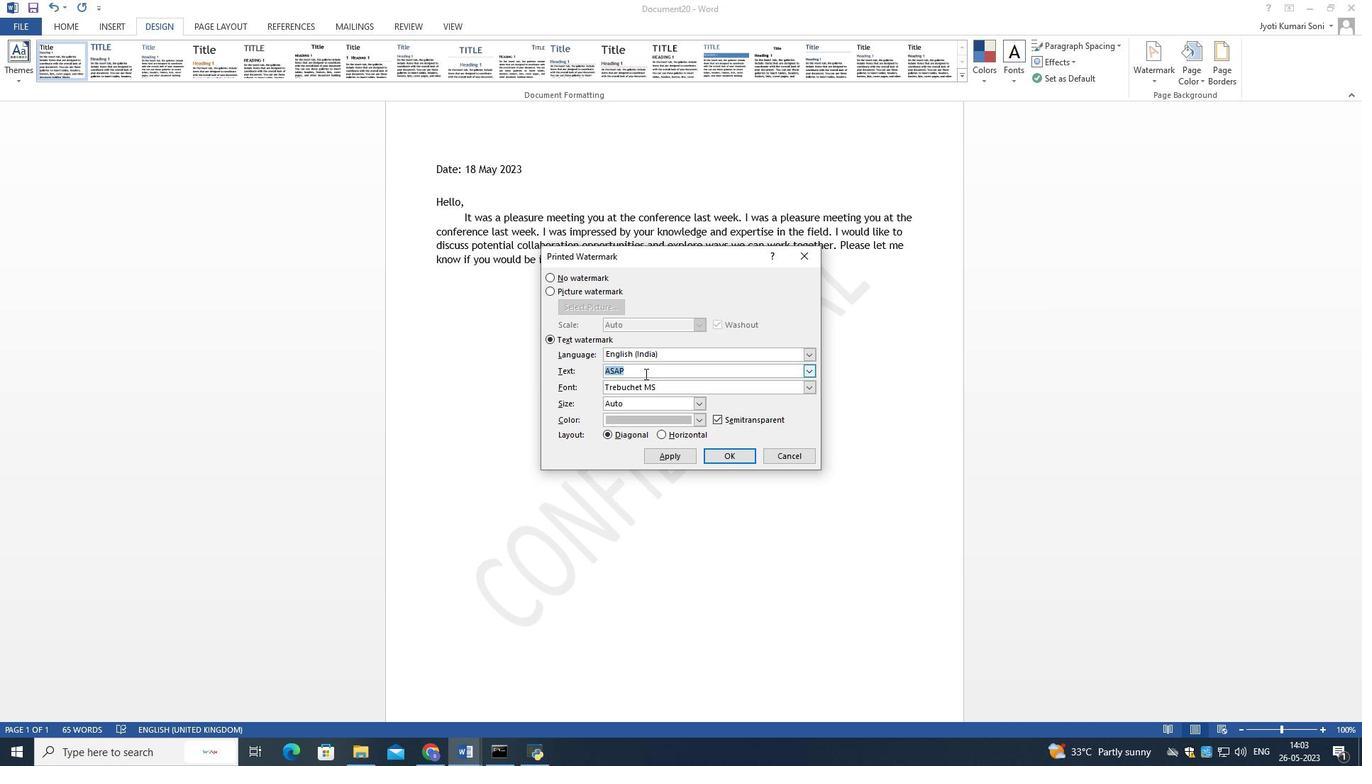 
Action: Mouse pressed left at (644, 373)
Screenshot: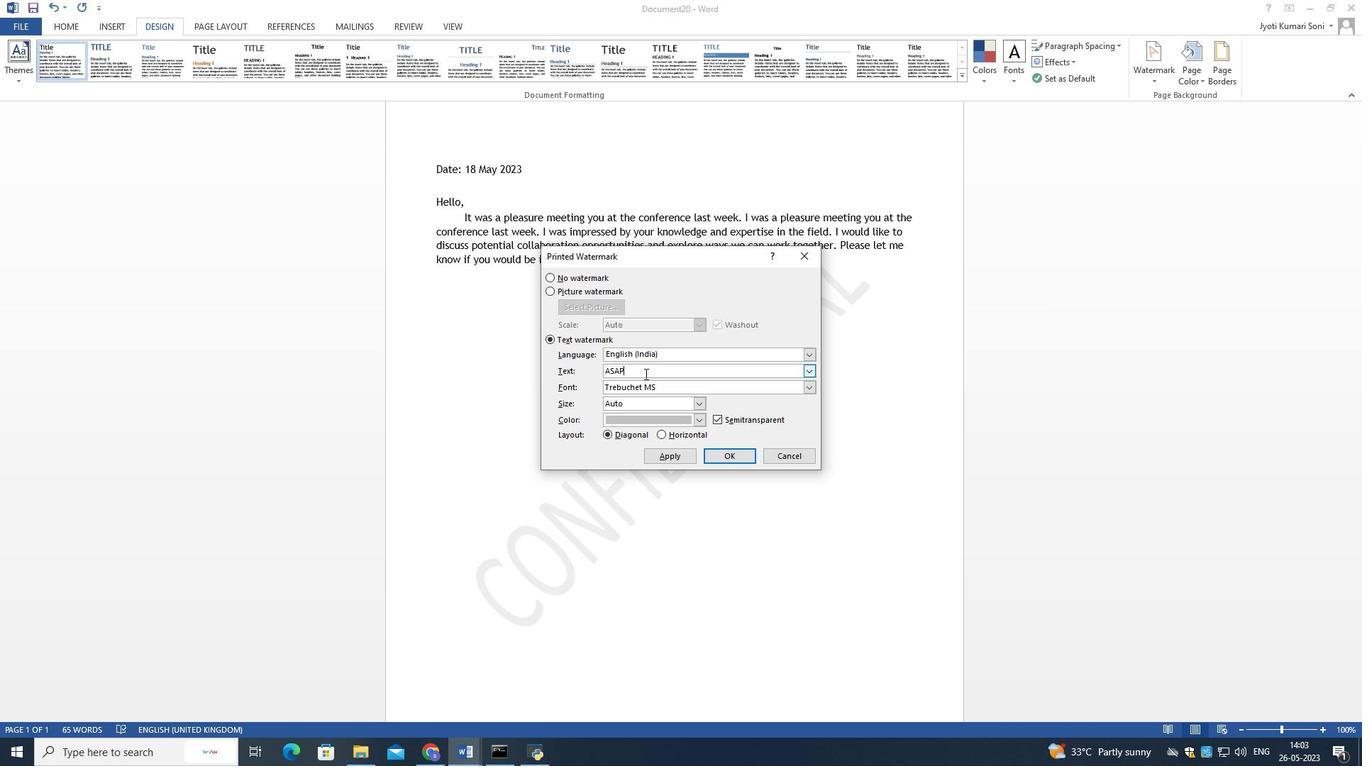 
Action: Mouse pressed left at (644, 373)
Screenshot: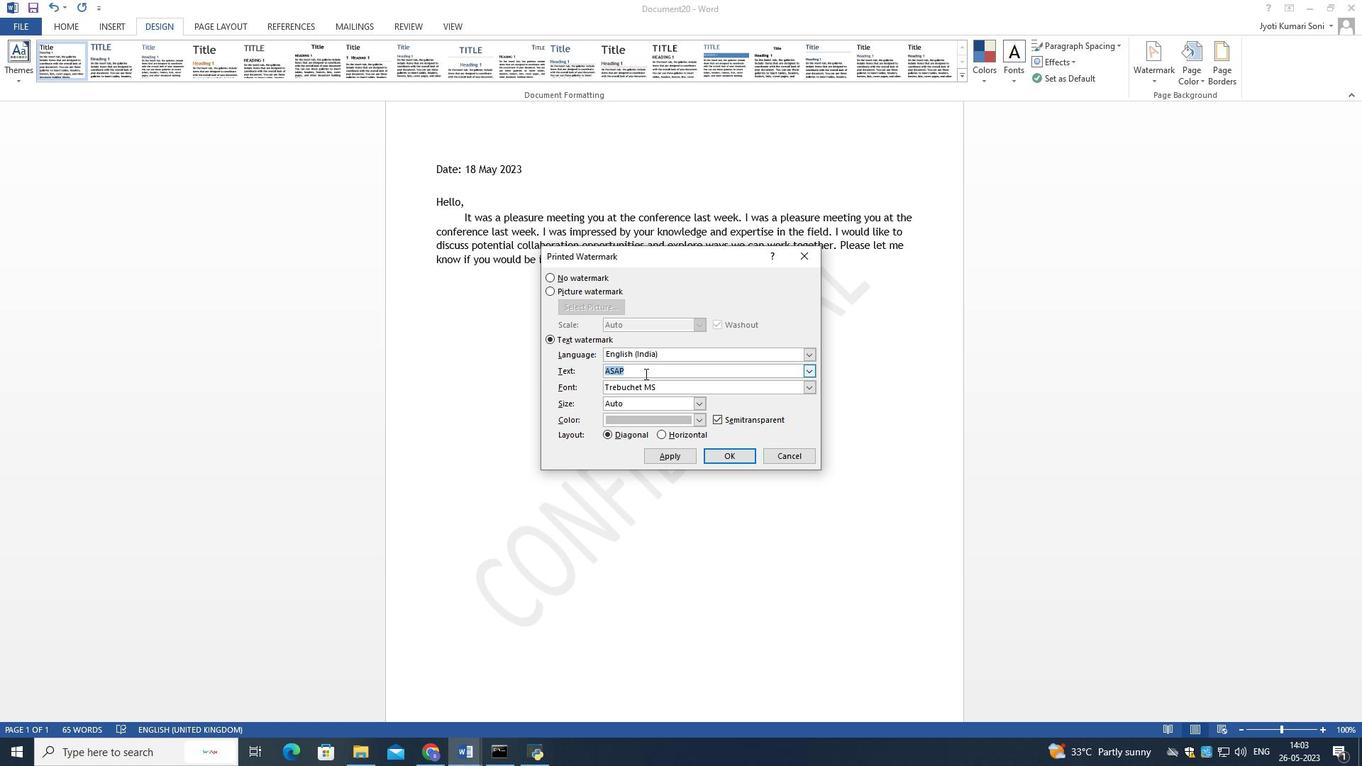 
Action: Mouse pressed left at (644, 373)
Screenshot: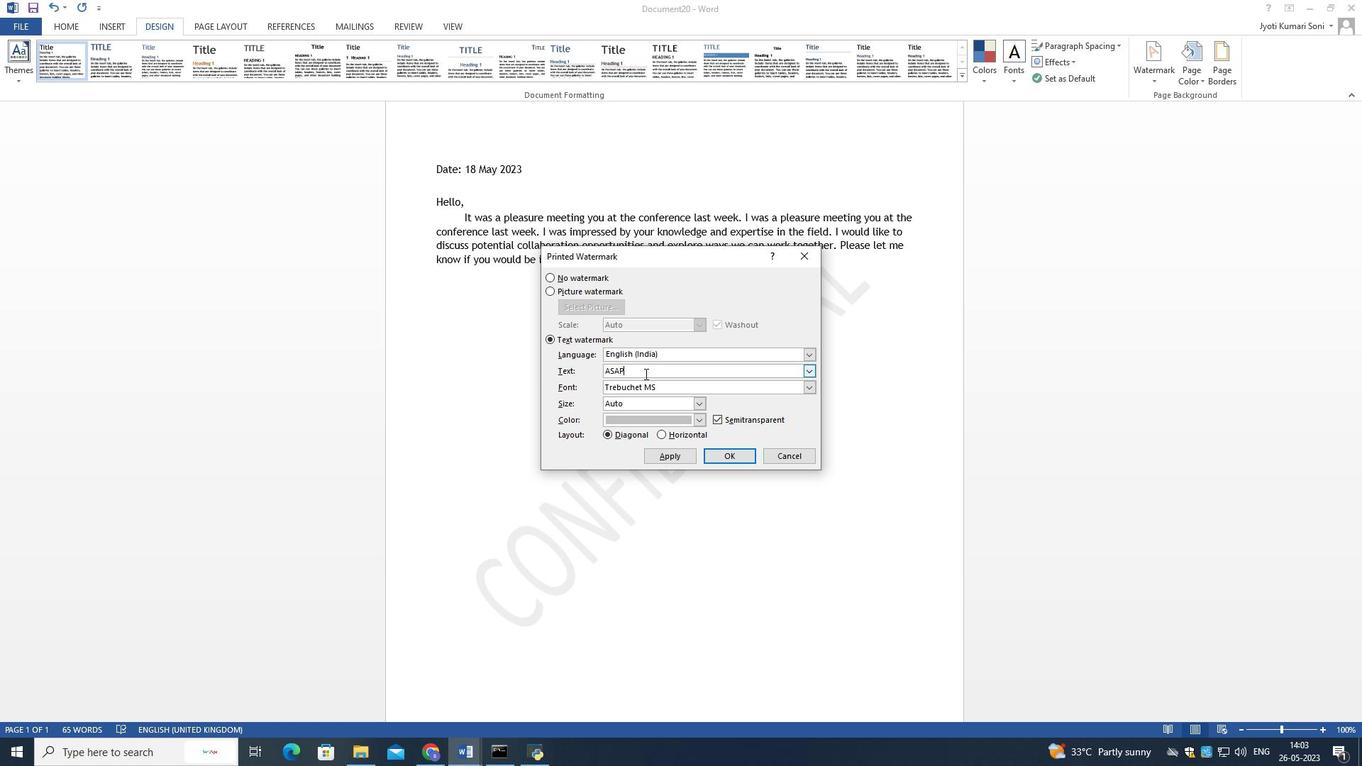
Action: Mouse pressed left at (644, 373)
Screenshot: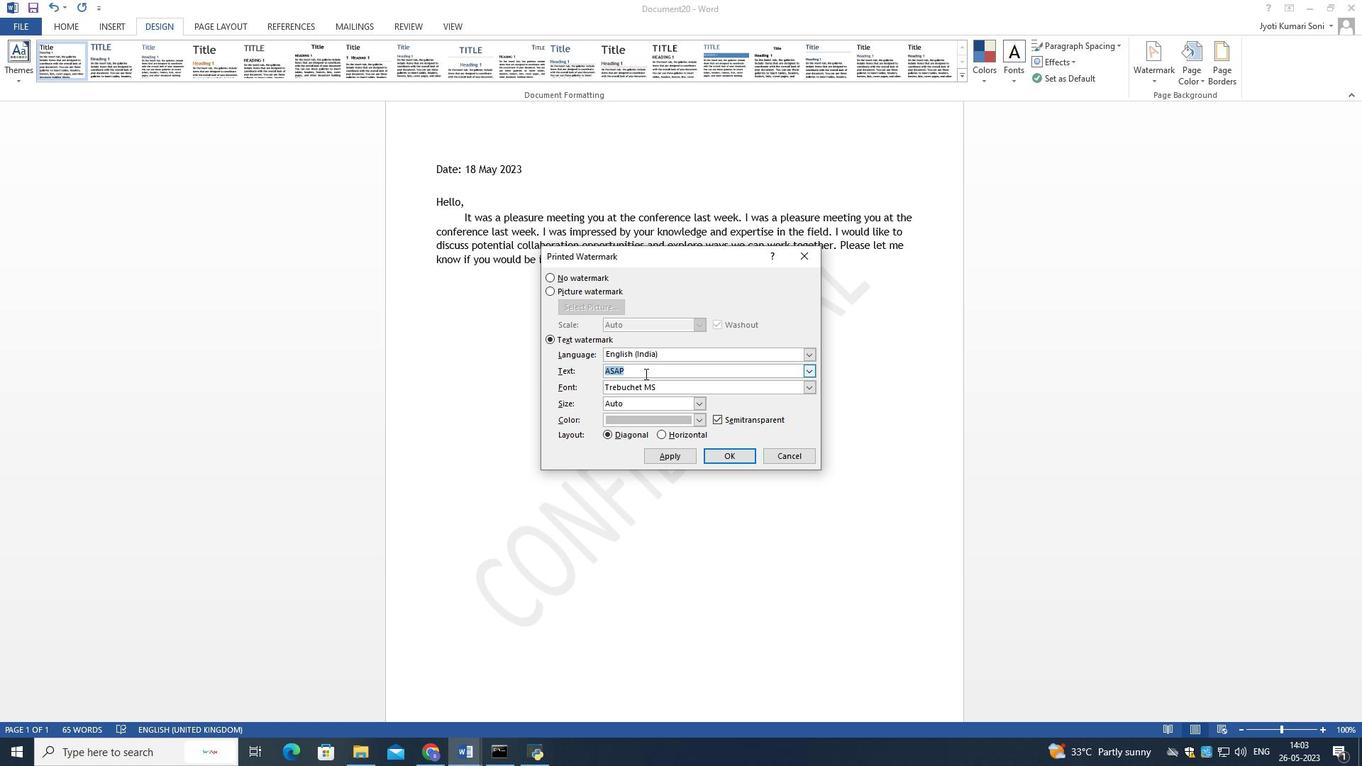 
Action: Mouse pressed left at (644, 373)
Screenshot: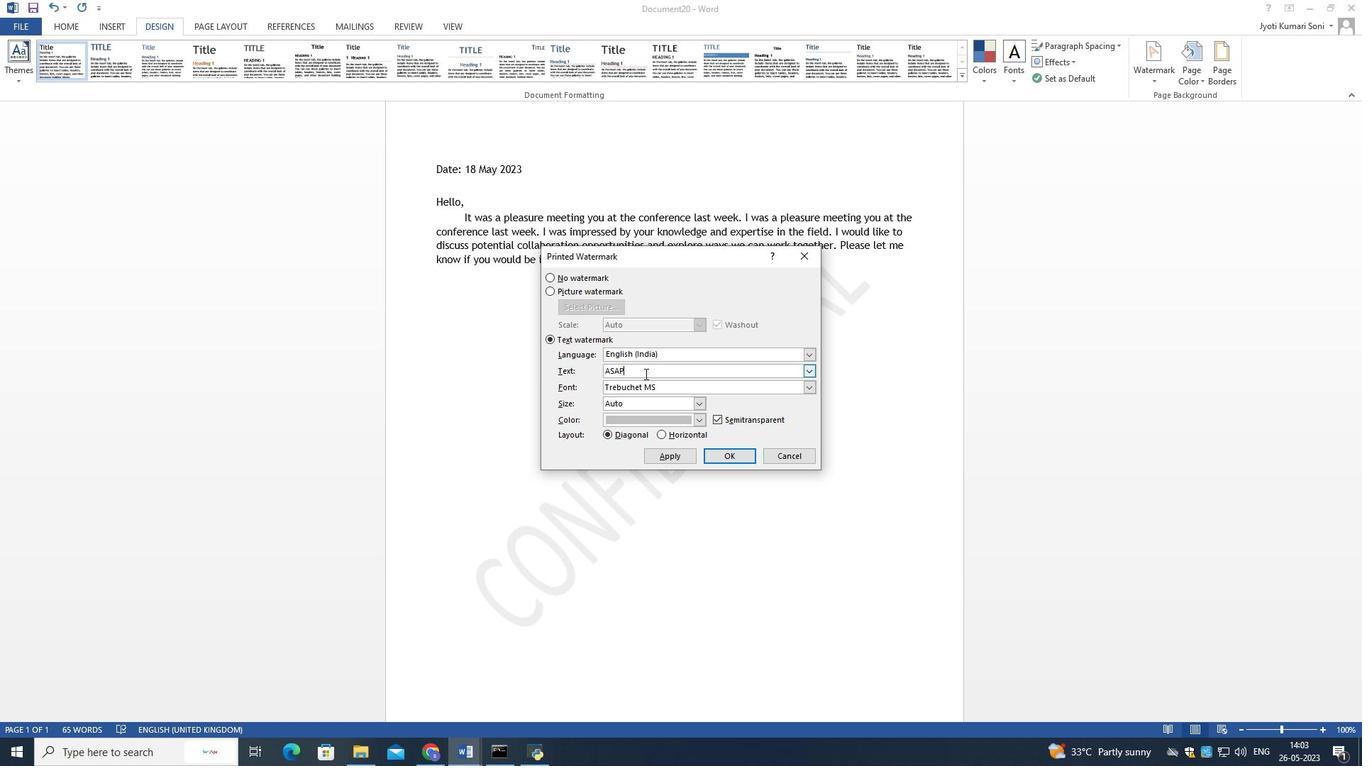 
Action: Key pressed <Key.shift>Confedential<Key.space>23
Screenshot: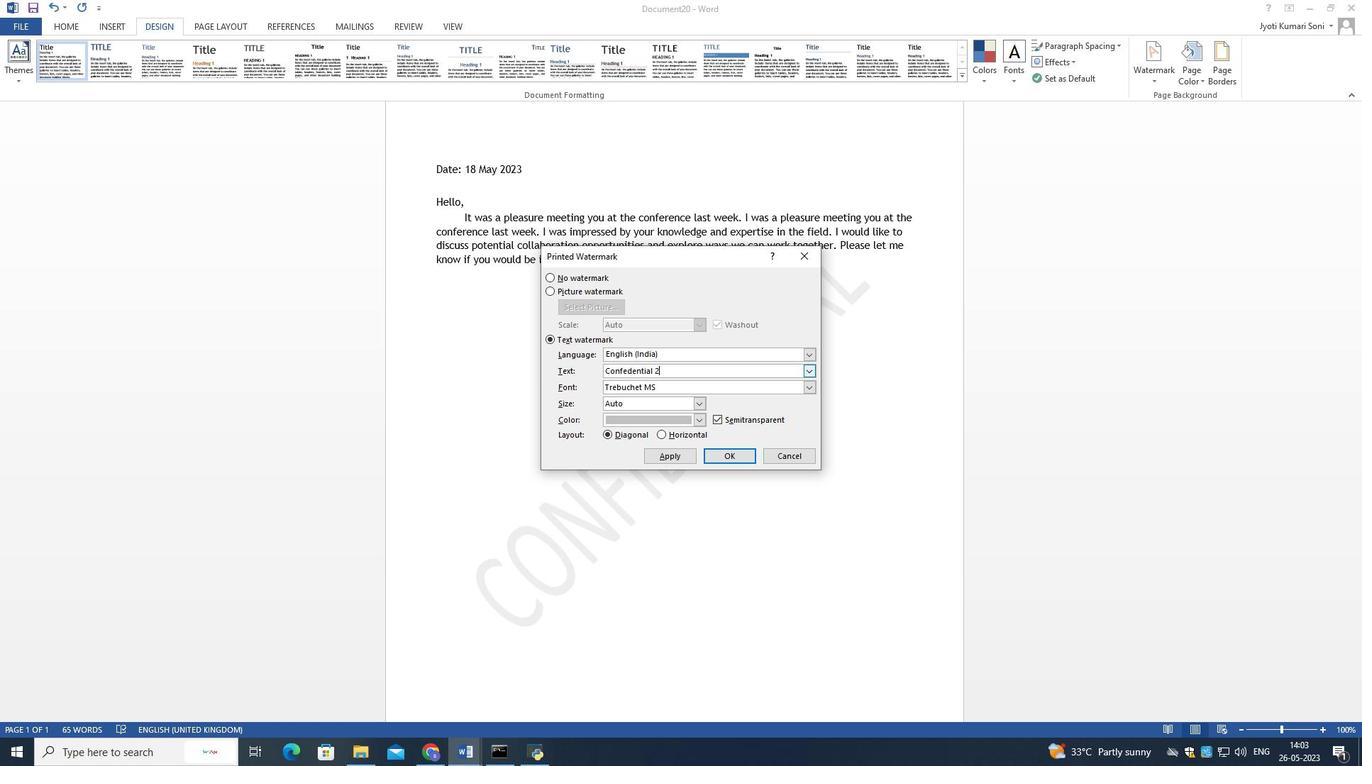 
Action: Mouse moved to (712, 454)
Screenshot: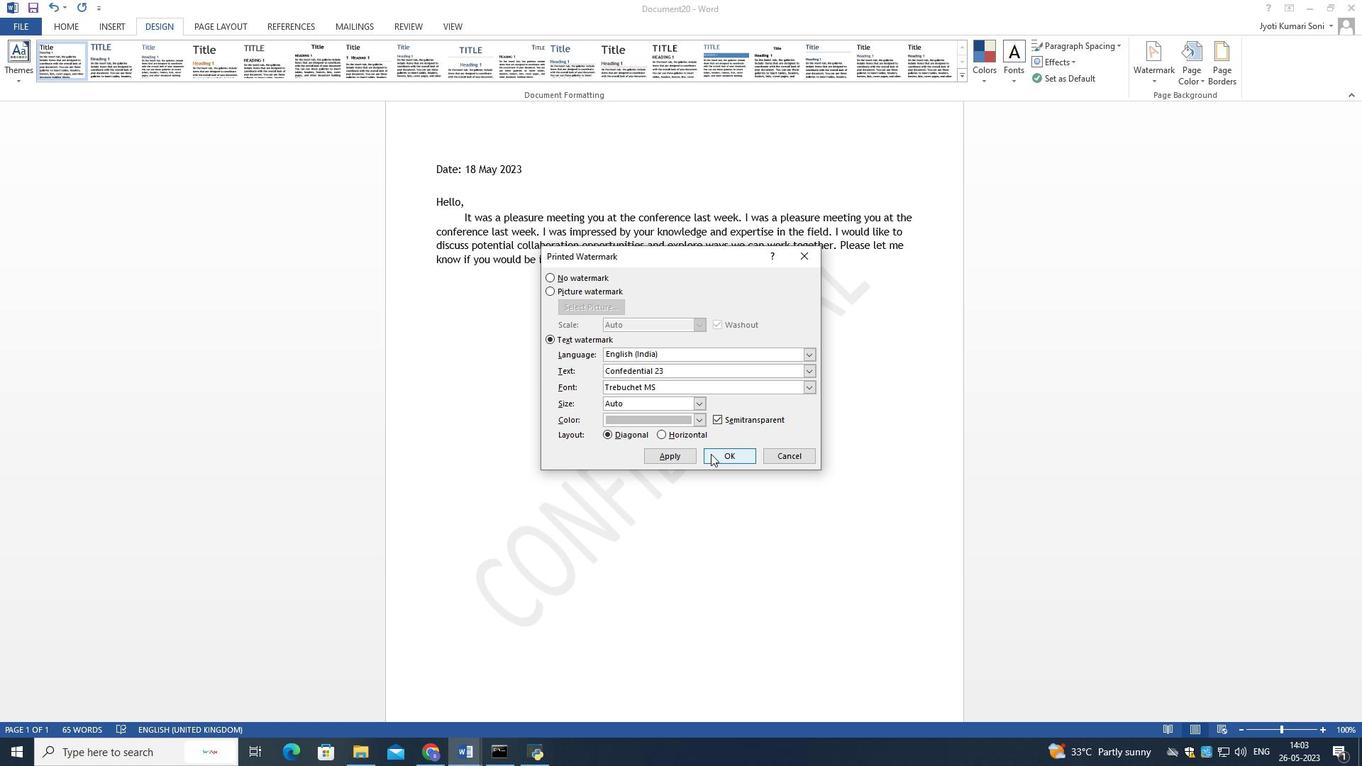 
Action: Mouse pressed left at (712, 454)
Screenshot: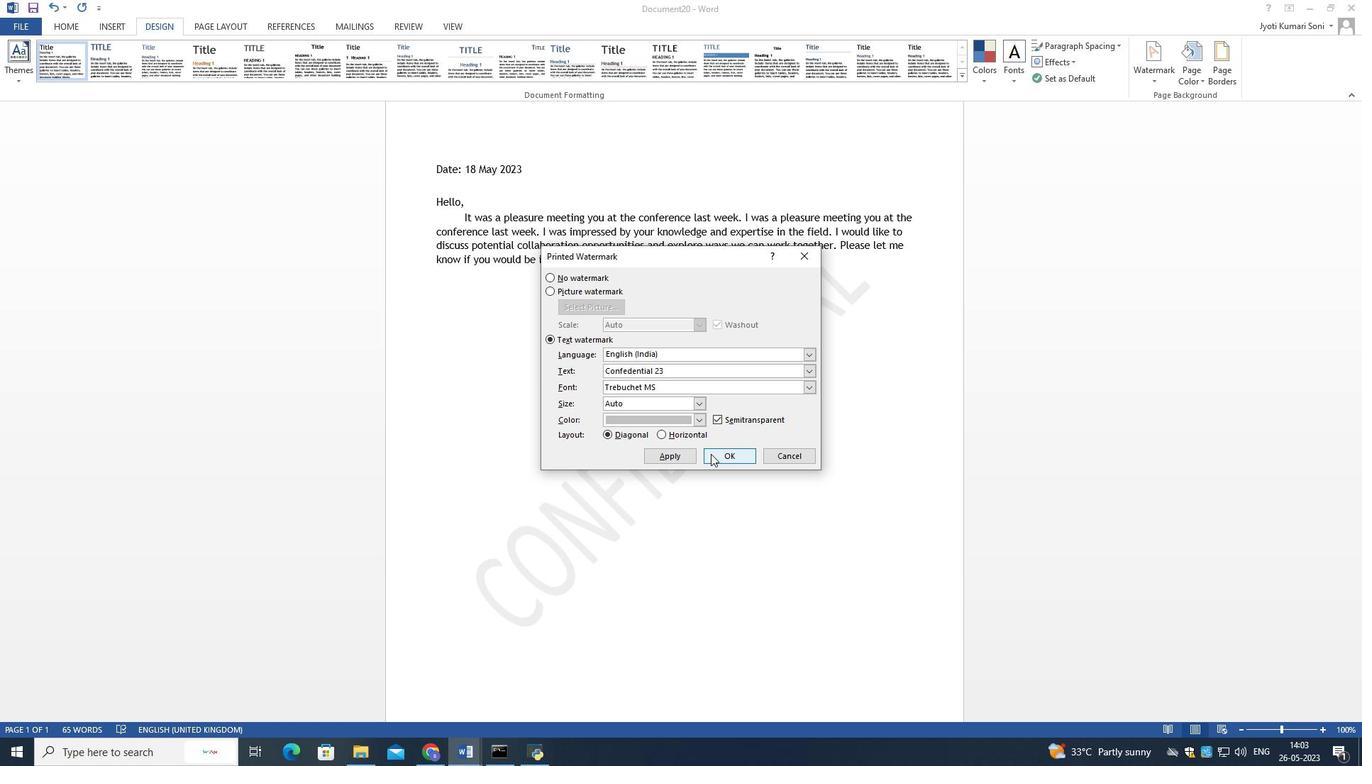 
Action: Mouse moved to (710, 481)
Screenshot: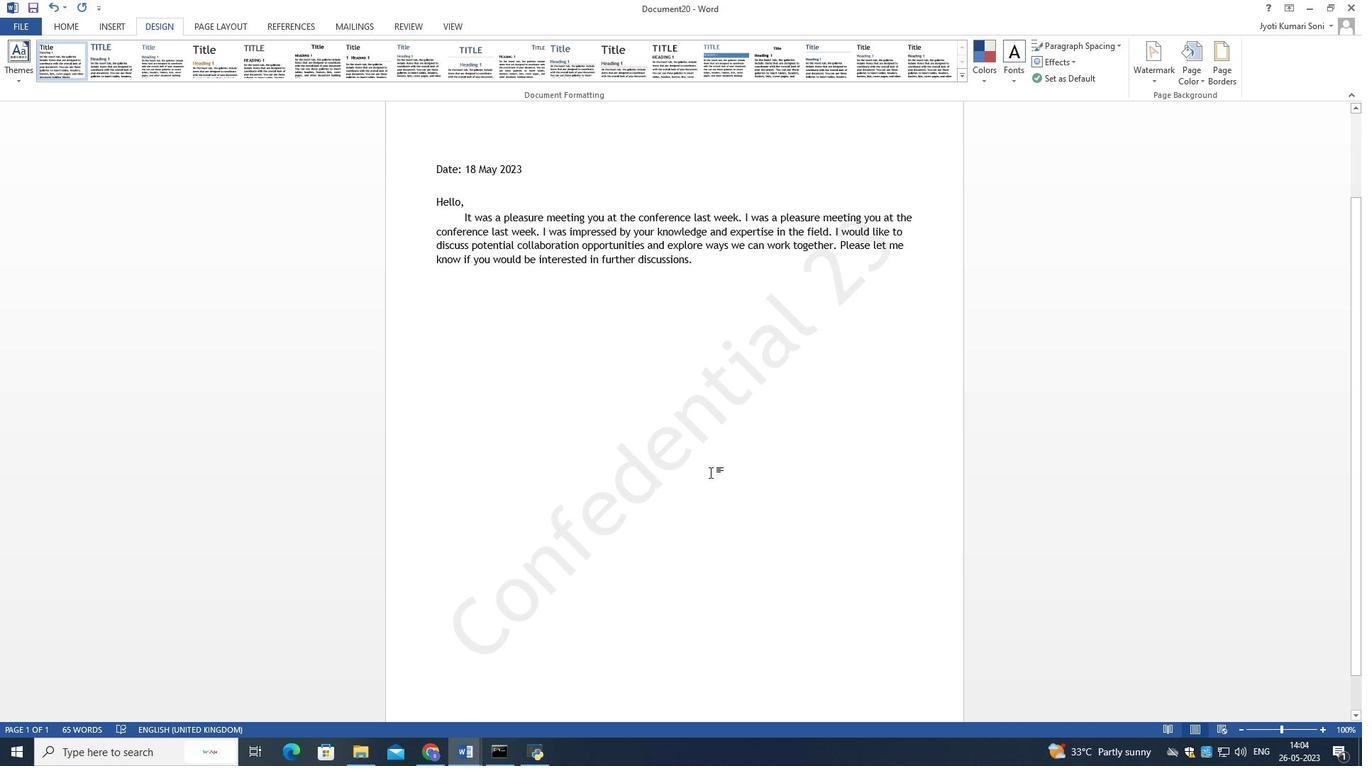 
Action: Mouse scrolled (710, 481) with delta (0, 0)
Screenshot: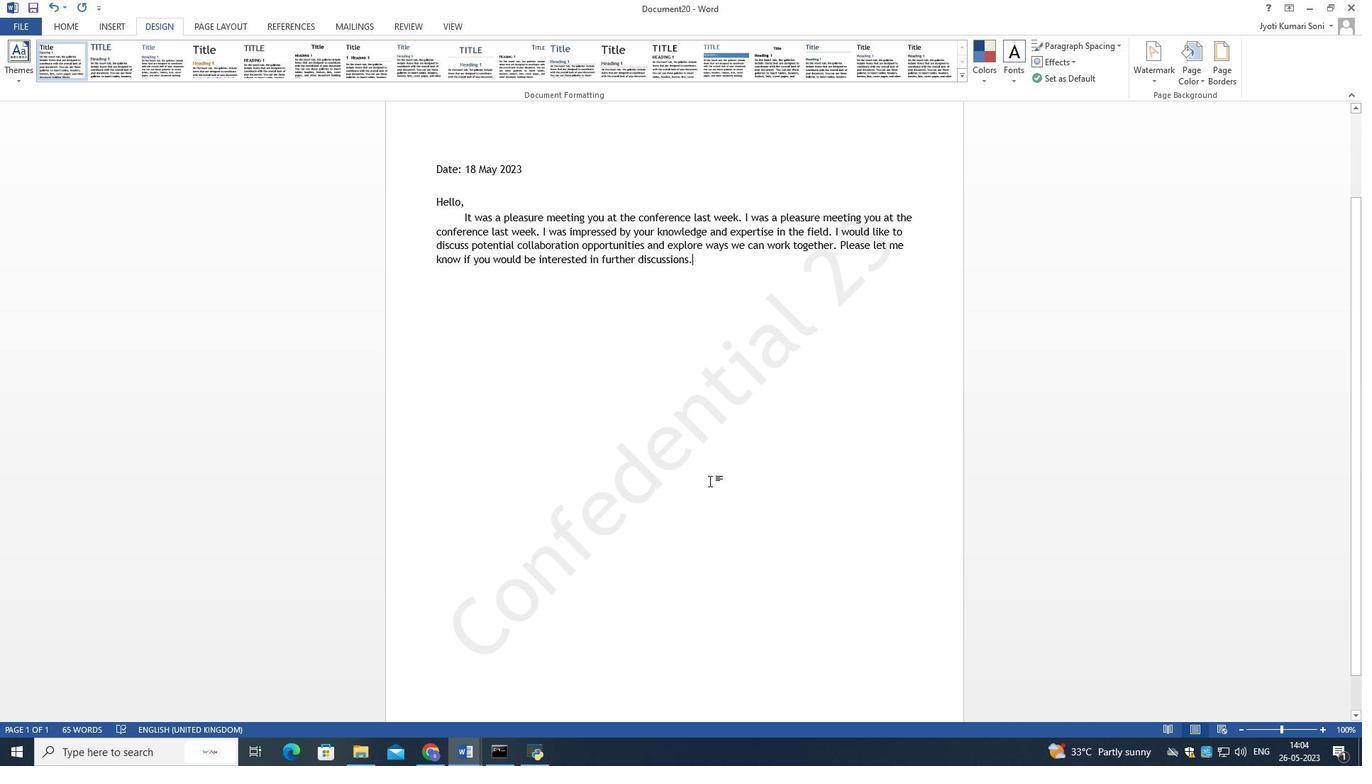 
Action: Mouse scrolled (710, 481) with delta (0, 0)
Screenshot: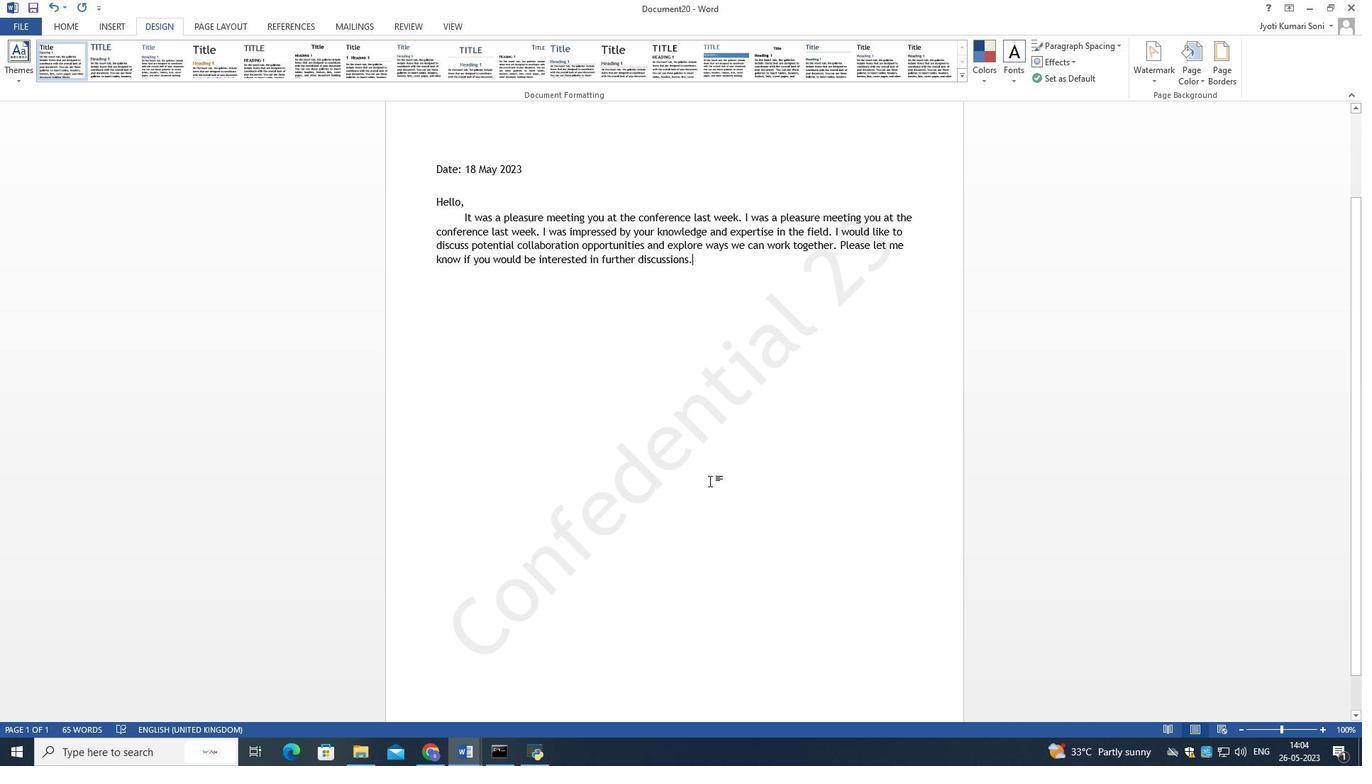 
Action: Mouse scrolled (710, 481) with delta (0, 0)
Screenshot: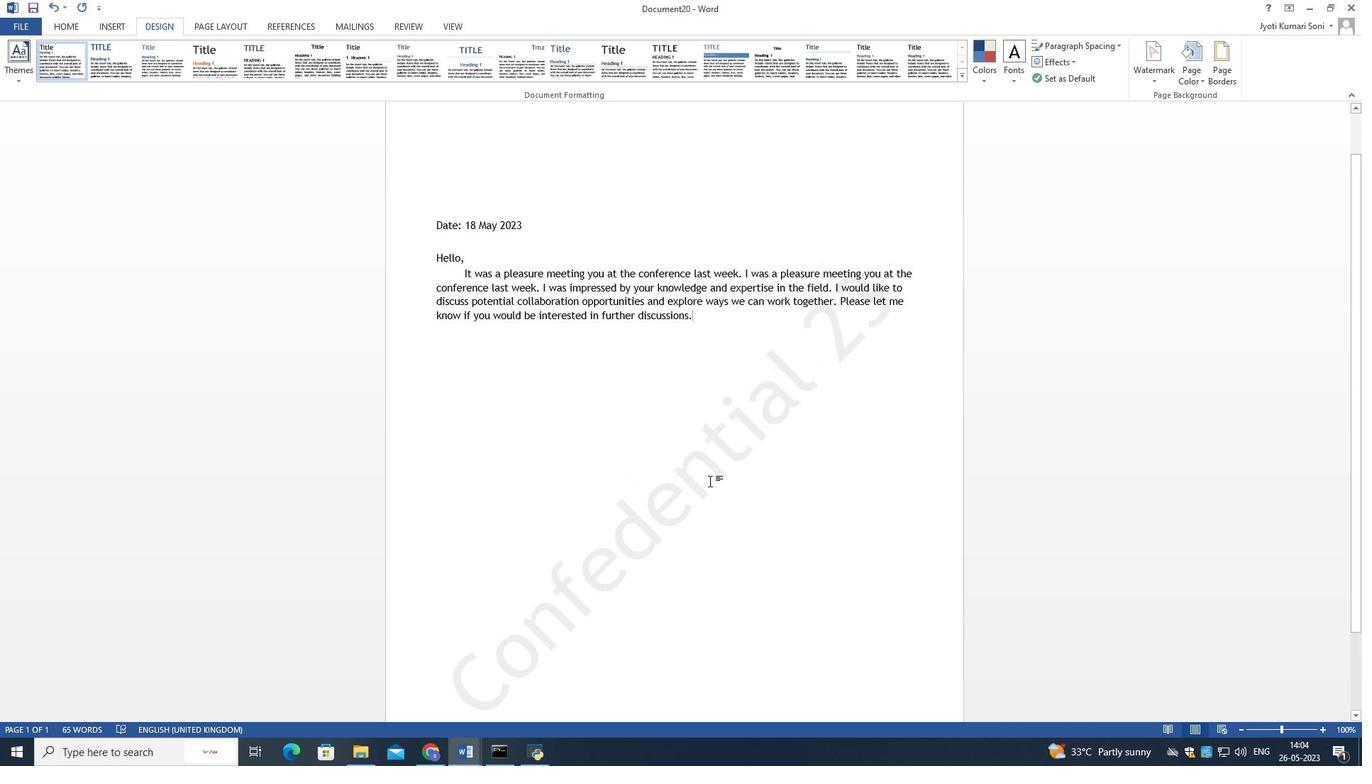 
Action: Mouse moved to (710, 482)
Screenshot: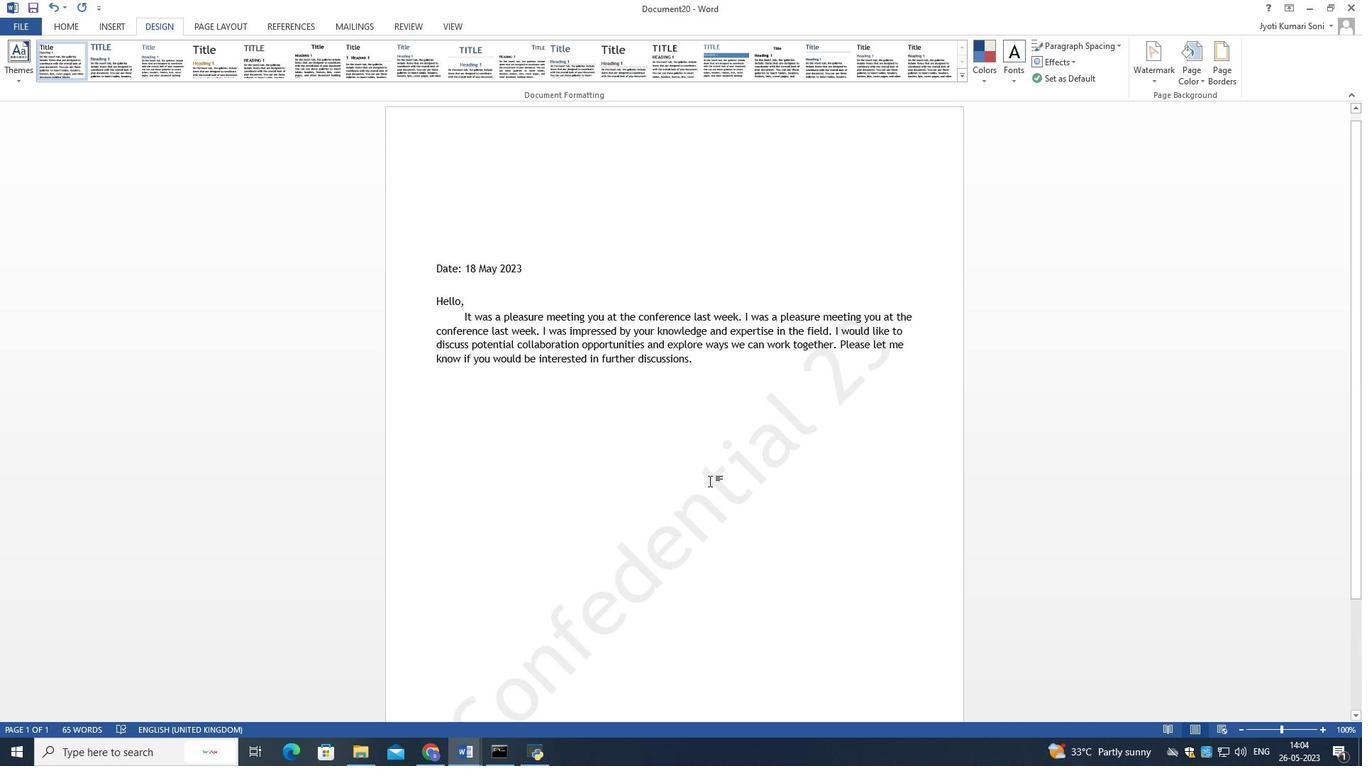 
Action: Mouse scrolled (710, 481) with delta (0, 0)
Screenshot: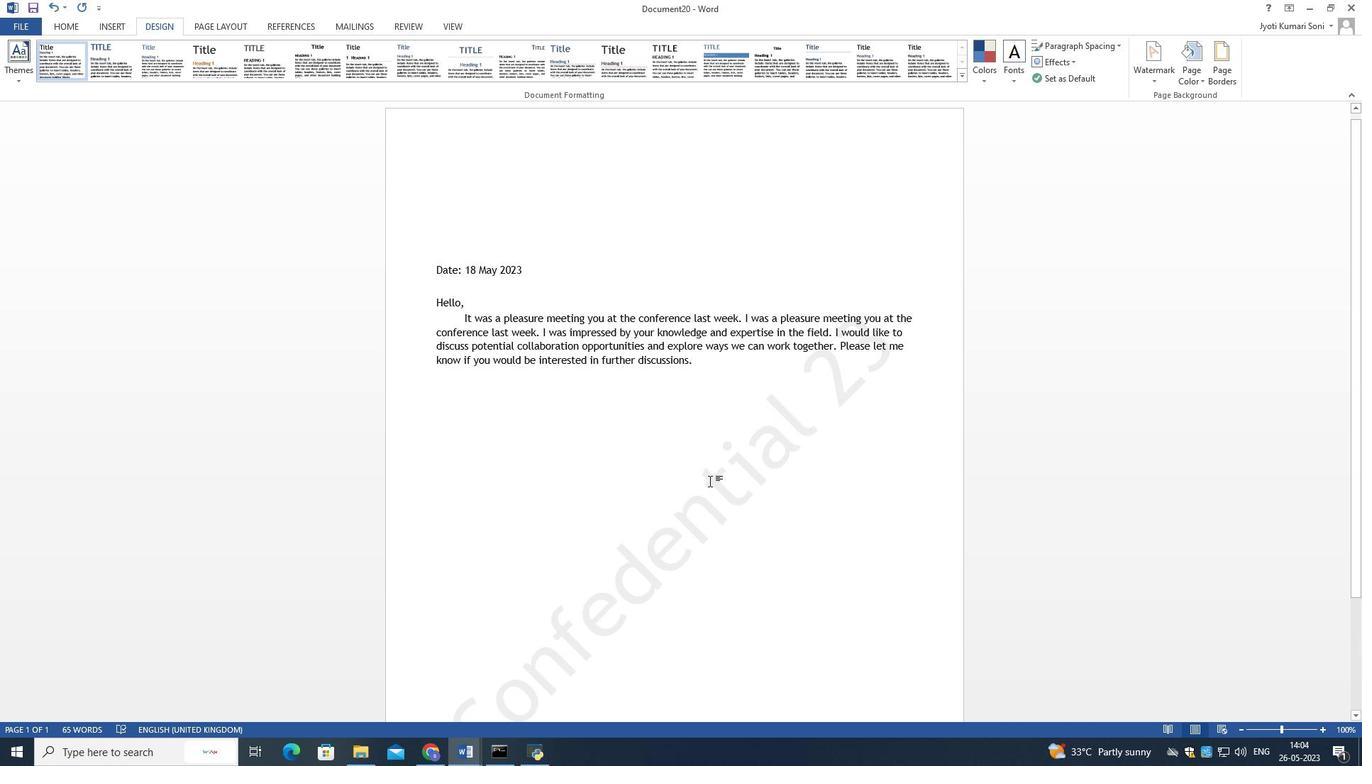 
Action: Mouse scrolled (710, 481) with delta (0, 0)
Screenshot: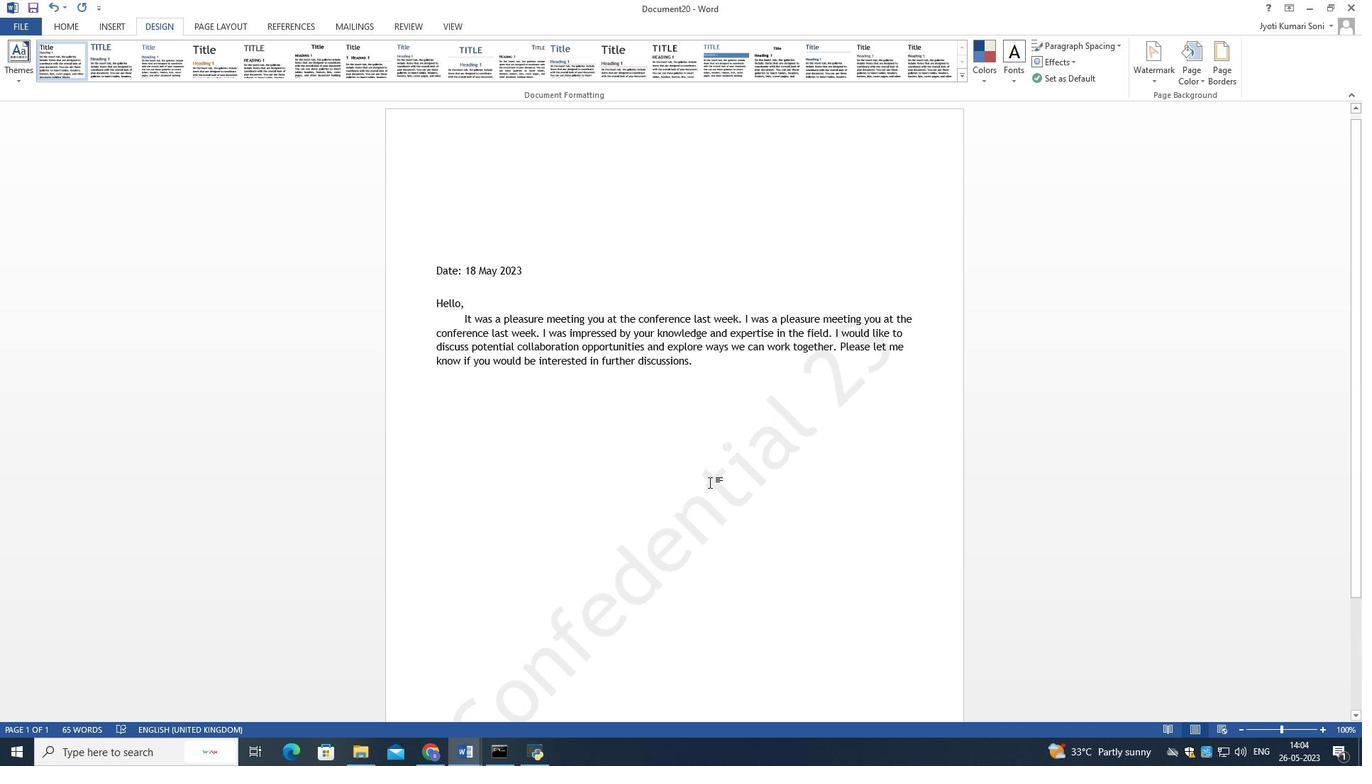 
Action: Mouse scrolled (710, 481) with delta (0, 0)
Screenshot: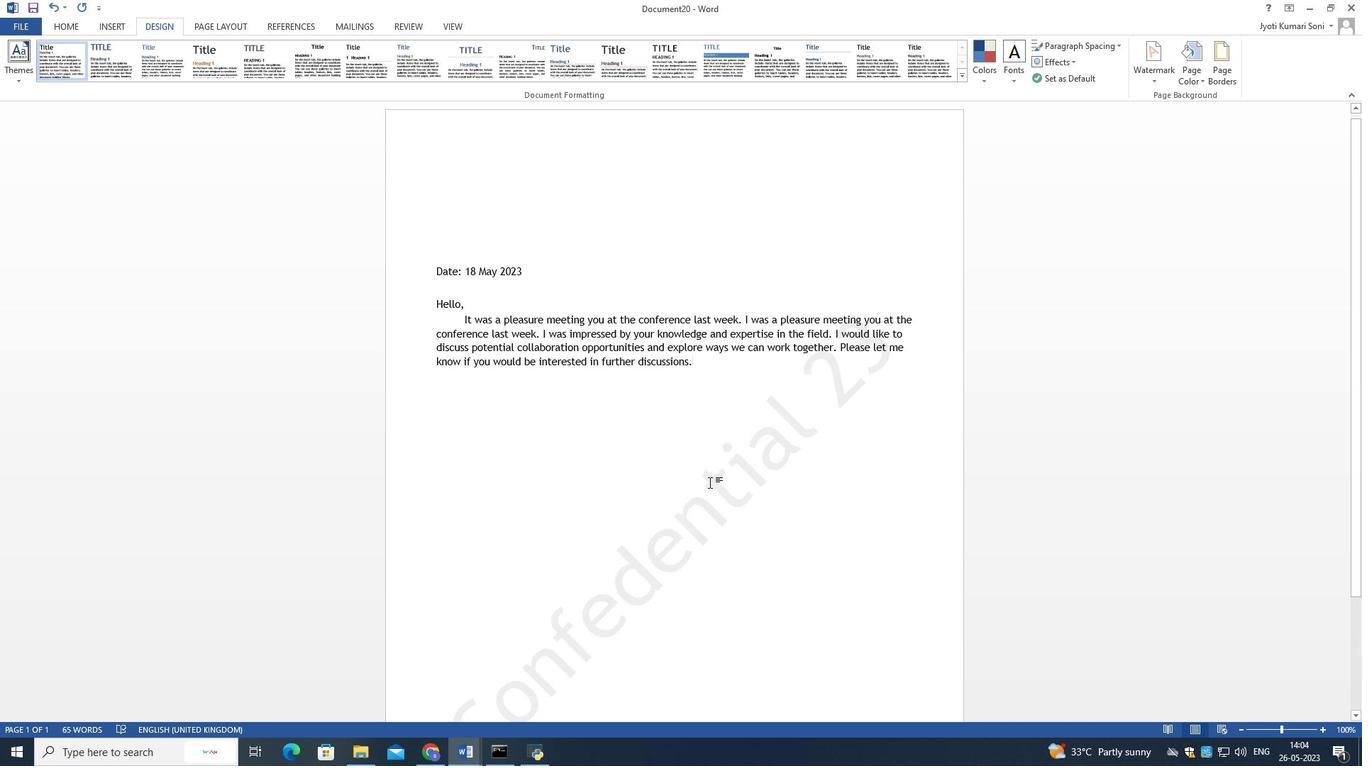 
